 Task: Open a Black Tie Letter Template save the file as 'insurance' Remove the following opetions from template: '1.	Type the sender company name_x000D_
2.	Type the sender company address_x000D_
3.	Type the recipient address_x000D_
4.	Type the closing_x000D_
5.	Type the sender title_x000D_
6.	Type the sender company name_x000D_
'Pick the date  '8 April, 2023' and type Salutation  Greetings. Add body to the letter Thank you for your recent visit to our store. We value your patronage and are committed to providing exceptional customer service. Should you have any questions or need further assistance, please do not hesitate to reach out. We look forward to serving you again soon.. Insert watermark  'confidential 49'
Action: Mouse moved to (336, 304)
Screenshot: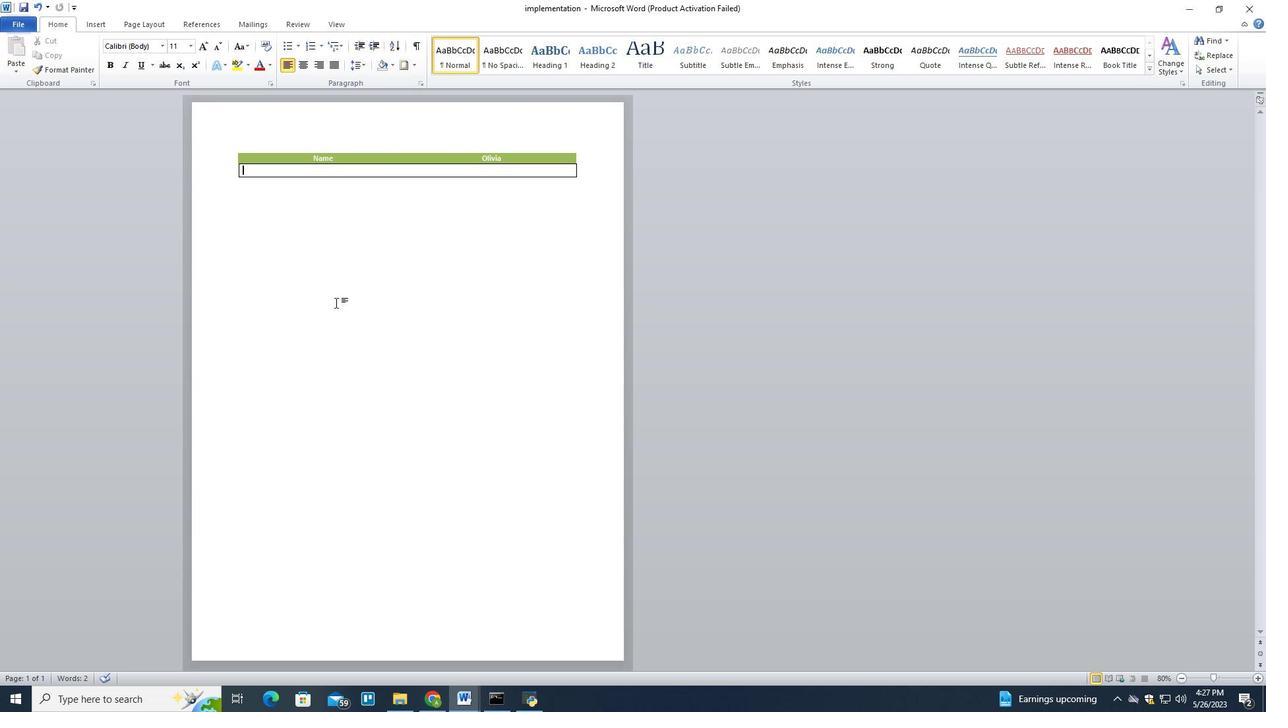 
Action: Key pressed ctrl+N
Screenshot: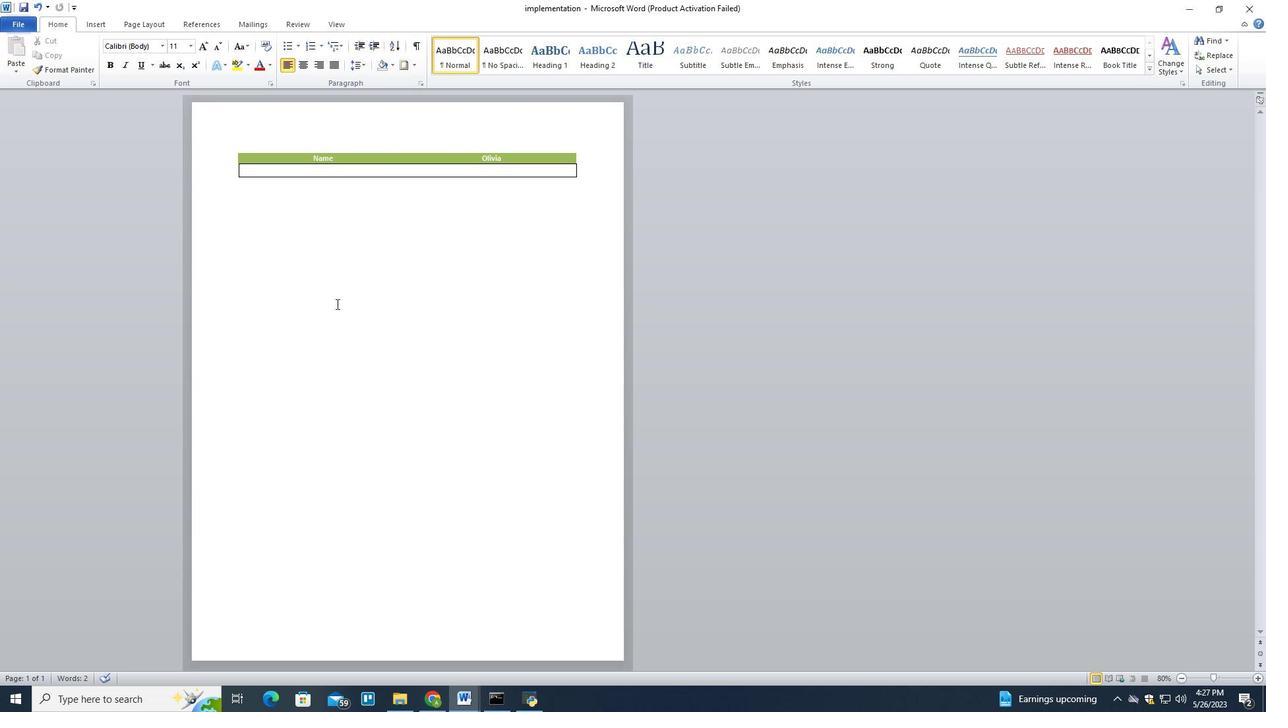 
Action: Mouse moved to (27, 25)
Screenshot: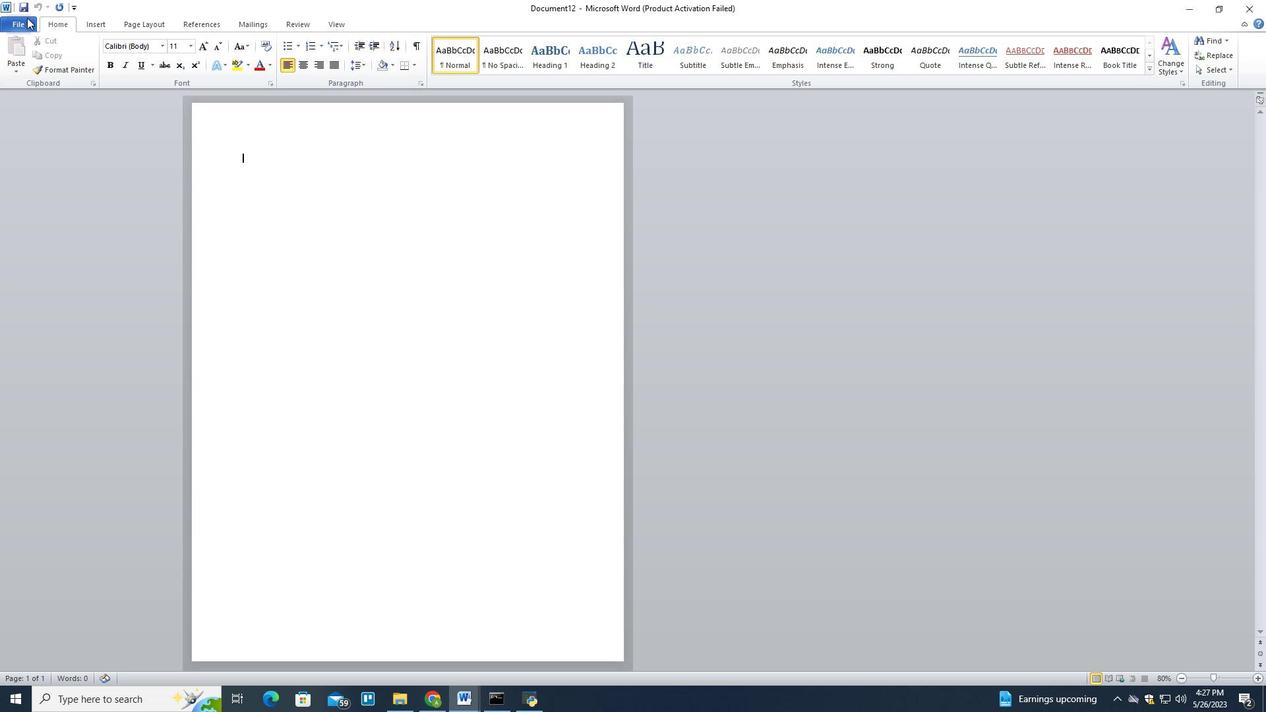 
Action: Mouse pressed left at (27, 25)
Screenshot: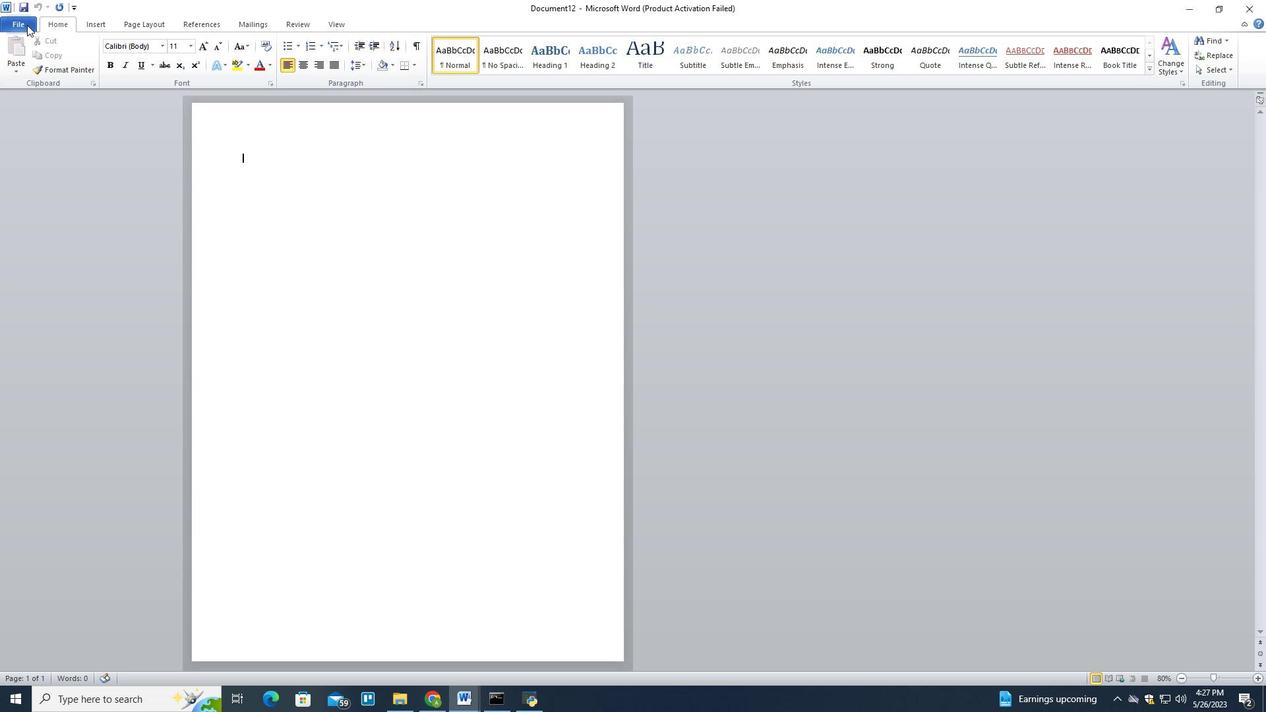 
Action: Mouse moved to (32, 170)
Screenshot: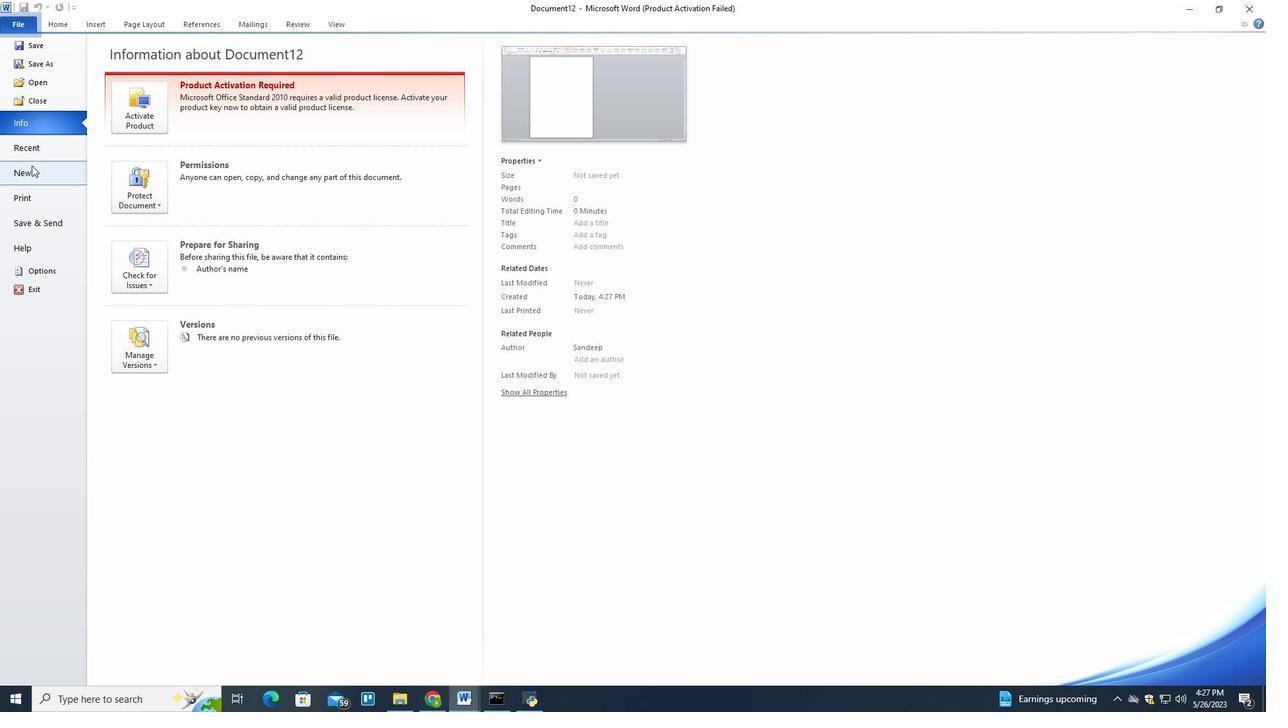 
Action: Mouse pressed left at (32, 170)
Screenshot: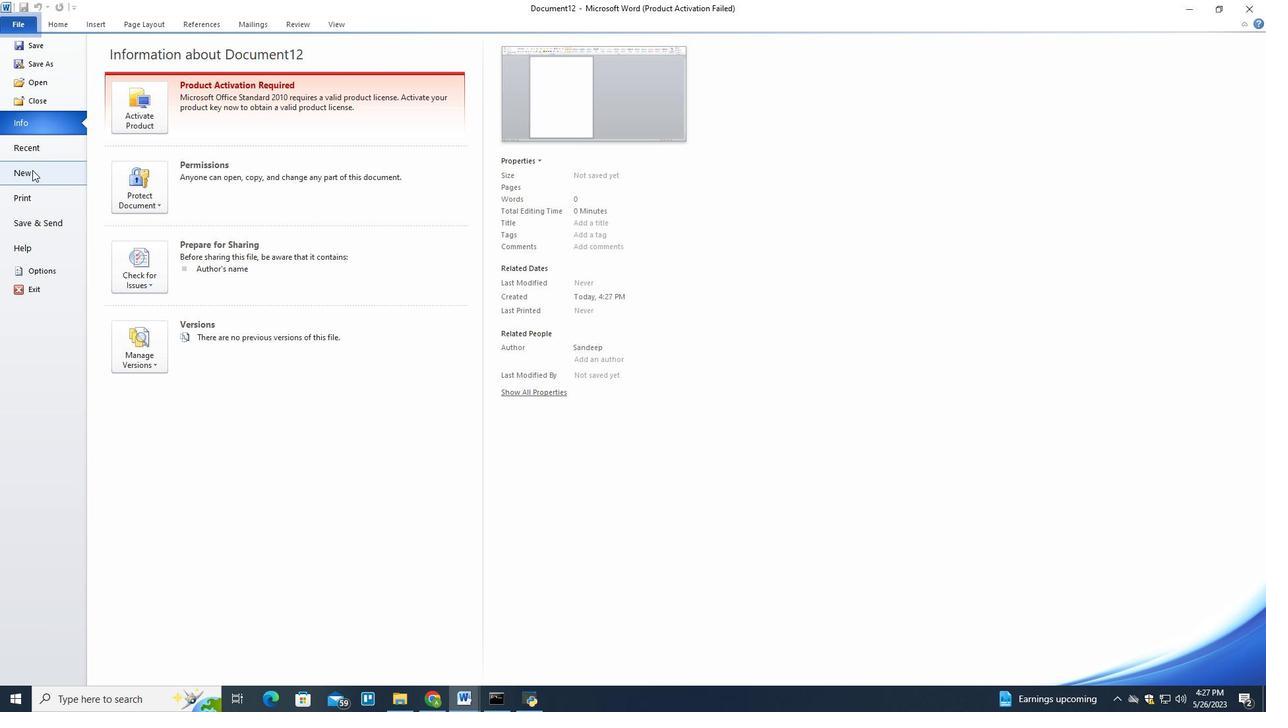 
Action: Mouse moved to (293, 147)
Screenshot: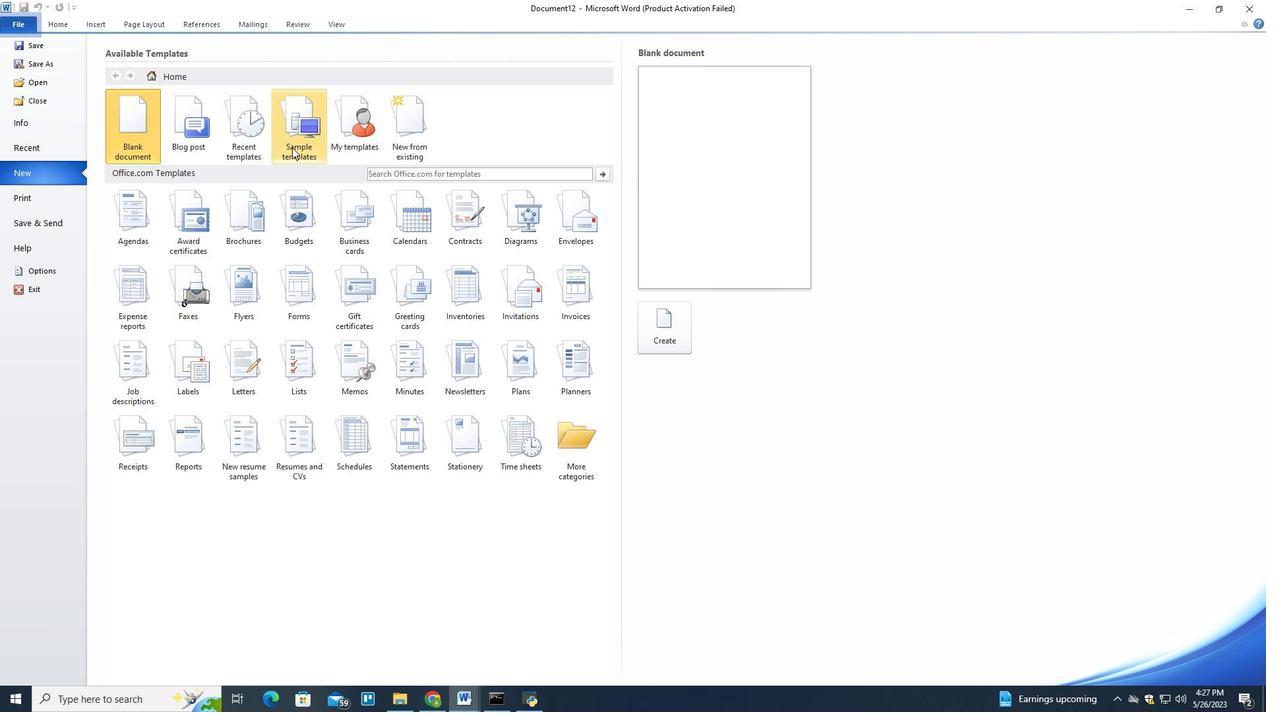 
Action: Mouse pressed left at (293, 147)
Screenshot: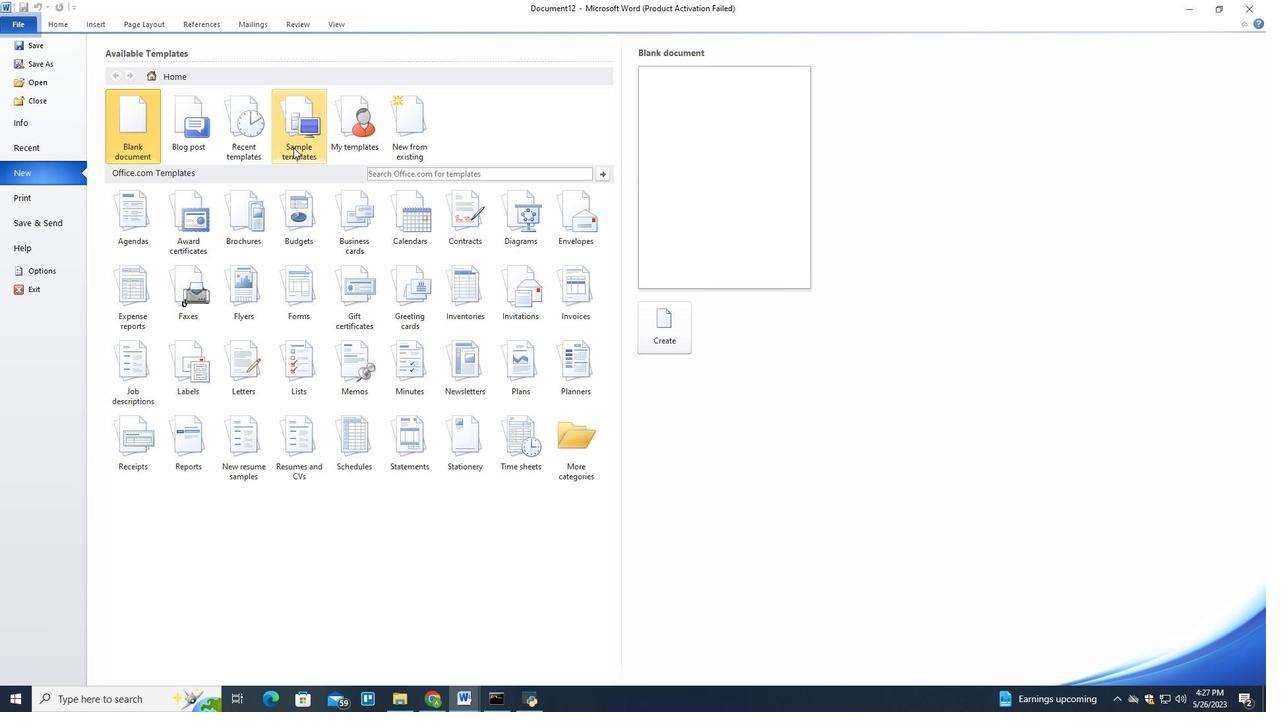 
Action: Mouse moved to (429, 258)
Screenshot: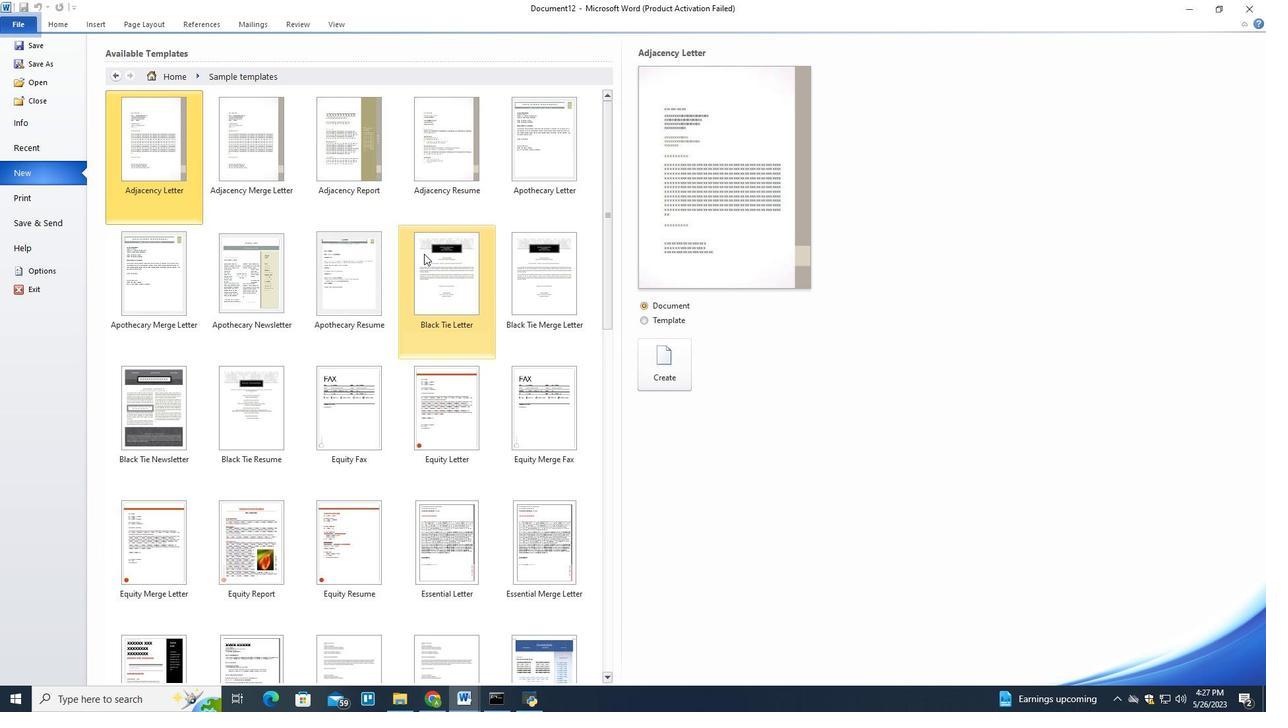 
Action: Mouse pressed left at (429, 258)
Screenshot: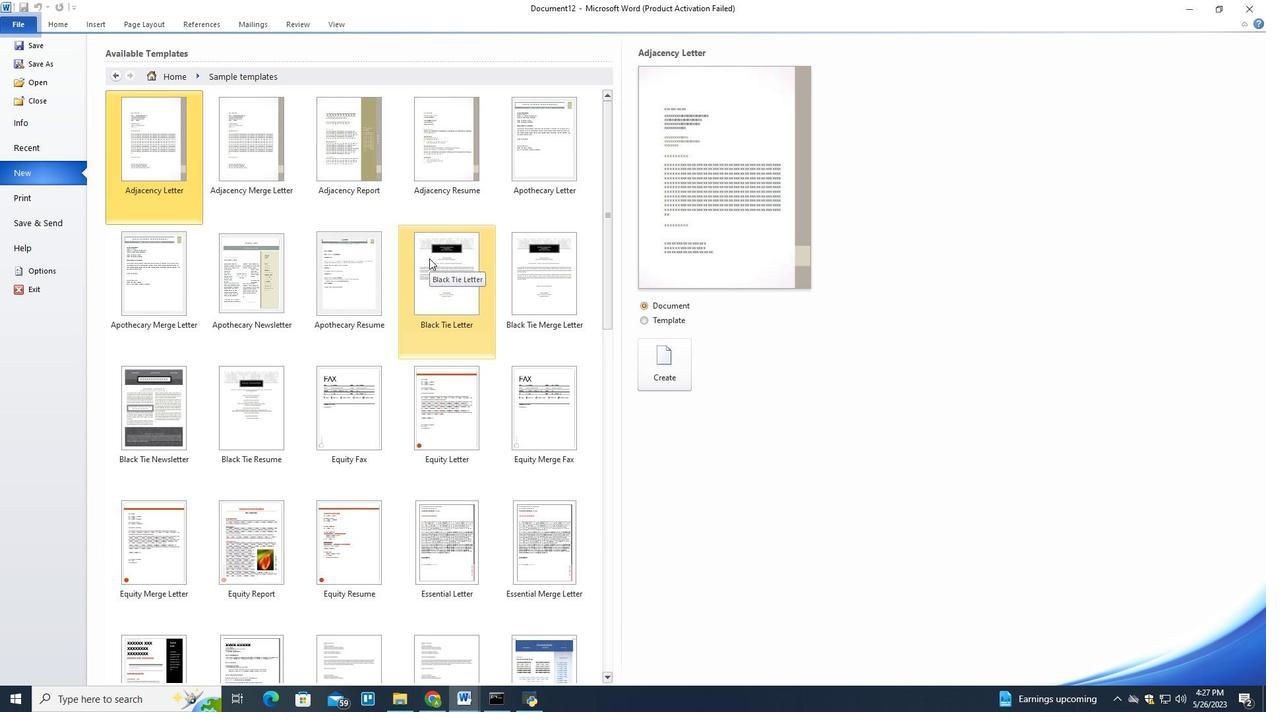 
Action: Mouse moved to (645, 317)
Screenshot: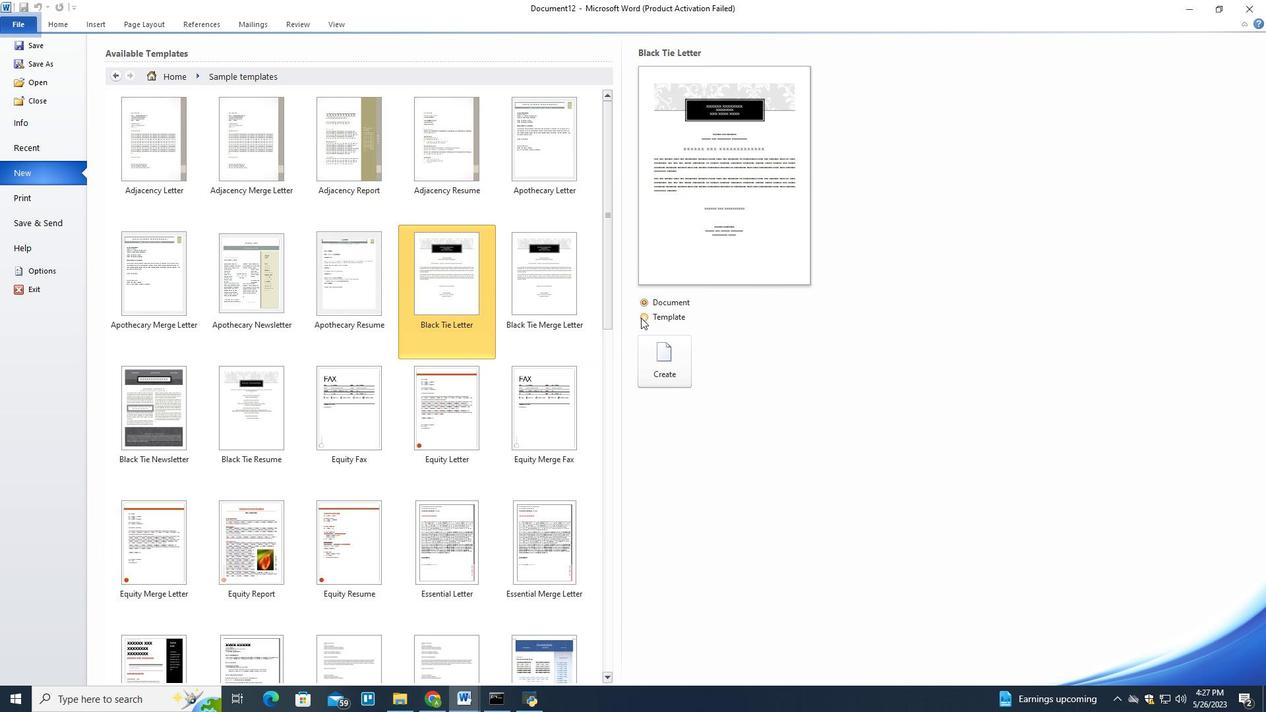 
Action: Mouse pressed left at (645, 317)
Screenshot: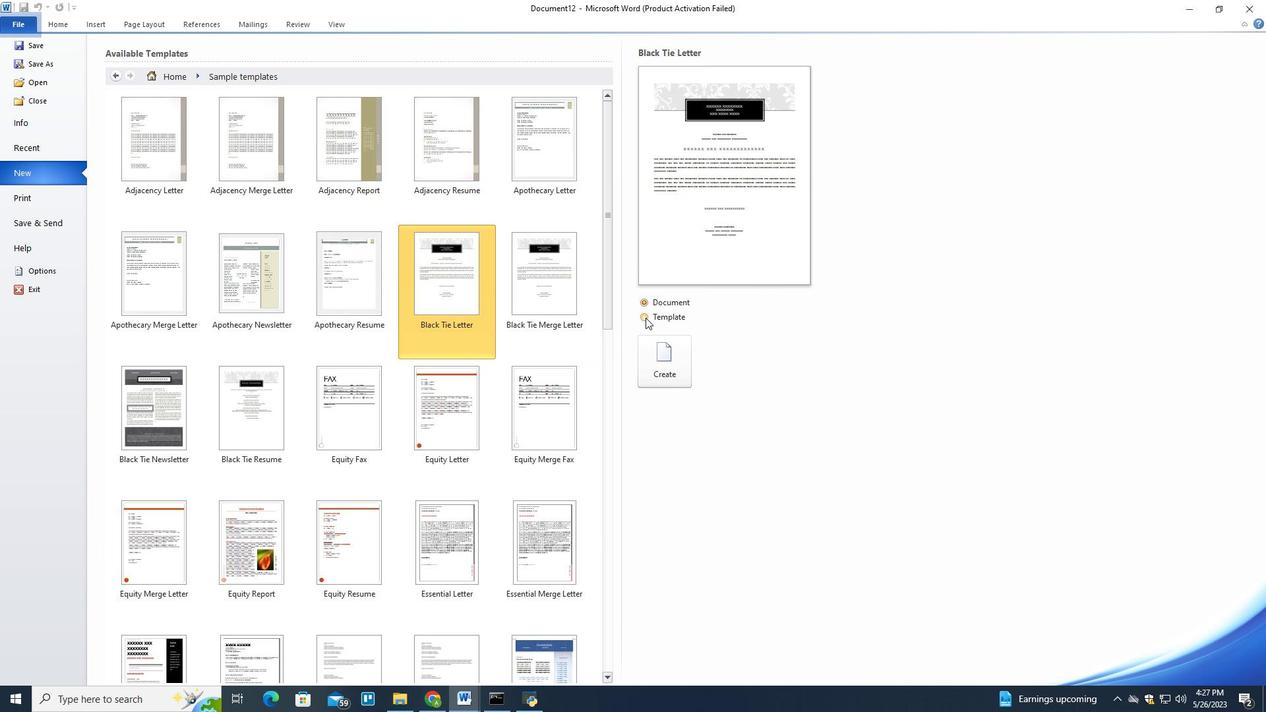 
Action: Mouse moved to (454, 278)
Screenshot: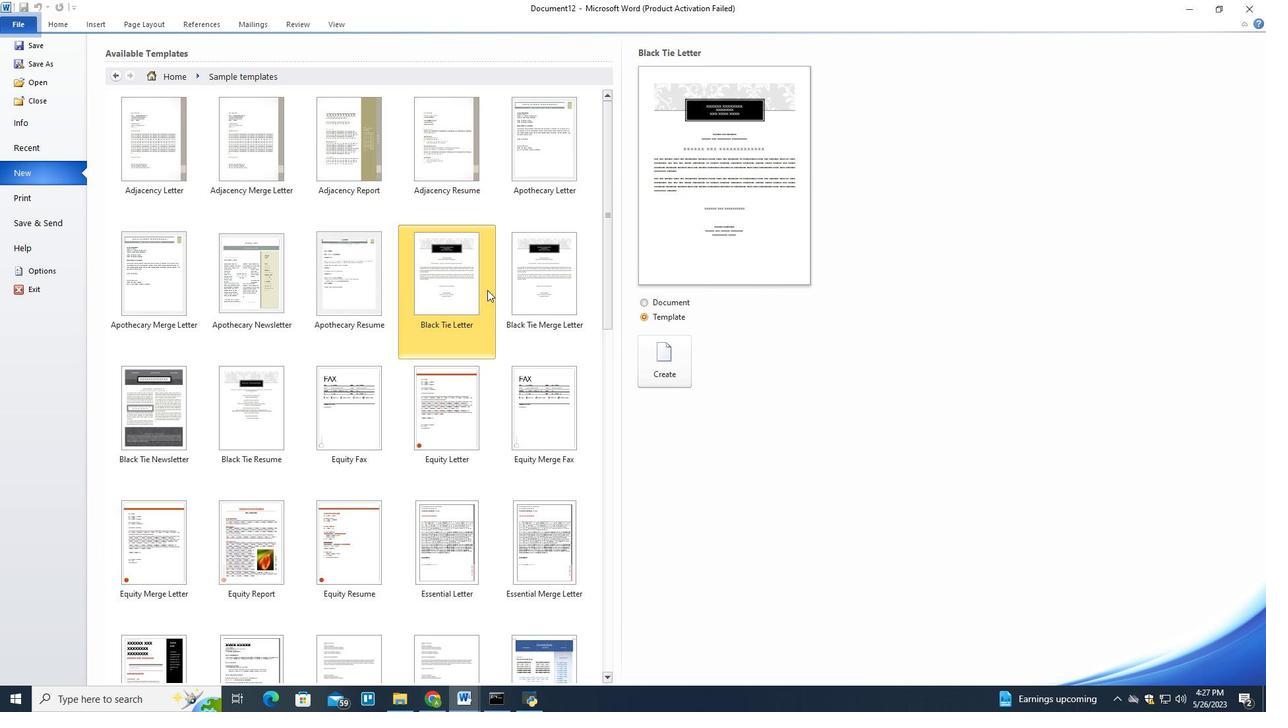 
Action: Mouse pressed left at (454, 278)
Screenshot: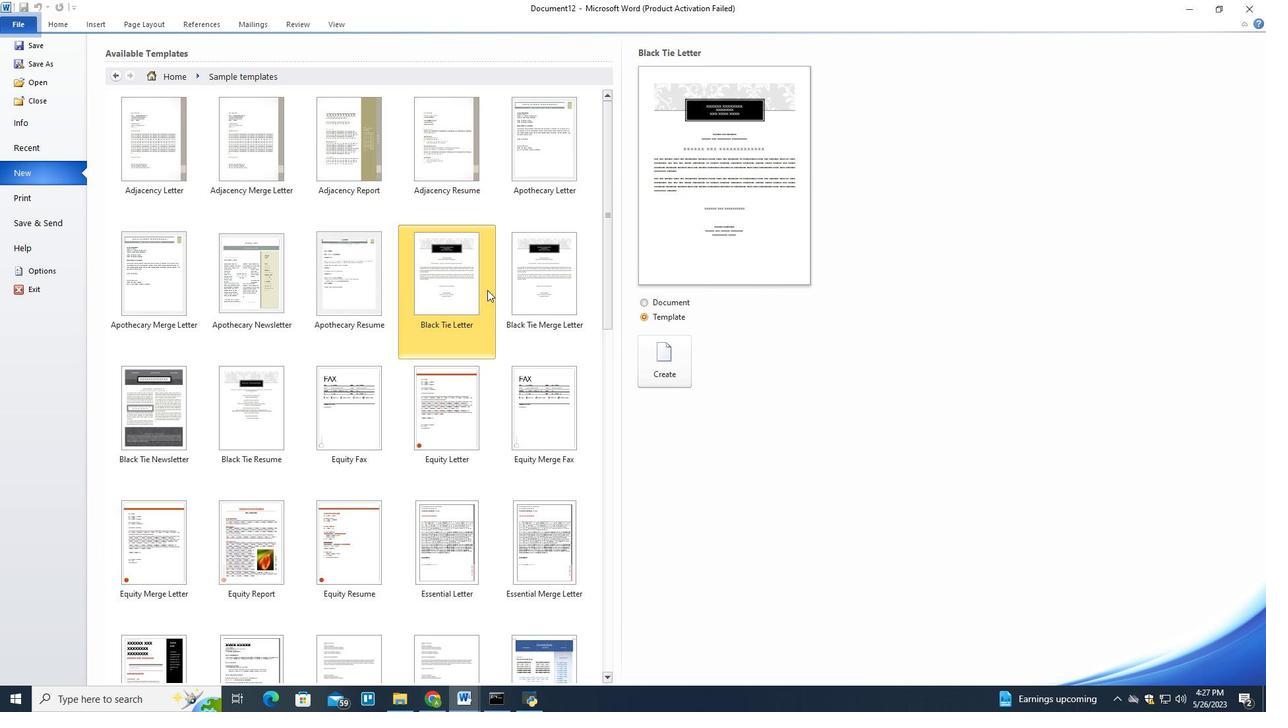 
Action: Mouse moved to (675, 366)
Screenshot: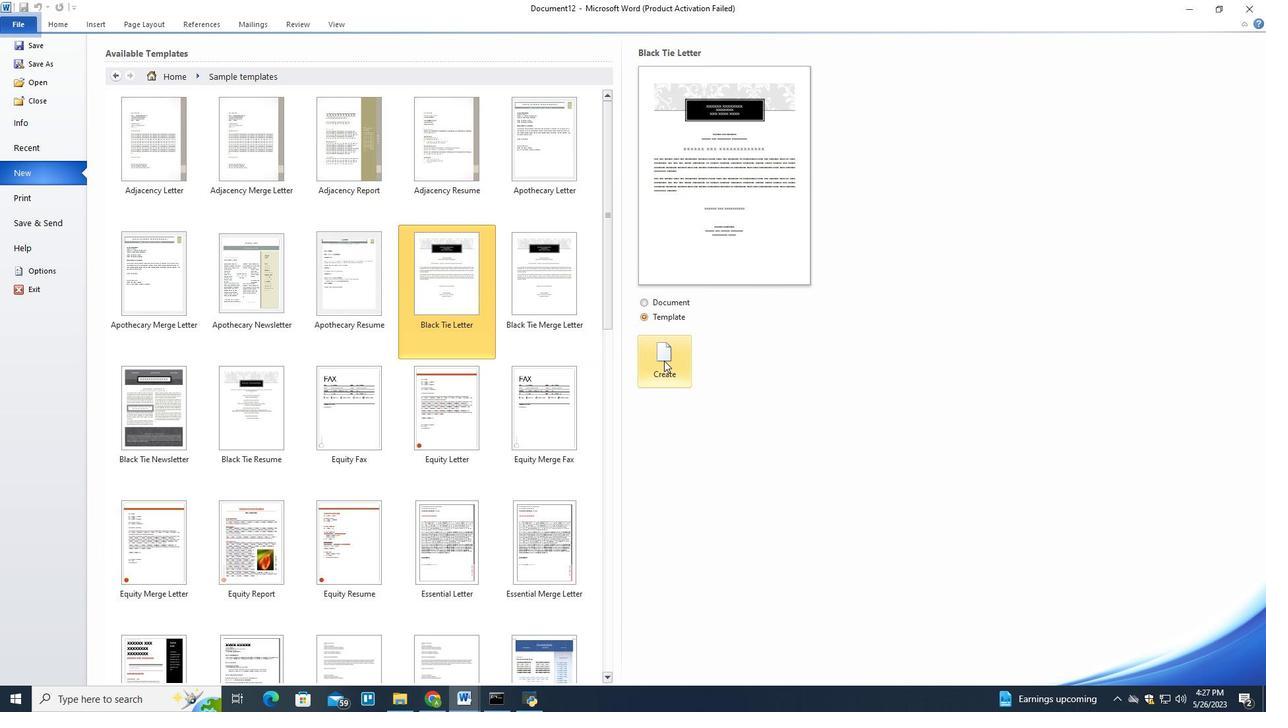 
Action: Mouse pressed left at (675, 366)
Screenshot: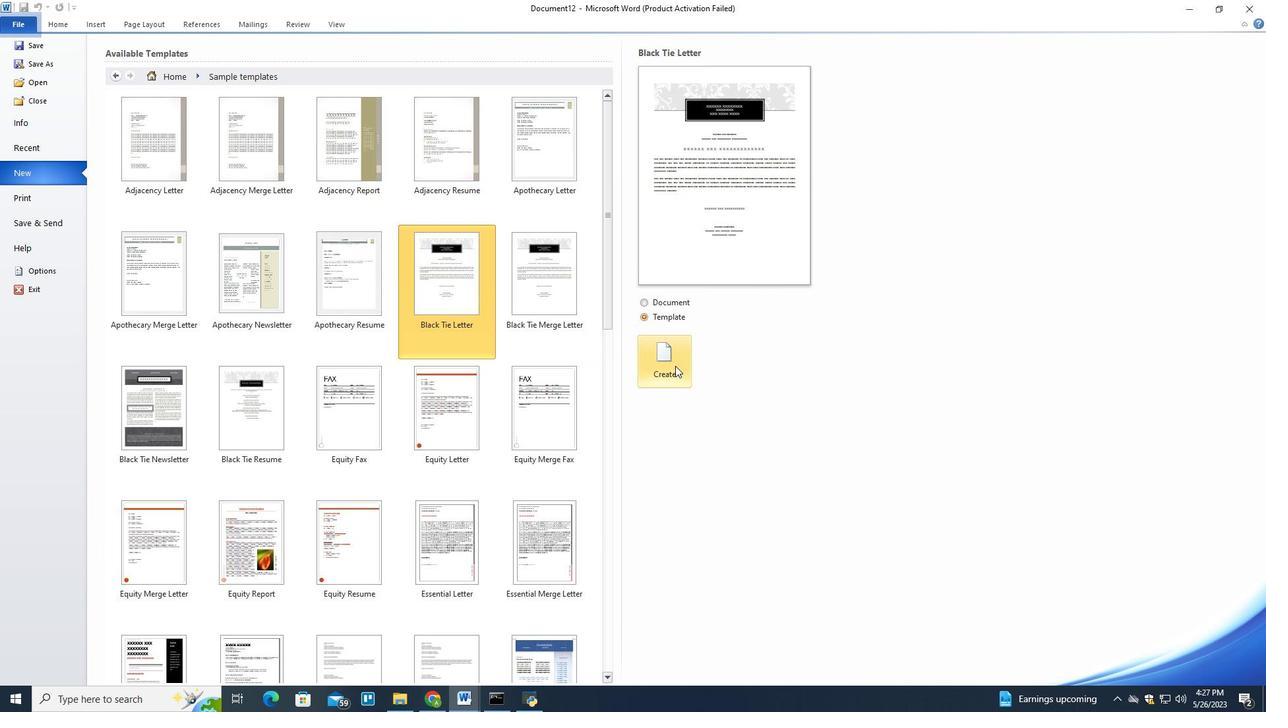 
Action: Mouse moved to (445, 327)
Screenshot: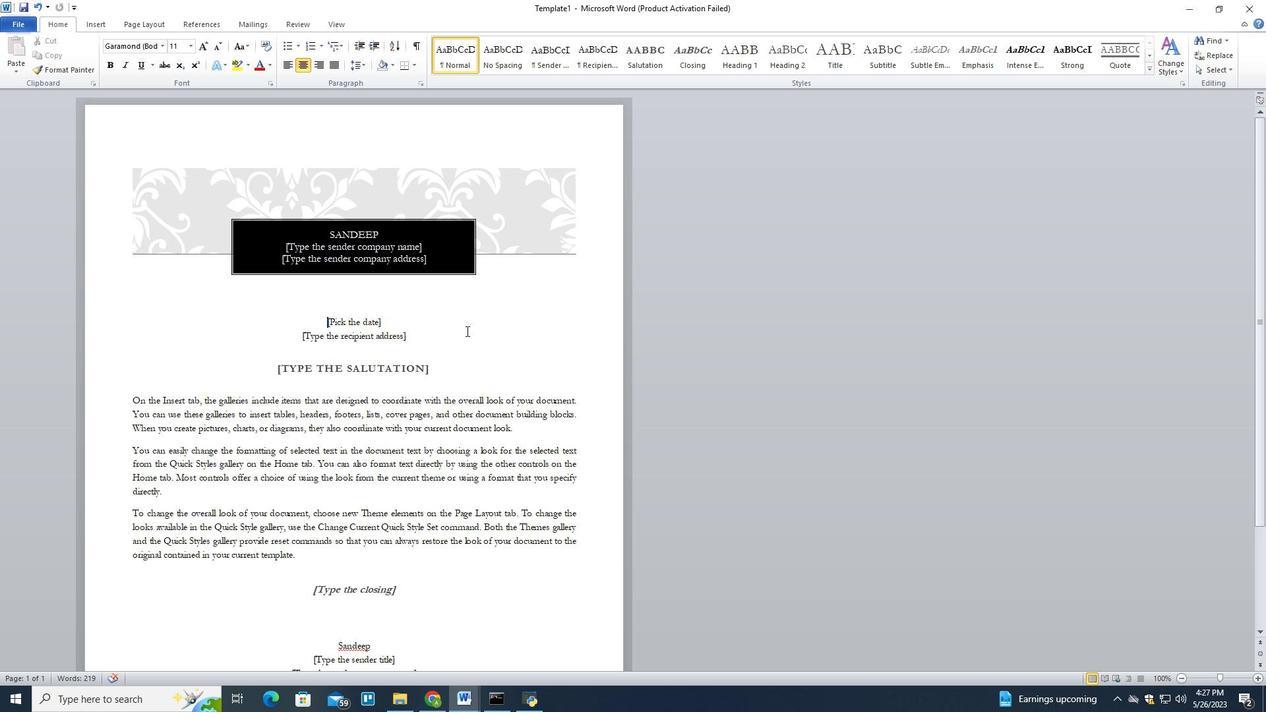 
Action: Mouse scrolled (445, 326) with delta (0, 0)
Screenshot: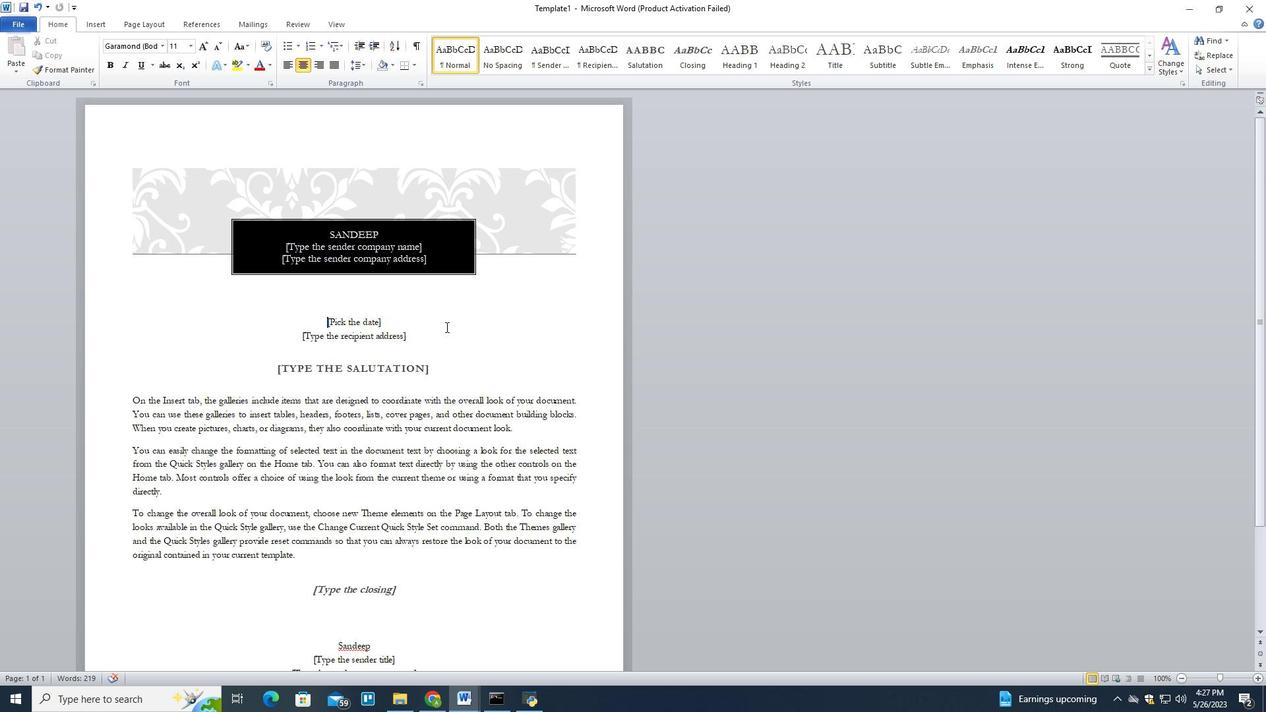 
Action: Mouse scrolled (445, 326) with delta (0, 0)
Screenshot: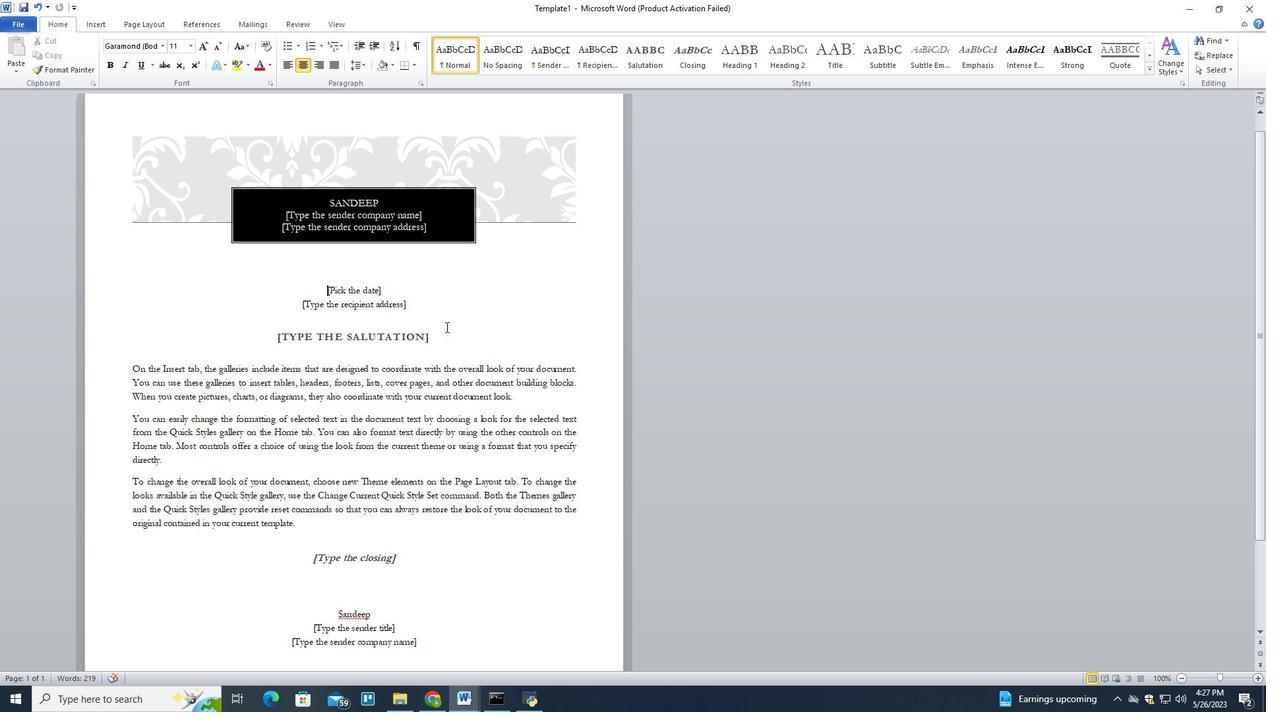 
Action: Mouse scrolled (445, 327) with delta (0, 0)
Screenshot: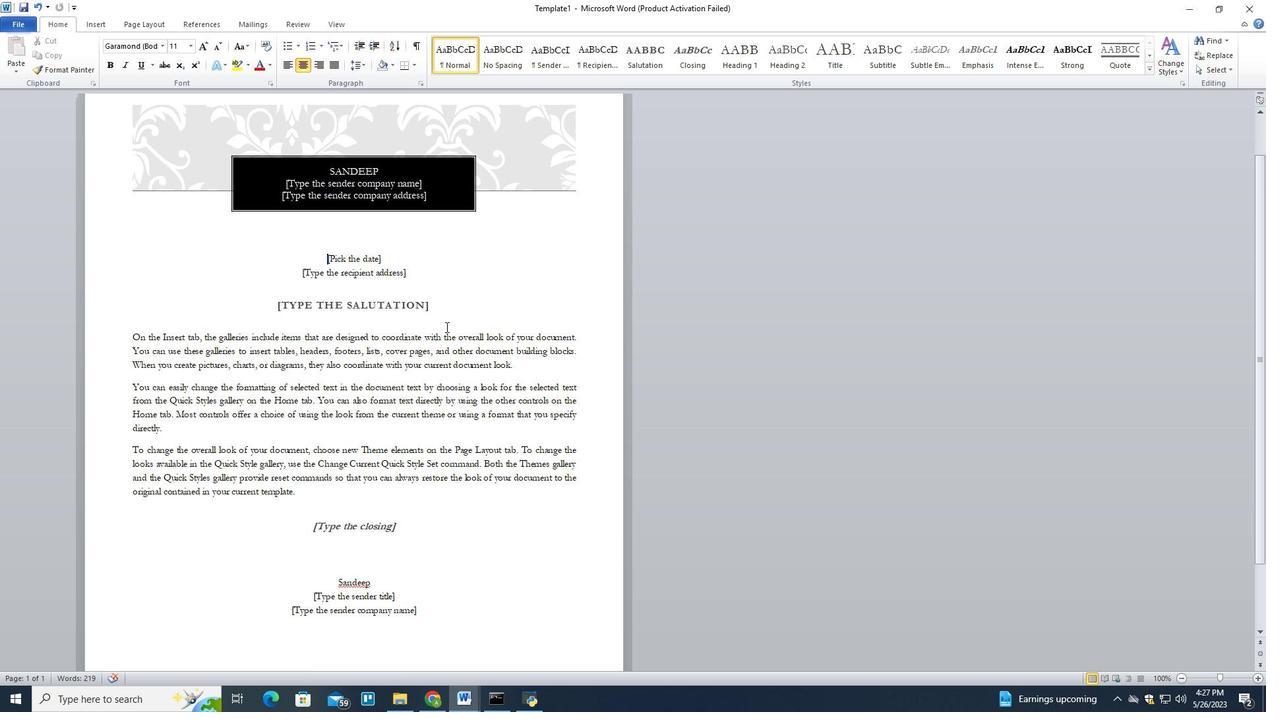 
Action: Mouse scrolled (445, 326) with delta (0, 0)
Screenshot: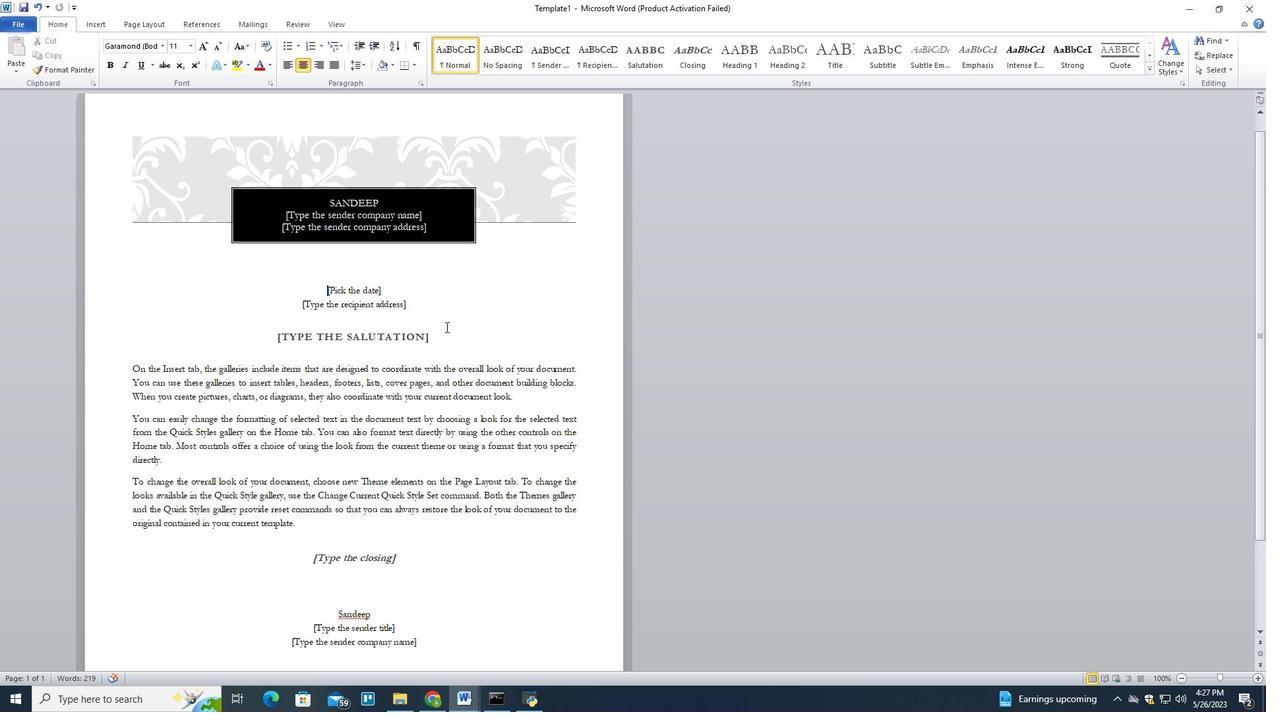 
Action: Mouse moved to (201, 269)
Screenshot: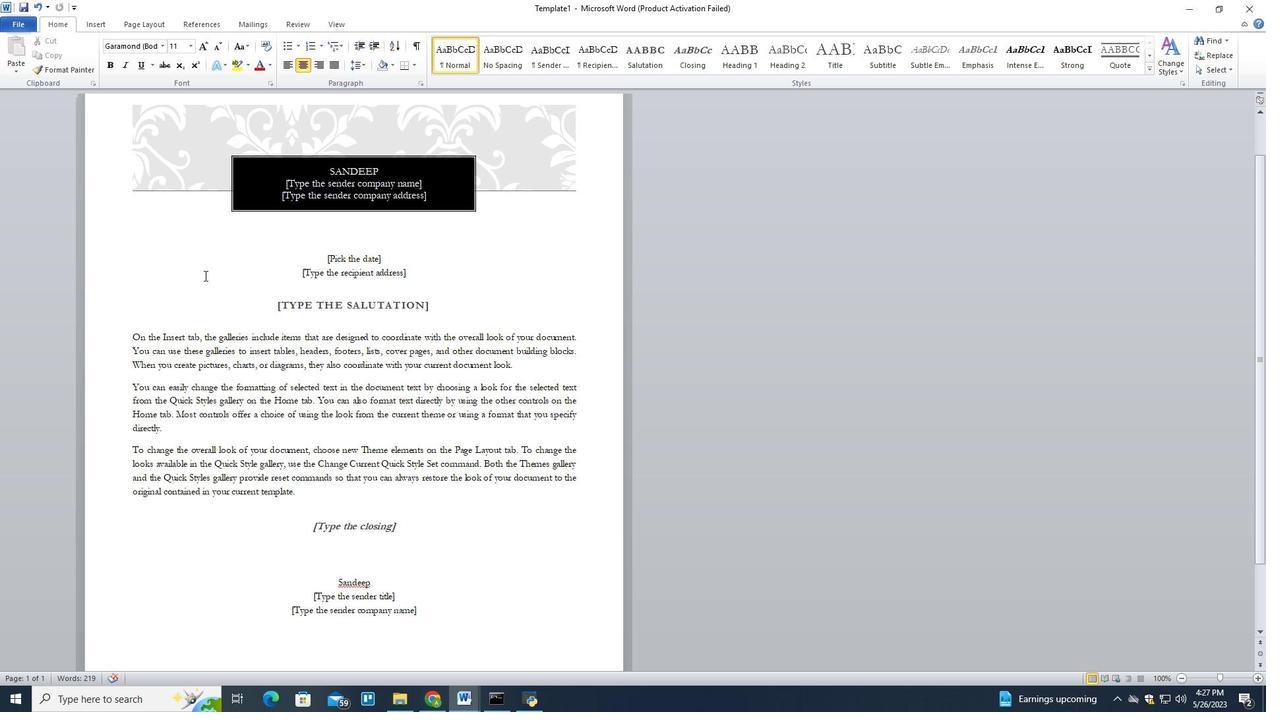 
Action: Key pressed ctrl+S
Screenshot: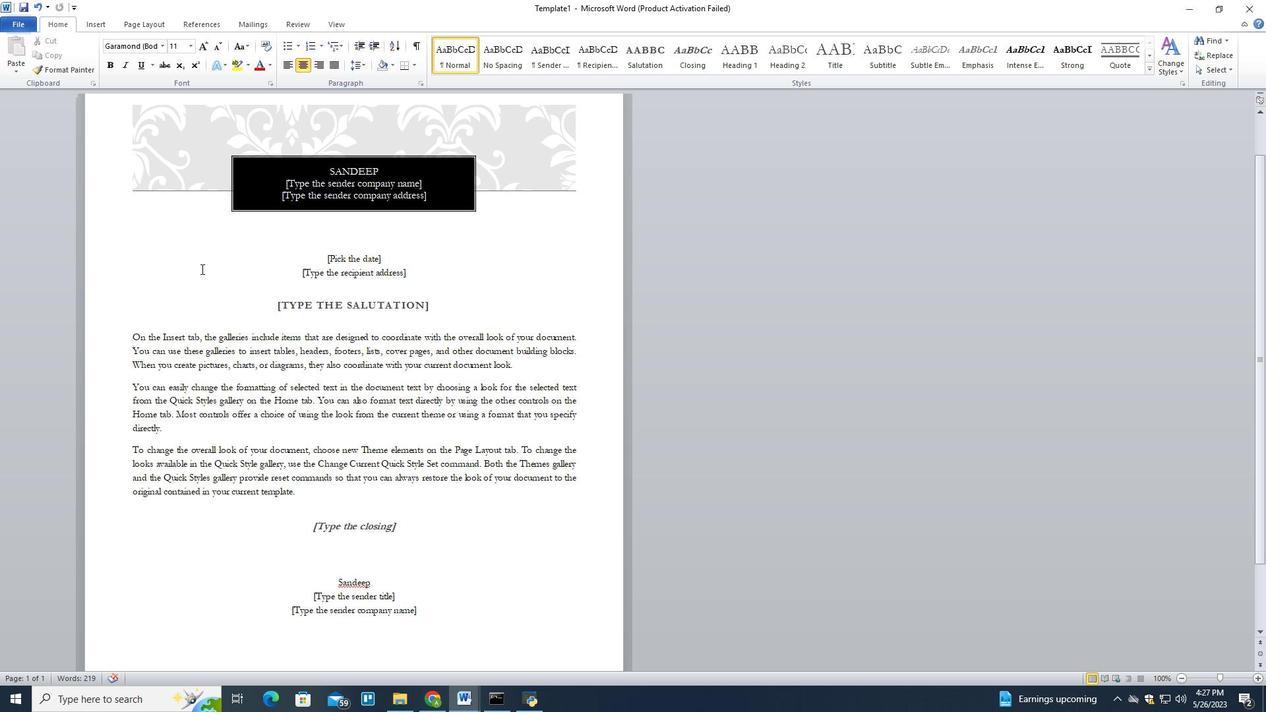 
Action: Mouse moved to (67, 181)
Screenshot: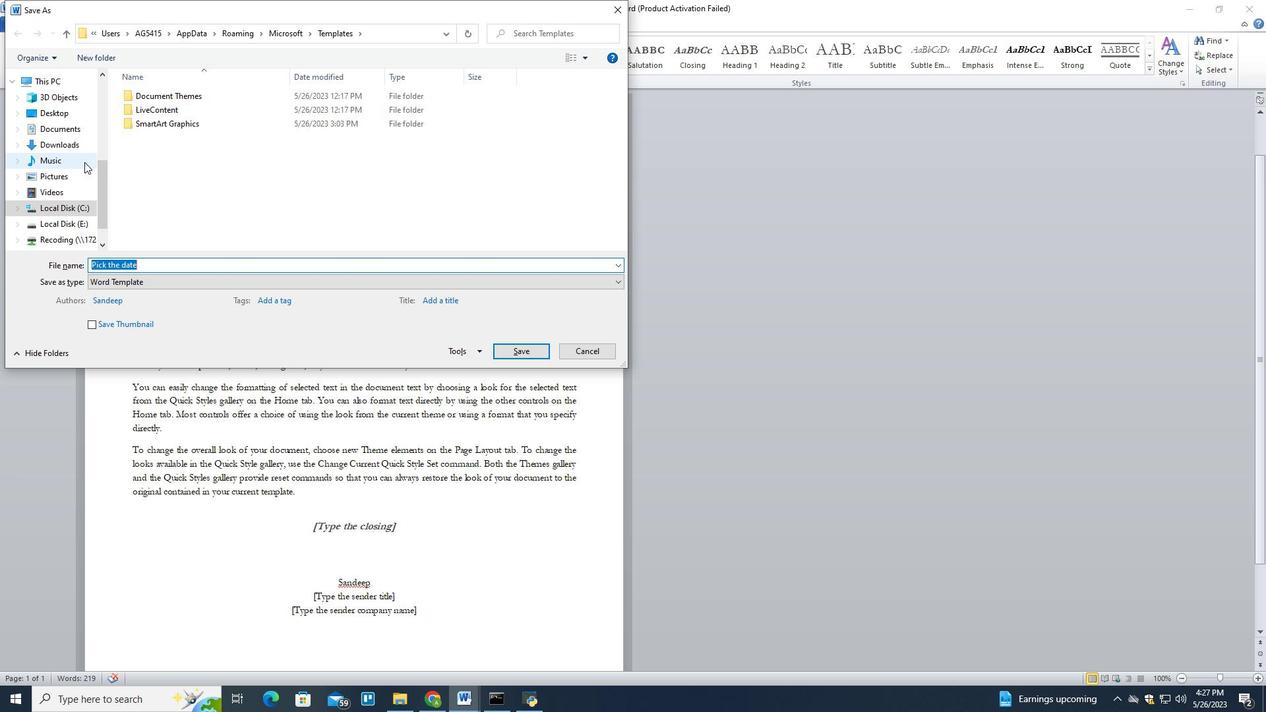 
Action: Mouse scrolled (67, 180) with delta (0, 0)
Screenshot: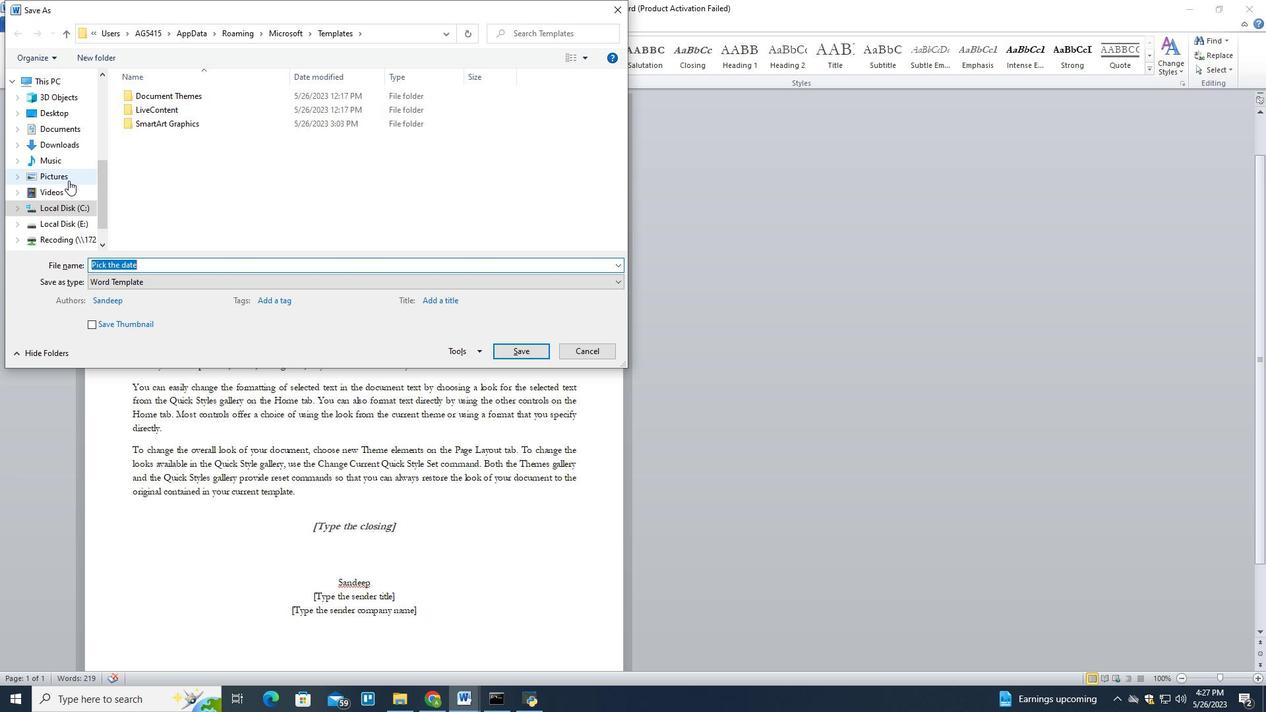 
Action: Mouse scrolled (67, 180) with delta (0, 0)
Screenshot: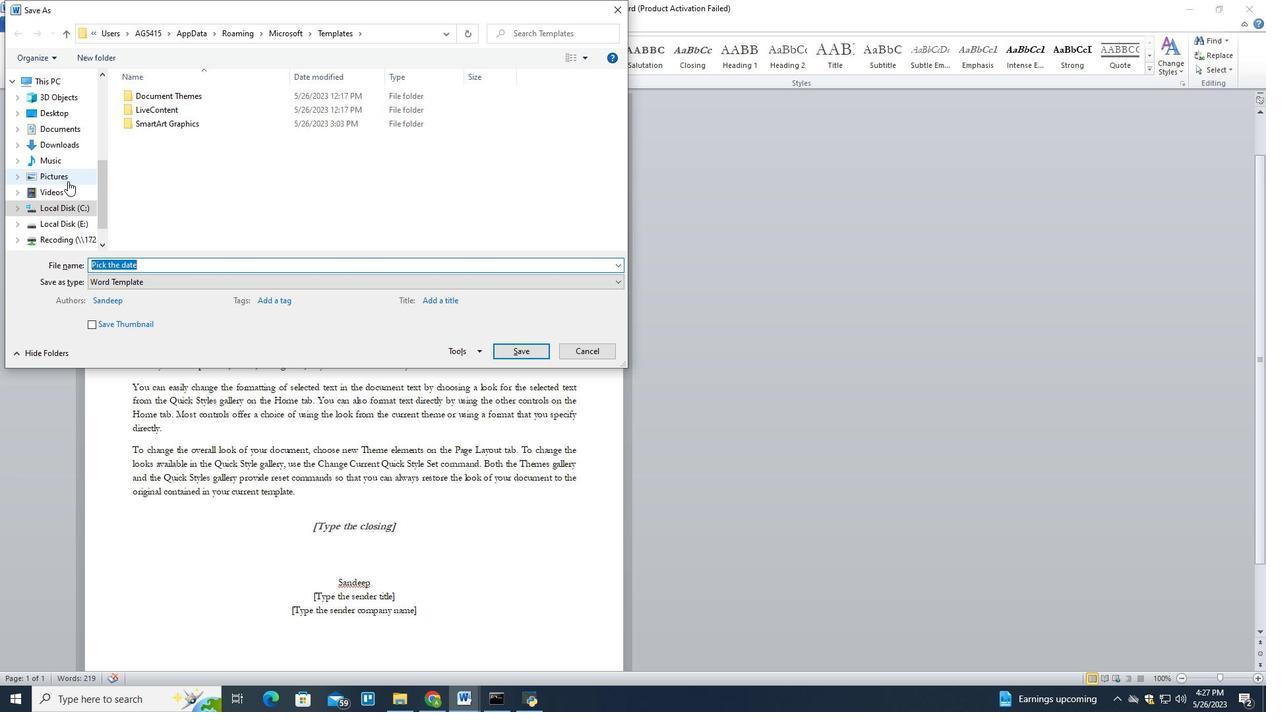 
Action: Mouse scrolled (67, 180) with delta (0, 0)
Screenshot: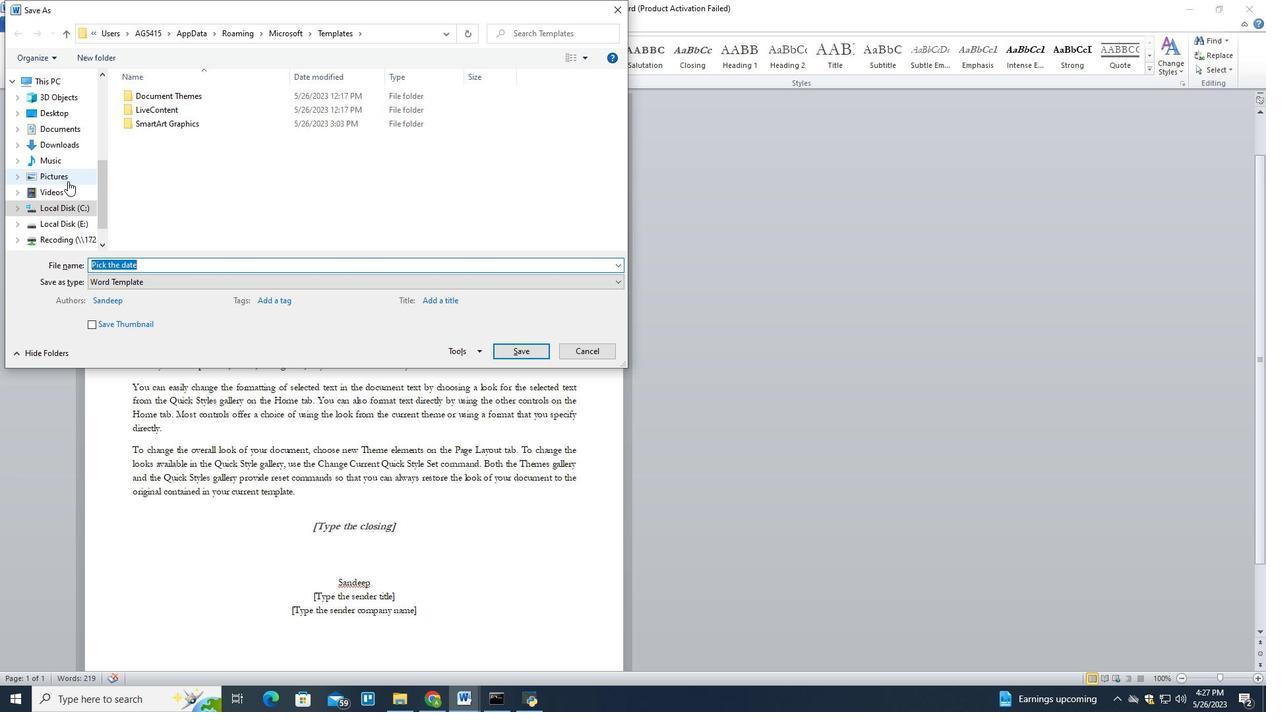 
Action: Mouse scrolled (67, 180) with delta (0, 0)
Screenshot: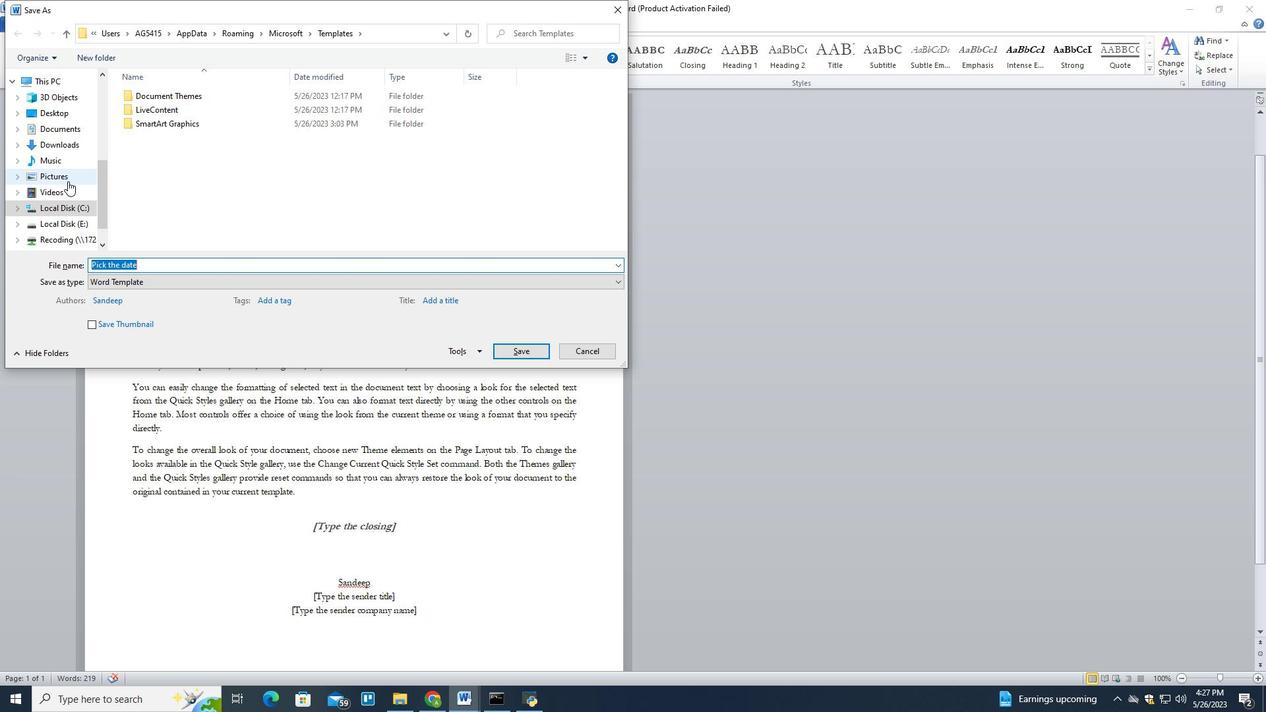
Action: Mouse scrolled (67, 180) with delta (0, 0)
Screenshot: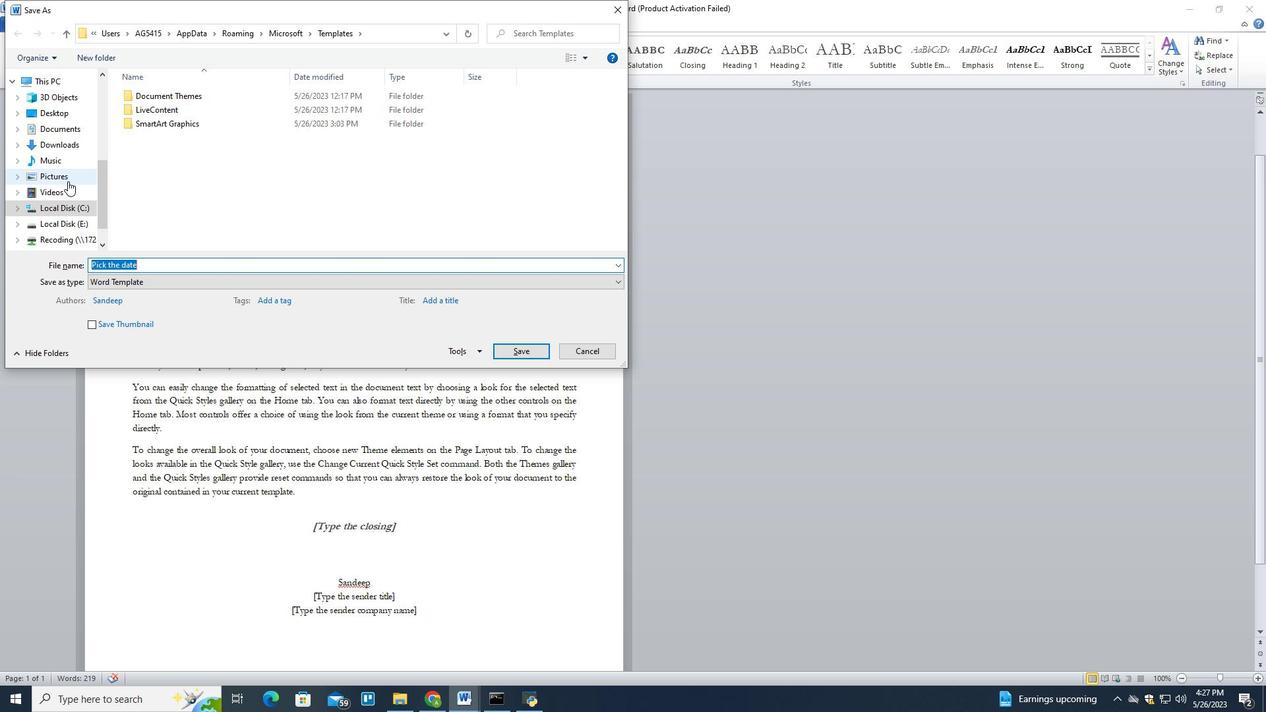 
Action: Mouse scrolled (67, 180) with delta (0, 0)
Screenshot: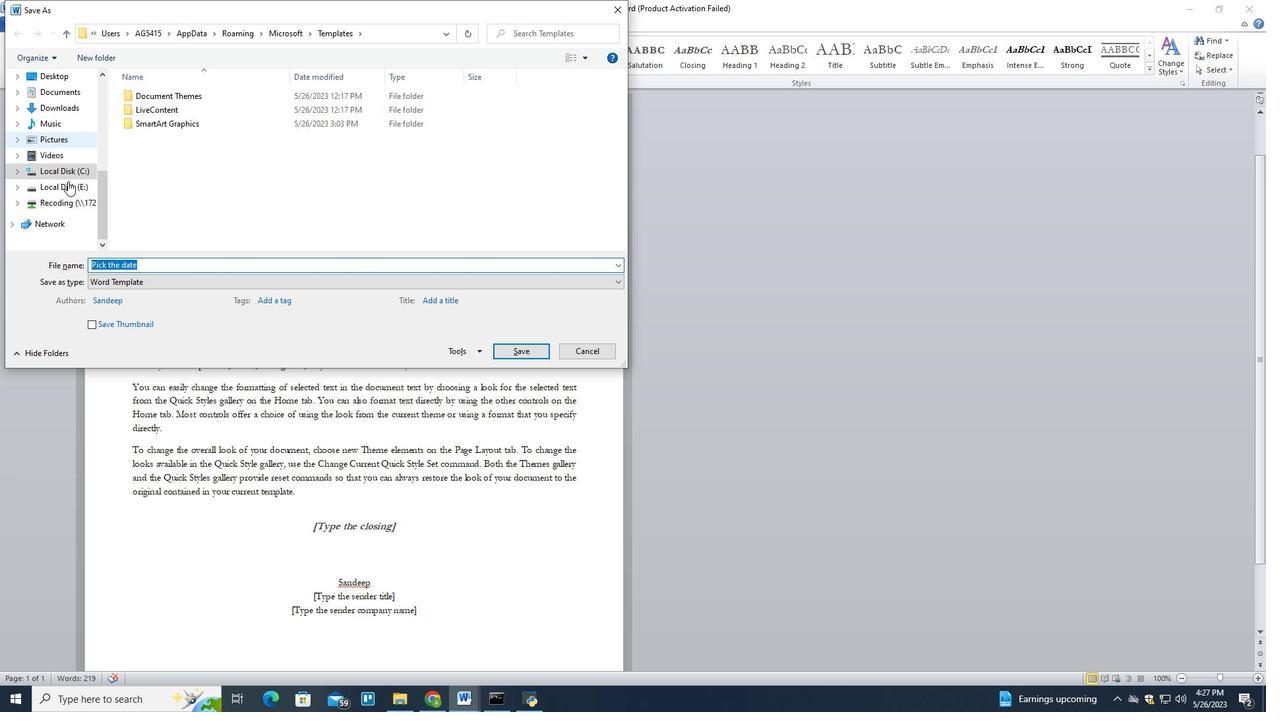 
Action: Mouse scrolled (67, 180) with delta (0, 0)
Screenshot: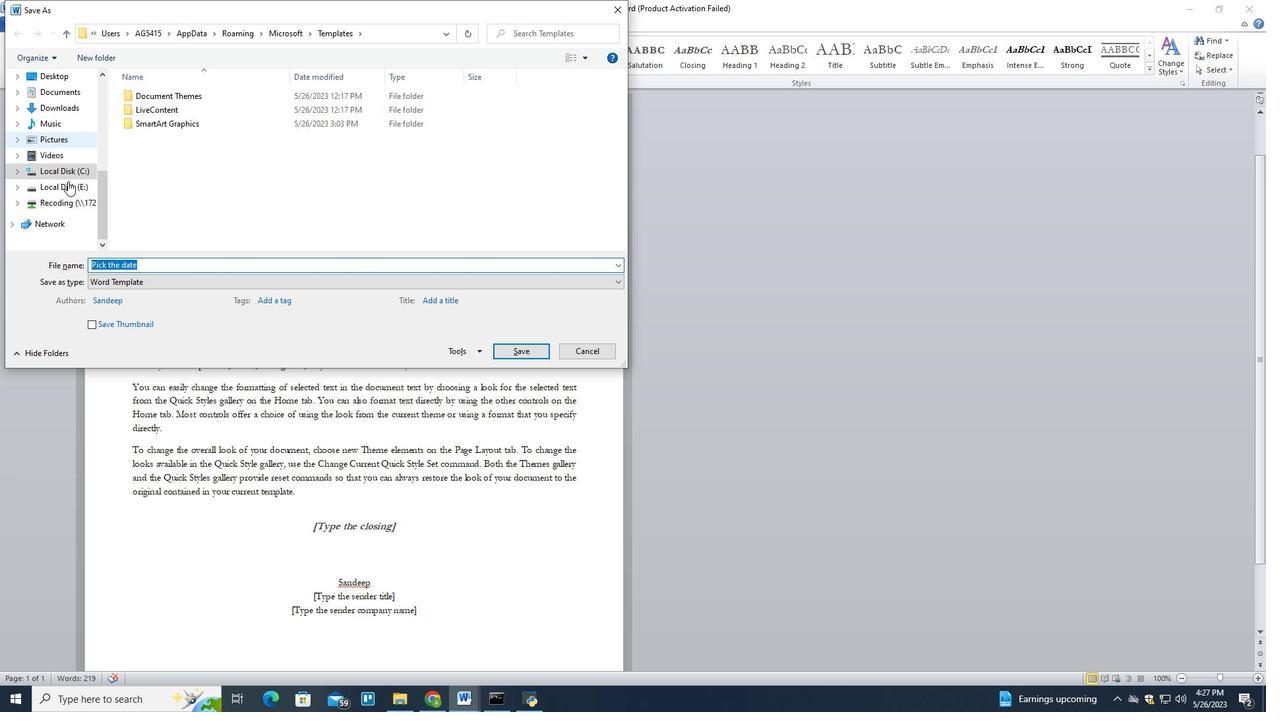 
Action: Mouse scrolled (67, 180) with delta (0, 0)
Screenshot: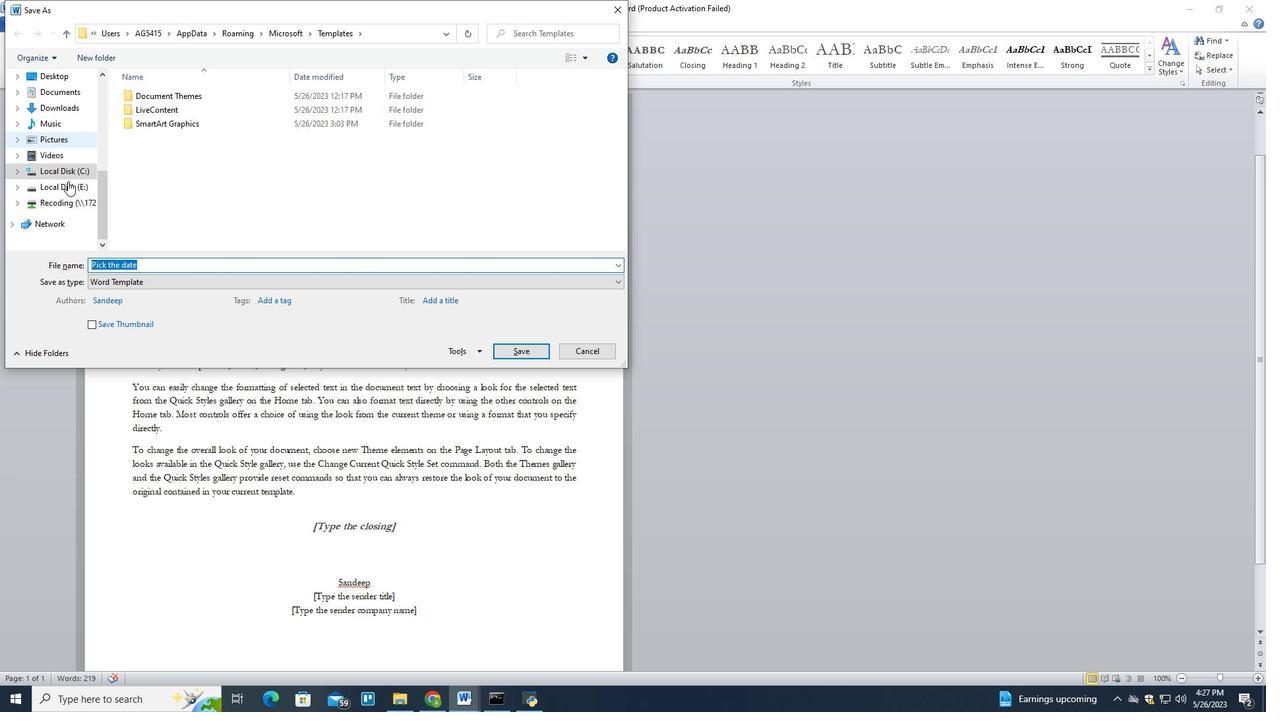
Action: Mouse scrolled (67, 180) with delta (0, 0)
Screenshot: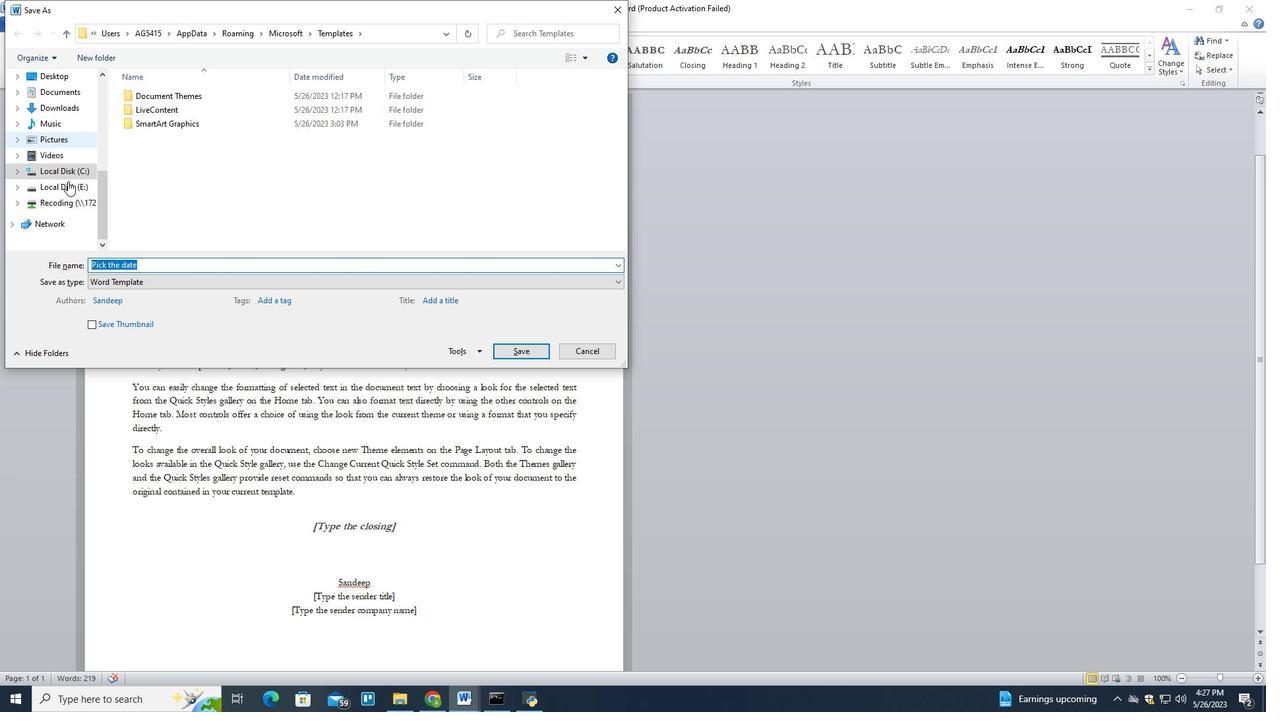 
Action: Mouse scrolled (67, 180) with delta (0, 0)
Screenshot: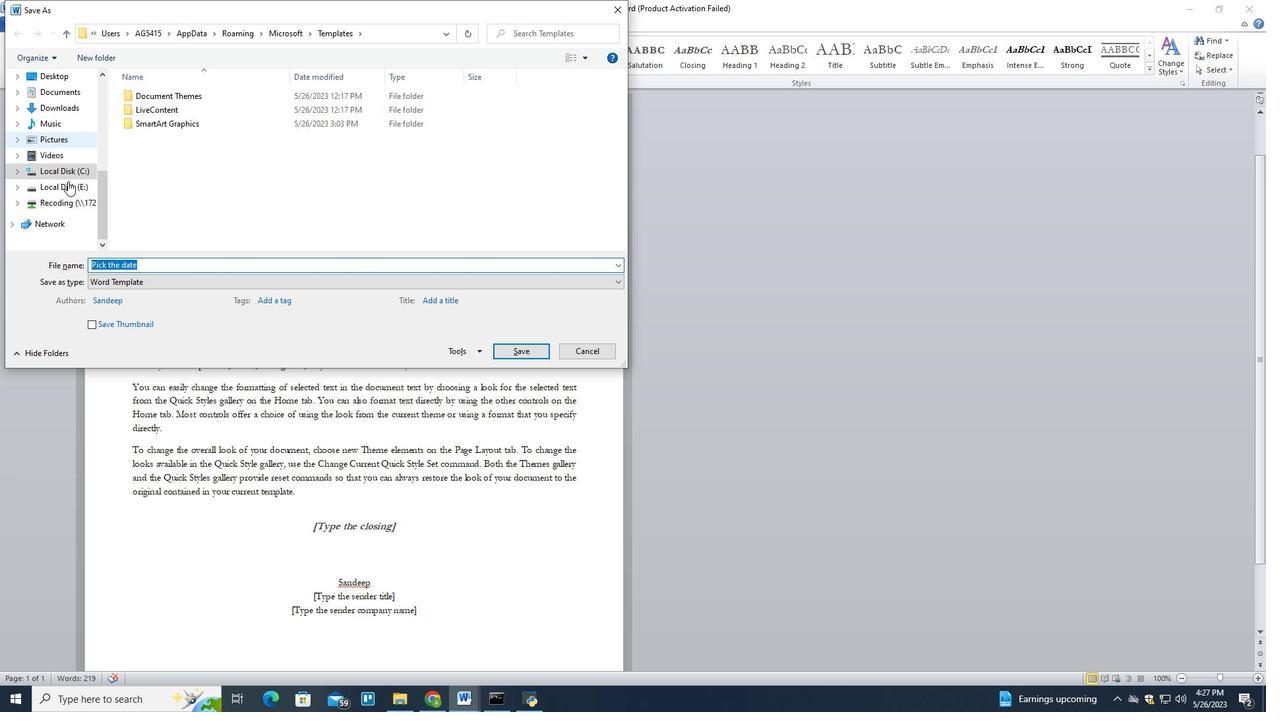 
Action: Mouse moved to (79, 213)
Screenshot: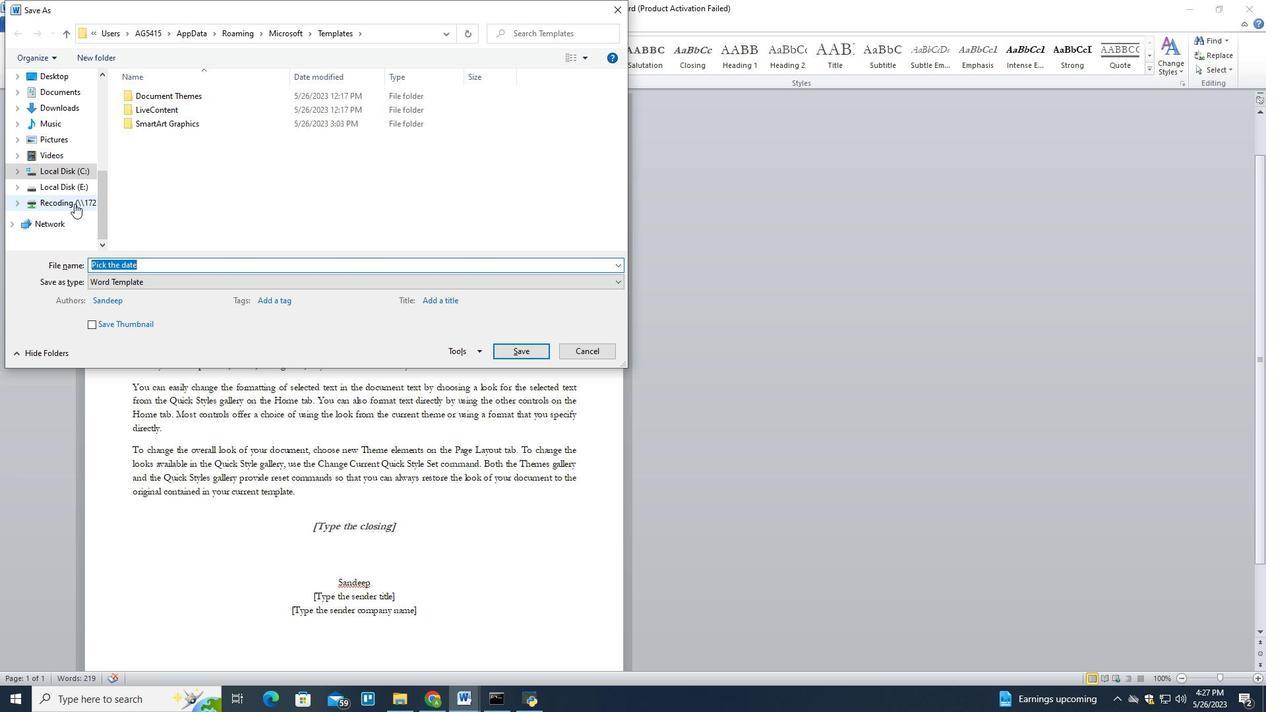 
Action: Mouse scrolled (79, 213) with delta (0, 0)
Screenshot: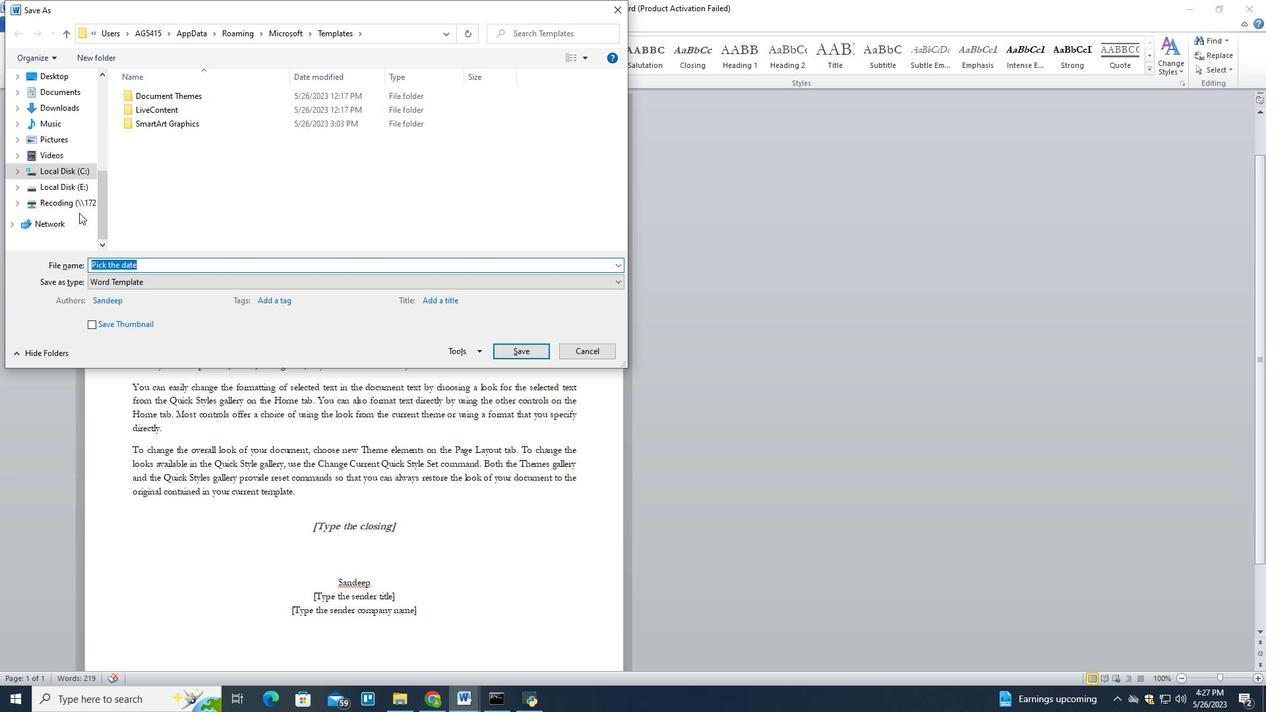
Action: Mouse scrolled (79, 213) with delta (0, 0)
Screenshot: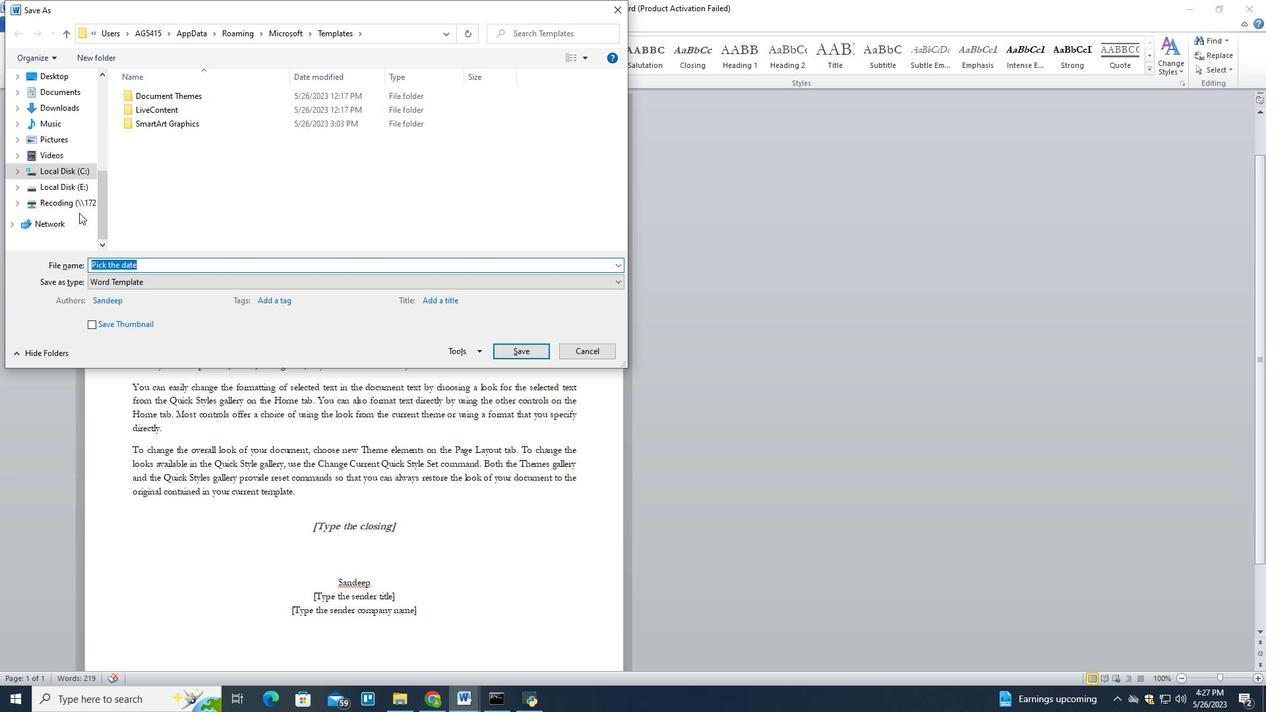 
Action: Mouse scrolled (79, 213) with delta (0, 0)
Screenshot: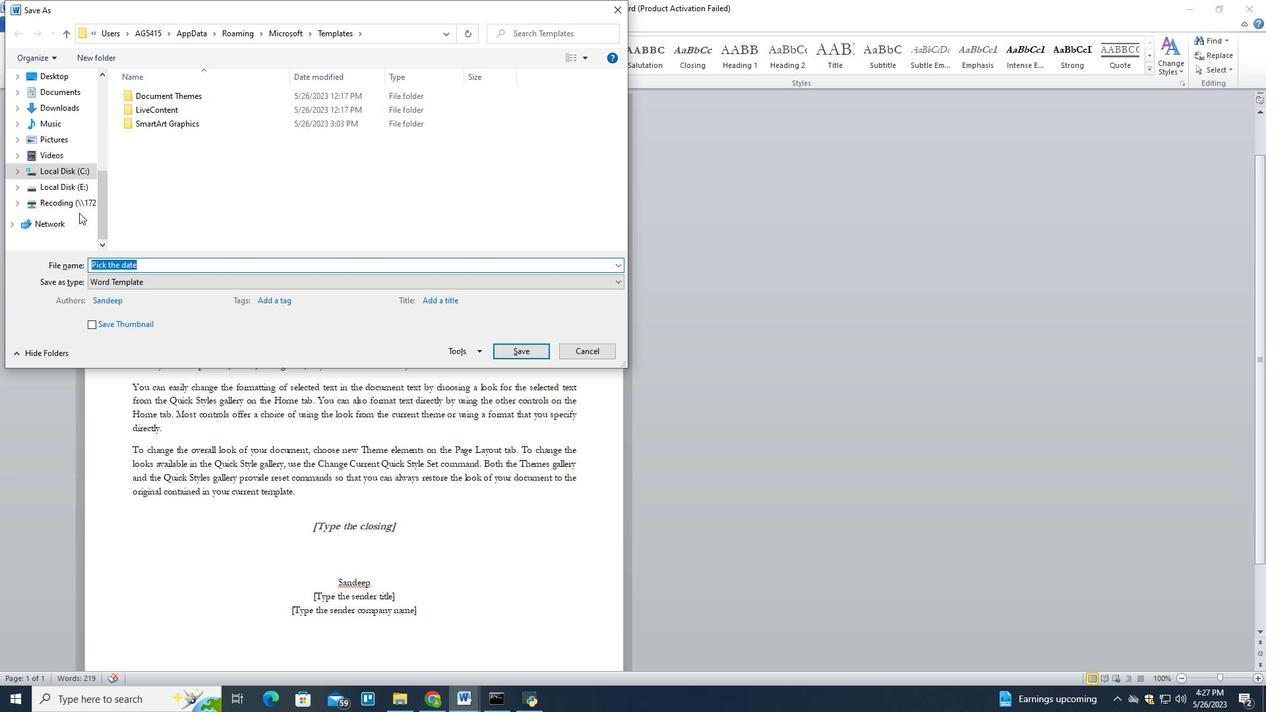 
Action: Mouse scrolled (79, 213) with delta (0, 0)
Screenshot: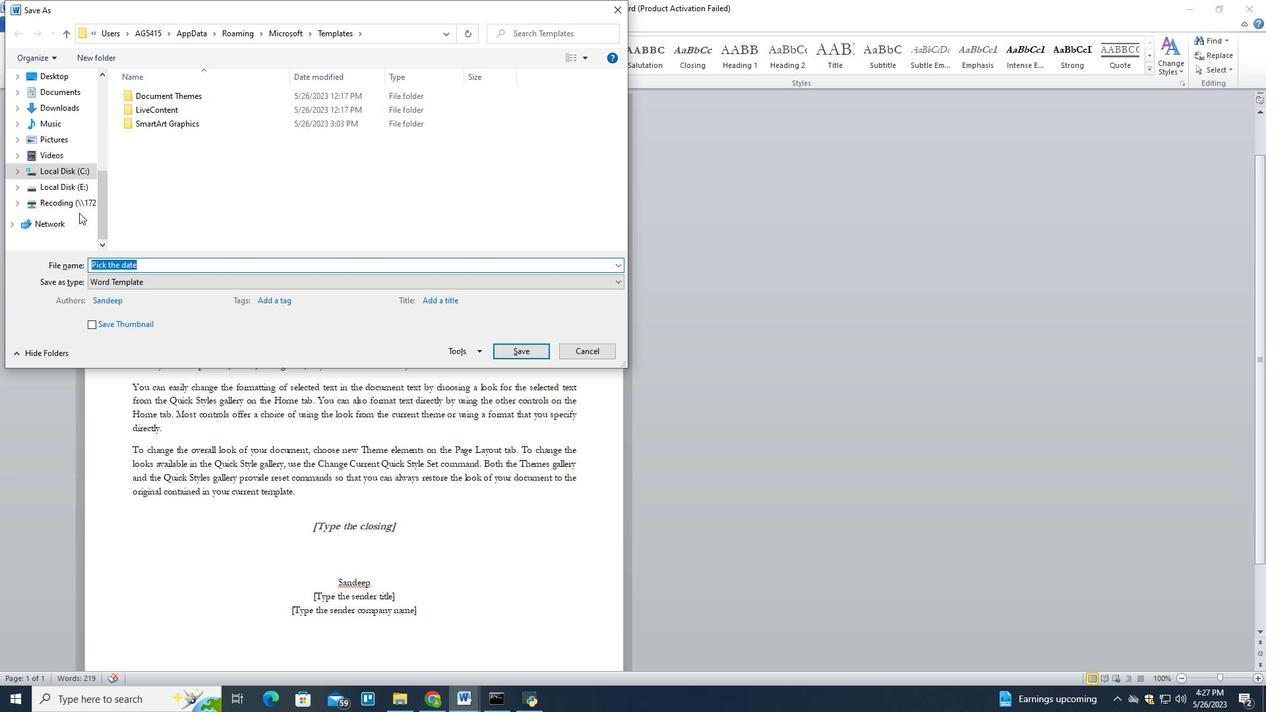
Action: Mouse scrolled (79, 213) with delta (0, 0)
Screenshot: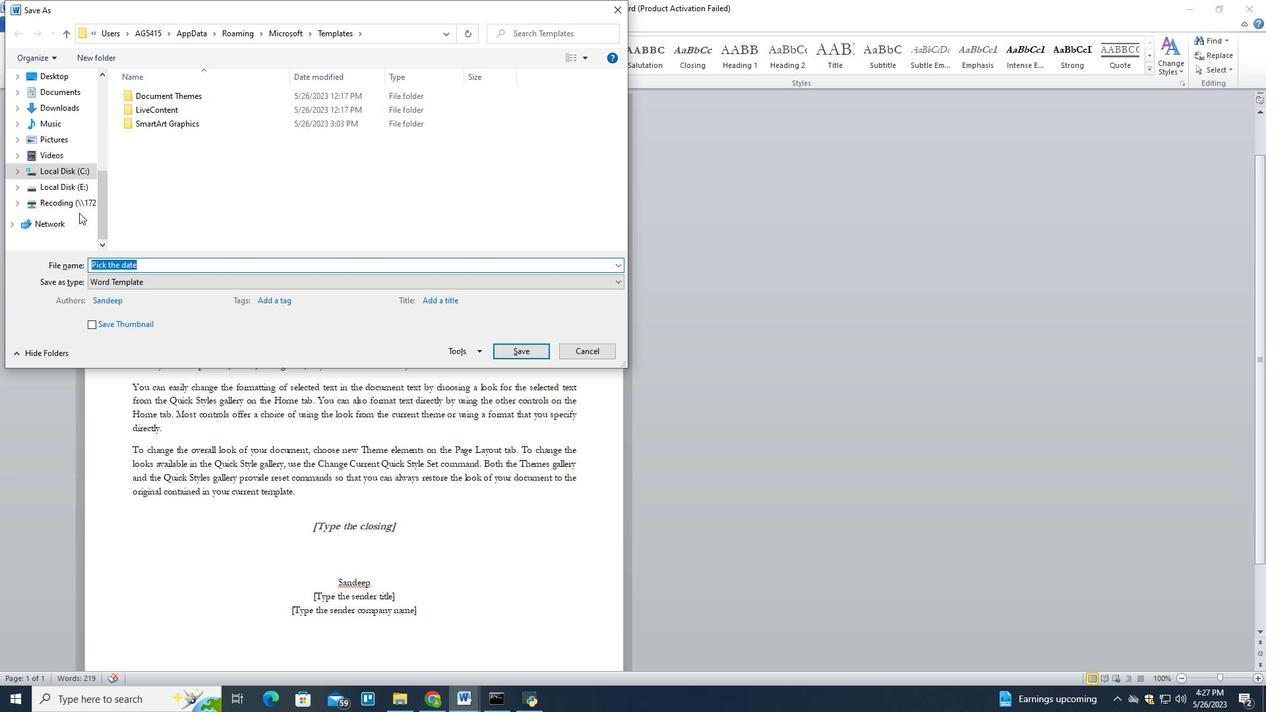 
Action: Mouse moved to (70, 99)
Screenshot: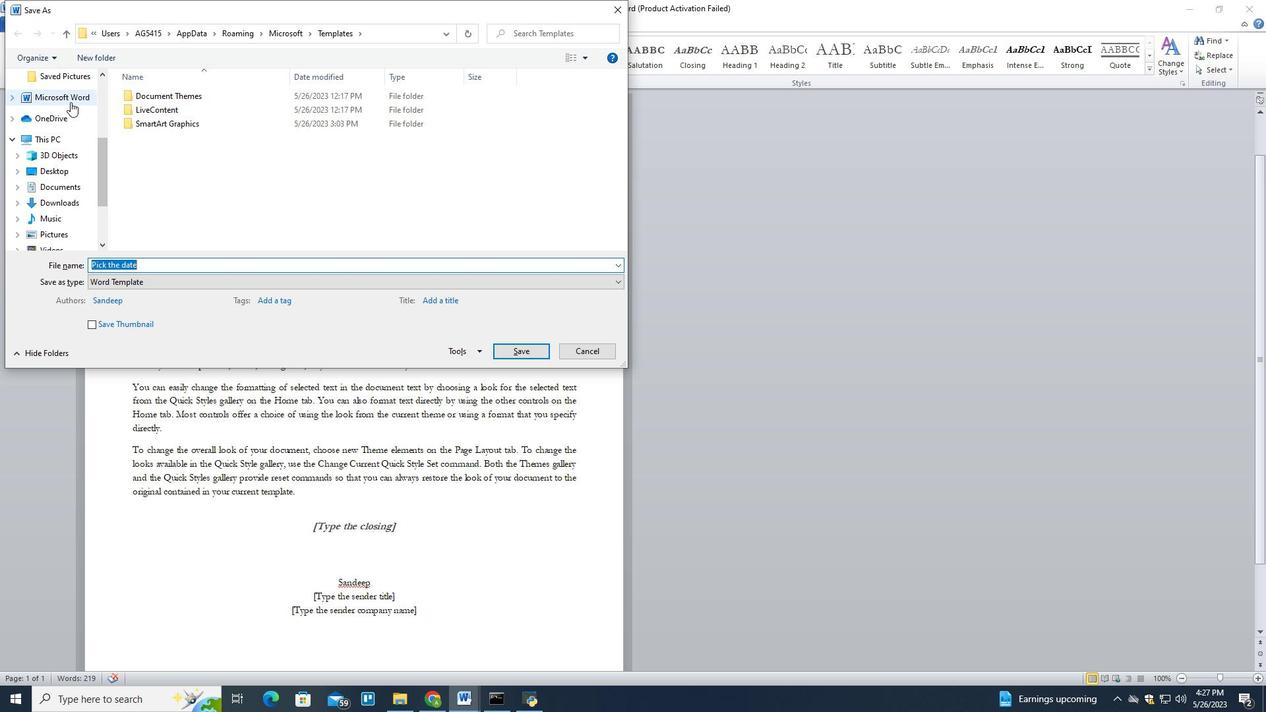 
Action: Mouse pressed left at (70, 99)
Screenshot: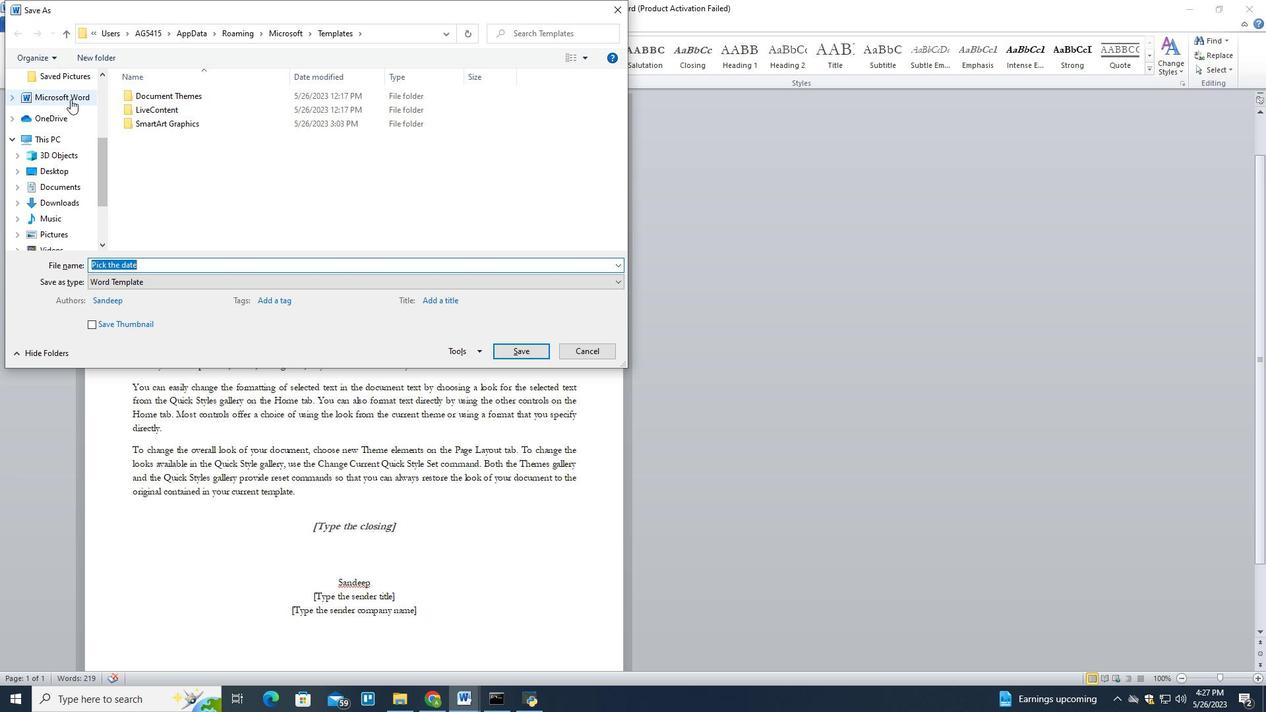 
Action: Mouse moved to (57, 190)
Screenshot: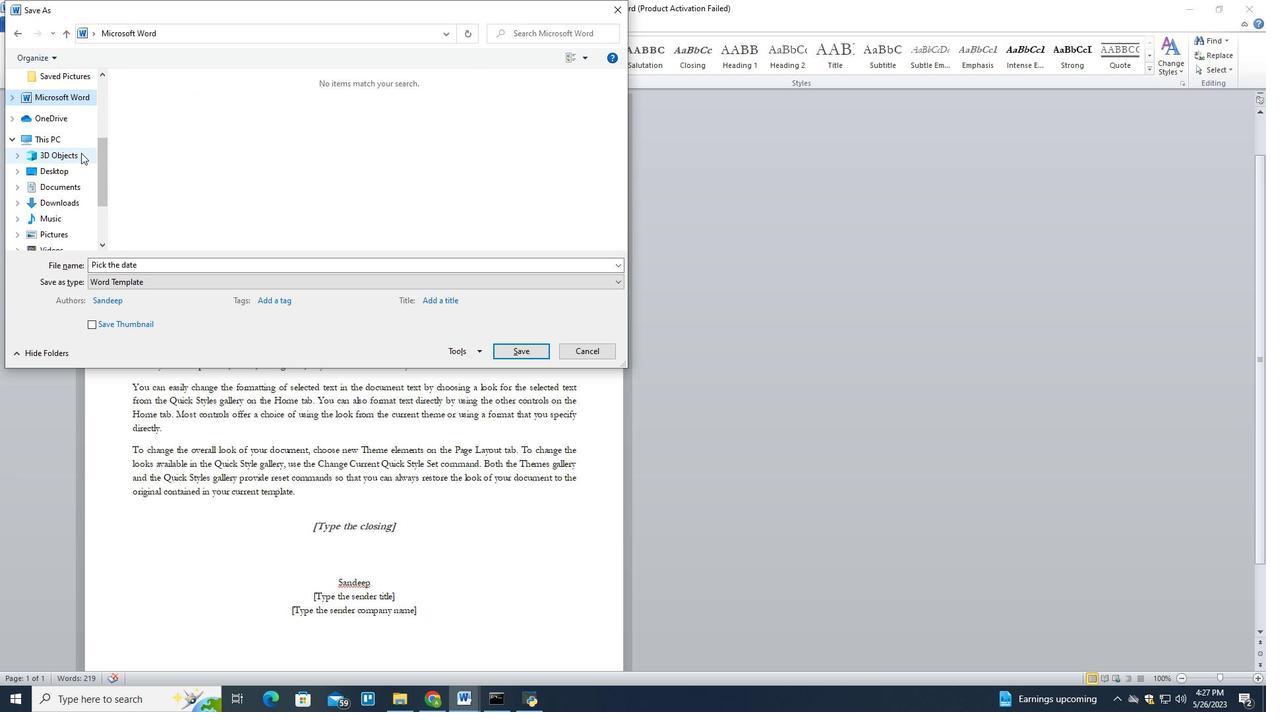 
Action: Mouse scrolled (57, 190) with delta (0, 0)
Screenshot: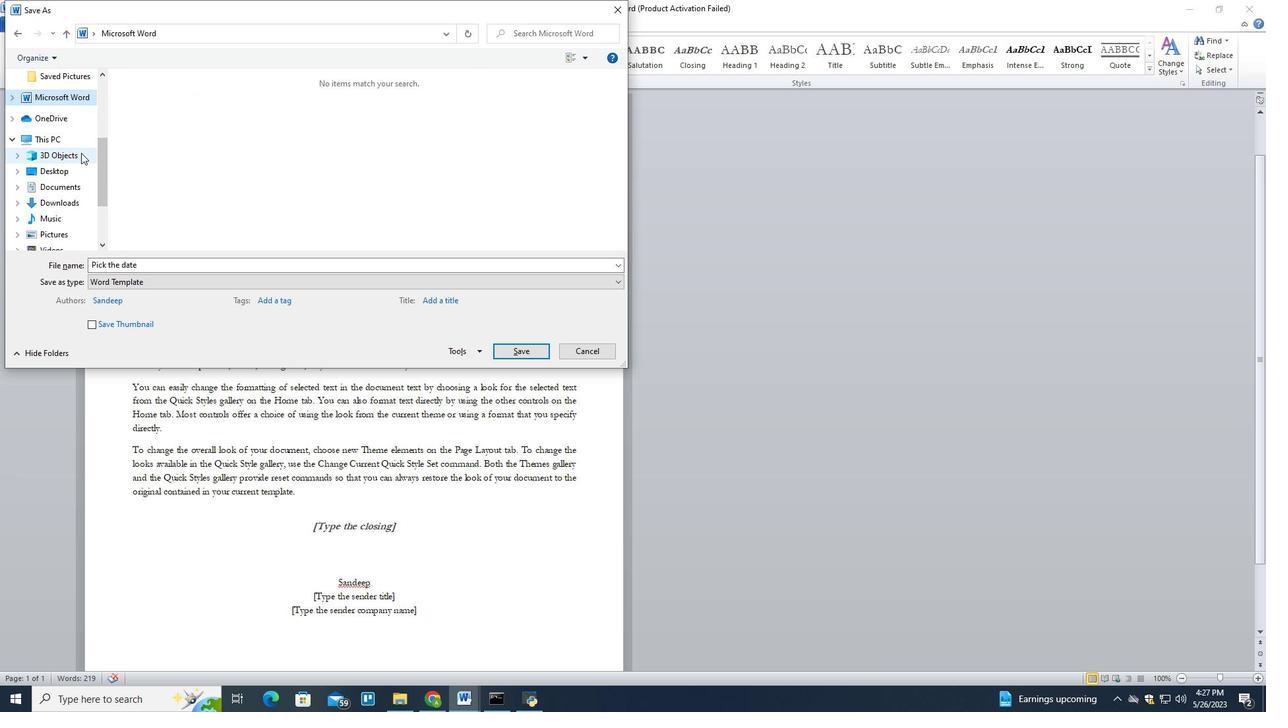 
Action: Mouse scrolled (57, 190) with delta (0, 0)
Screenshot: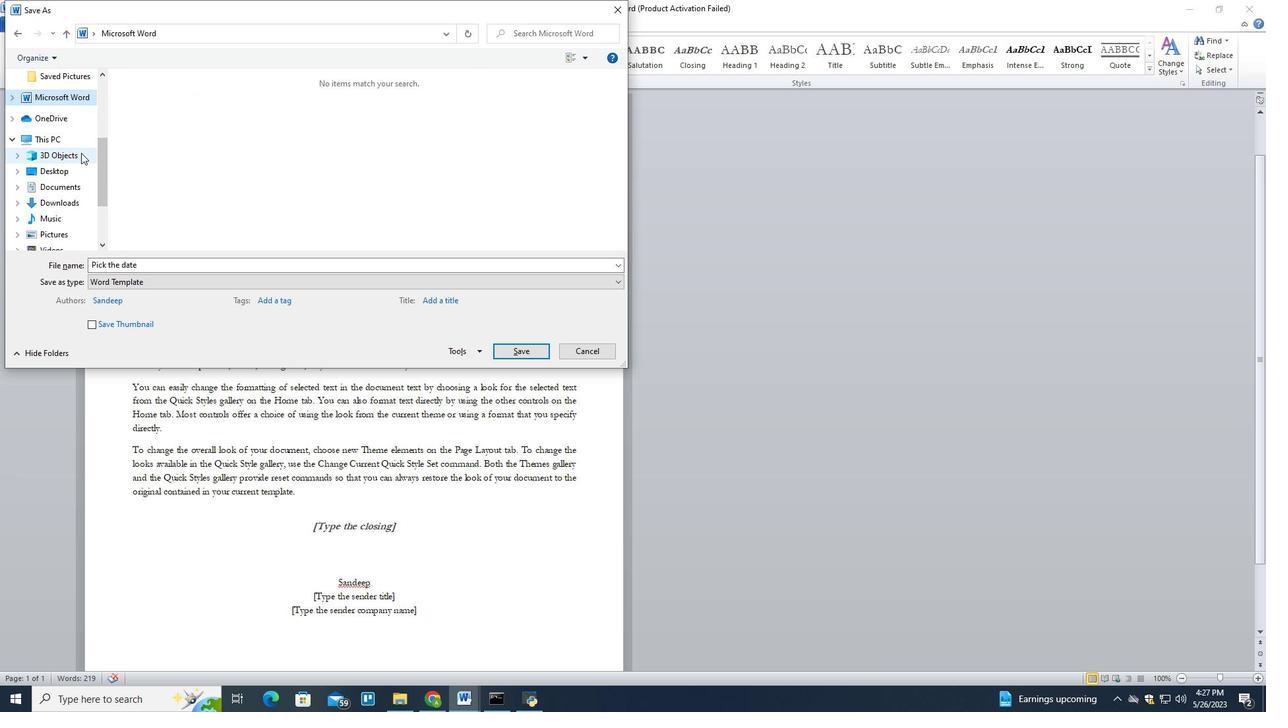 
Action: Mouse scrolled (57, 190) with delta (0, 0)
Screenshot: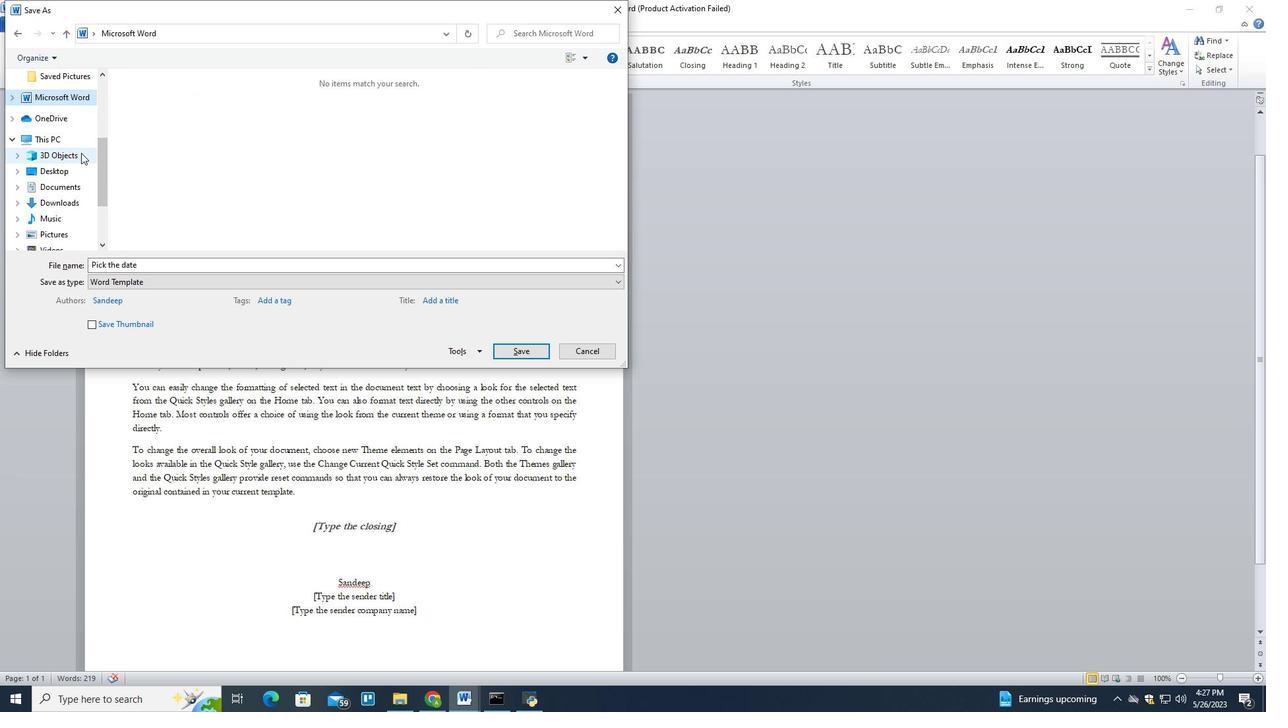 
Action: Mouse scrolled (57, 190) with delta (0, 0)
Screenshot: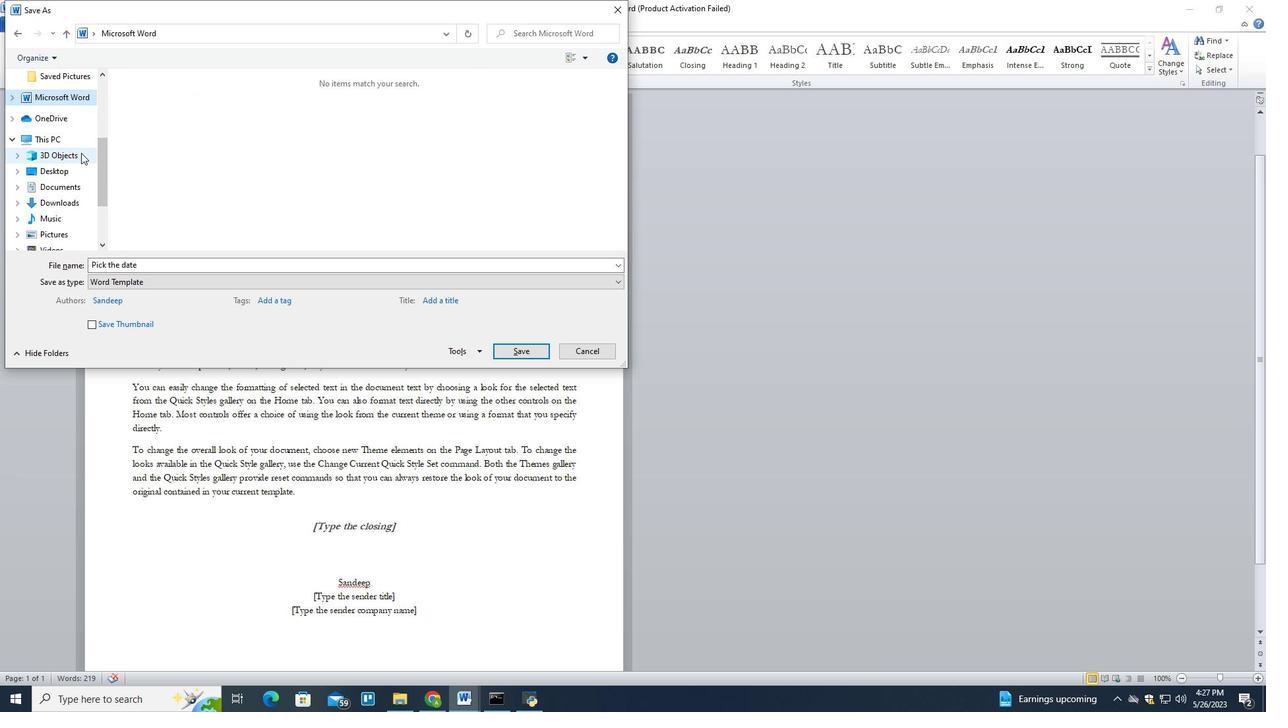 
Action: Mouse moved to (57, 190)
Screenshot: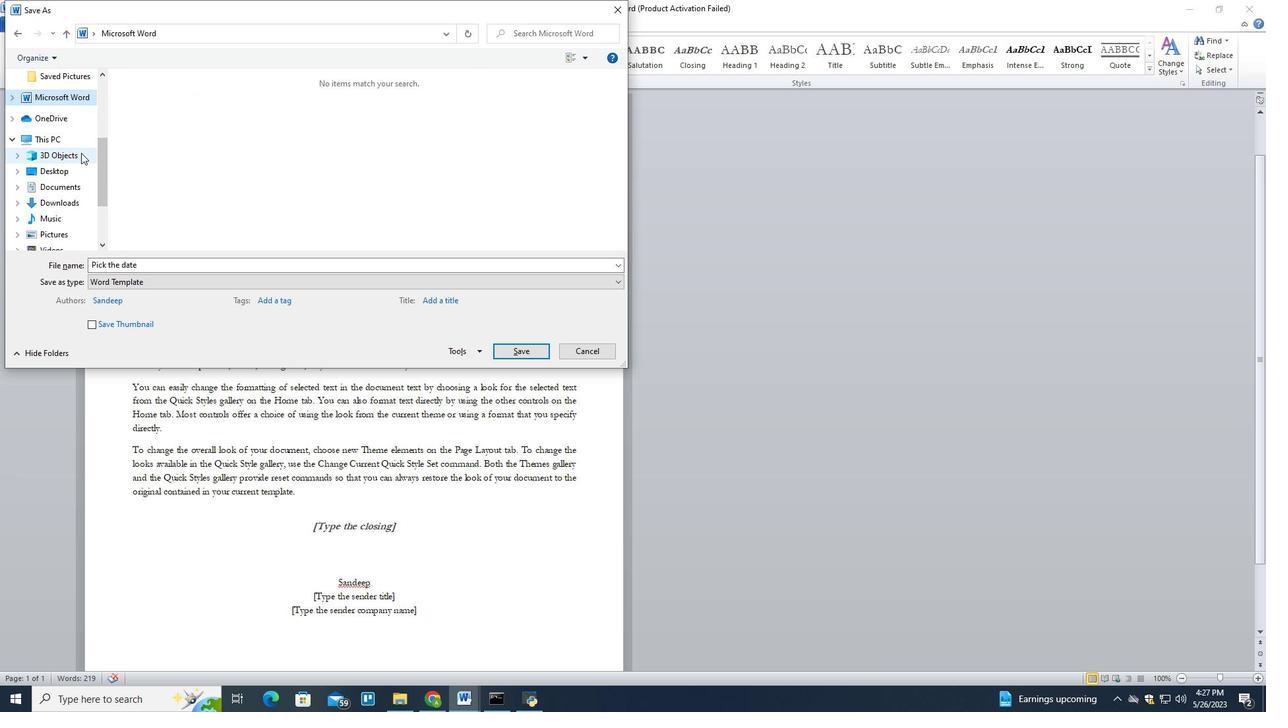 
Action: Mouse scrolled (57, 190) with delta (0, 0)
Screenshot: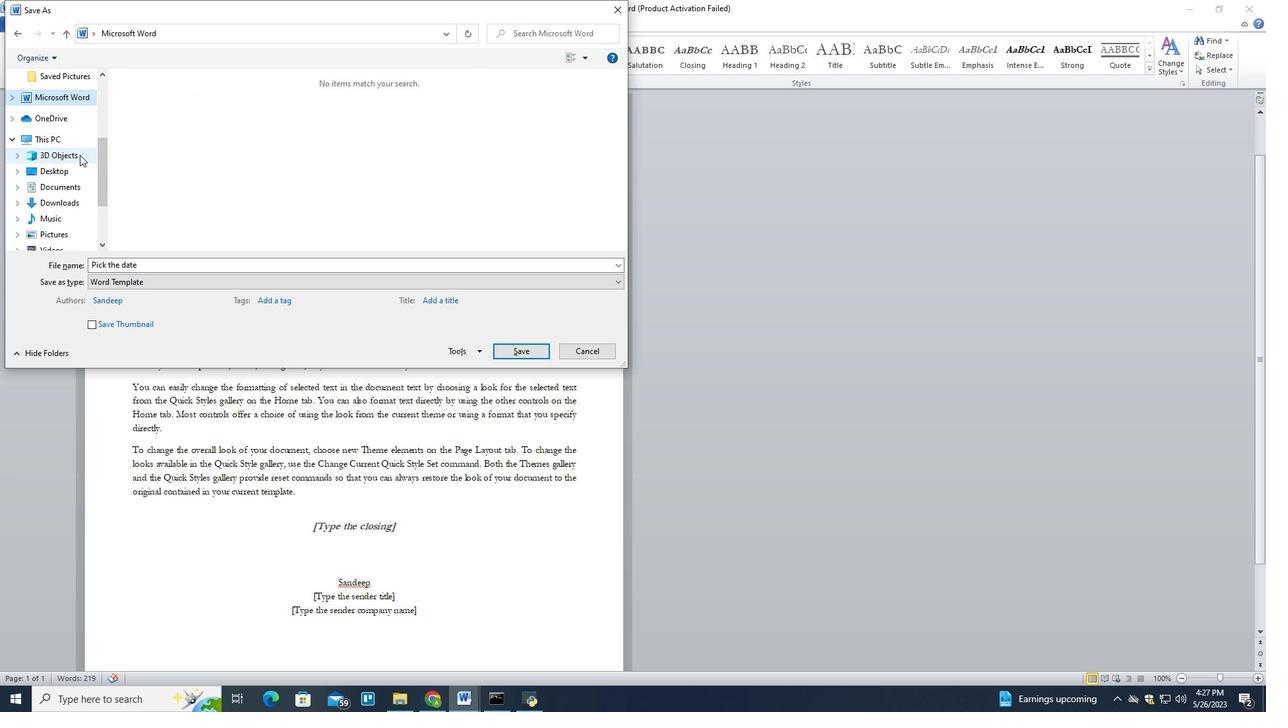 
Action: Mouse moved to (63, 176)
Screenshot: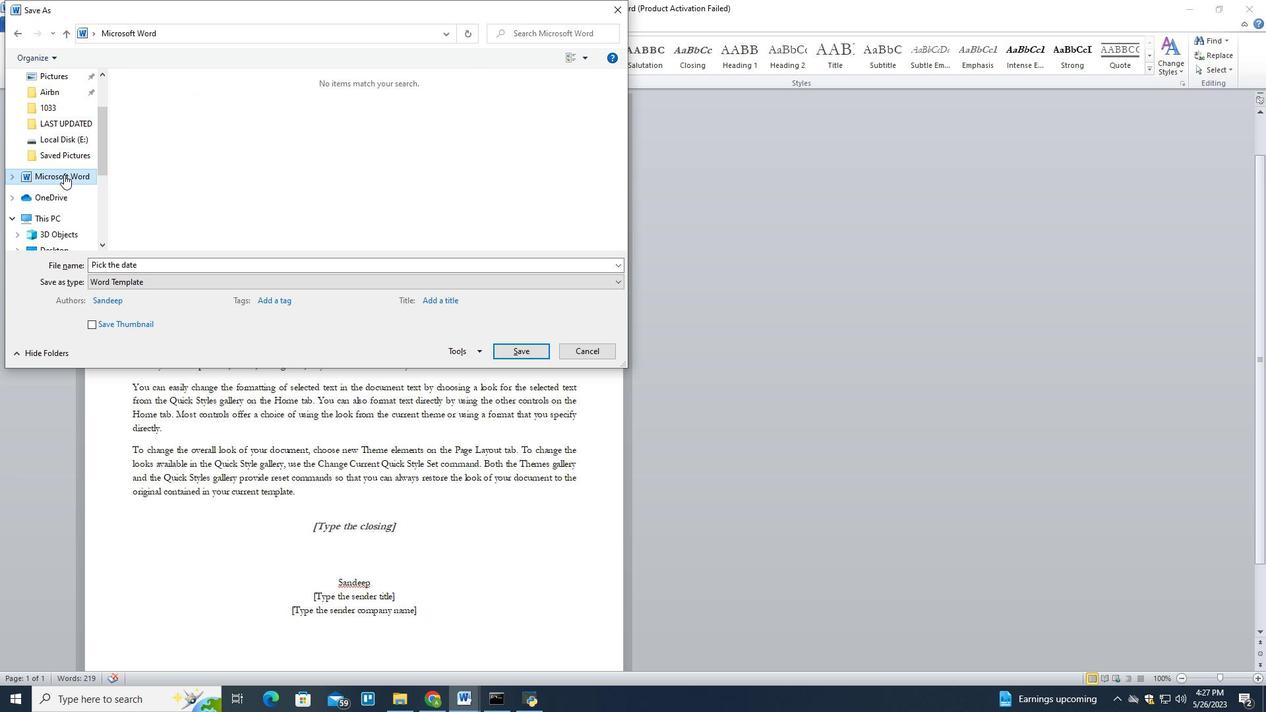 
Action: Mouse pressed left at (63, 176)
Screenshot: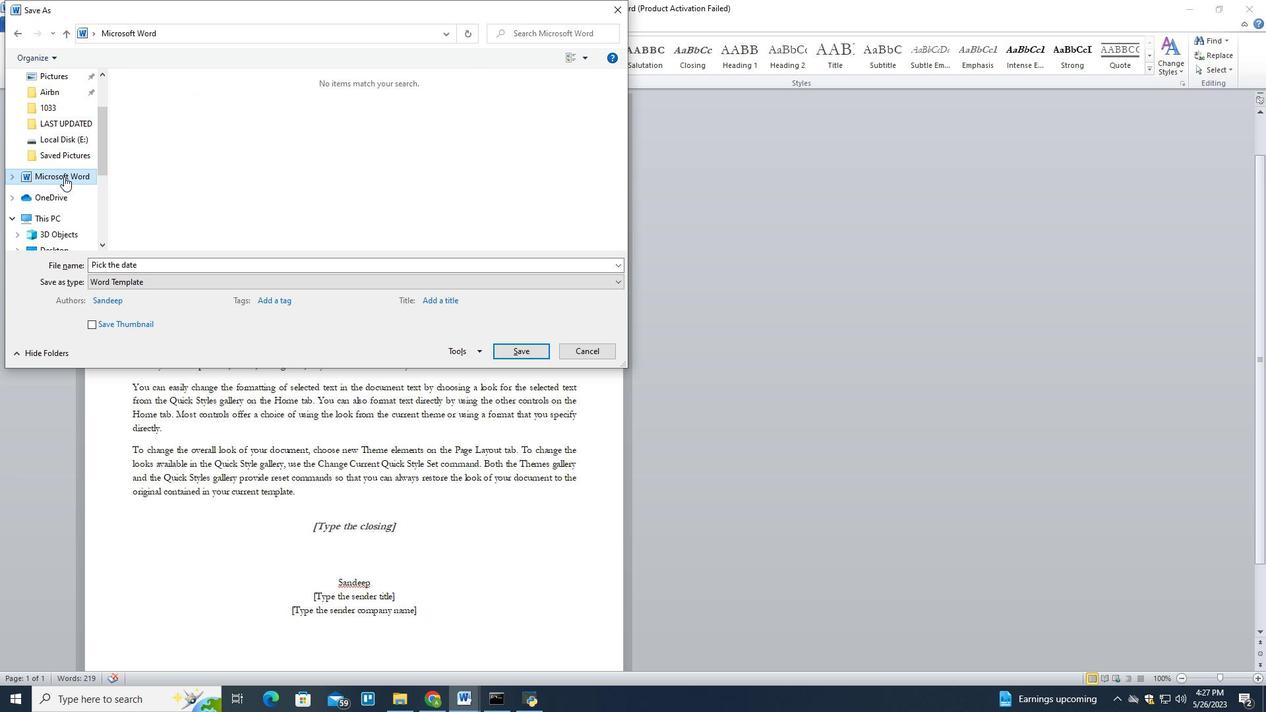 
Action: Mouse moved to (68, 180)
Screenshot: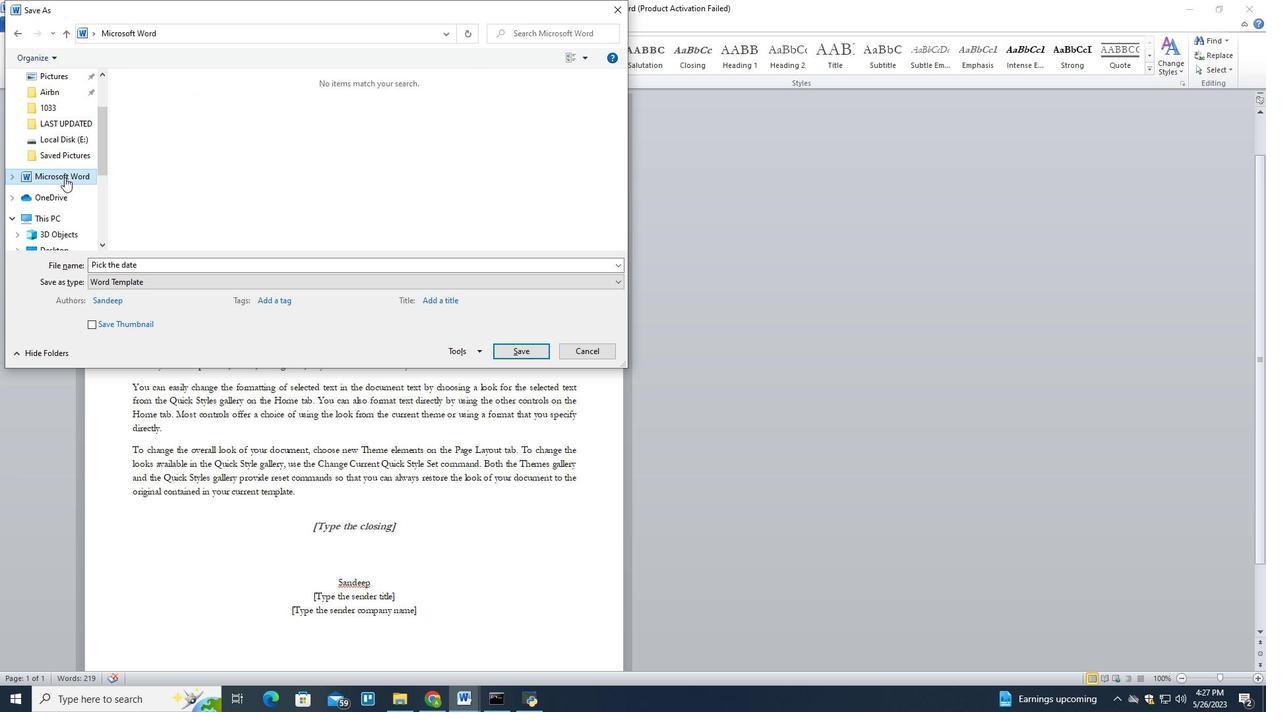 
Action: Mouse scrolled (68, 180) with delta (0, 0)
Screenshot: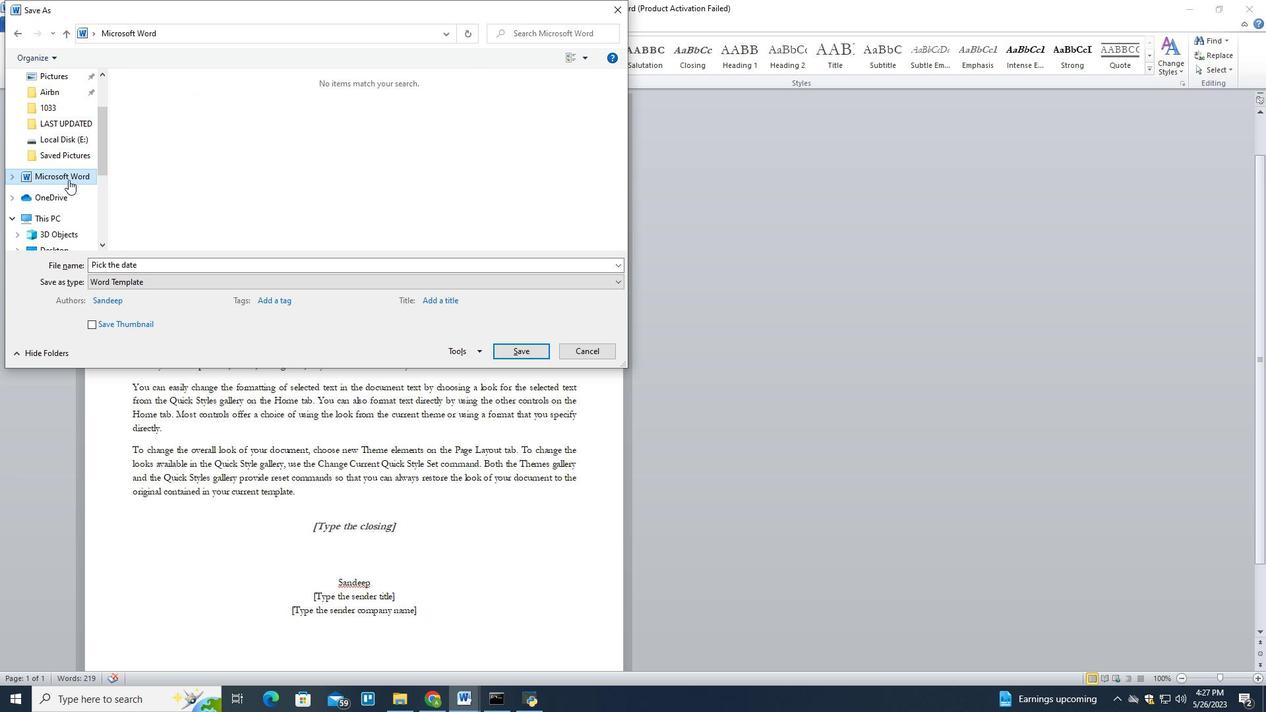 
Action: Mouse scrolled (68, 180) with delta (0, 0)
Screenshot: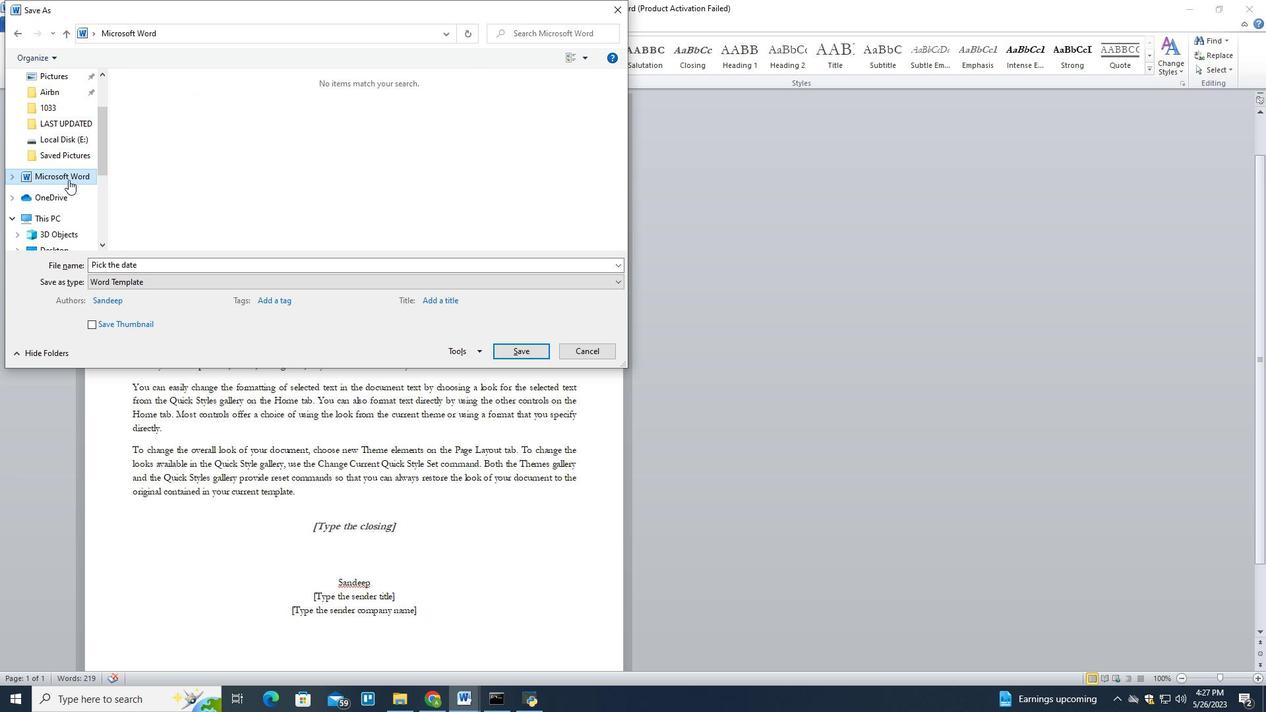 
Action: Mouse scrolled (68, 180) with delta (0, 0)
Screenshot: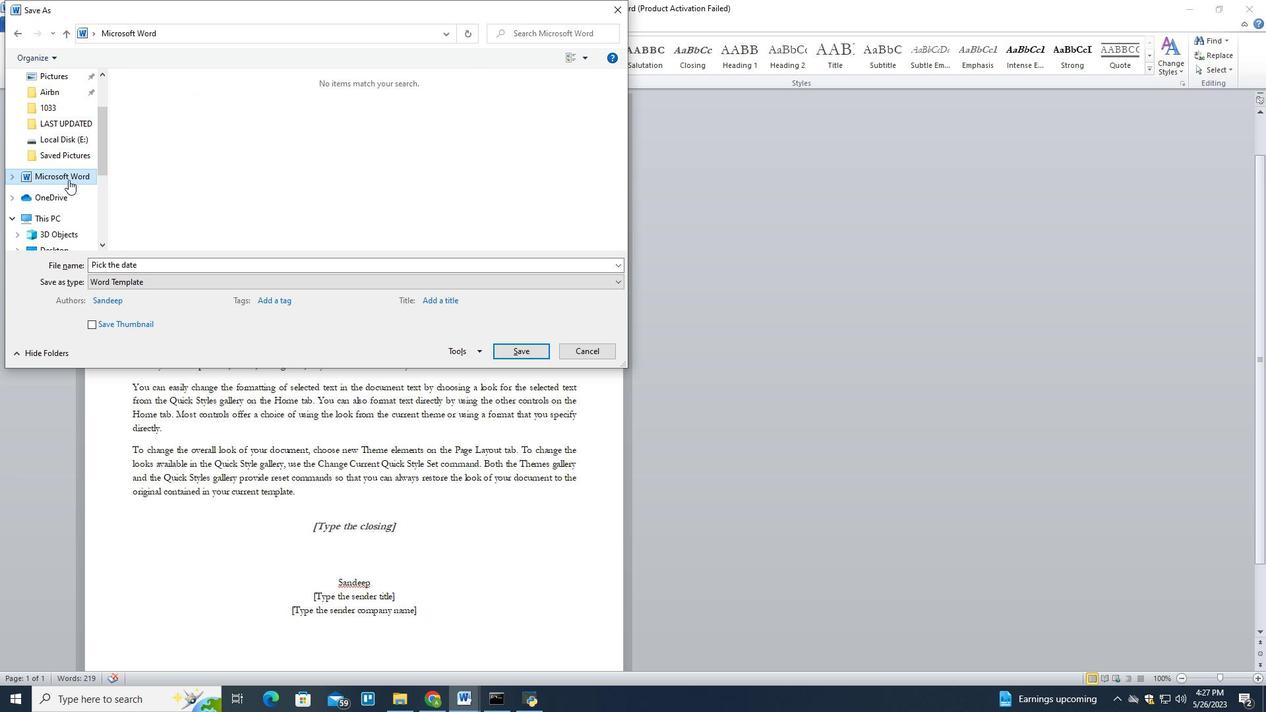 
Action: Mouse scrolled (68, 180) with delta (0, 0)
Screenshot: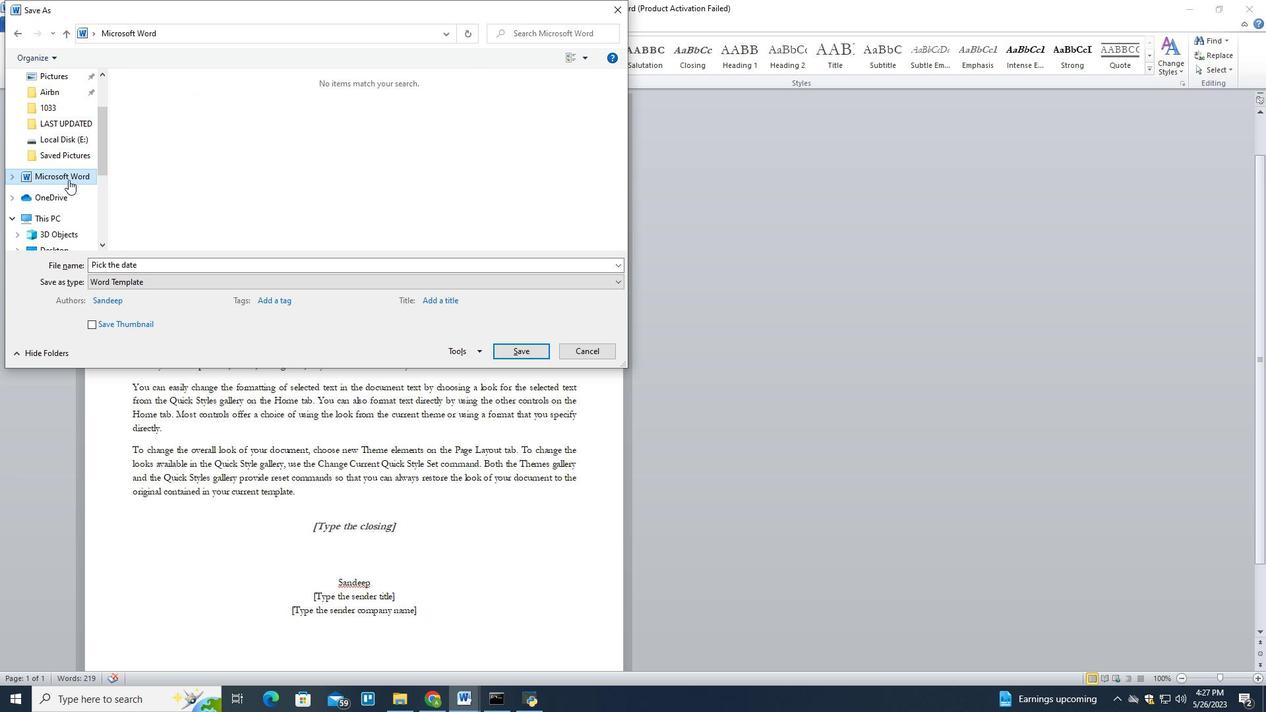 
Action: Mouse scrolled (68, 180) with delta (0, 0)
Screenshot: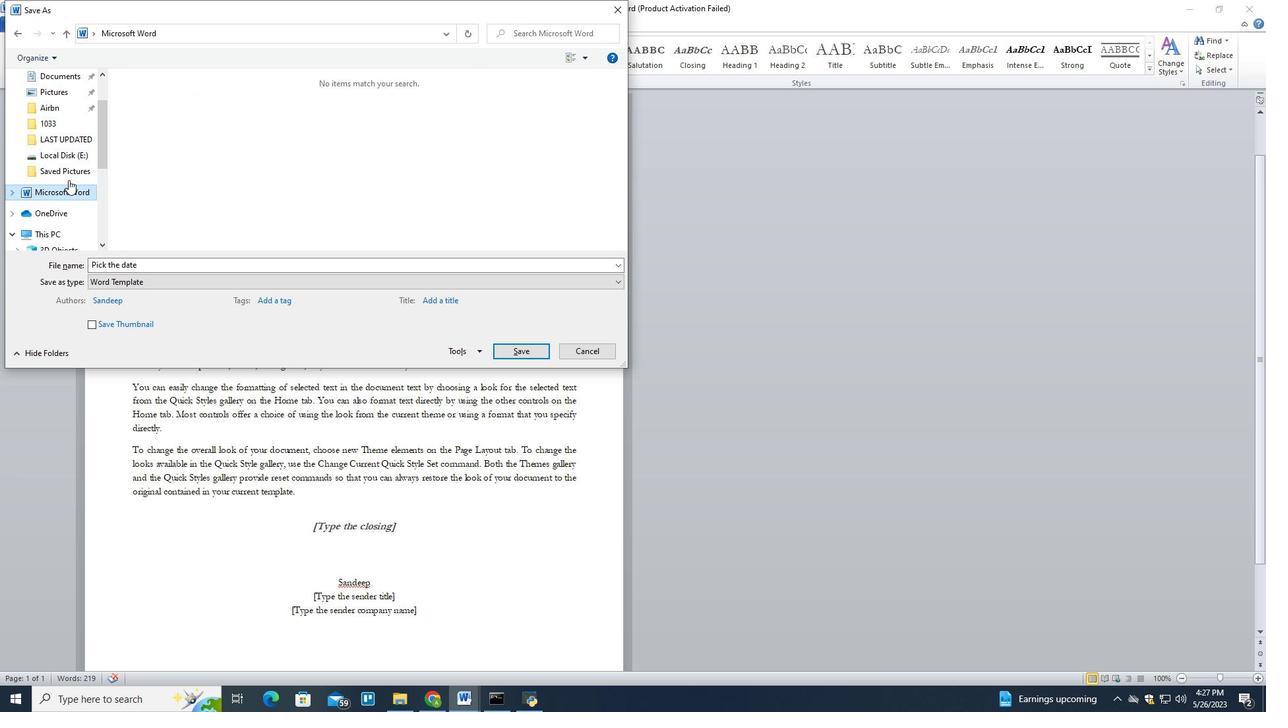 
Action: Mouse scrolled (68, 179) with delta (0, 0)
Screenshot: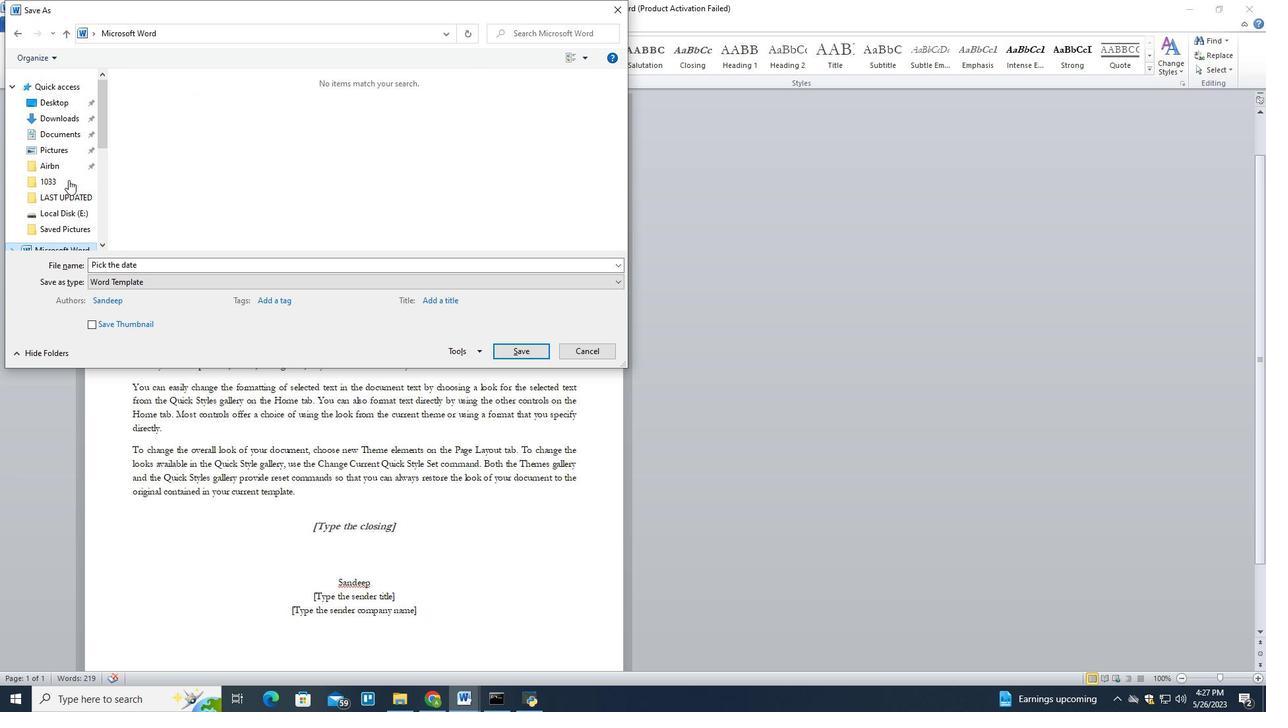 
Action: Mouse scrolled (68, 179) with delta (0, 0)
Screenshot: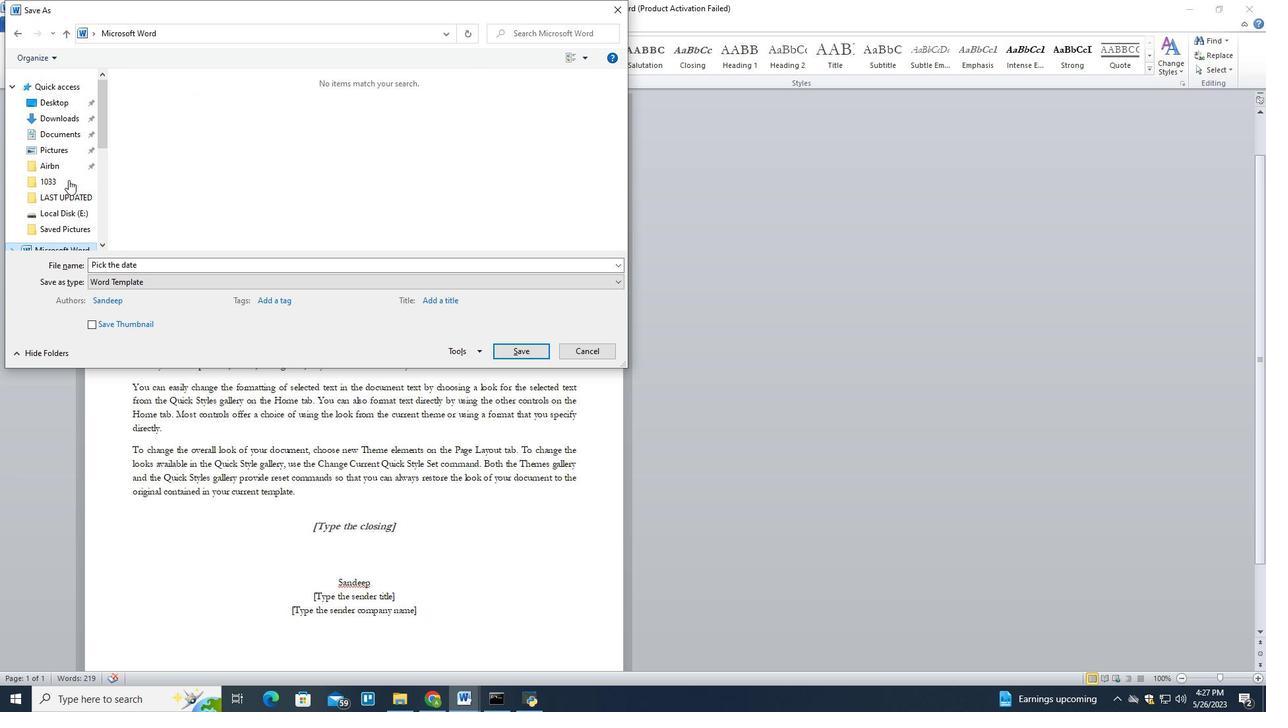 
Action: Mouse scrolled (68, 179) with delta (0, 0)
Screenshot: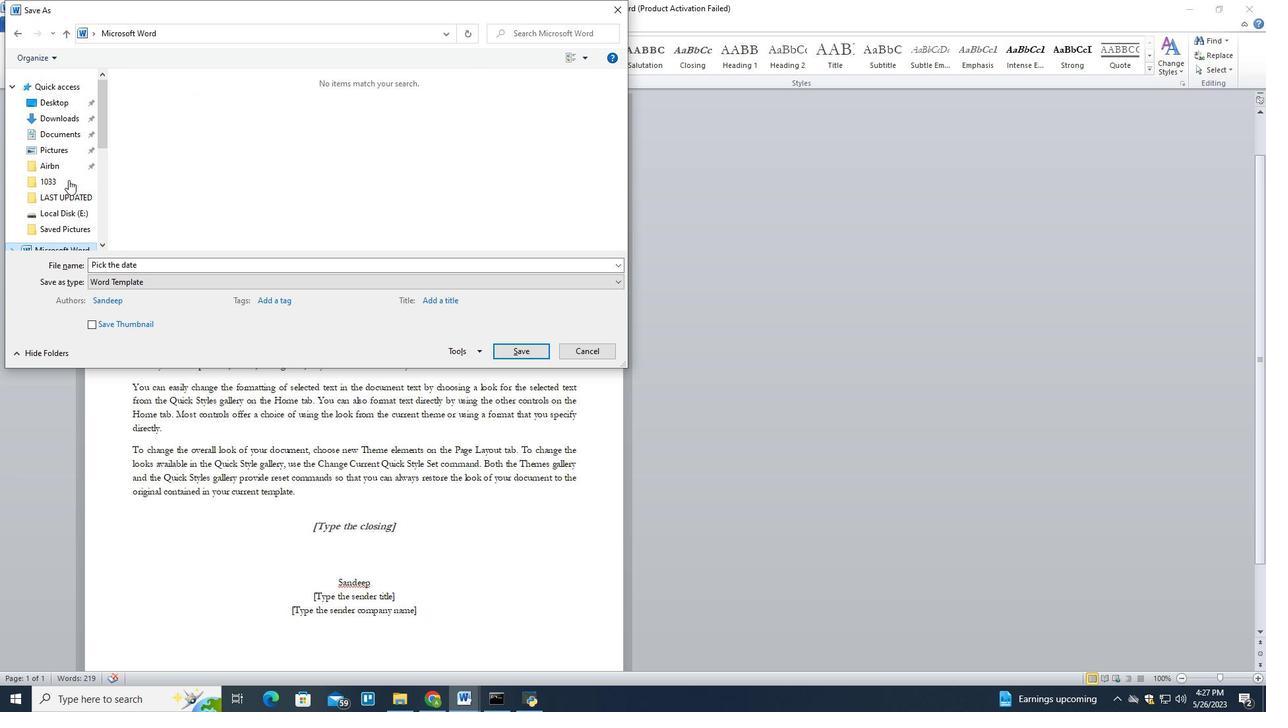
Action: Mouse scrolled (68, 179) with delta (0, 0)
Screenshot: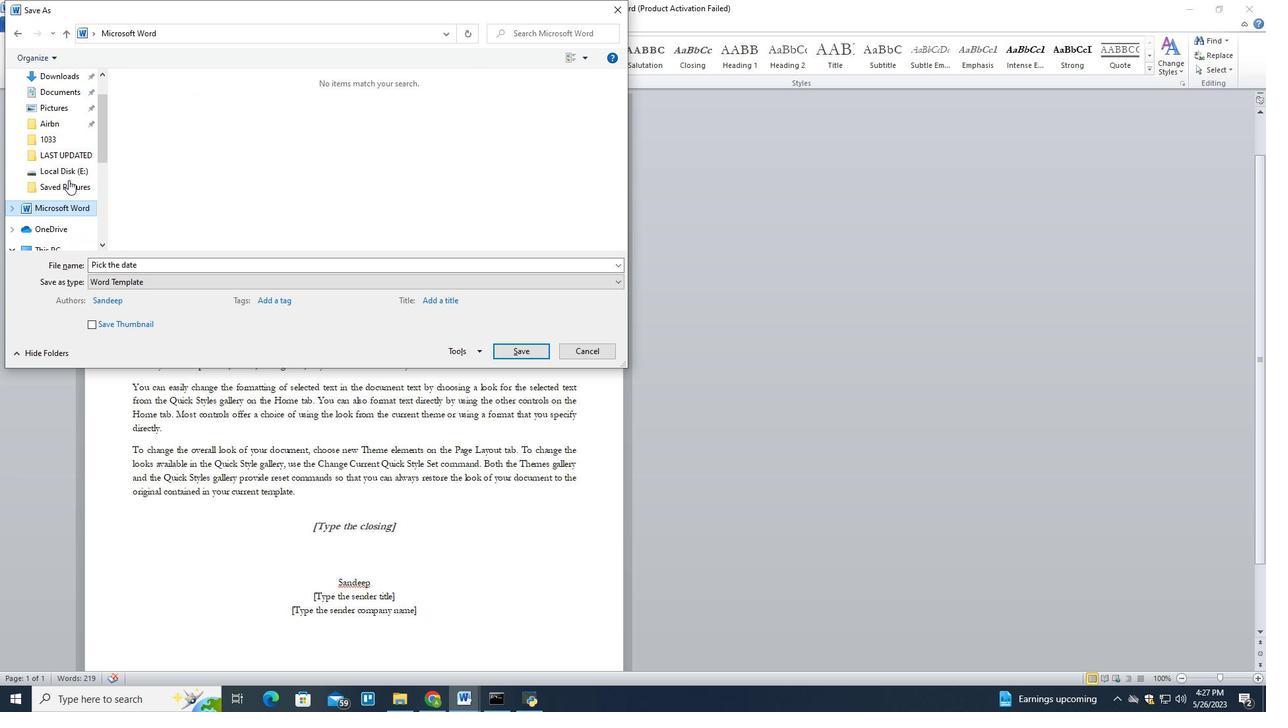 
Action: Mouse moved to (69, 180)
Screenshot: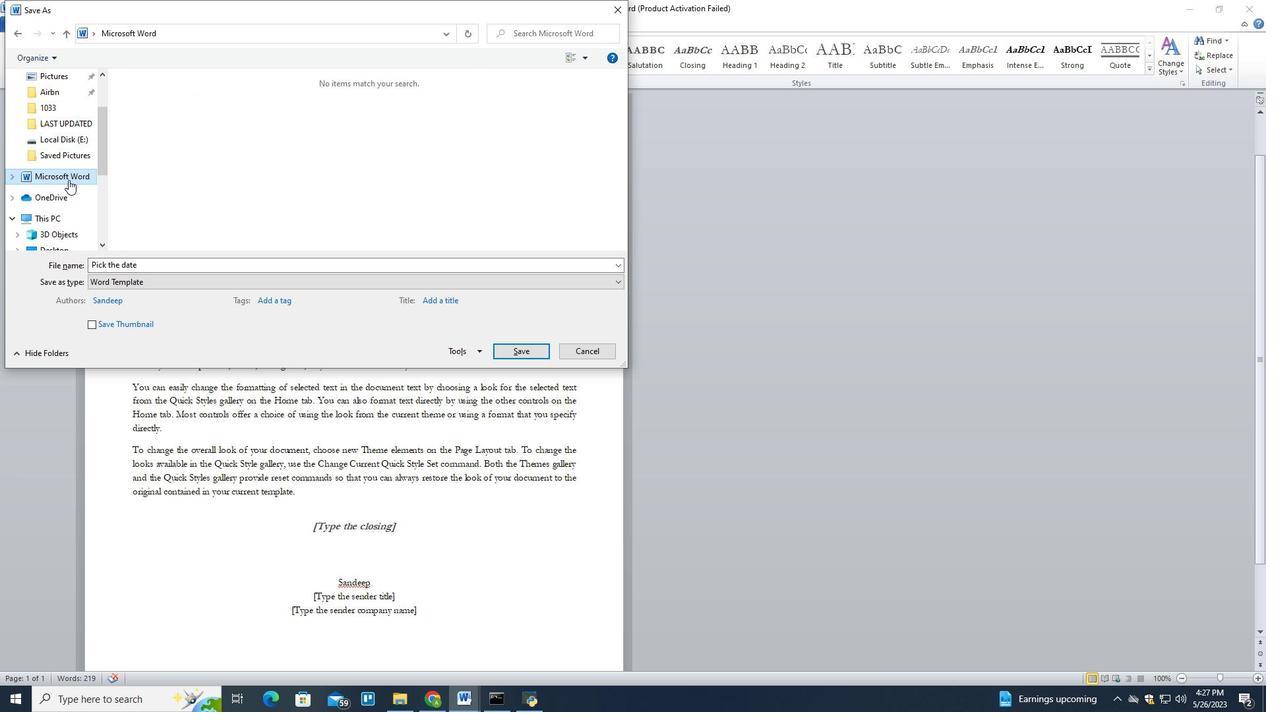 
Action: Mouse scrolled (69, 180) with delta (0, 0)
Screenshot: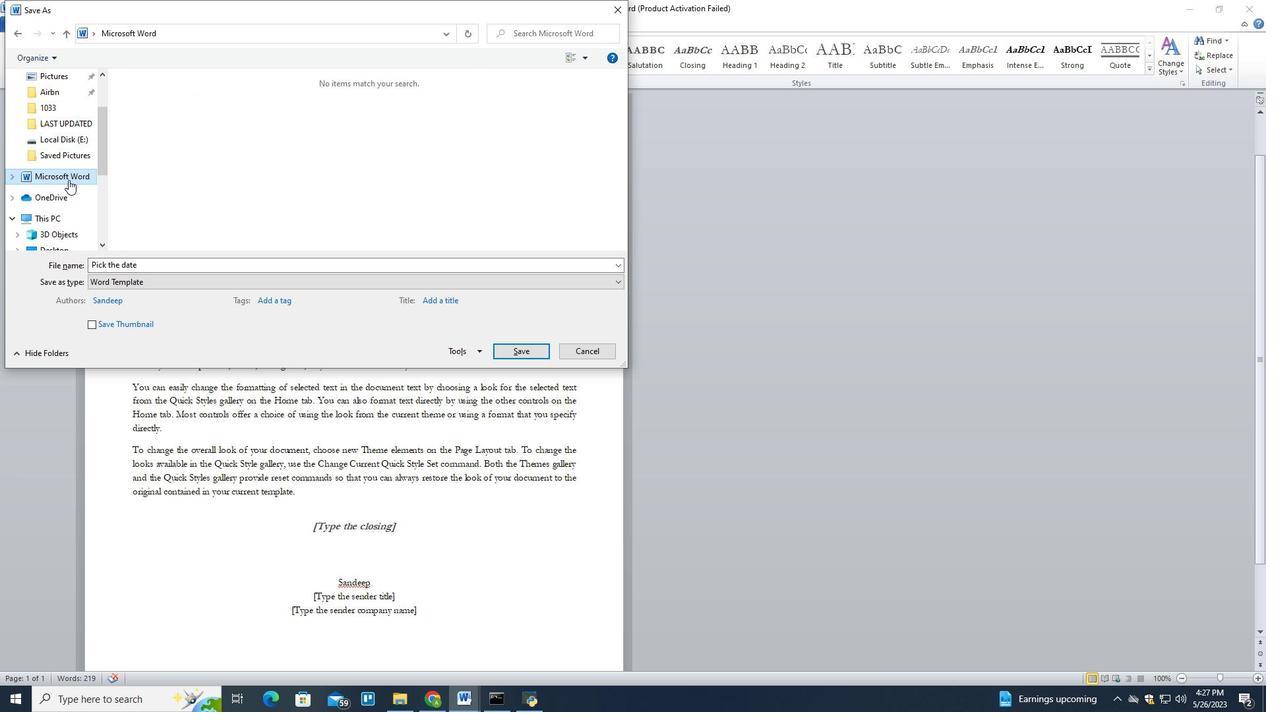 
Action: Mouse scrolled (69, 180) with delta (0, 0)
Screenshot: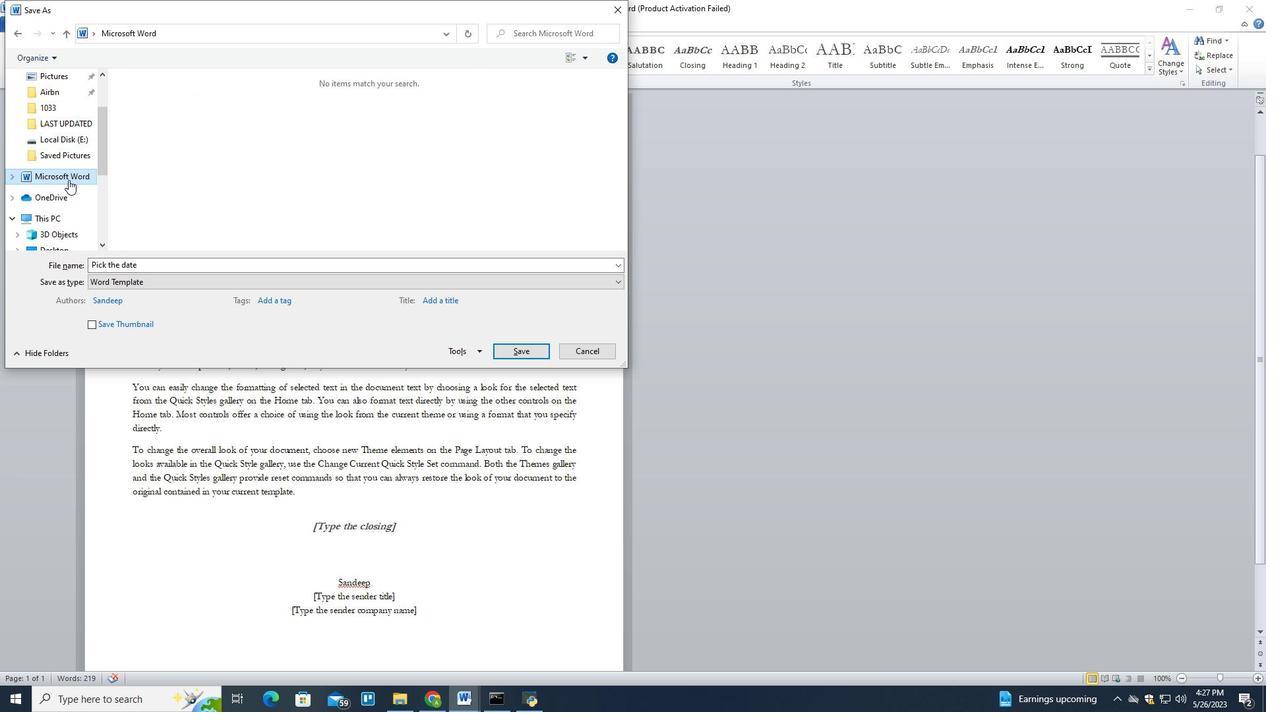 
Action: Mouse scrolled (69, 180) with delta (0, 0)
Screenshot: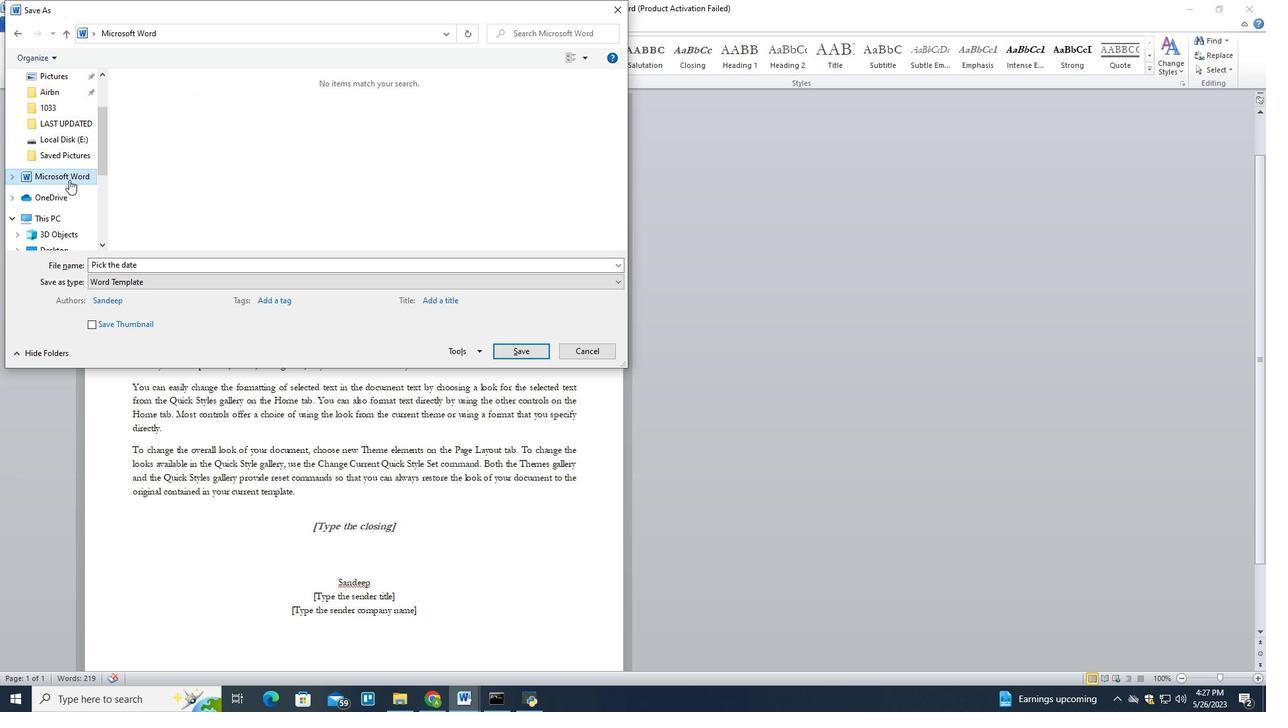 
Action: Mouse moved to (67, 98)
Screenshot: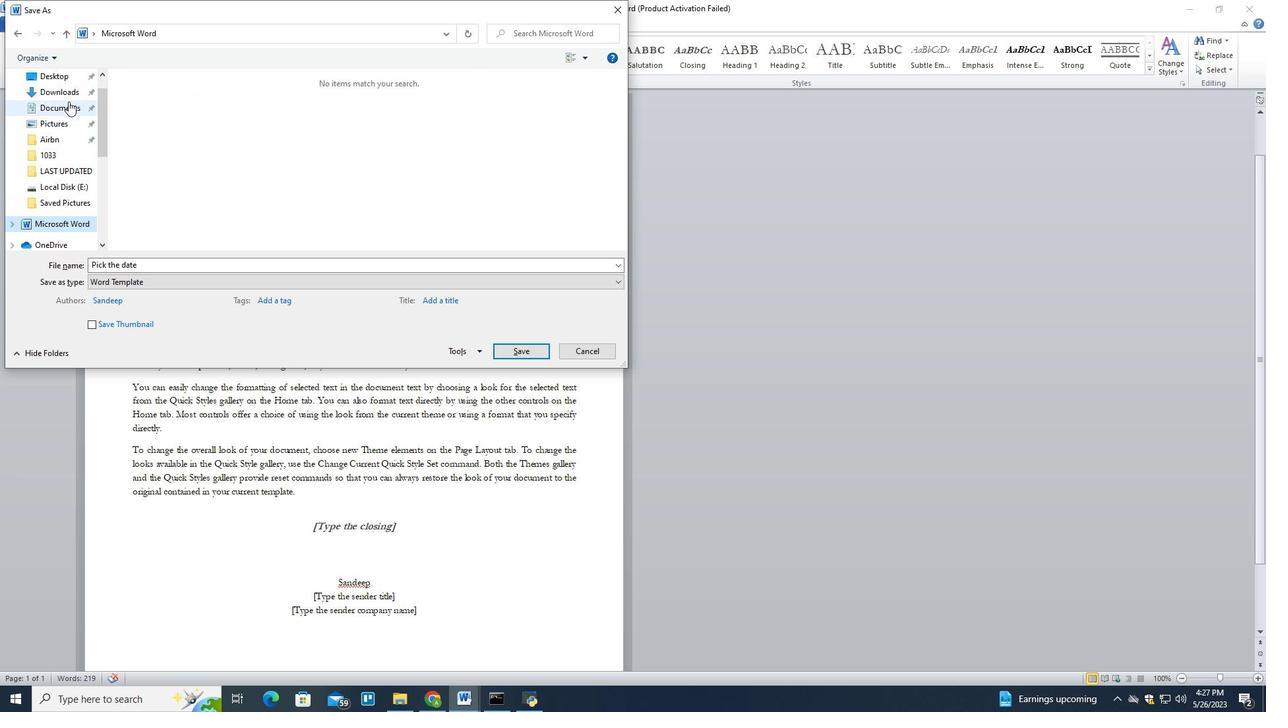 
Action: Mouse pressed left at (67, 98)
Screenshot: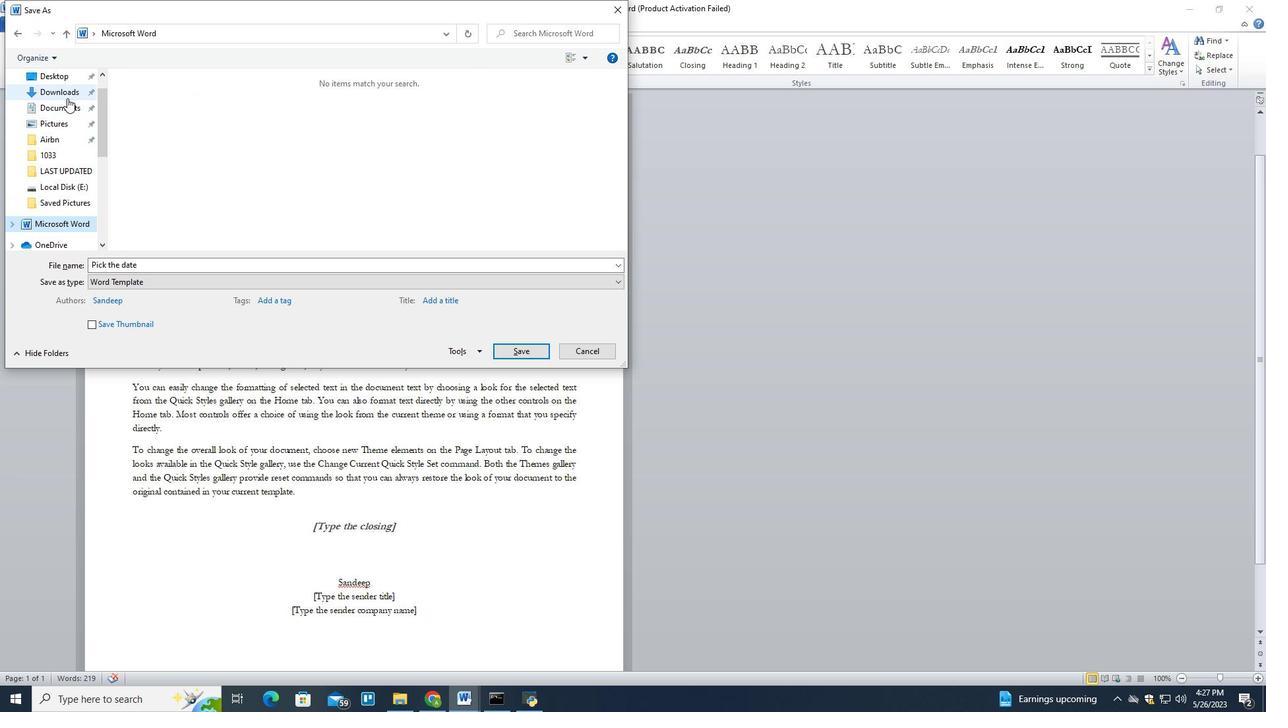 
Action: Mouse moved to (65, 106)
Screenshot: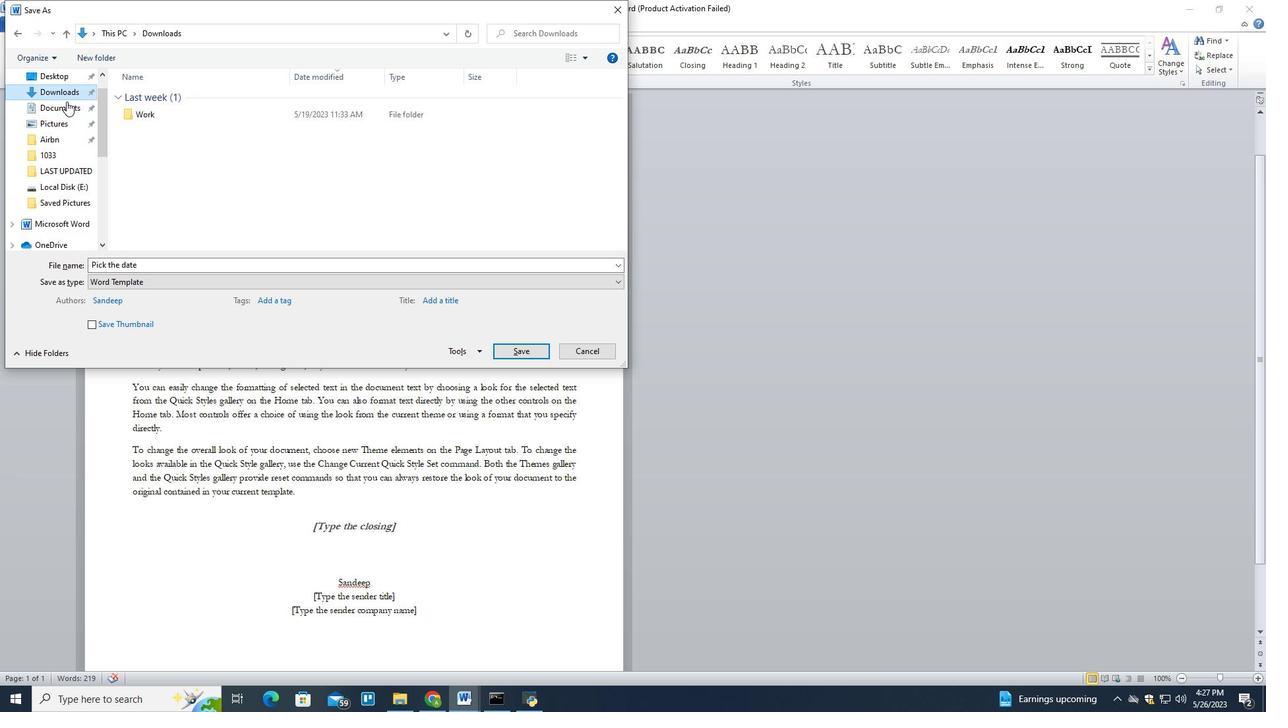 
Action: Mouse pressed left at (65, 106)
Screenshot: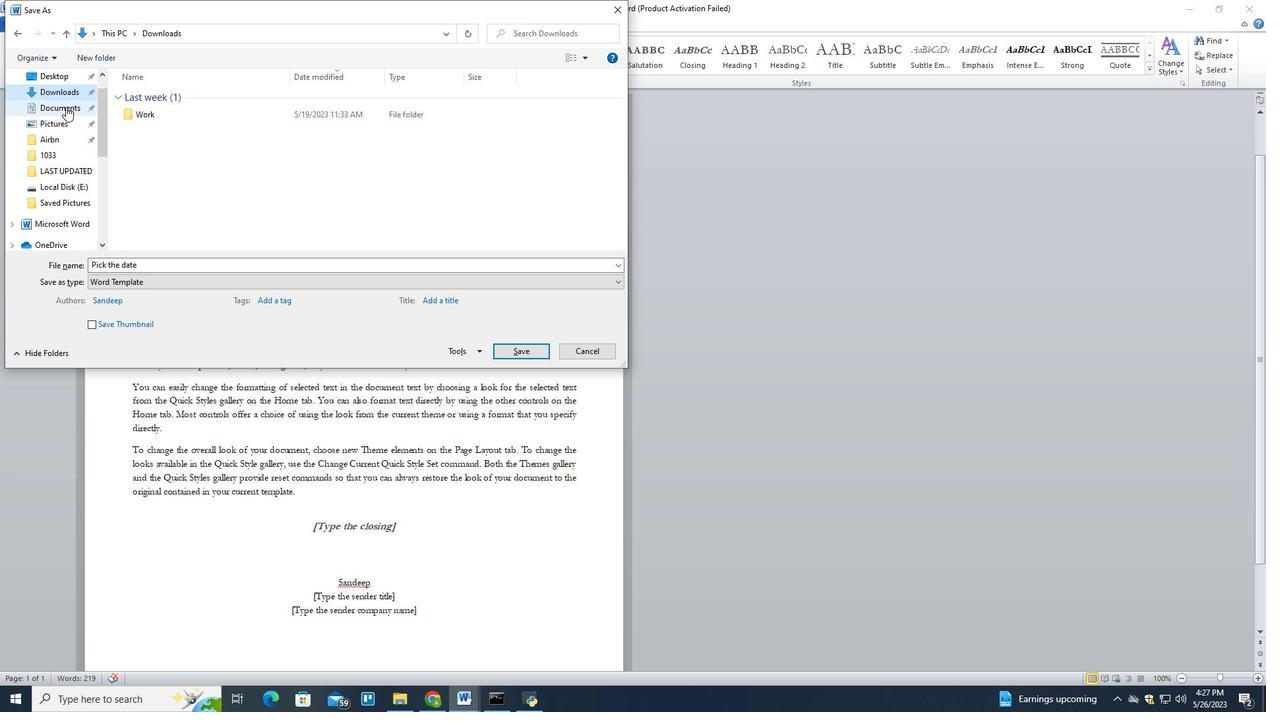 
Action: Mouse moved to (53, 105)
Screenshot: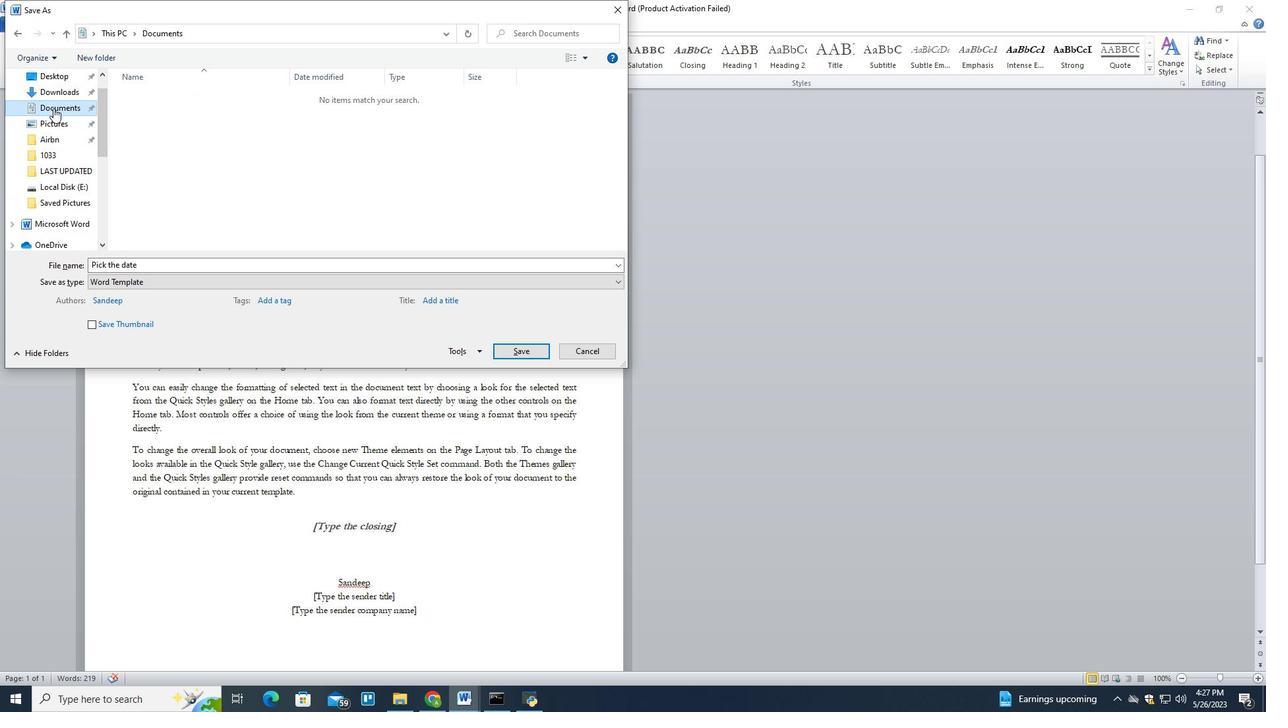 
Action: Mouse pressed left at (53, 105)
Screenshot: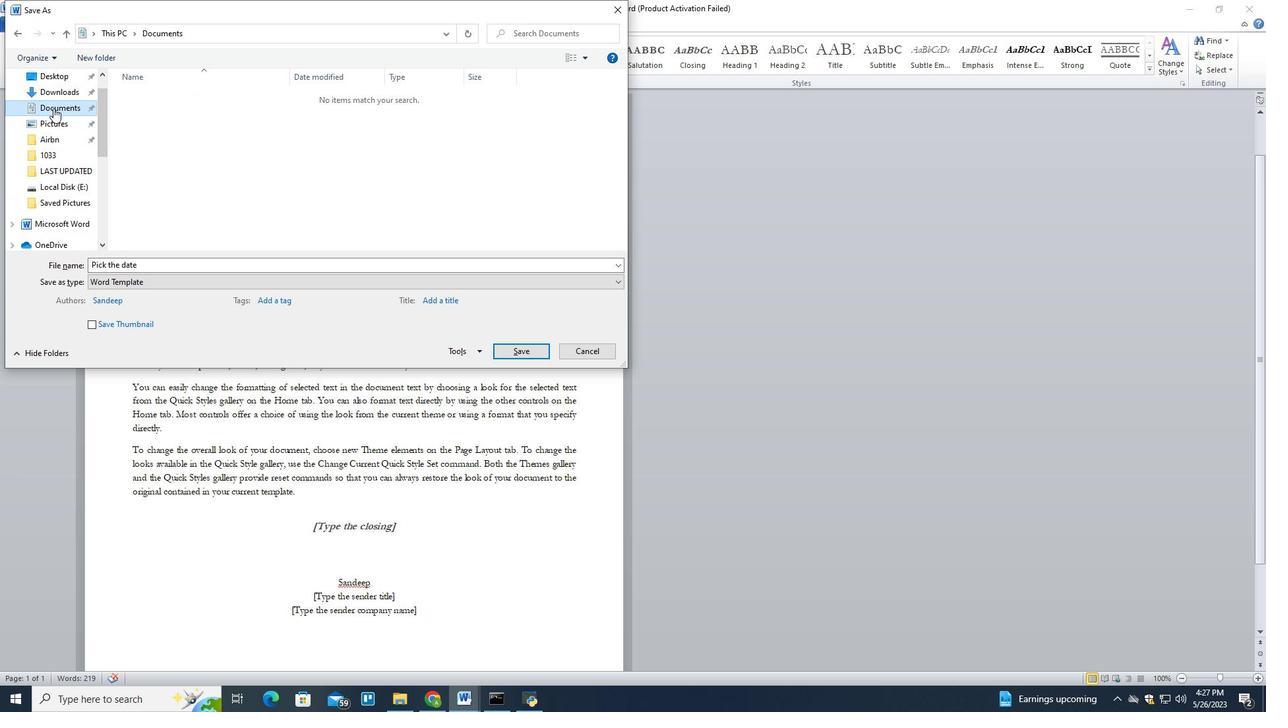 
Action: Mouse moved to (264, 170)
Screenshot: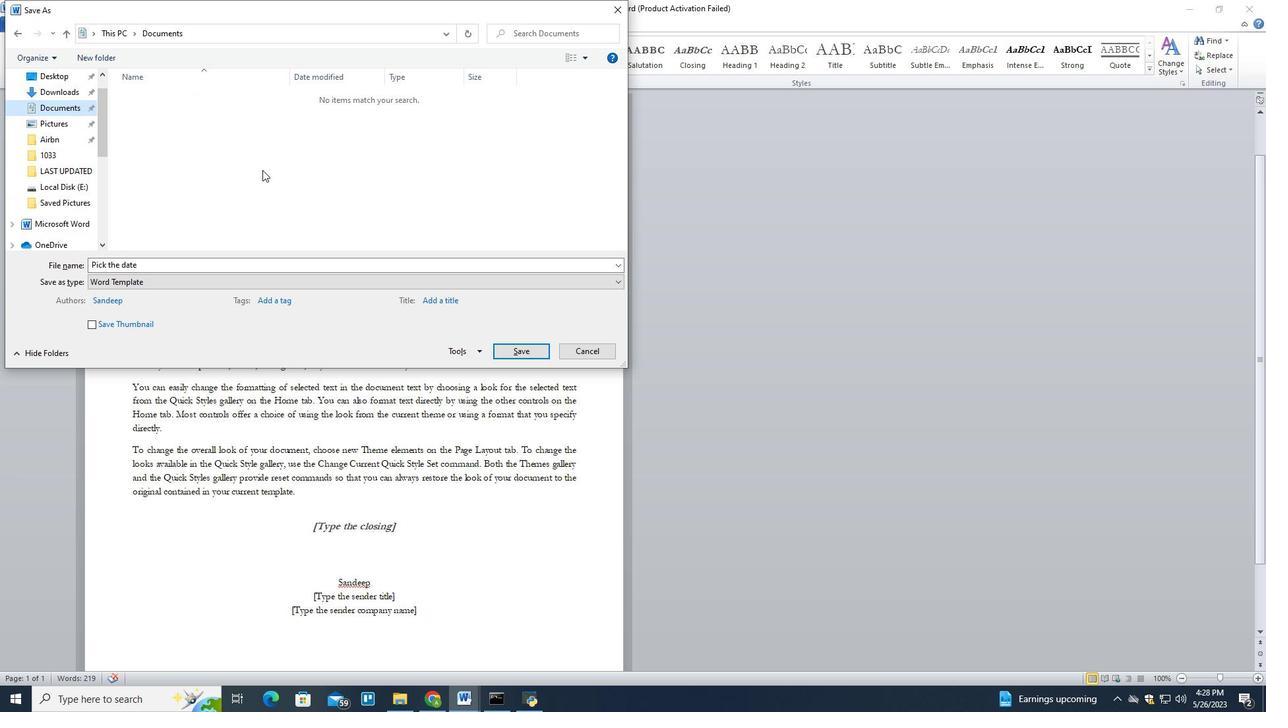 
Action: Mouse scrolled (264, 169) with delta (0, 0)
Screenshot: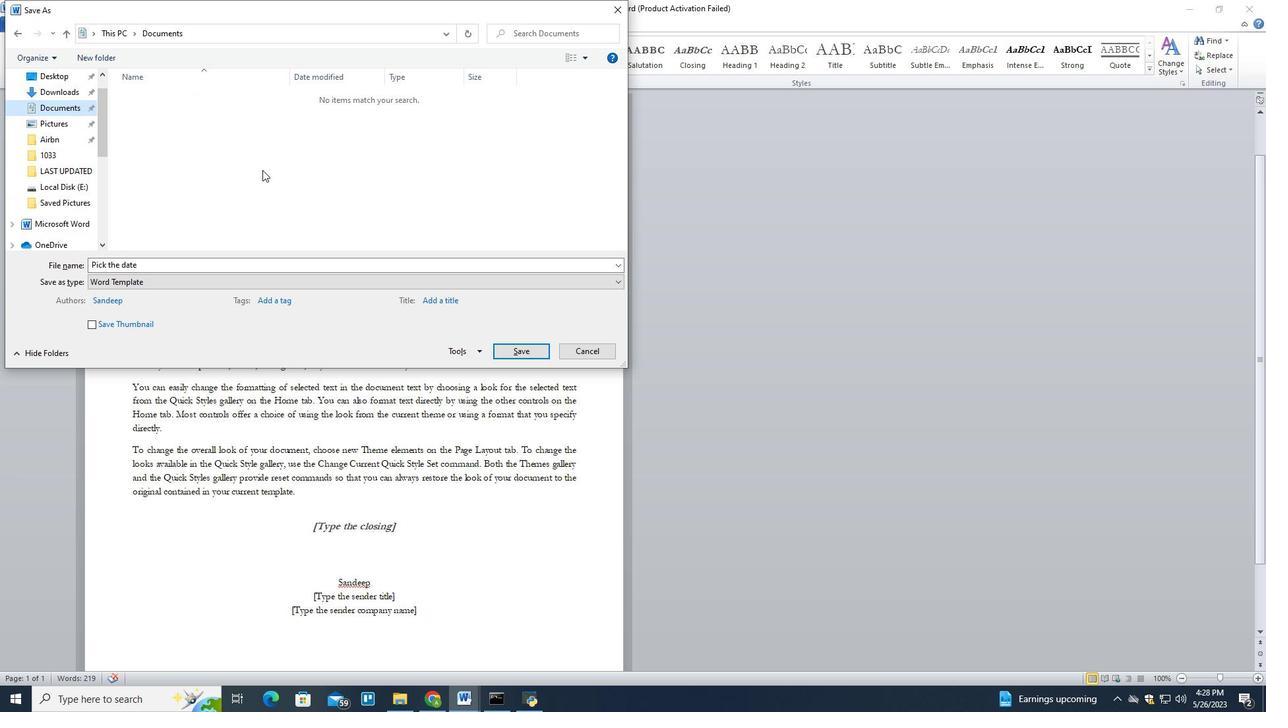 
Action: Mouse scrolled (264, 169) with delta (0, 0)
Screenshot: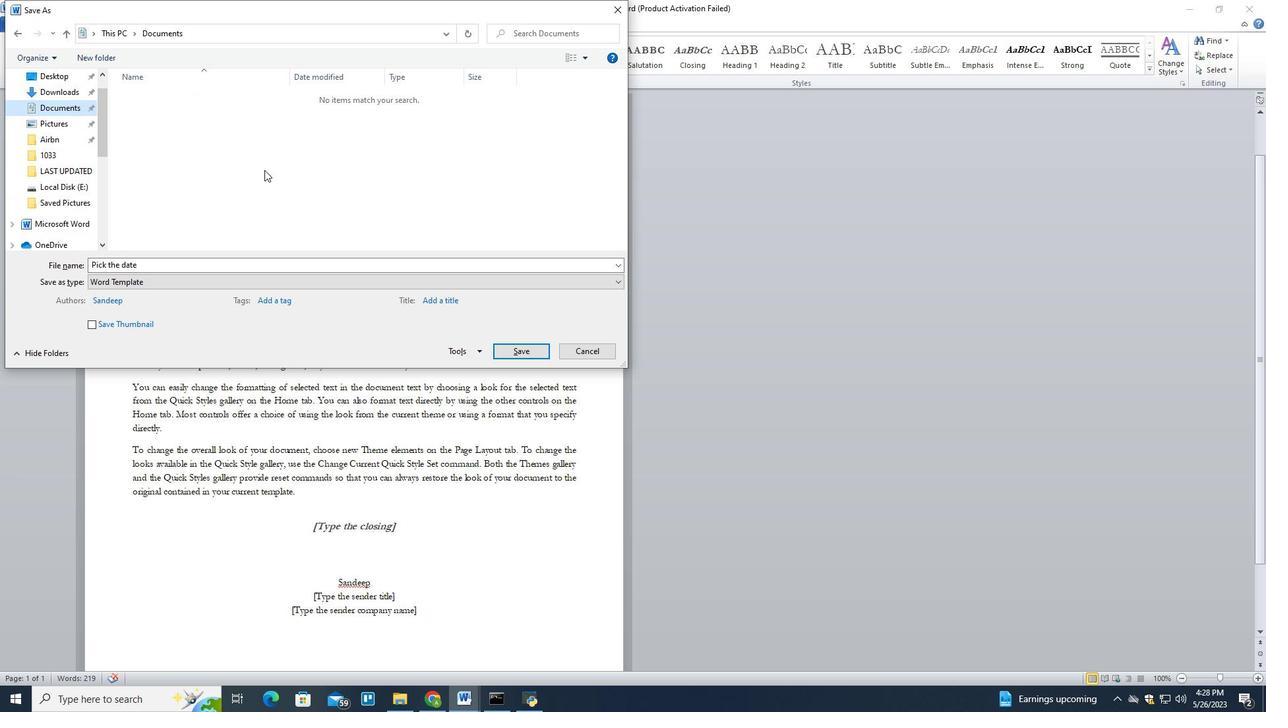 
Action: Mouse scrolled (264, 169) with delta (0, 0)
Screenshot: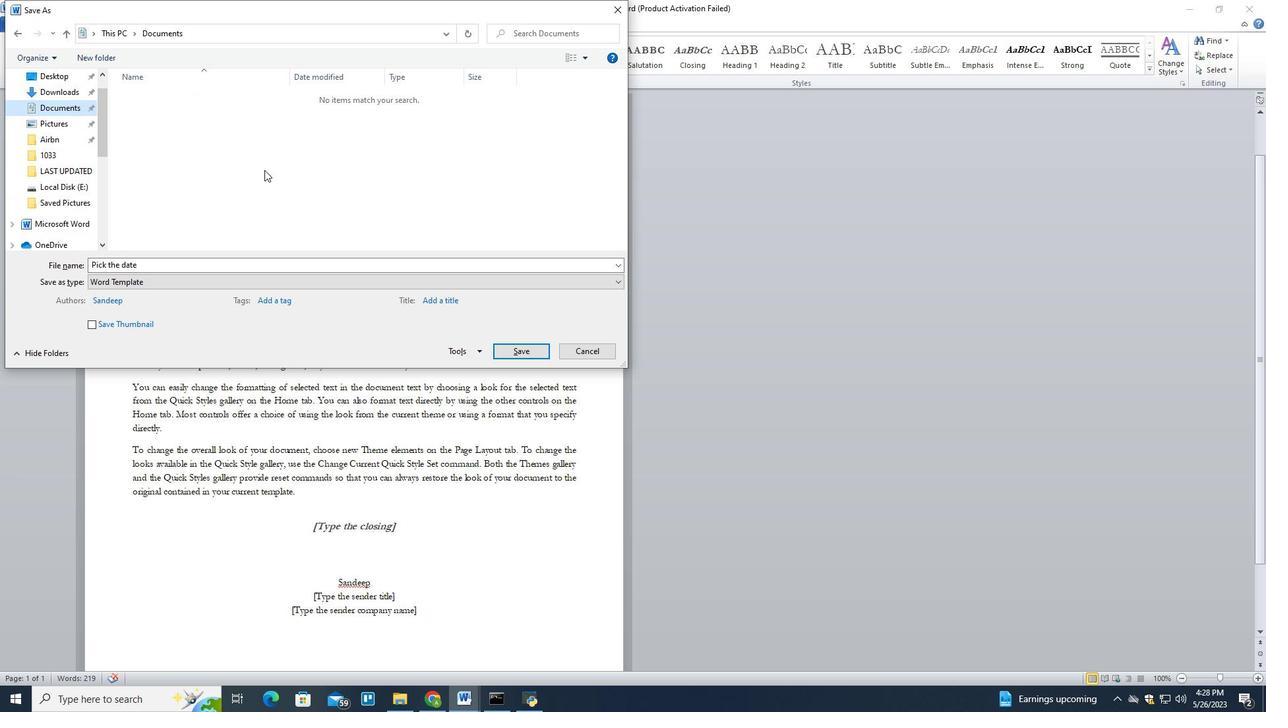 
Action: Mouse moved to (269, 168)
Screenshot: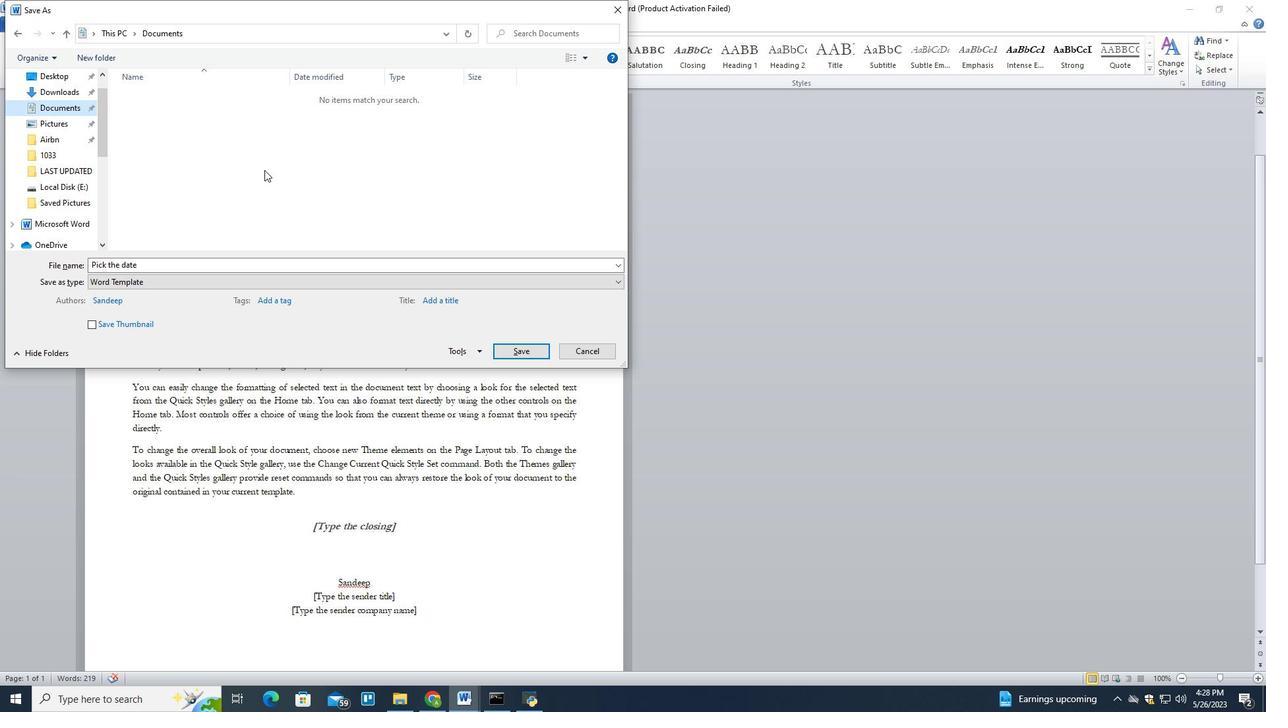 
Action: Mouse scrolled (269, 167) with delta (0, 0)
Screenshot: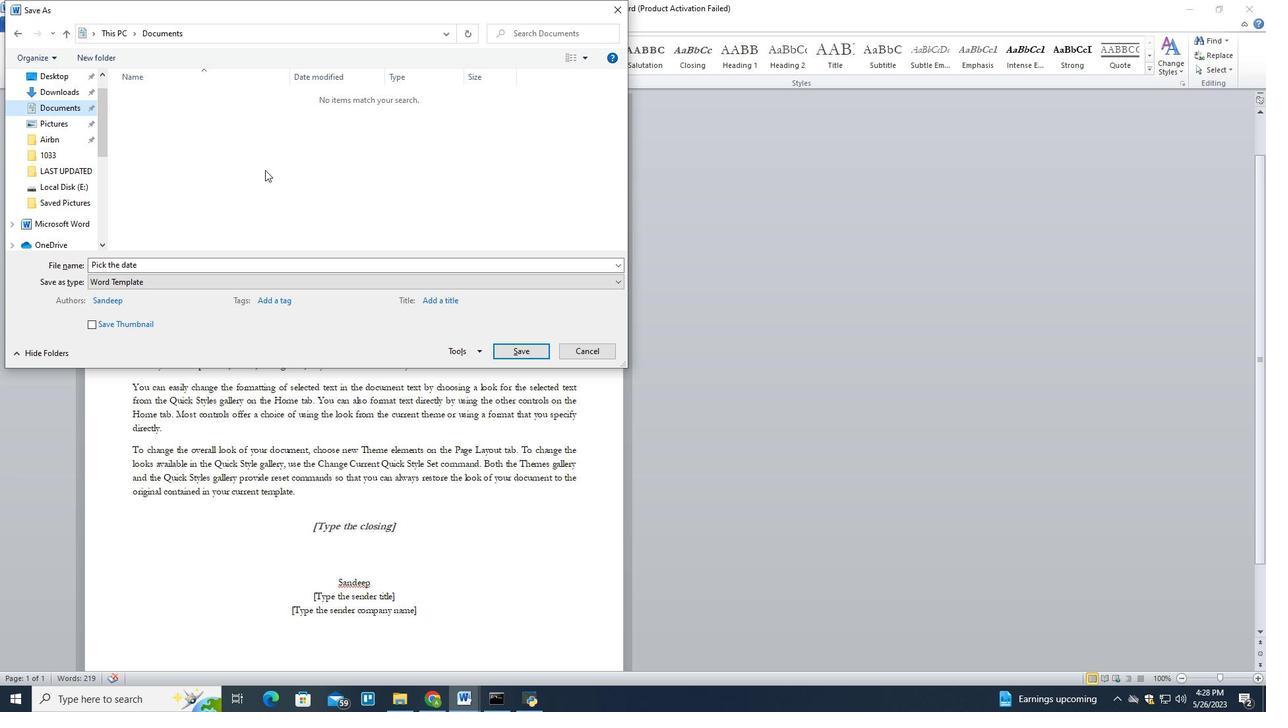 
Action: Mouse scrolled (269, 167) with delta (0, 0)
Screenshot: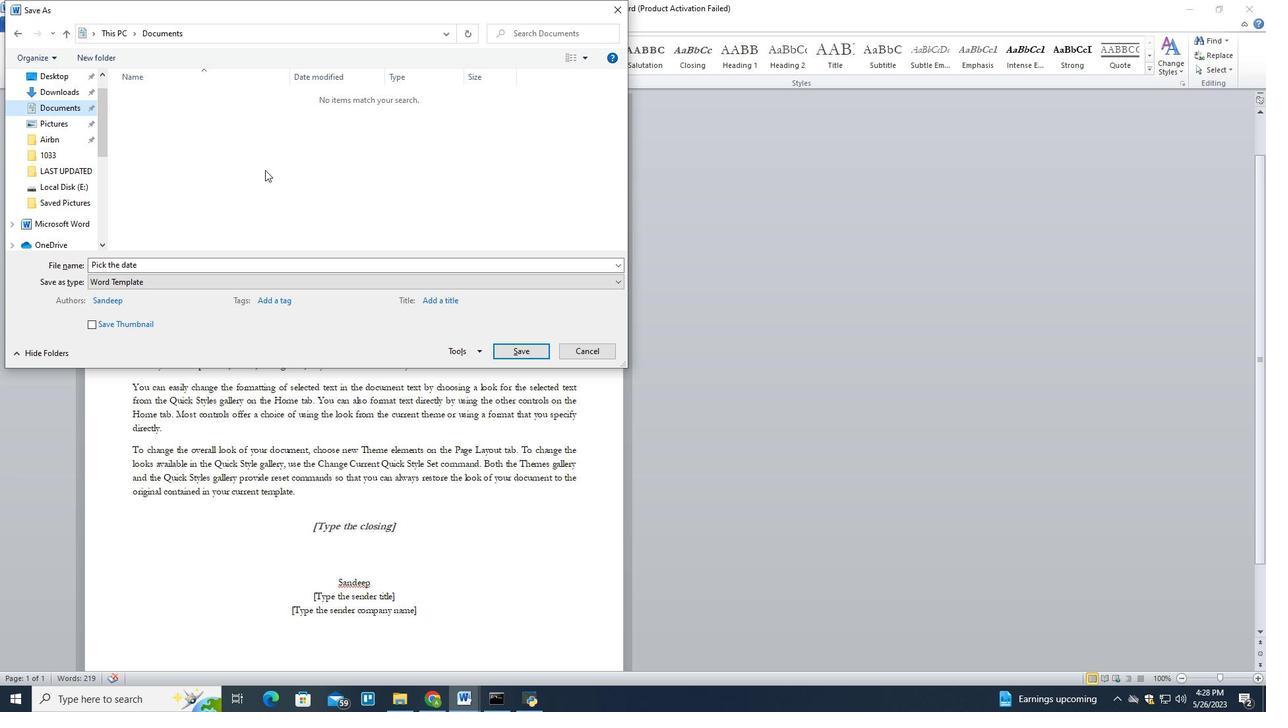 
Action: Mouse scrolled (269, 167) with delta (0, 0)
Screenshot: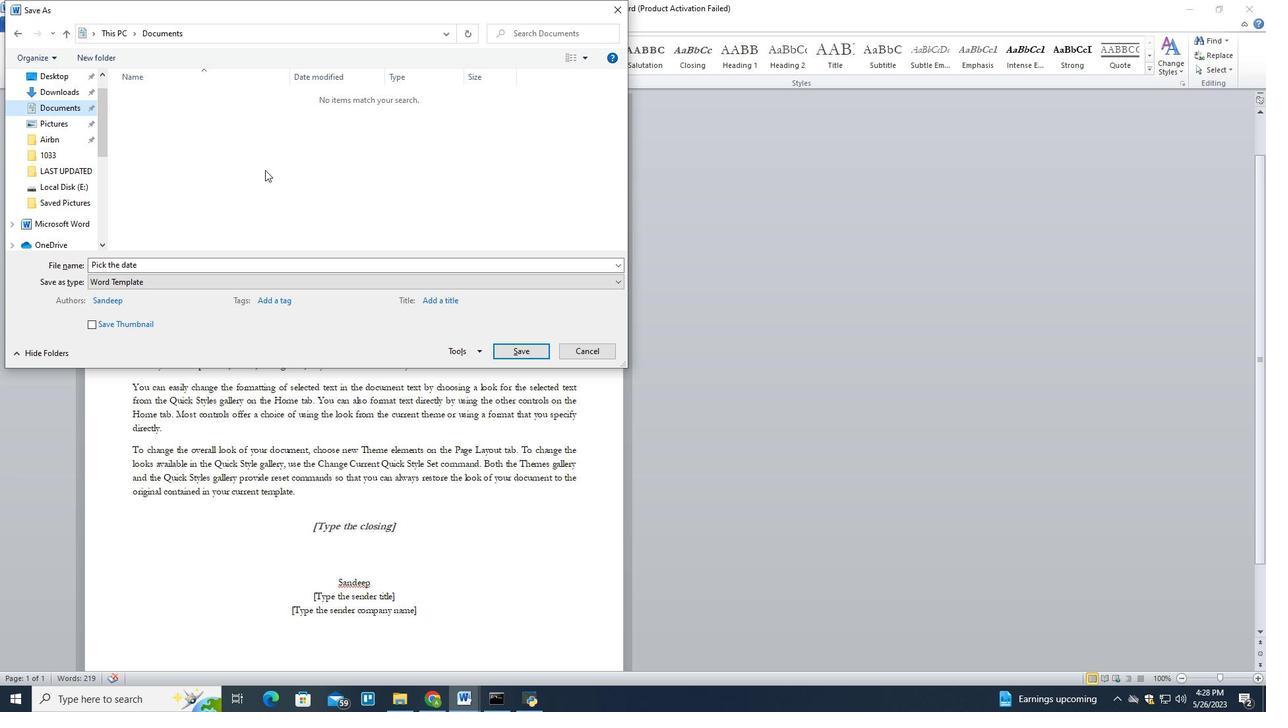 
Action: Mouse scrolled (269, 167) with delta (0, 0)
Screenshot: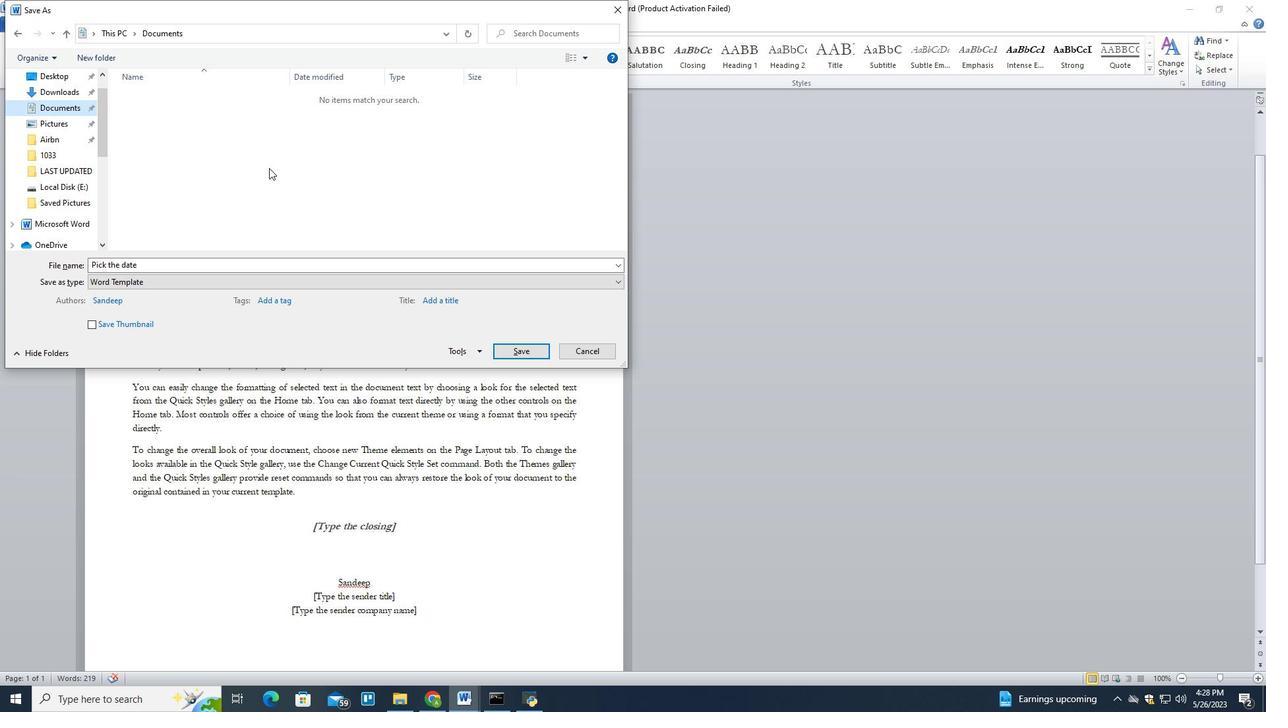 
Action: Mouse scrolled (269, 167) with delta (0, 0)
Screenshot: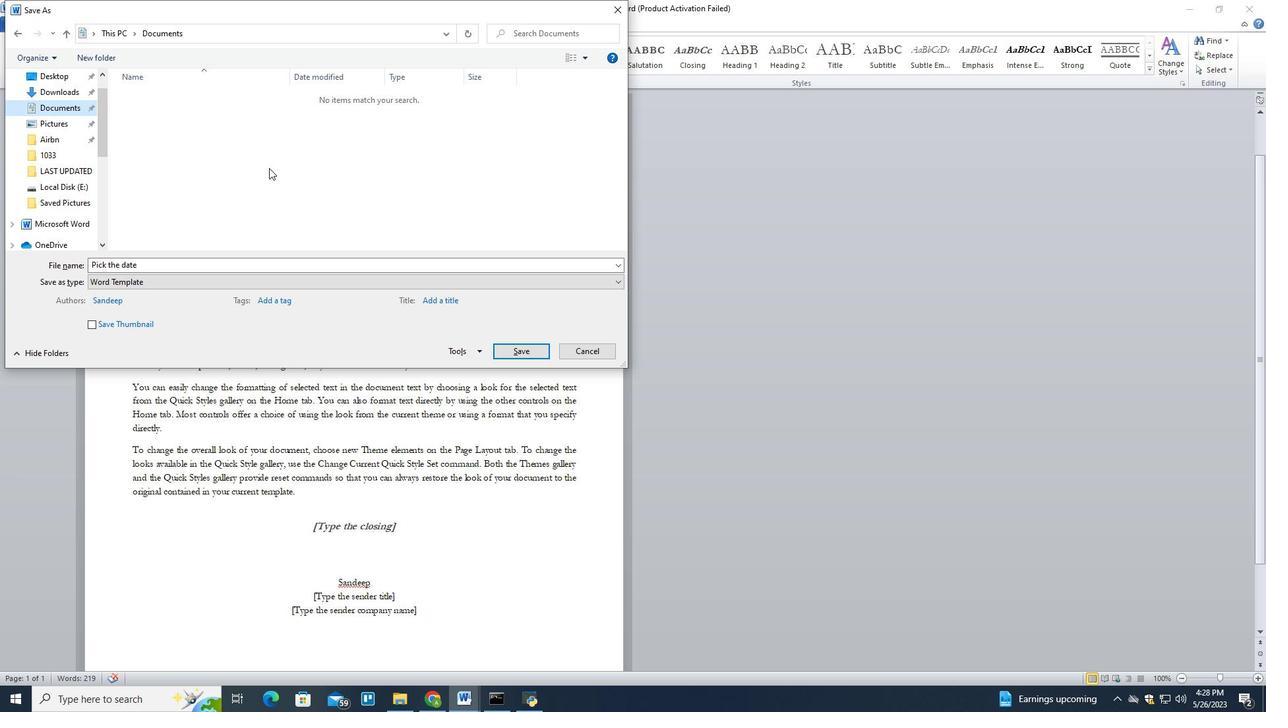 
Action: Mouse scrolled (269, 168) with delta (0, 0)
Screenshot: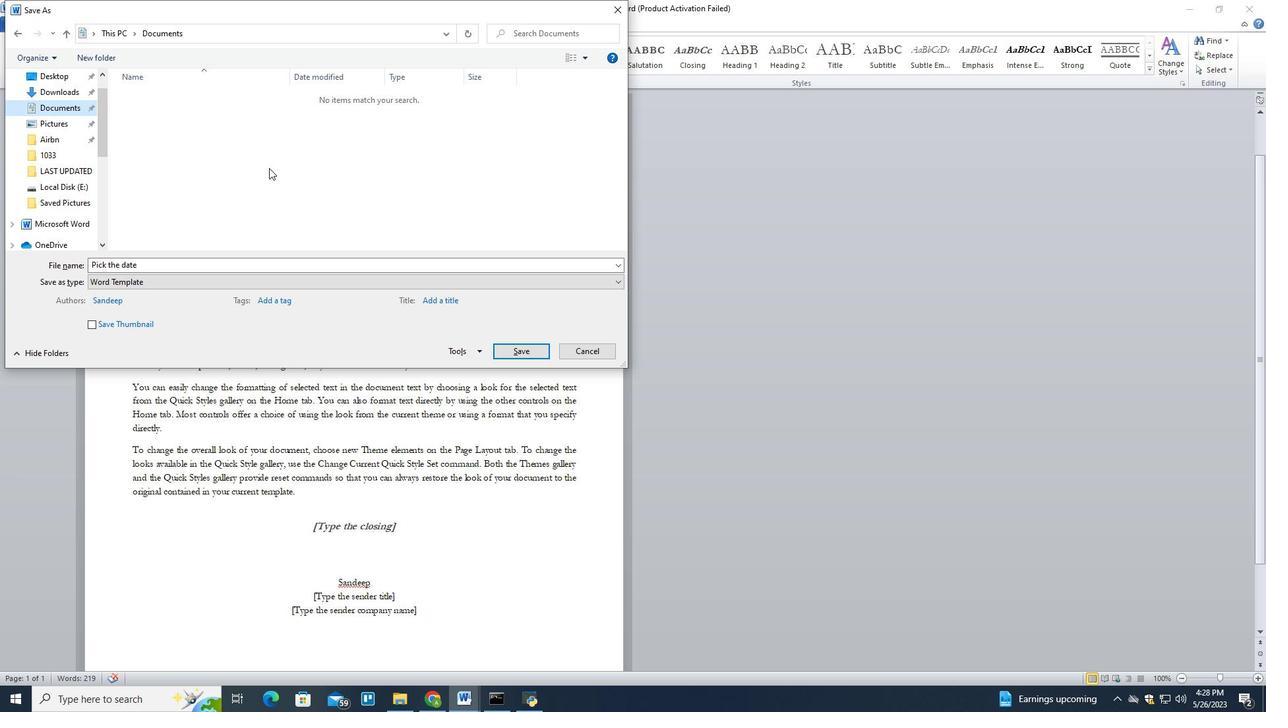 
Action: Mouse scrolled (269, 168) with delta (0, 0)
Screenshot: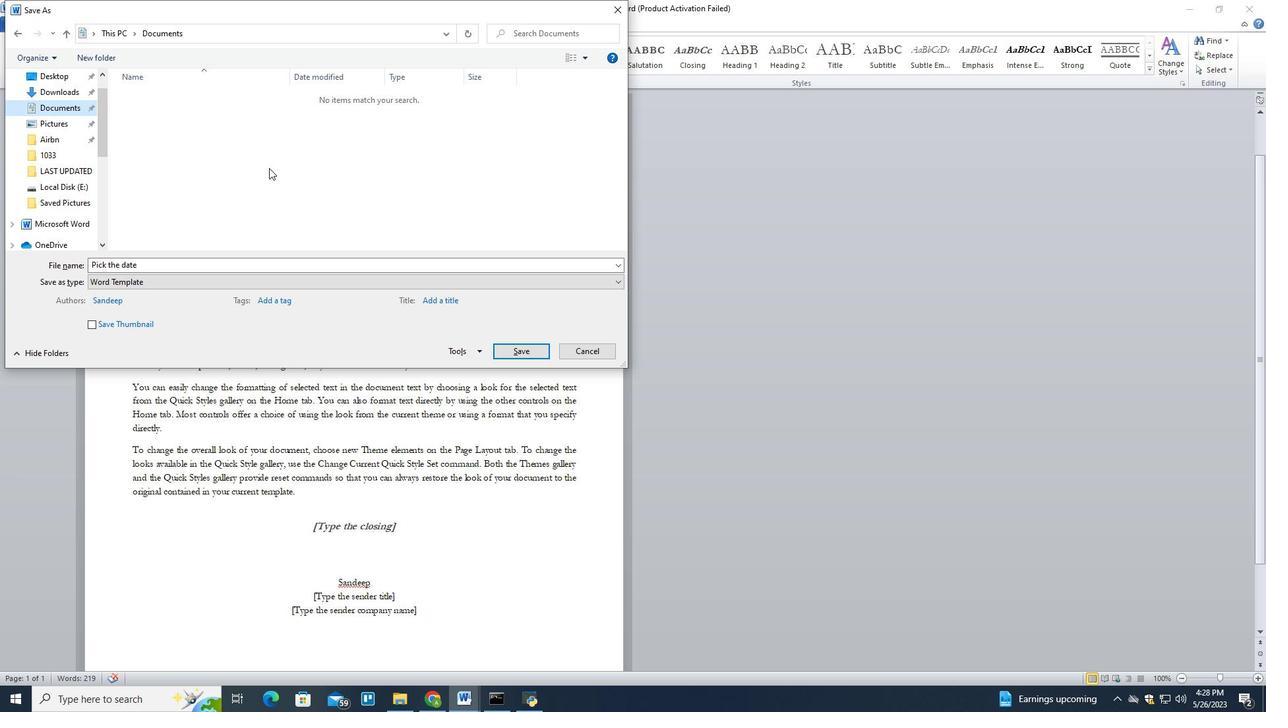 
Action: Mouse scrolled (269, 168) with delta (0, 0)
Screenshot: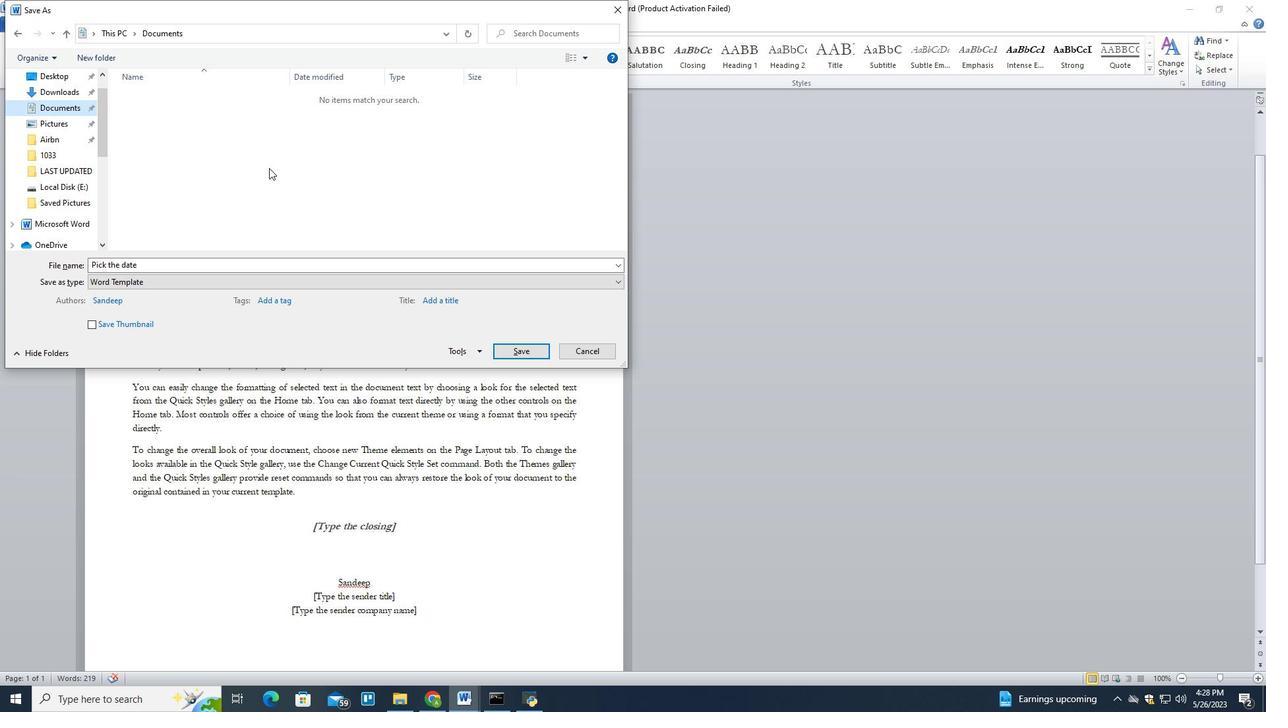 
Action: Mouse scrolled (269, 168) with delta (0, 0)
Screenshot: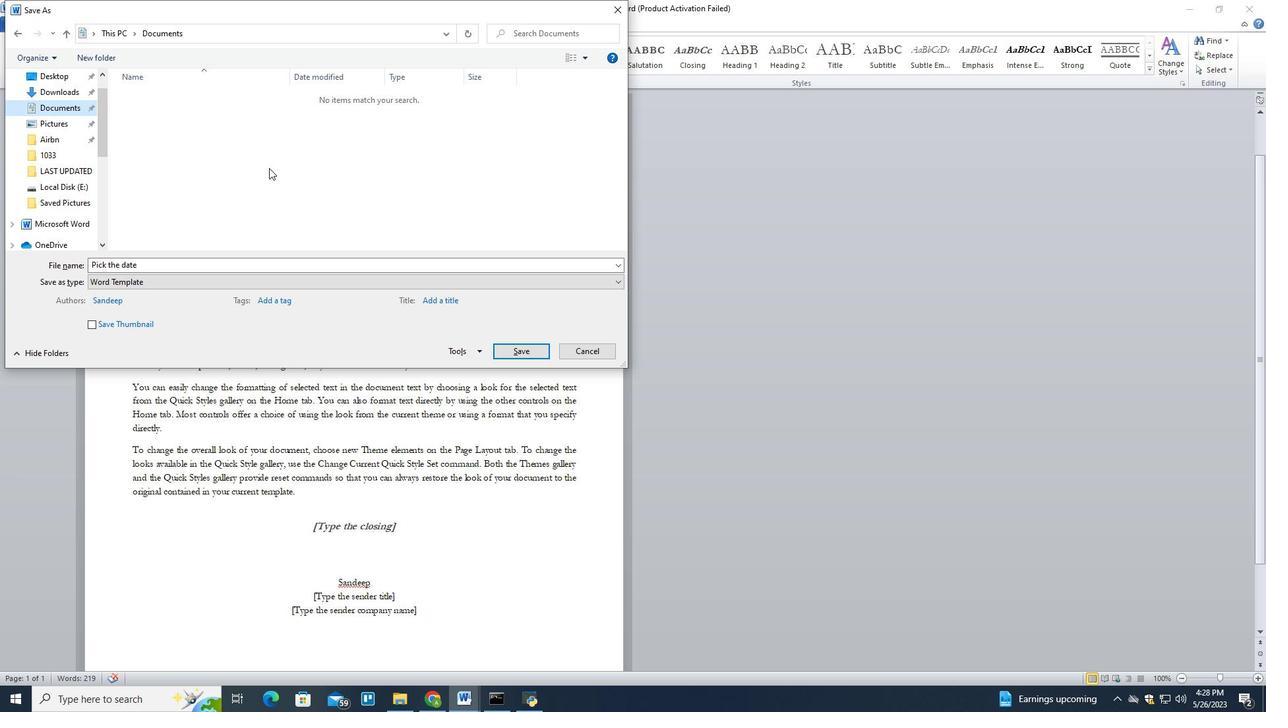 
Action: Mouse scrolled (269, 168) with delta (0, 0)
Screenshot: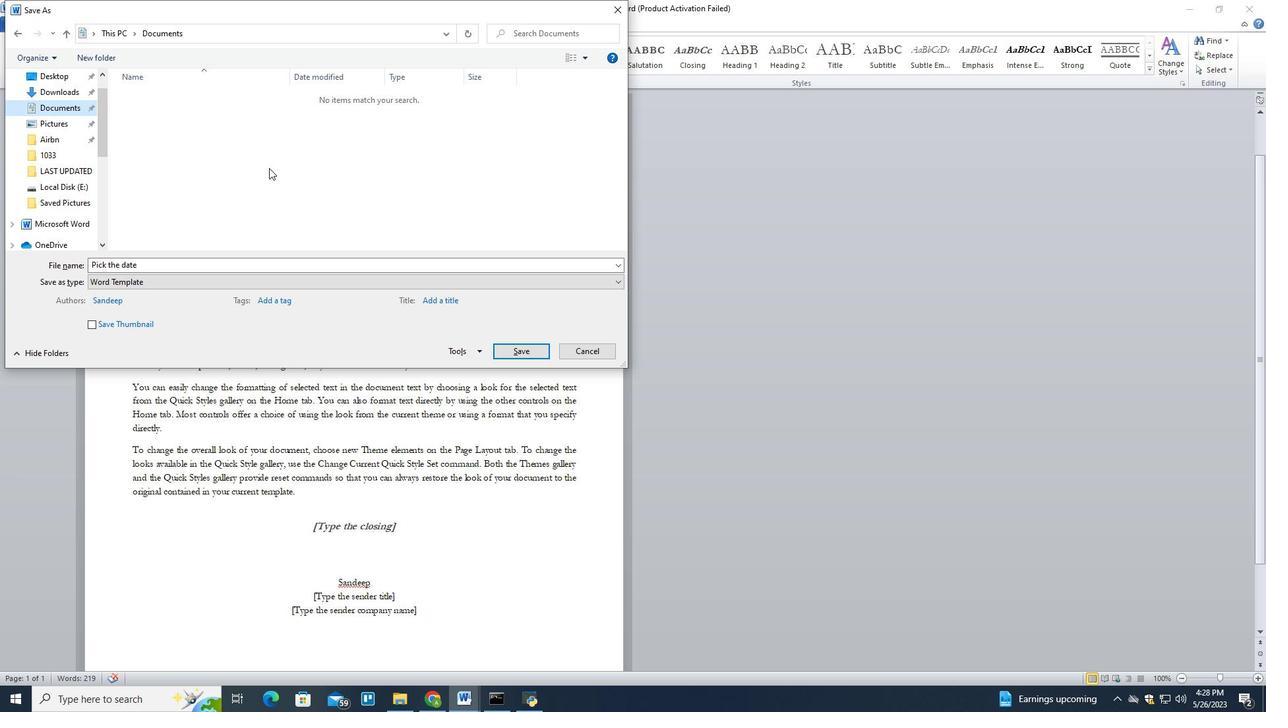 
Action: Mouse scrolled (269, 167) with delta (0, 0)
Screenshot: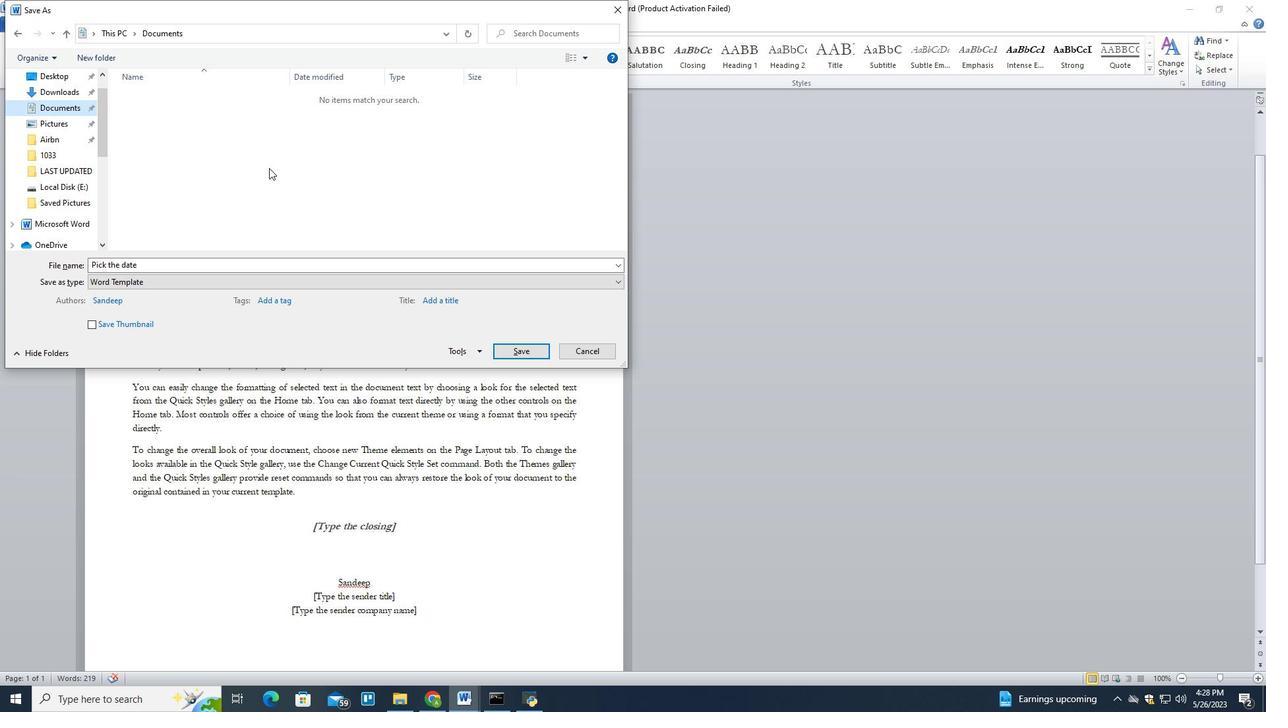 
Action: Mouse scrolled (269, 167) with delta (0, 0)
Screenshot: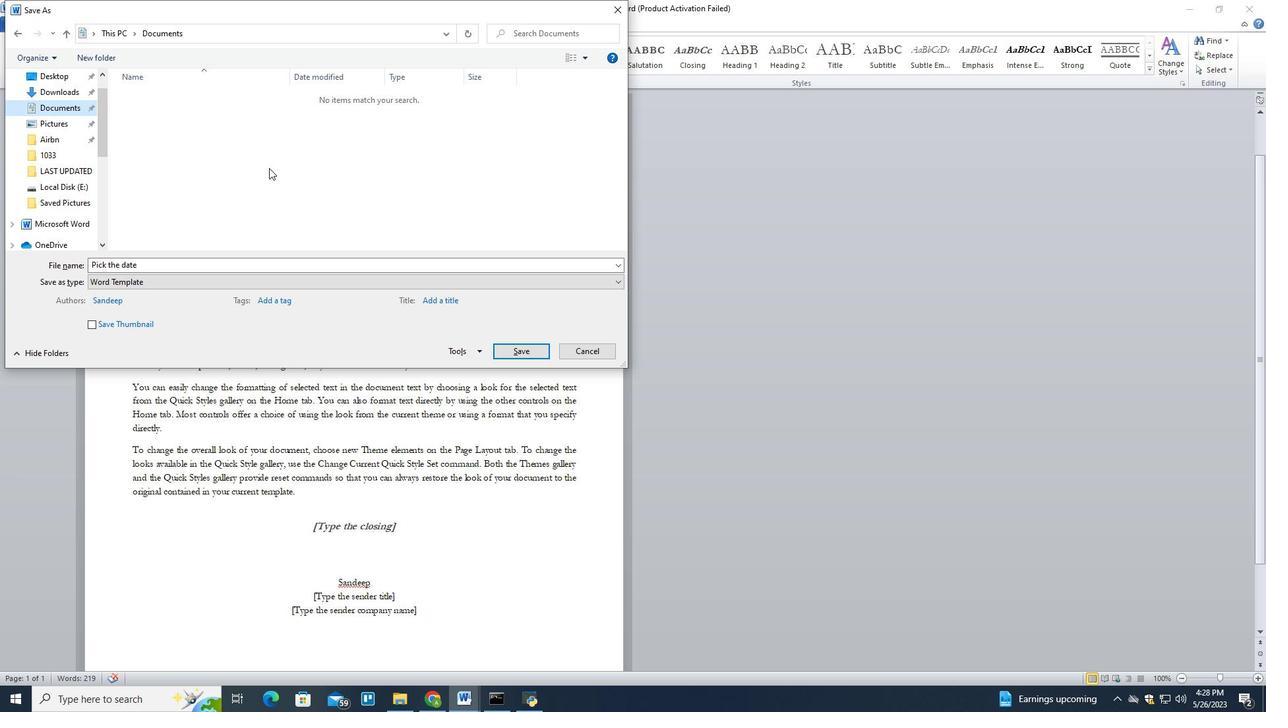 
Action: Mouse moved to (268, 168)
Screenshot: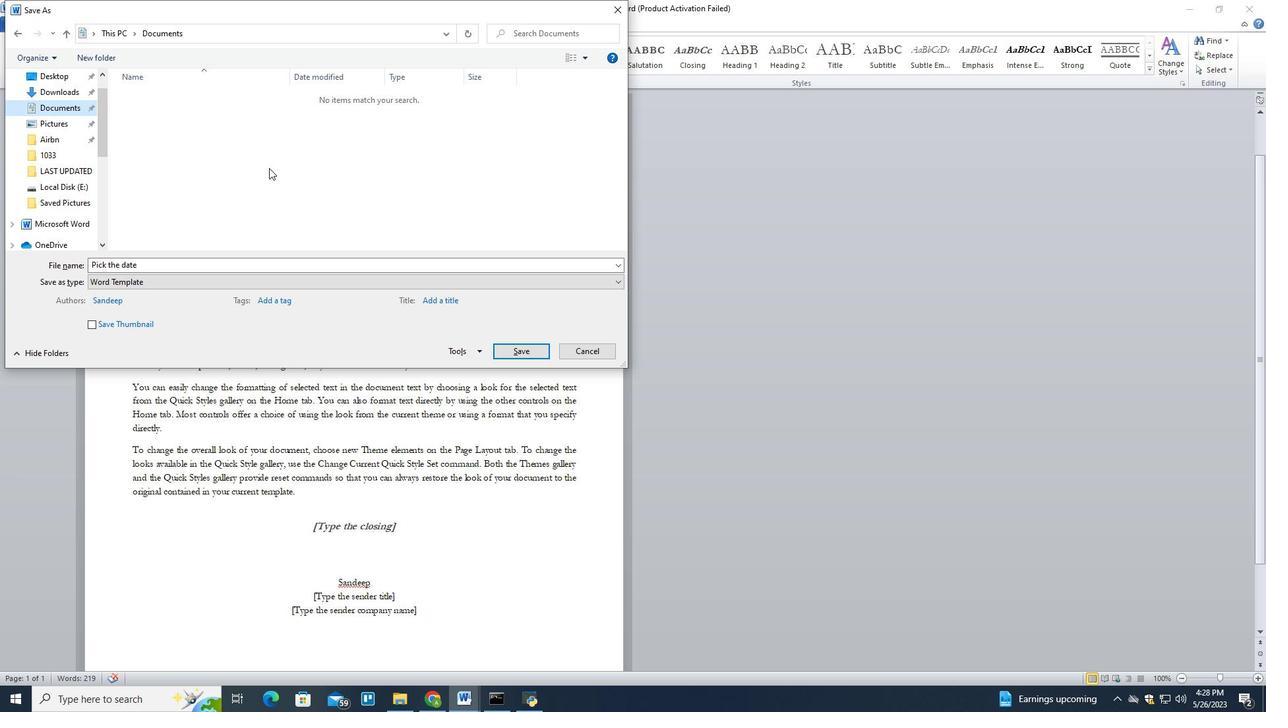 
Action: Mouse scrolled (268, 167) with delta (0, 0)
Screenshot: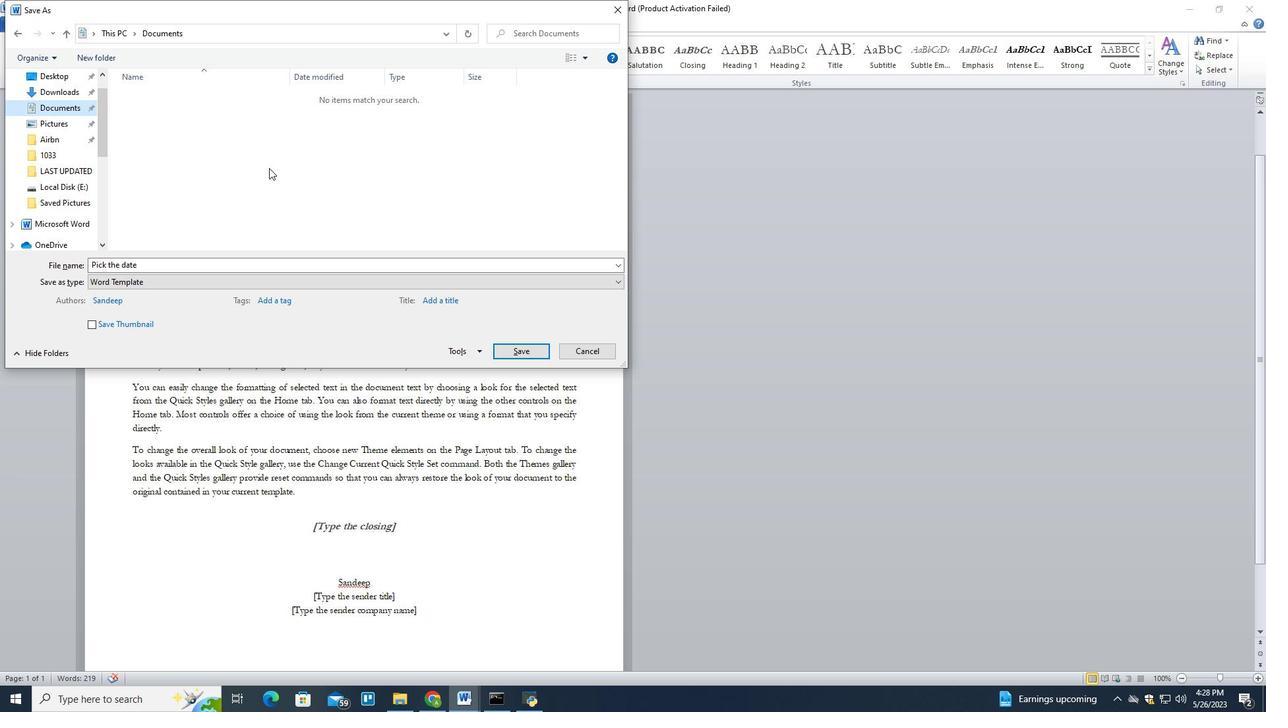 
Action: Mouse moved to (266, 168)
Screenshot: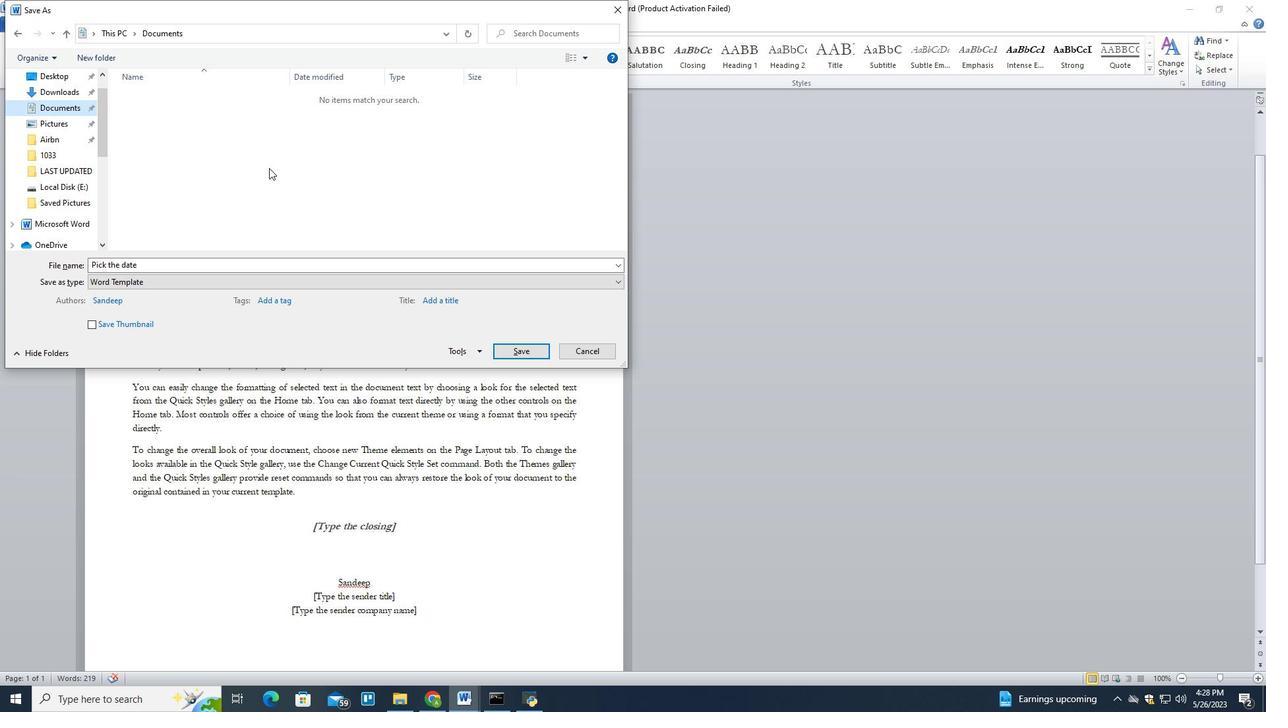 
Action: Mouse scrolled (266, 167) with delta (0, 0)
Screenshot: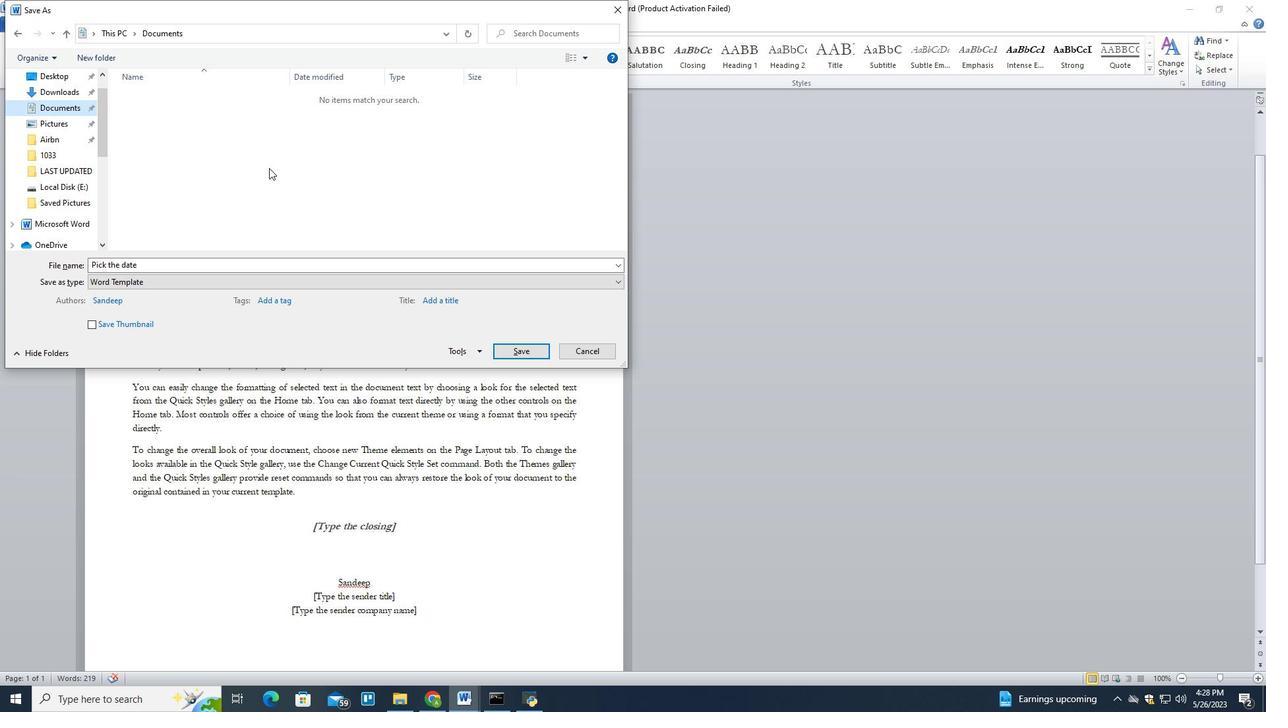 
Action: Mouse moved to (100, 139)
Screenshot: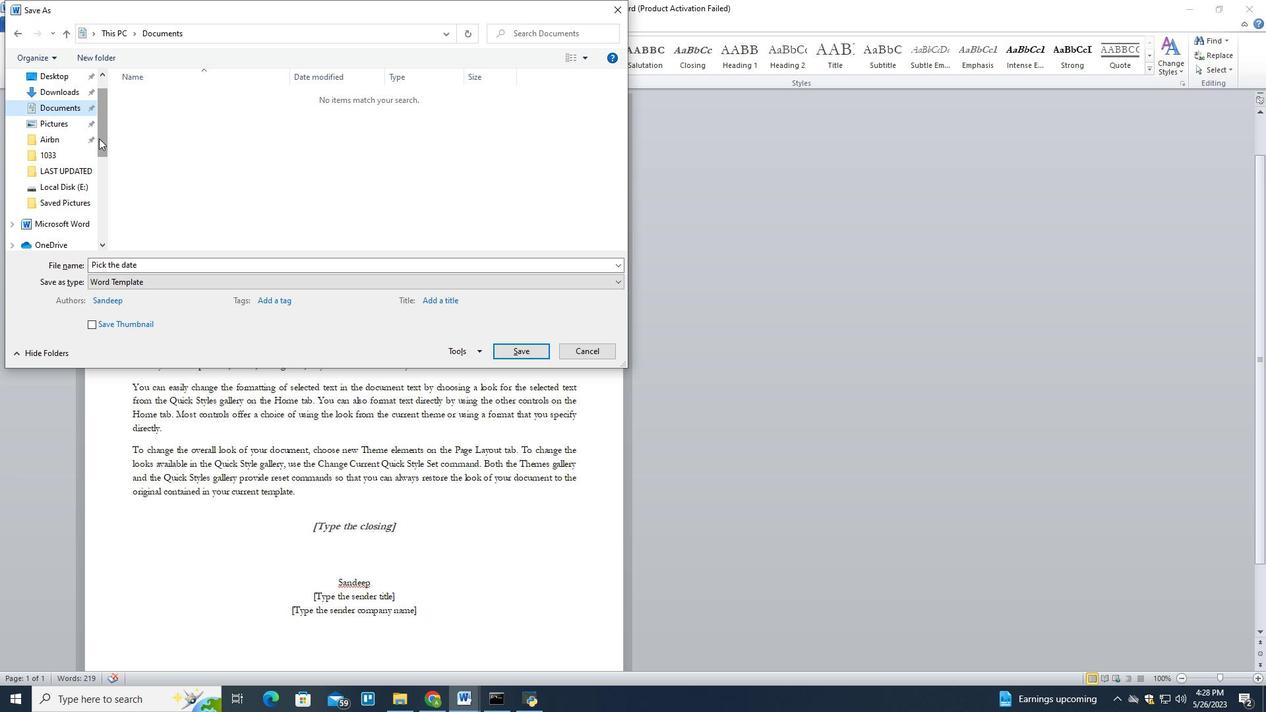 
Action: Mouse pressed left at (100, 139)
Screenshot: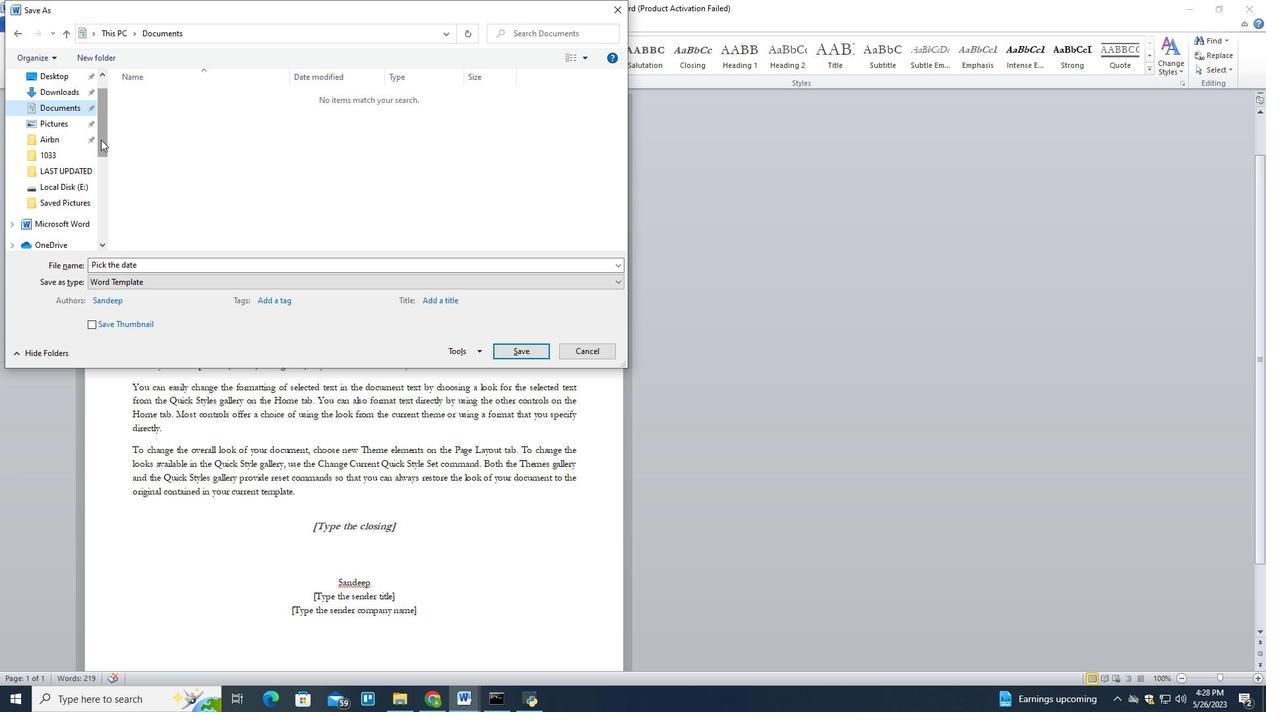
Action: Mouse moved to (248, 263)
Screenshot: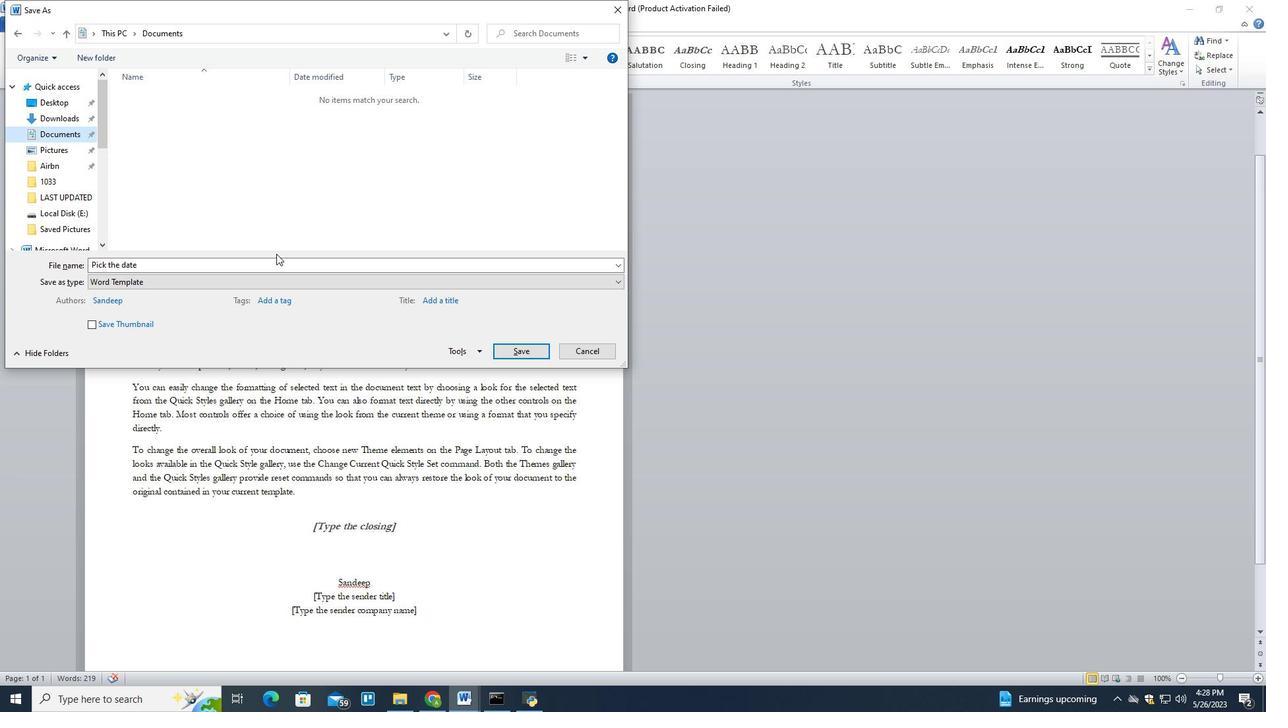 
Action: Mouse pressed left at (248, 263)
Screenshot: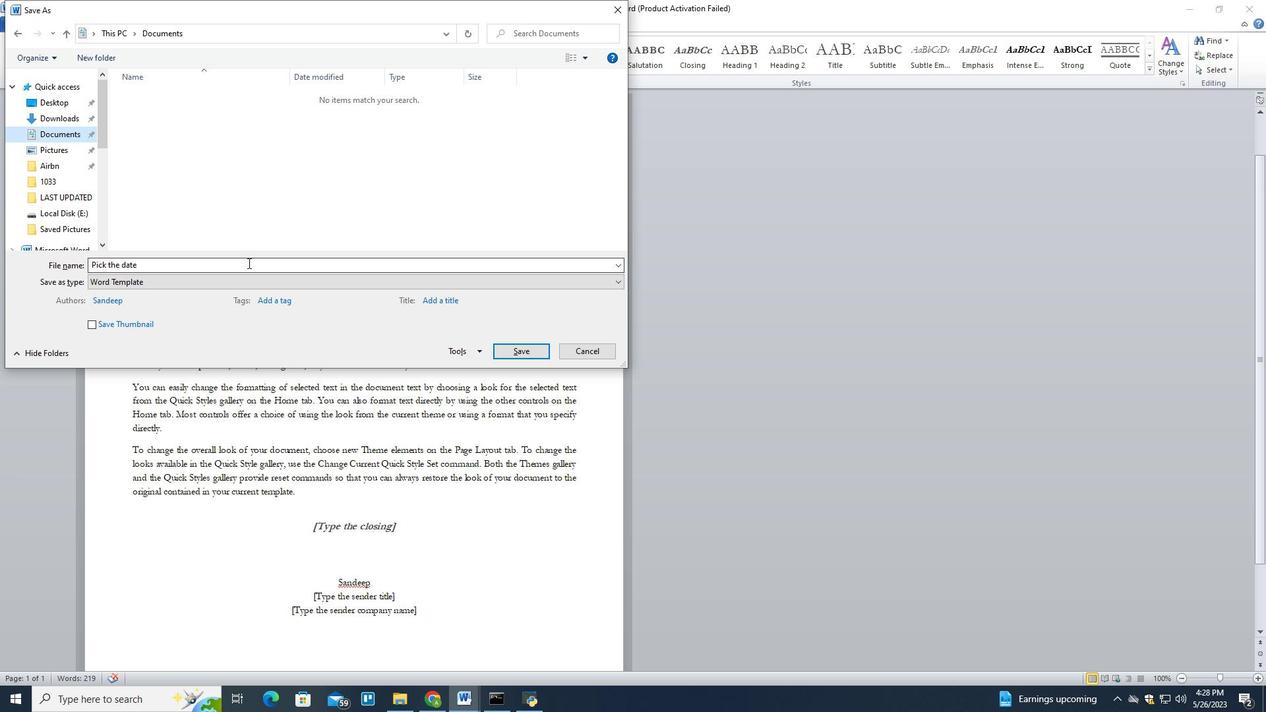
Action: Mouse pressed left at (248, 263)
Screenshot: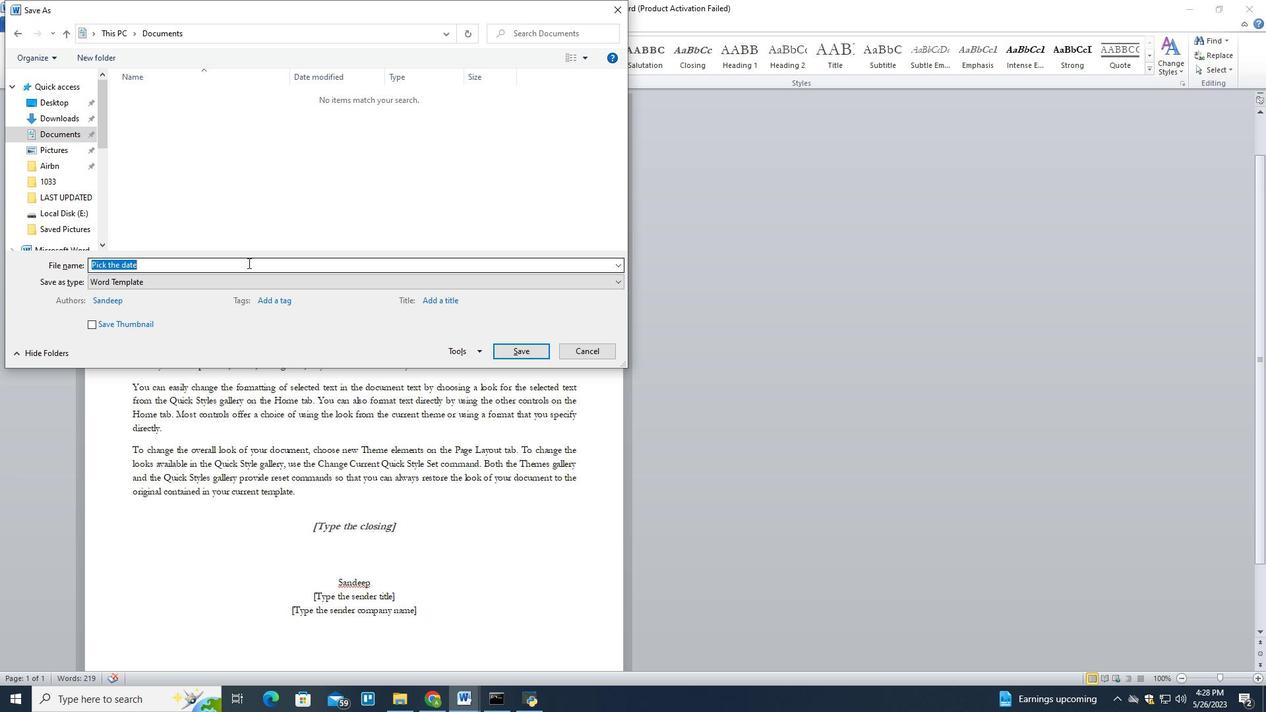 
Action: Mouse pressed left at (248, 263)
Screenshot: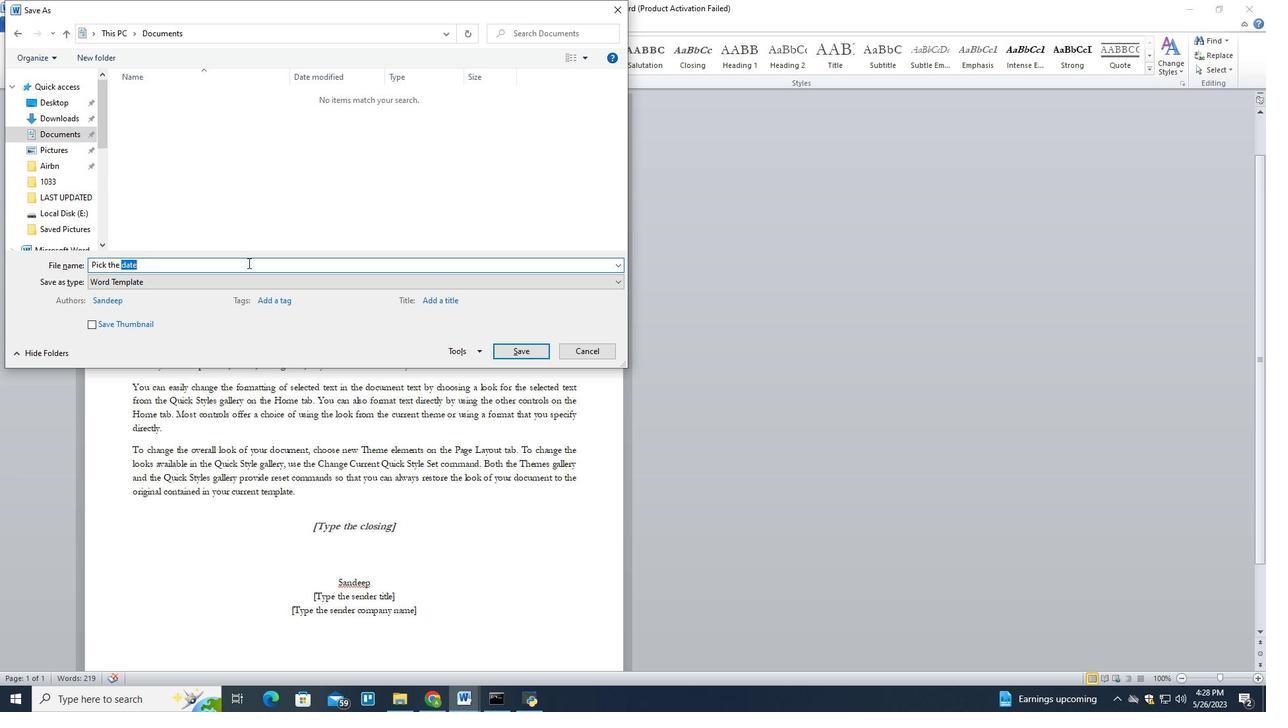
Action: Mouse pressed left at (248, 263)
Screenshot: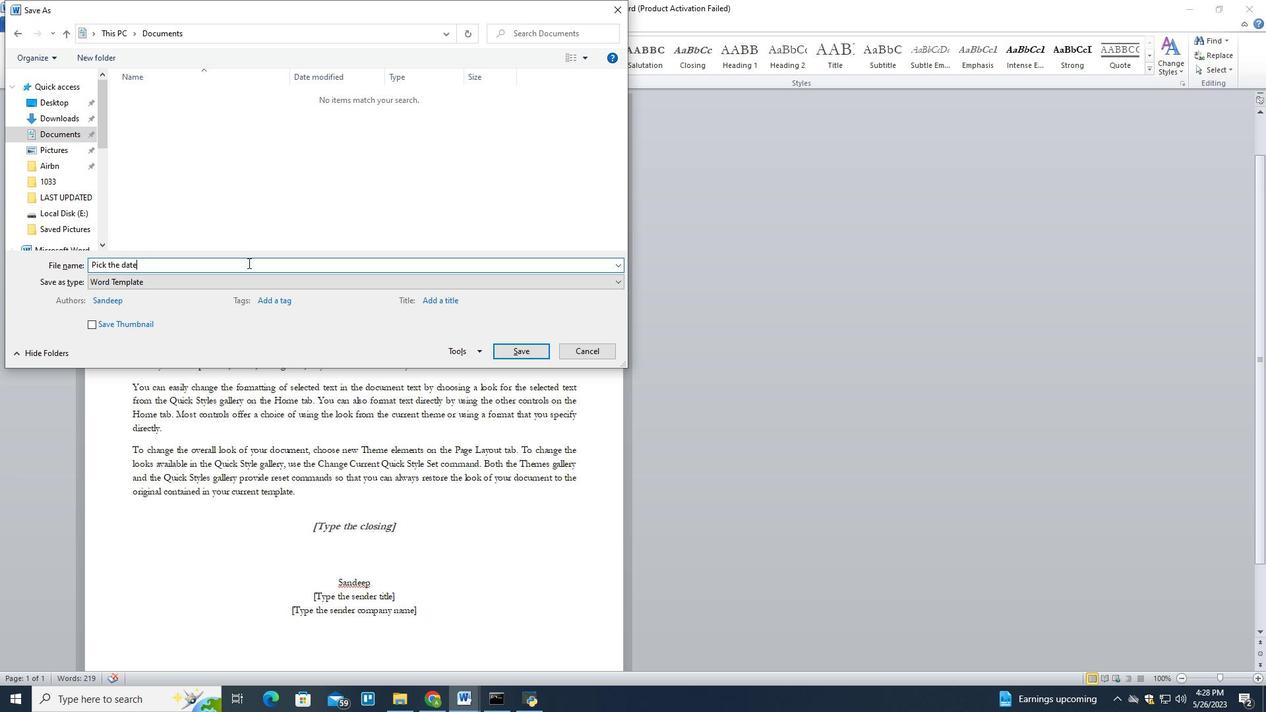 
Action: Mouse pressed left at (248, 263)
Screenshot: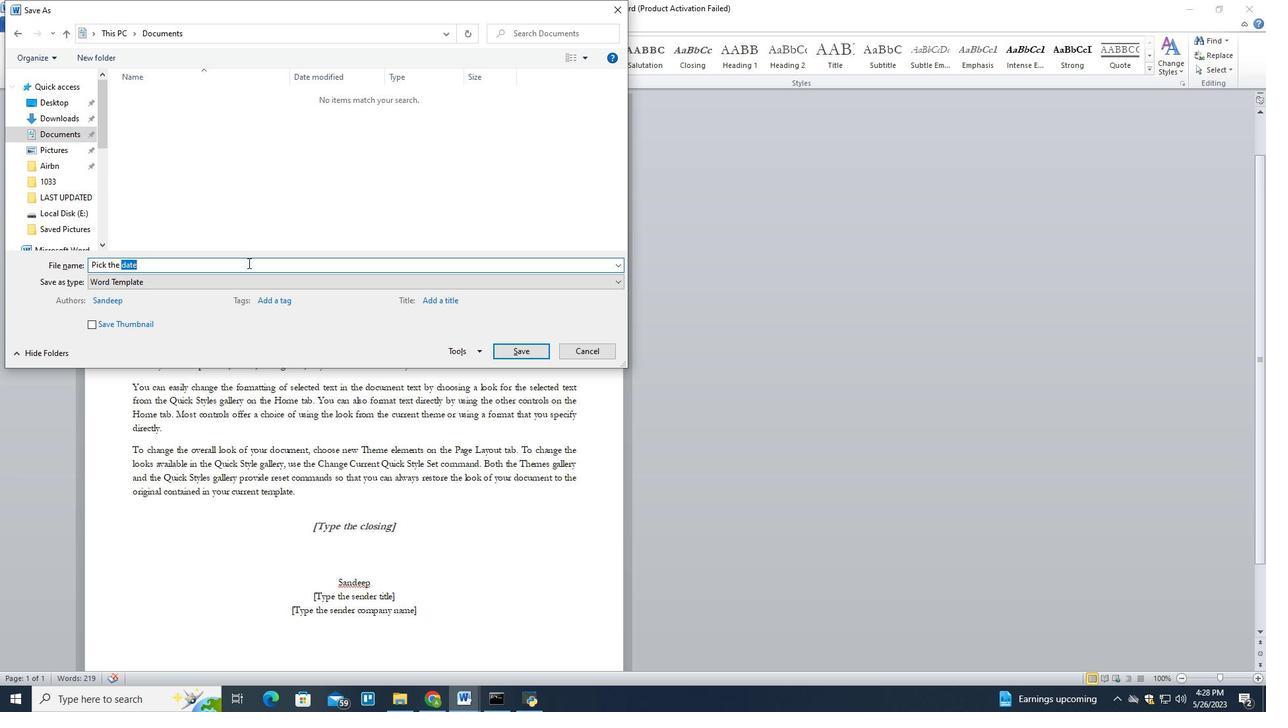 
Action: Mouse pressed left at (248, 263)
Screenshot: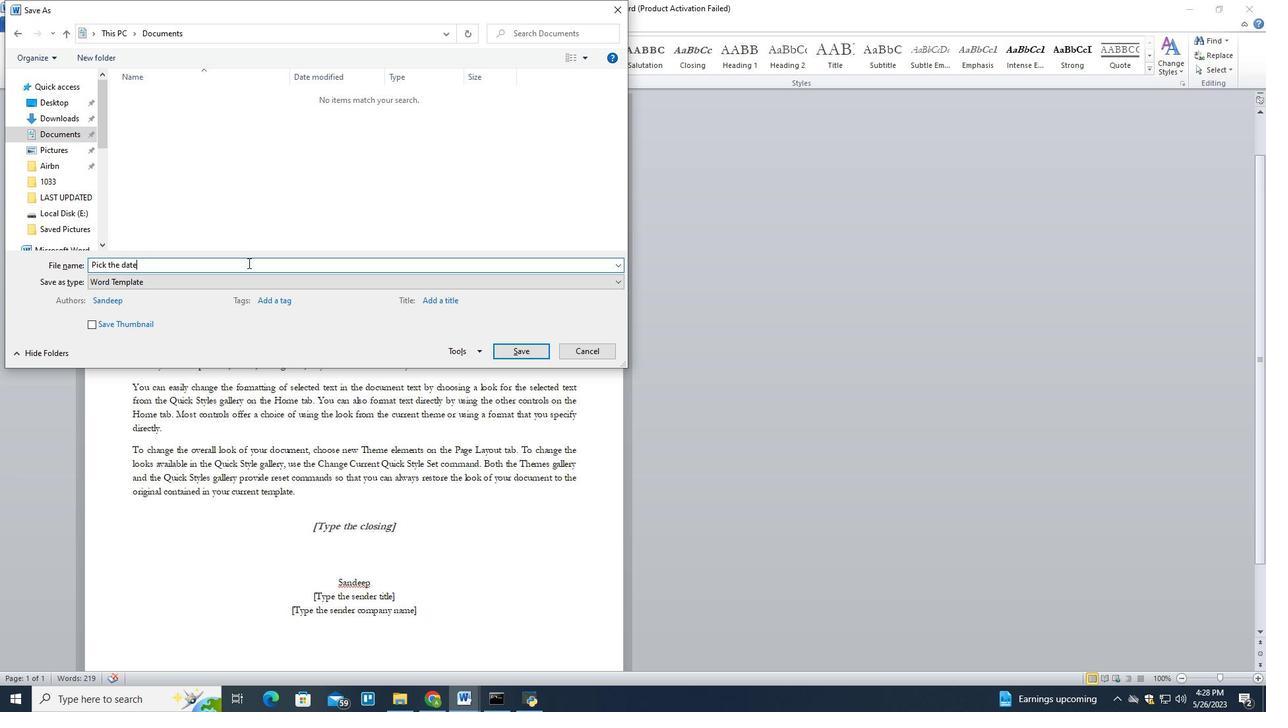 
Action: Mouse pressed left at (248, 263)
Screenshot: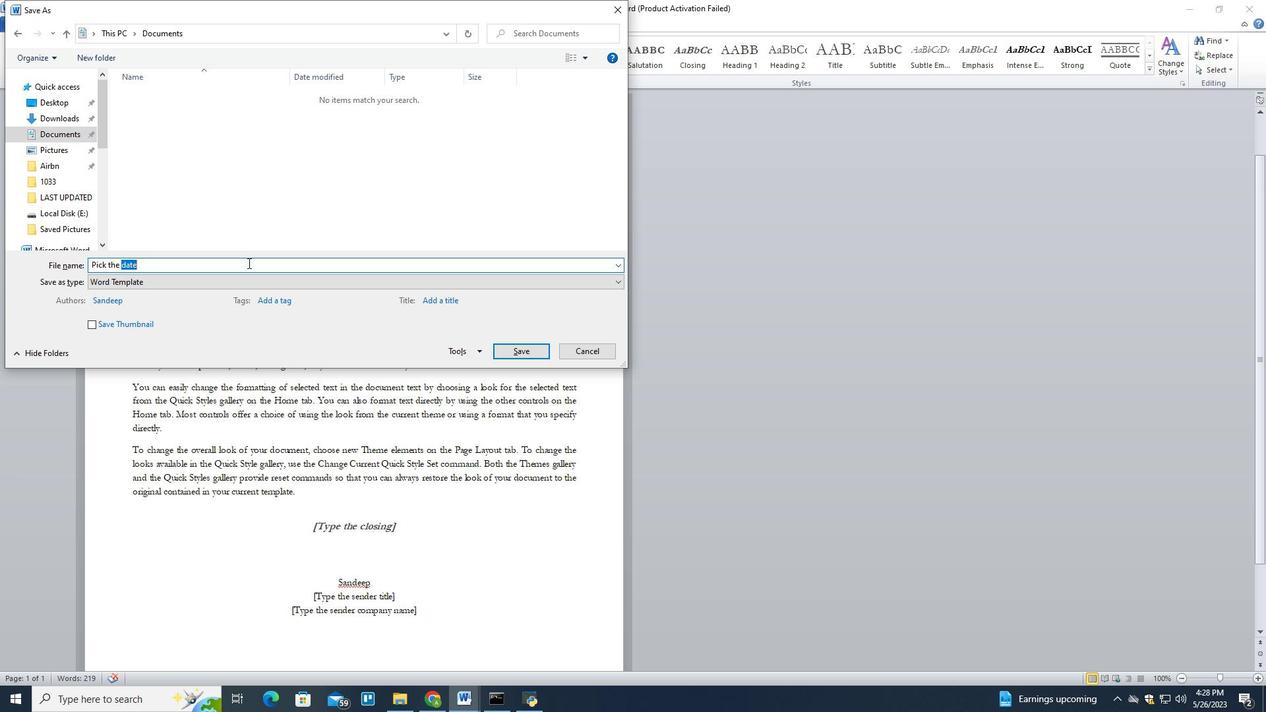 
Action: Mouse pressed left at (248, 263)
Screenshot: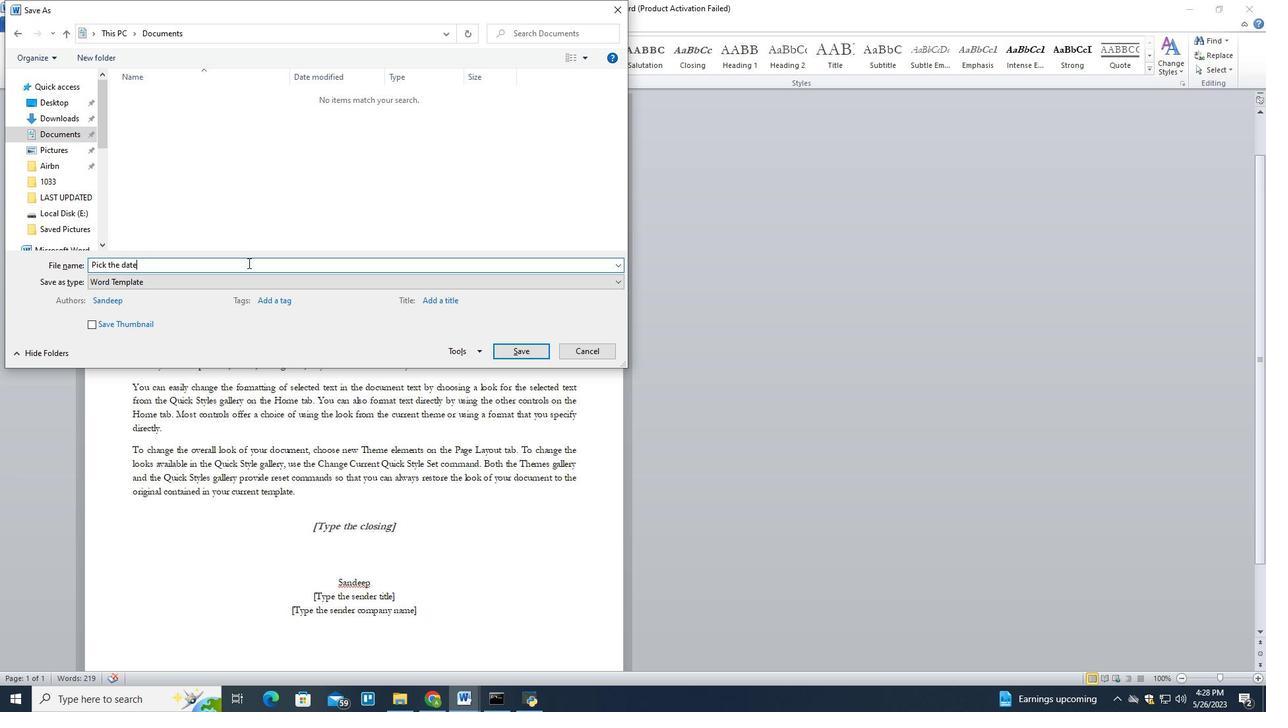 
Action: Mouse pressed left at (248, 263)
Screenshot: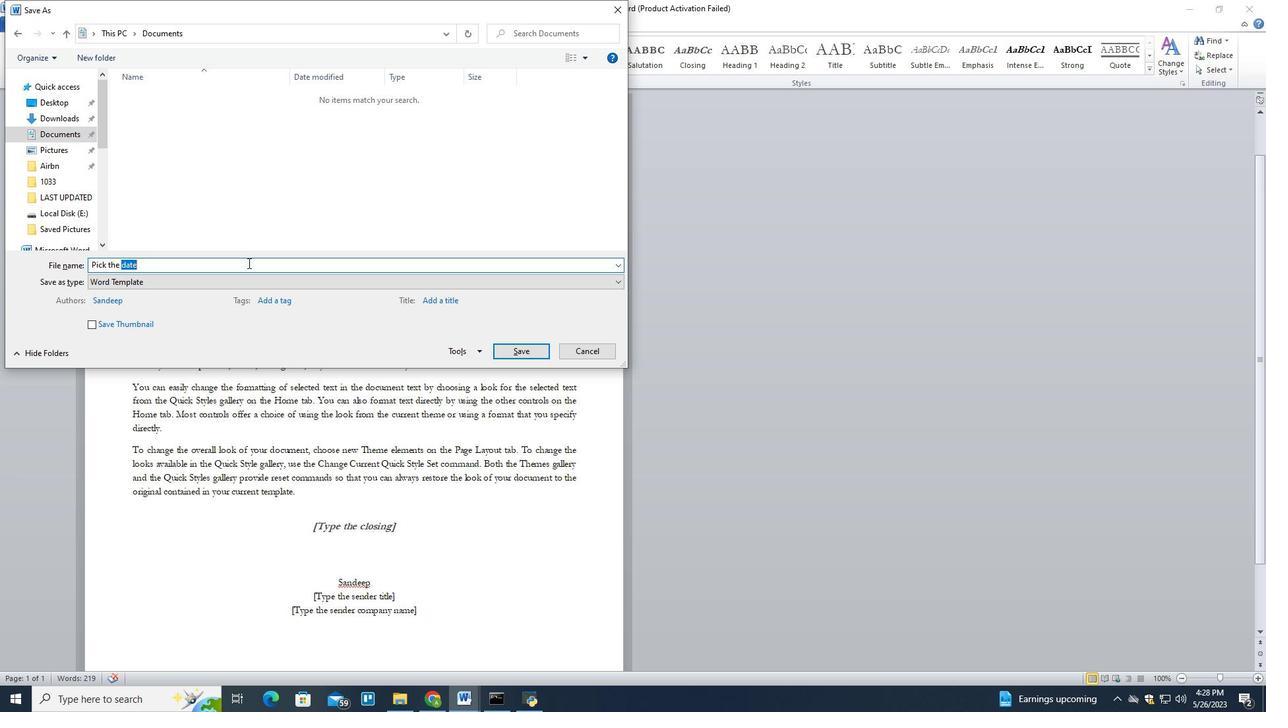 
Action: Mouse moved to (248, 263)
Screenshot: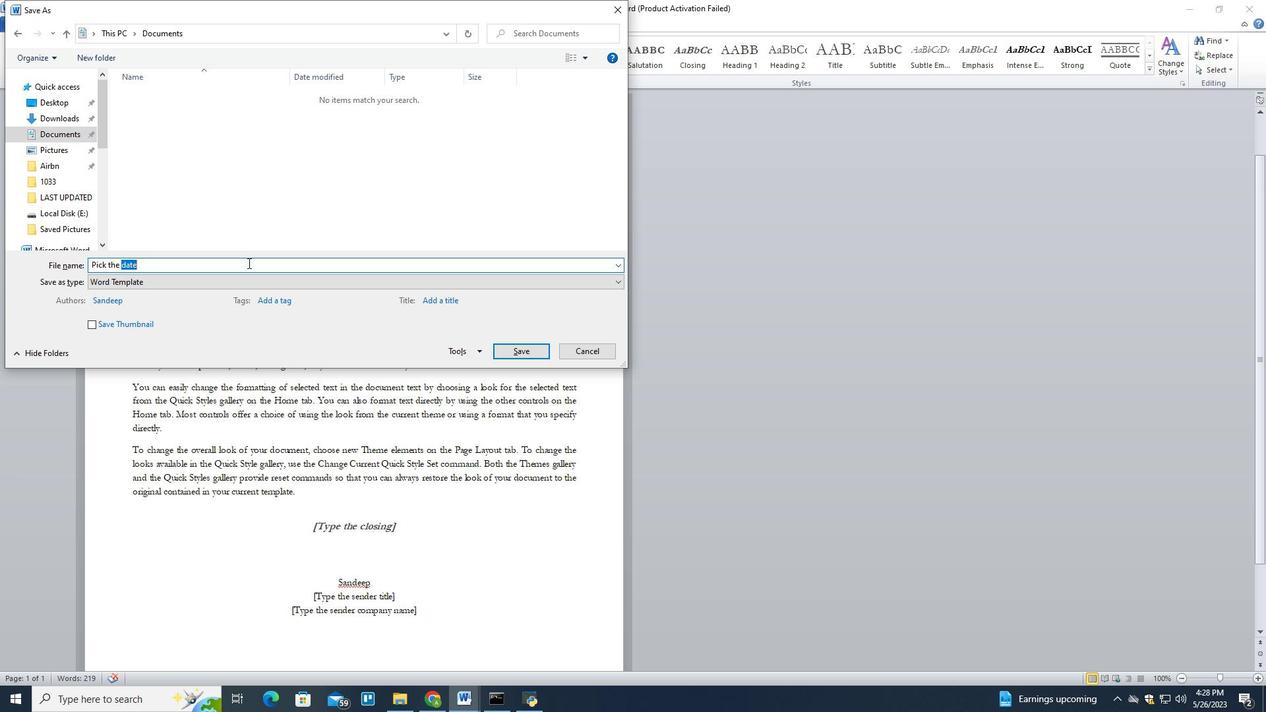 
Action: Mouse pressed left at (248, 263)
Screenshot: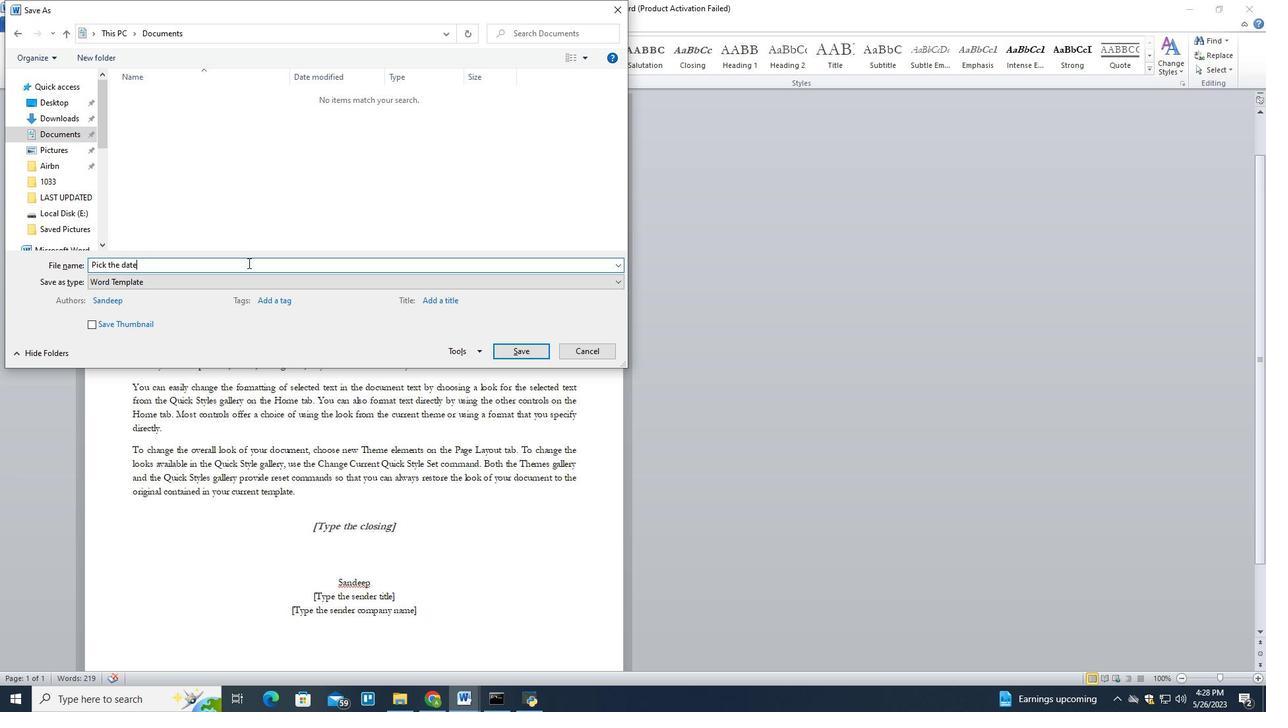 
Action: Mouse pressed left at (248, 263)
Screenshot: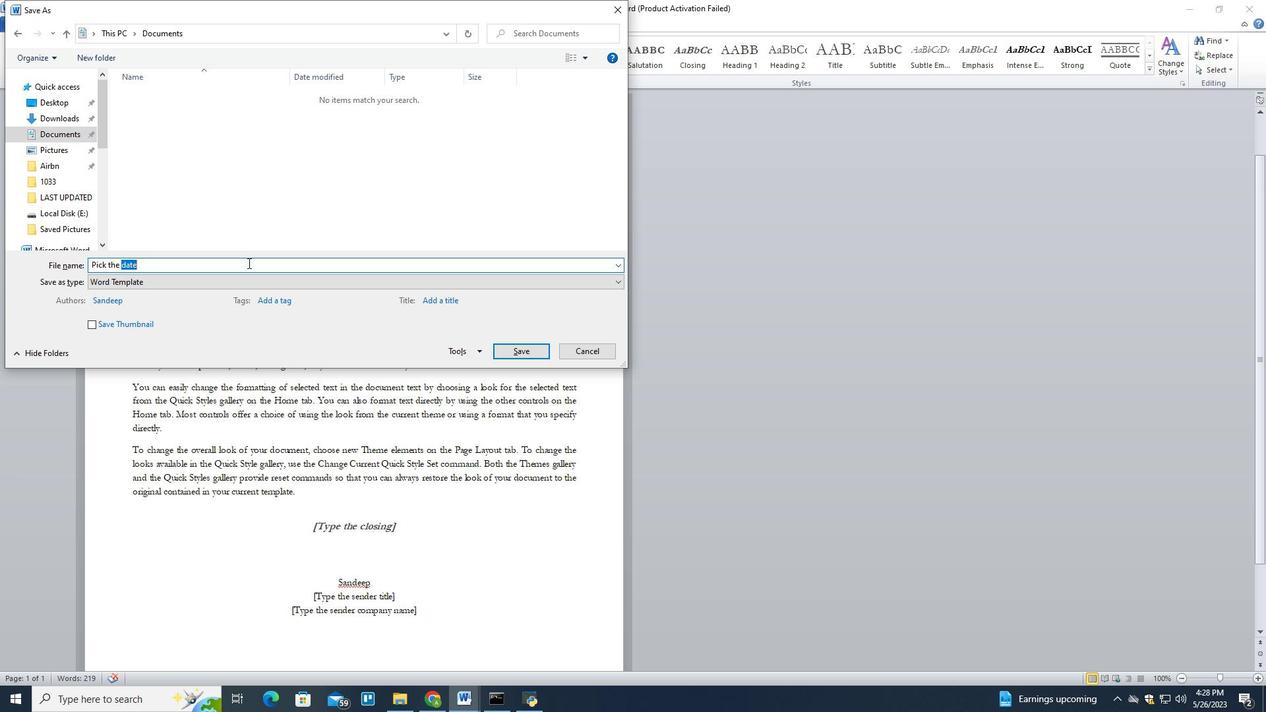 
Action: Mouse pressed left at (248, 263)
Screenshot: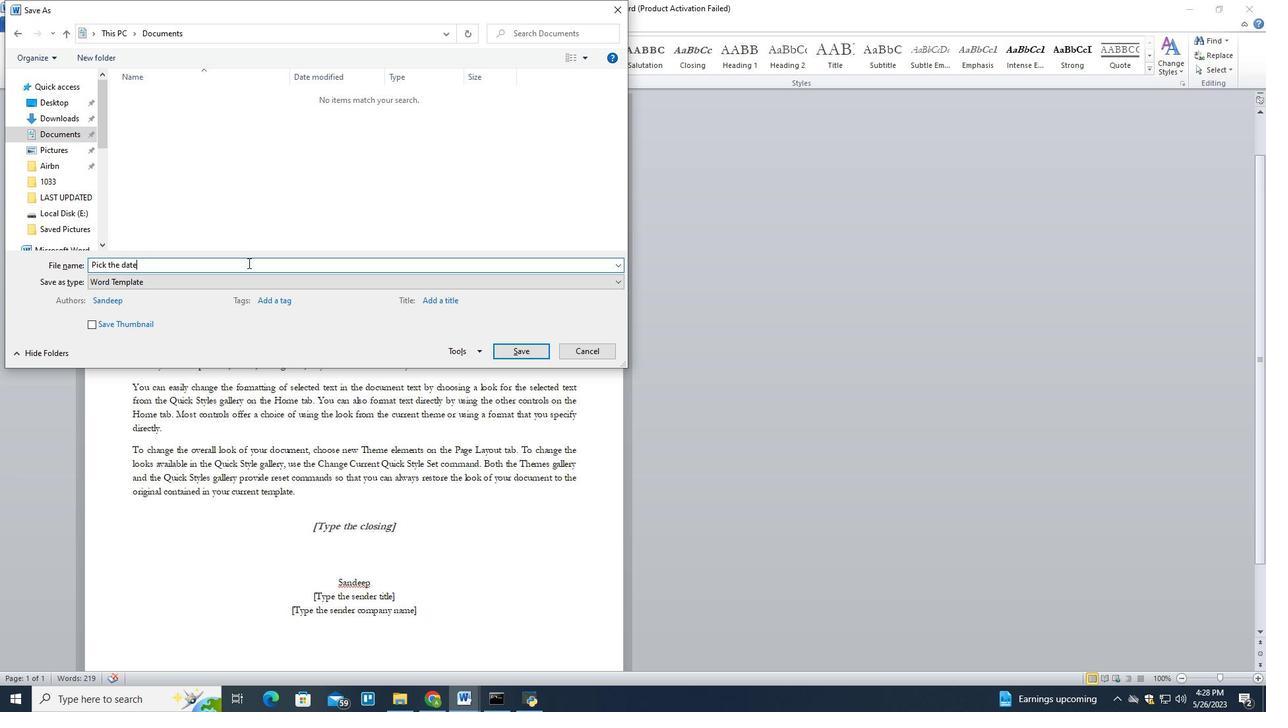 
Action: Key pressed <Key.shift_r><Key.home><Key.shift_r><Key.shift_r><Key.shift_r><Key.shift_r><Key.shift_r><Key.shift_r><Key.end><Key.backspace><Key.shift_r><Key.home><Key.backspace>insurance<Key.enter>
Screenshot: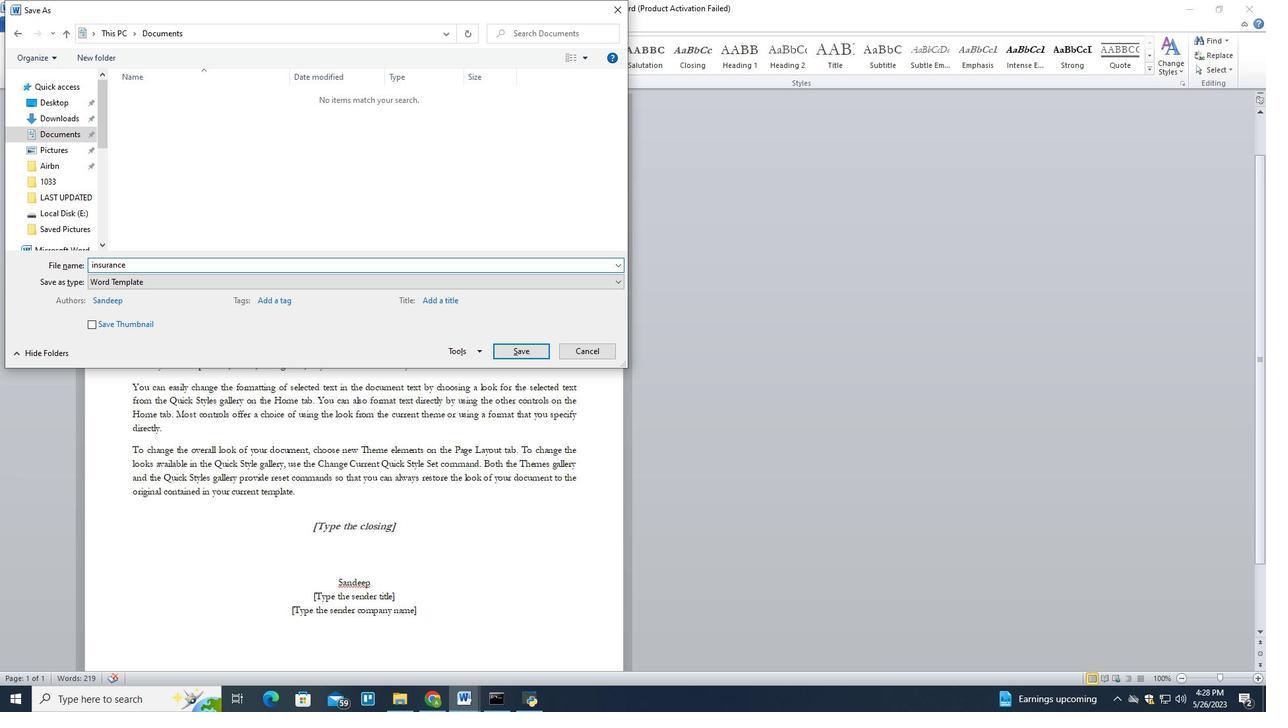 
Action: Mouse moved to (491, 327)
Screenshot: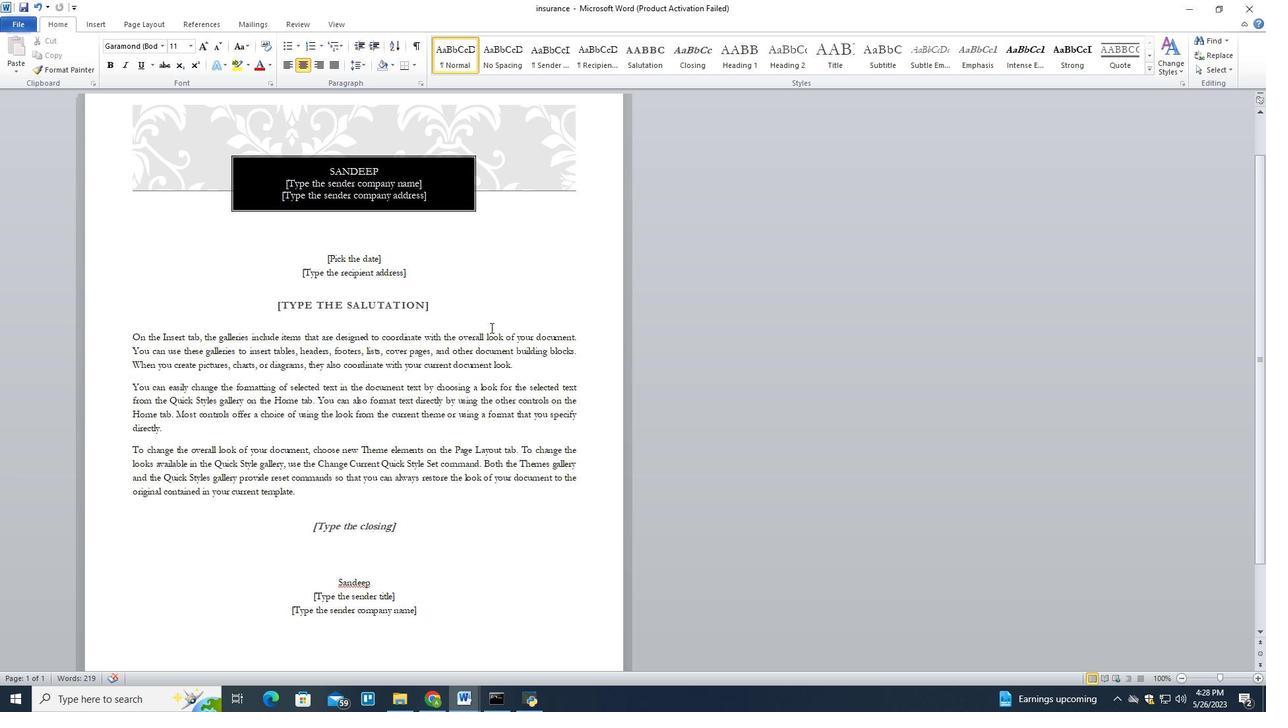 
Action: Mouse scrolled (491, 327) with delta (0, 0)
Screenshot: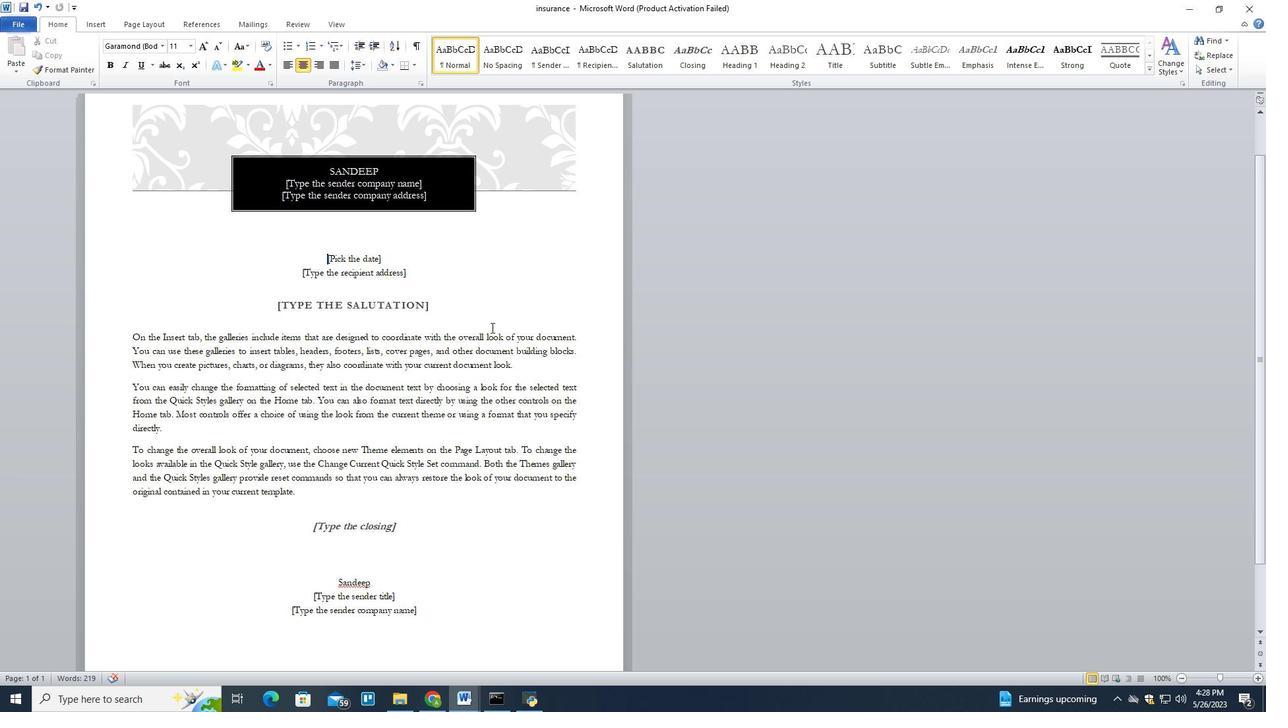 
Action: Mouse scrolled (491, 328) with delta (0, 0)
Screenshot: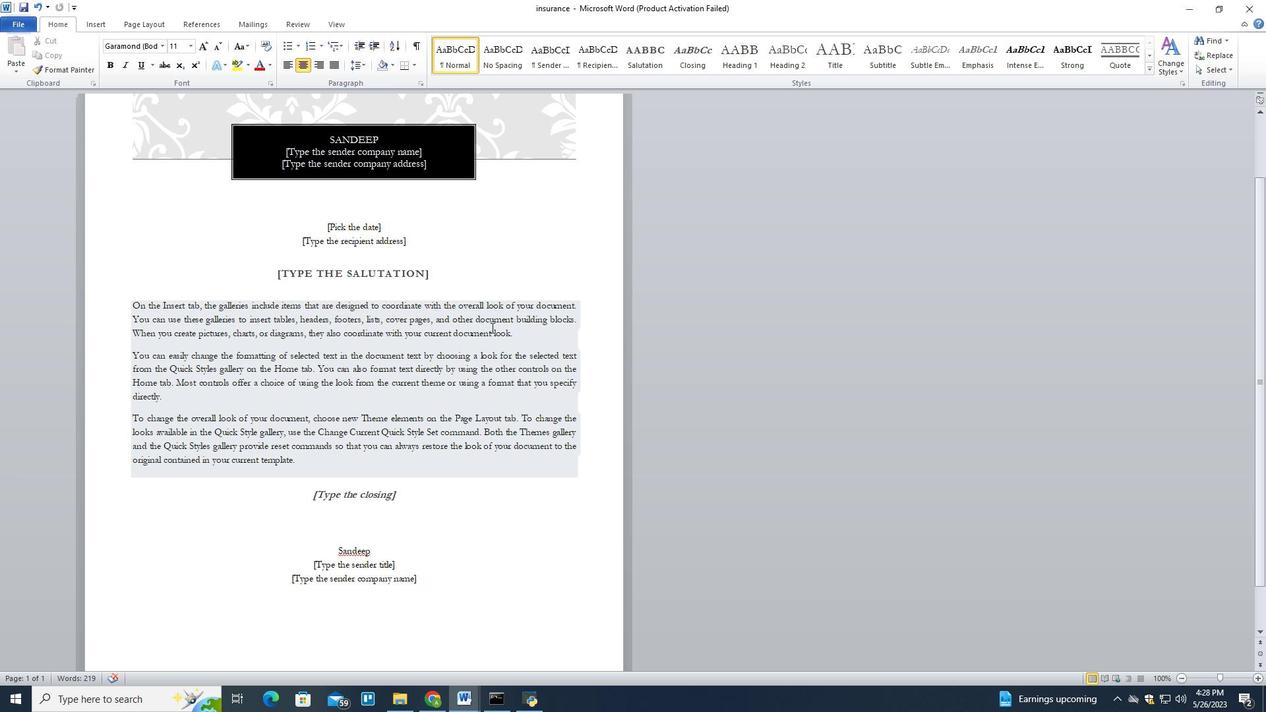 
Action: Mouse scrolled (491, 328) with delta (0, 0)
Screenshot: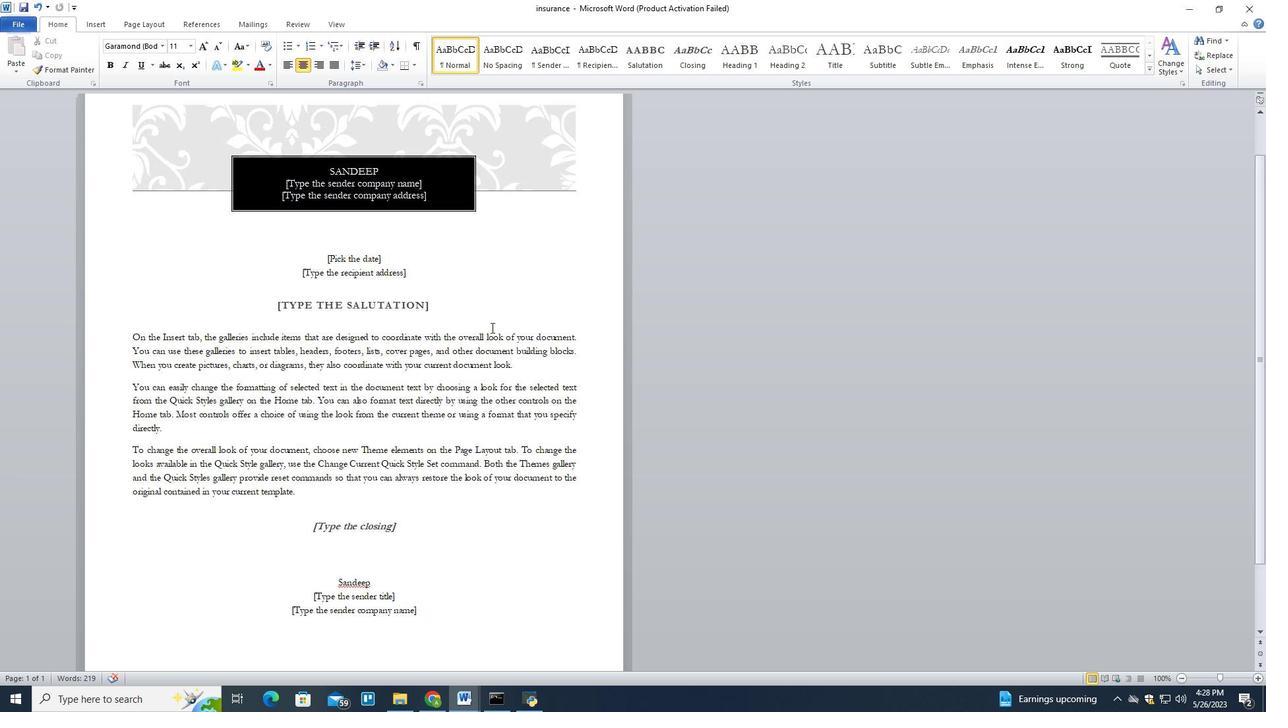 
Action: Mouse scrolled (491, 328) with delta (0, 0)
Screenshot: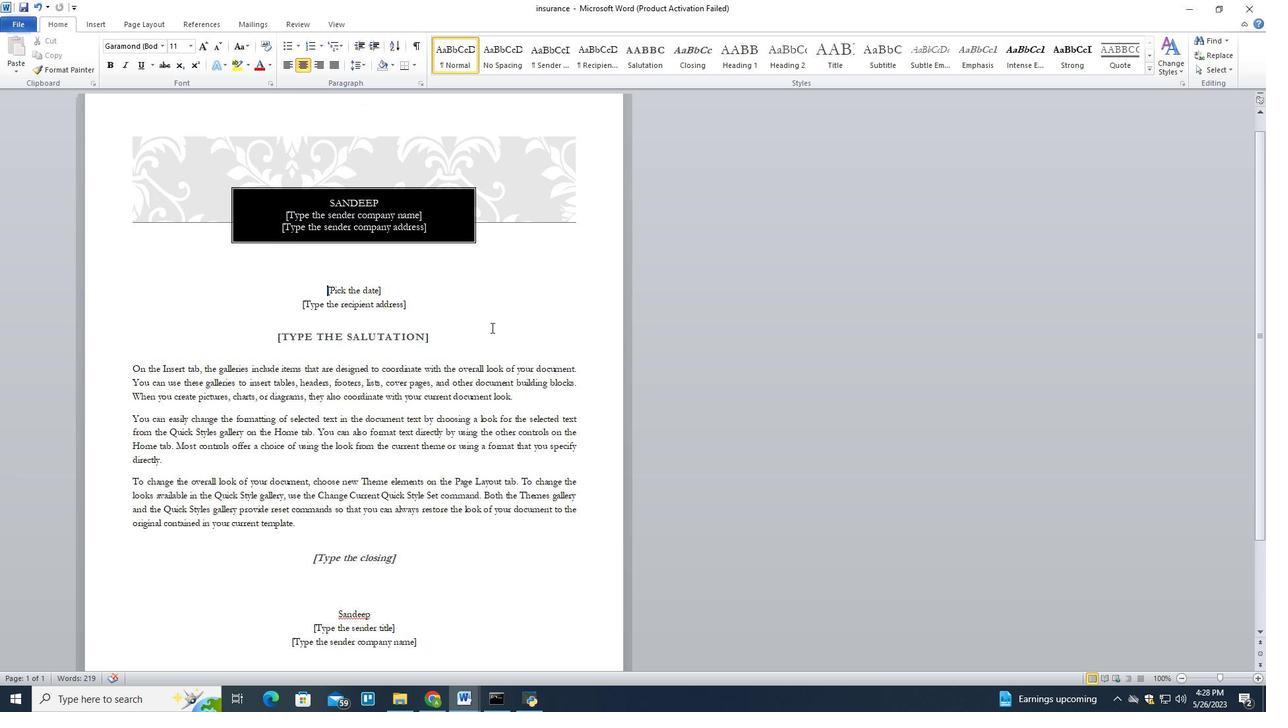 
Action: Mouse scrolled (491, 327) with delta (0, 0)
Screenshot: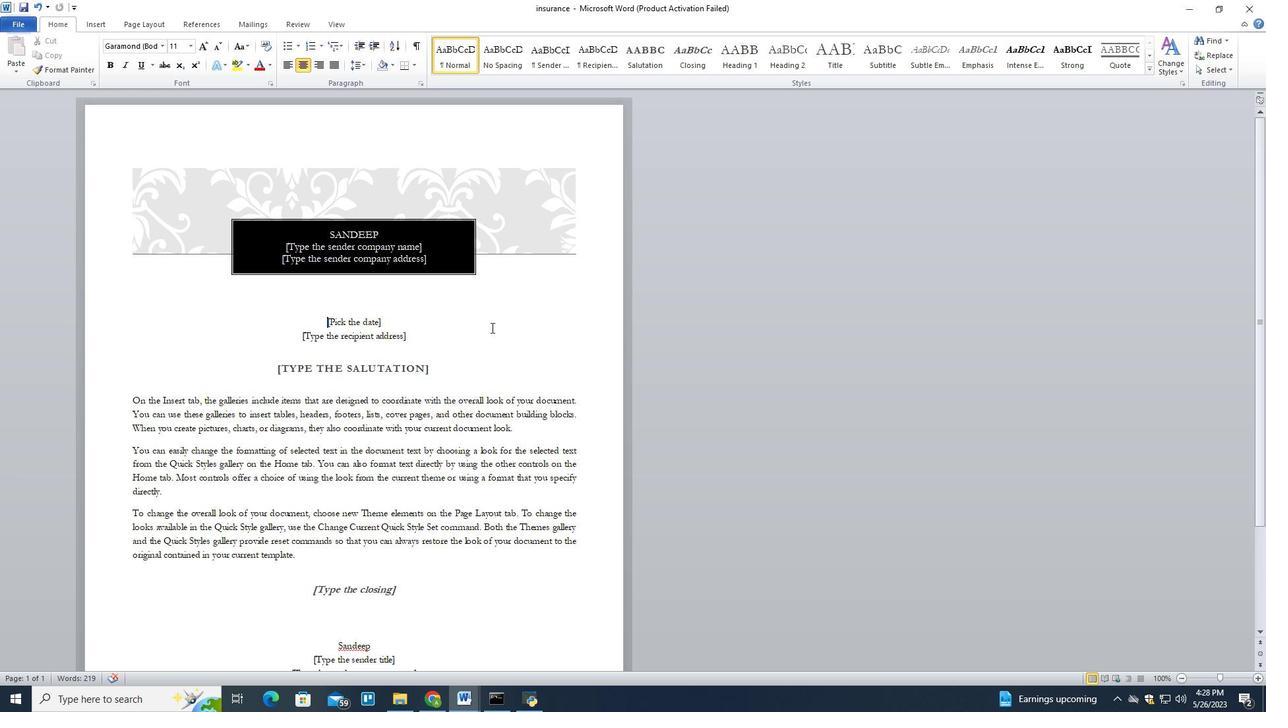 
Action: Mouse moved to (379, 321)
Screenshot: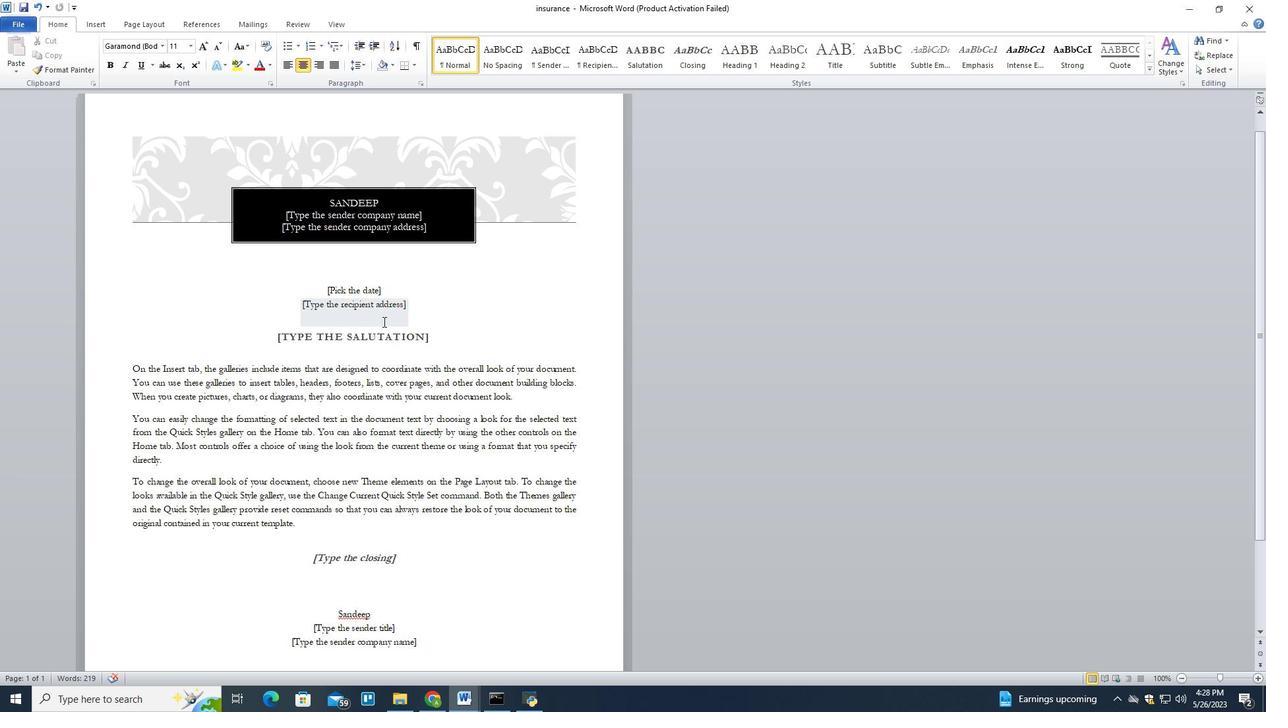 
Action: Mouse scrolled (379, 321) with delta (0, 0)
Screenshot: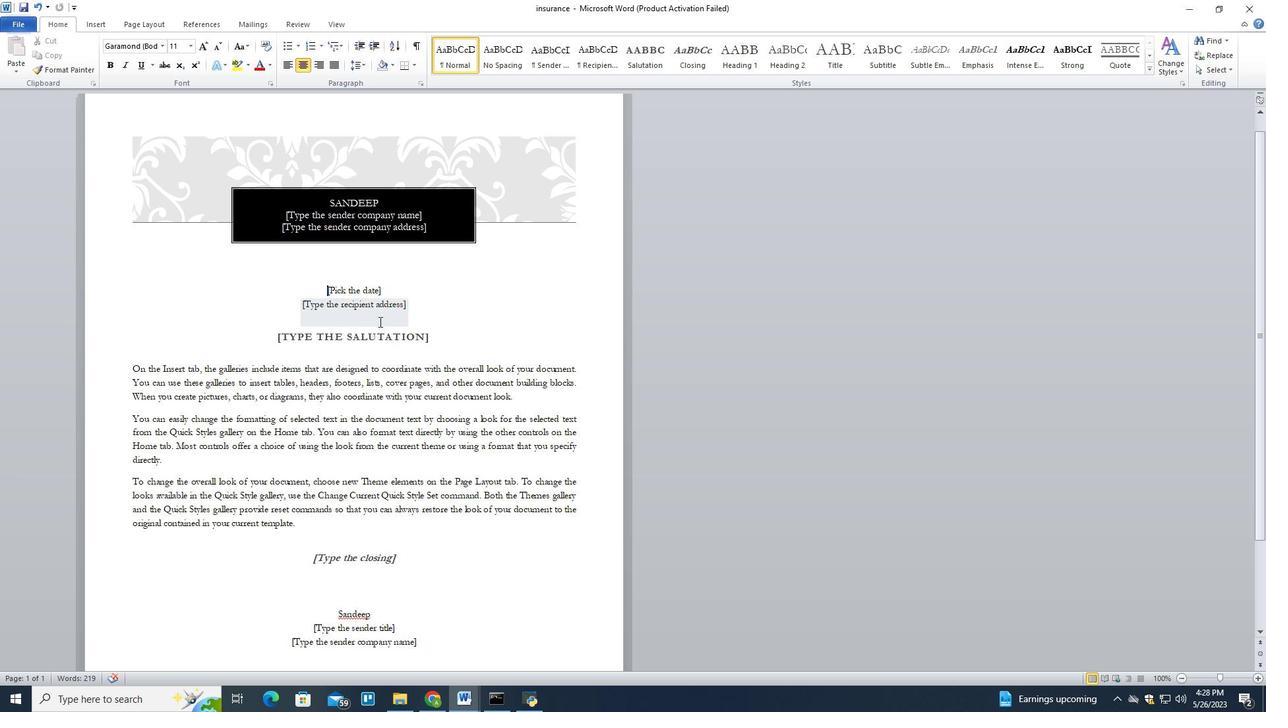 
Action: Mouse moved to (306, 250)
Screenshot: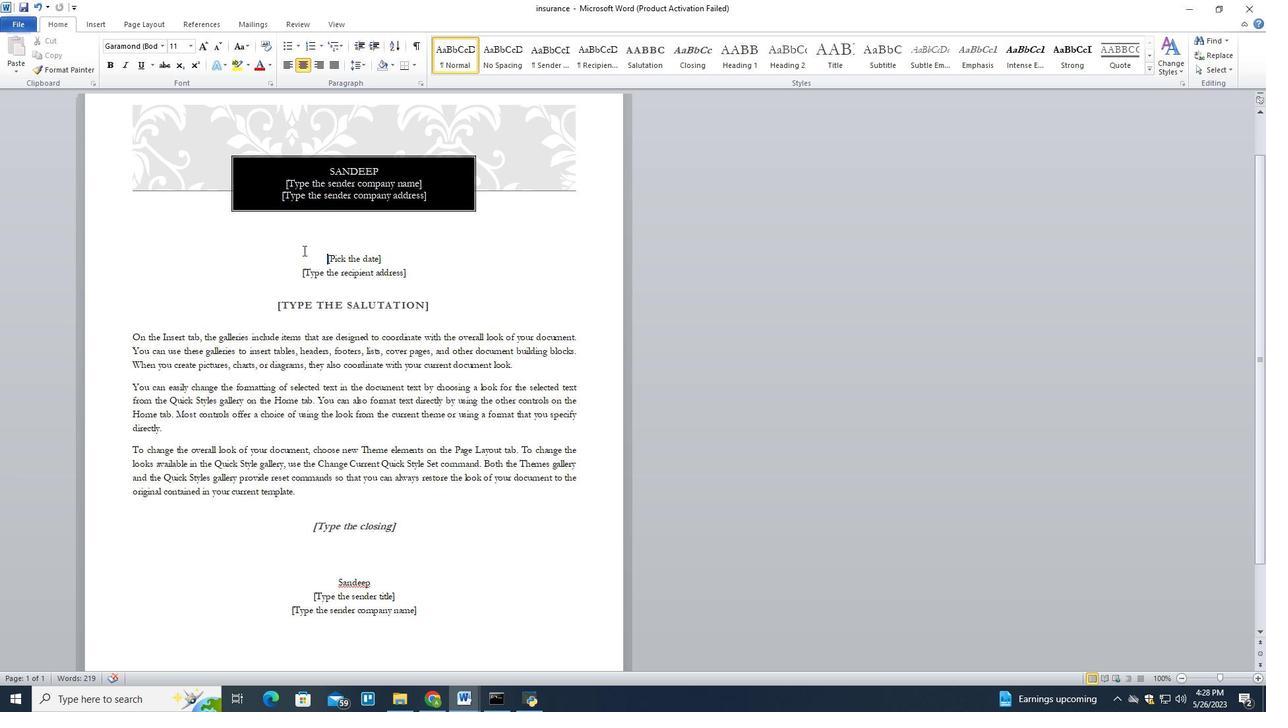 
Action: Mouse pressed left at (306, 250)
Screenshot: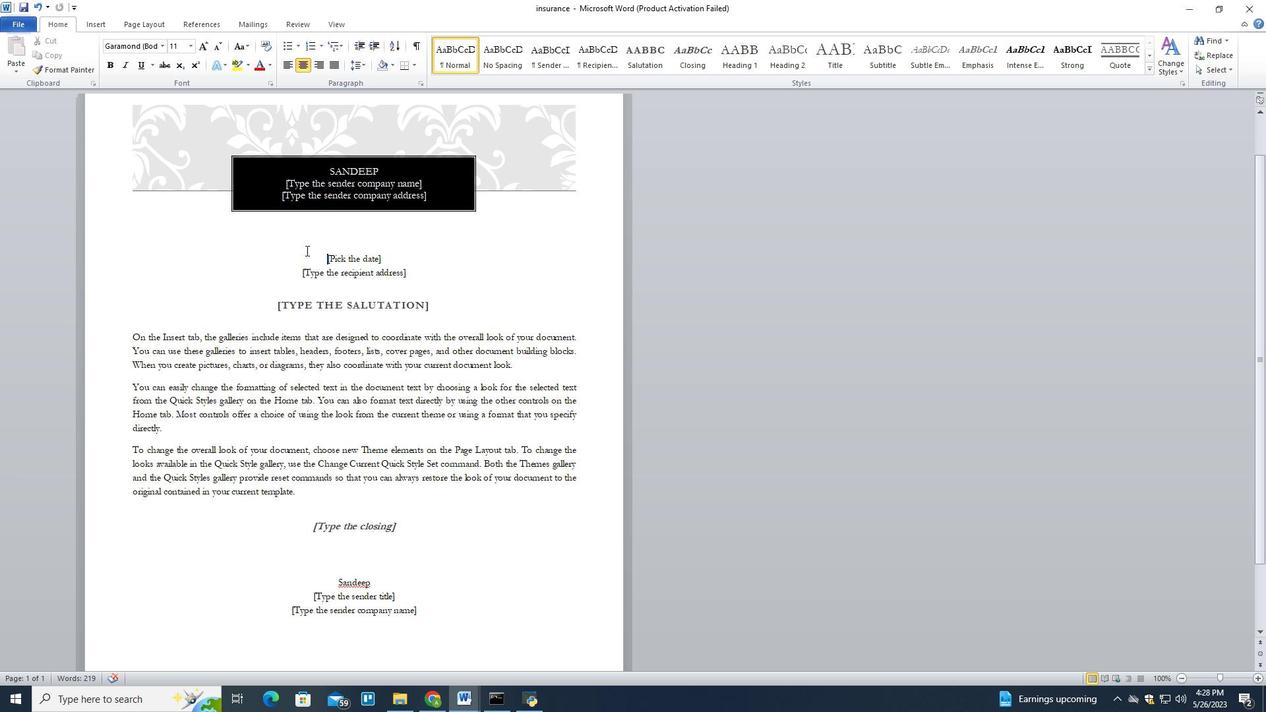 
Action: Mouse moved to (499, 609)
Screenshot: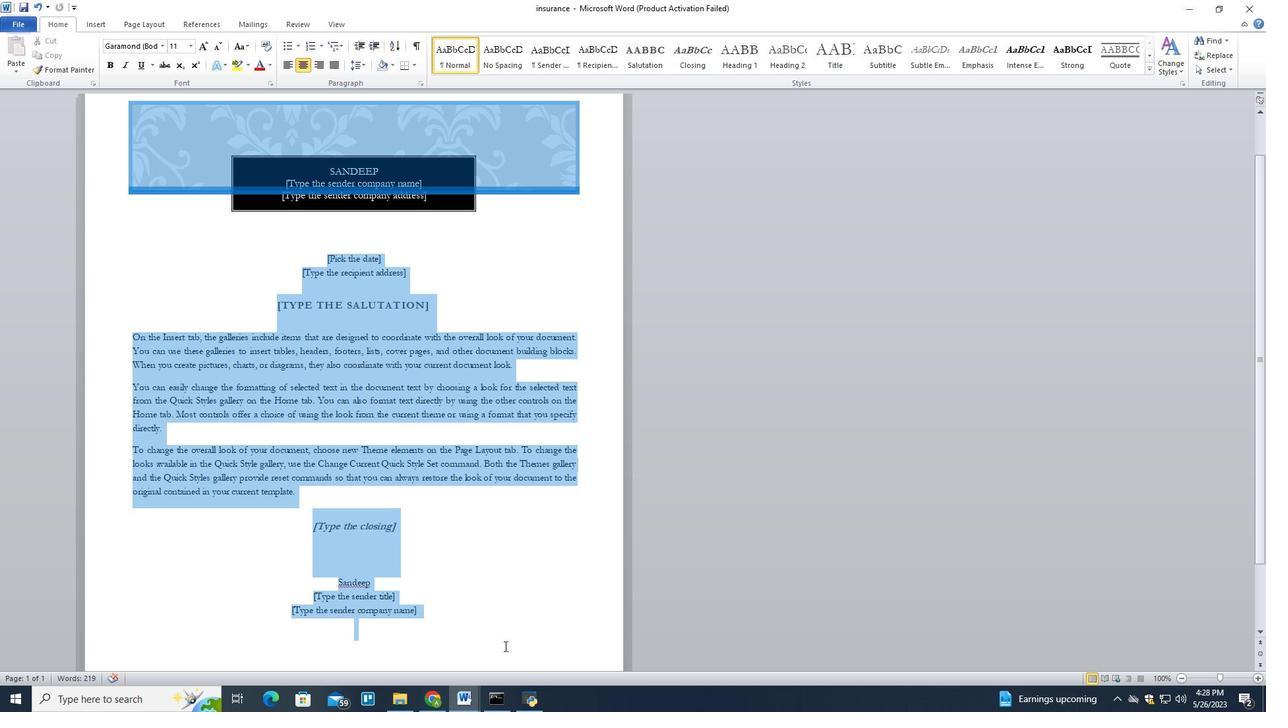 
Action: Mouse pressed left at (499, 609)
Screenshot: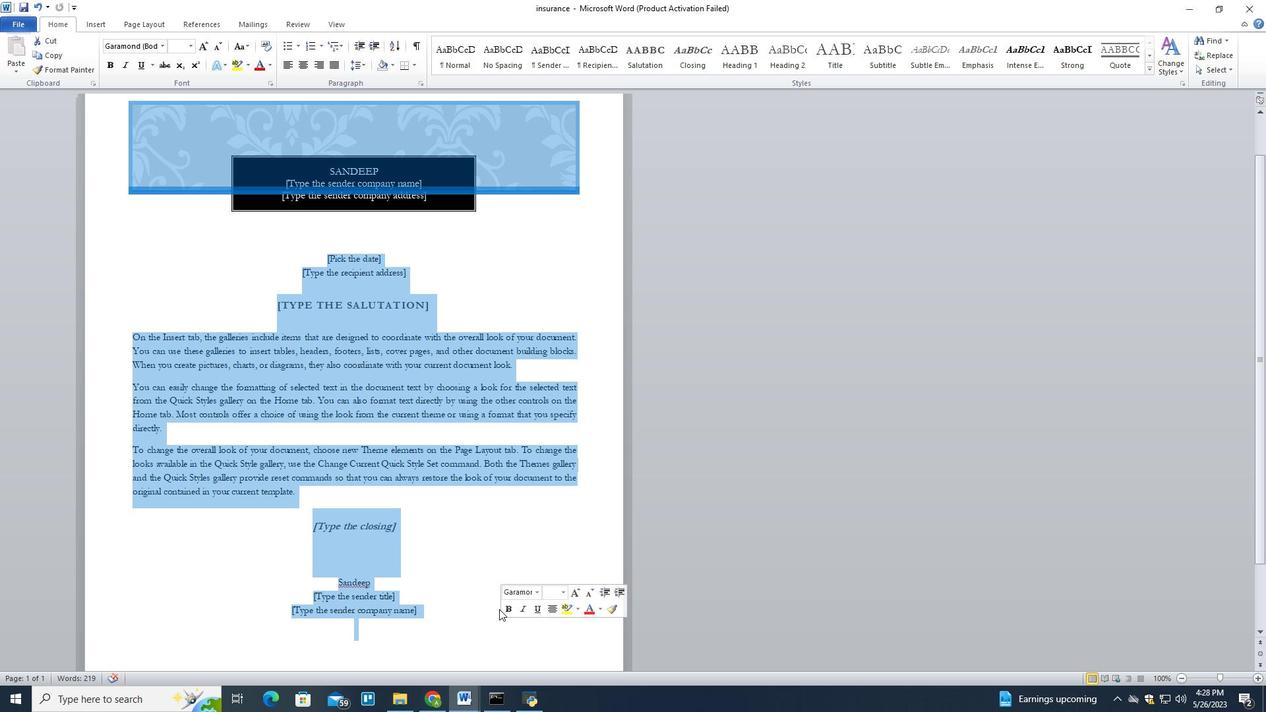 
Action: Mouse moved to (434, 611)
Screenshot: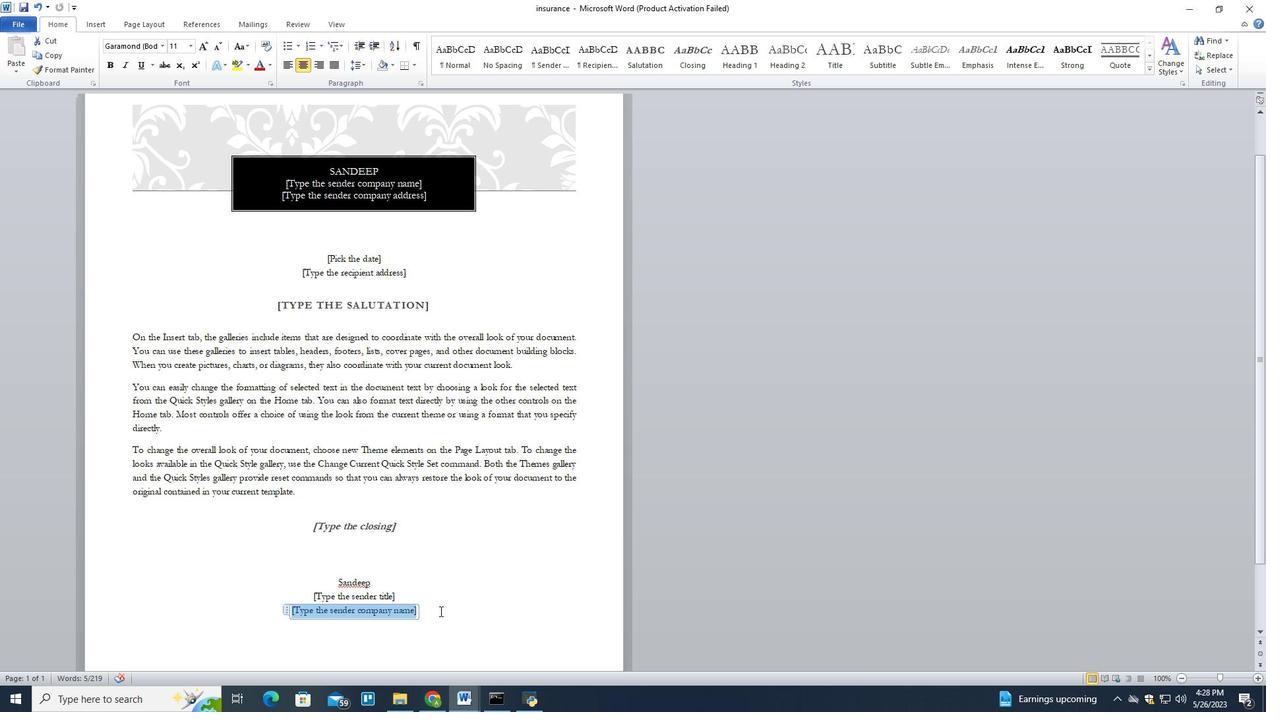 
Action: Mouse pressed left at (434, 611)
Screenshot: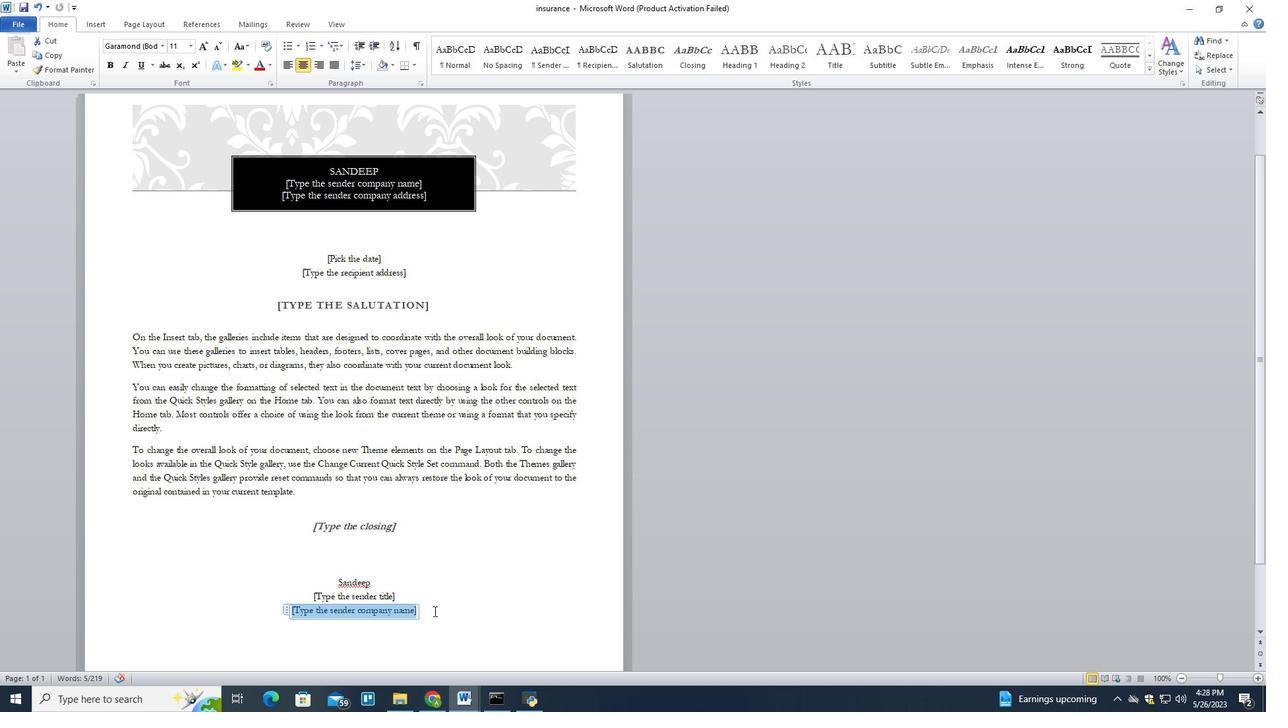 
Action: Mouse moved to (329, 283)
Screenshot: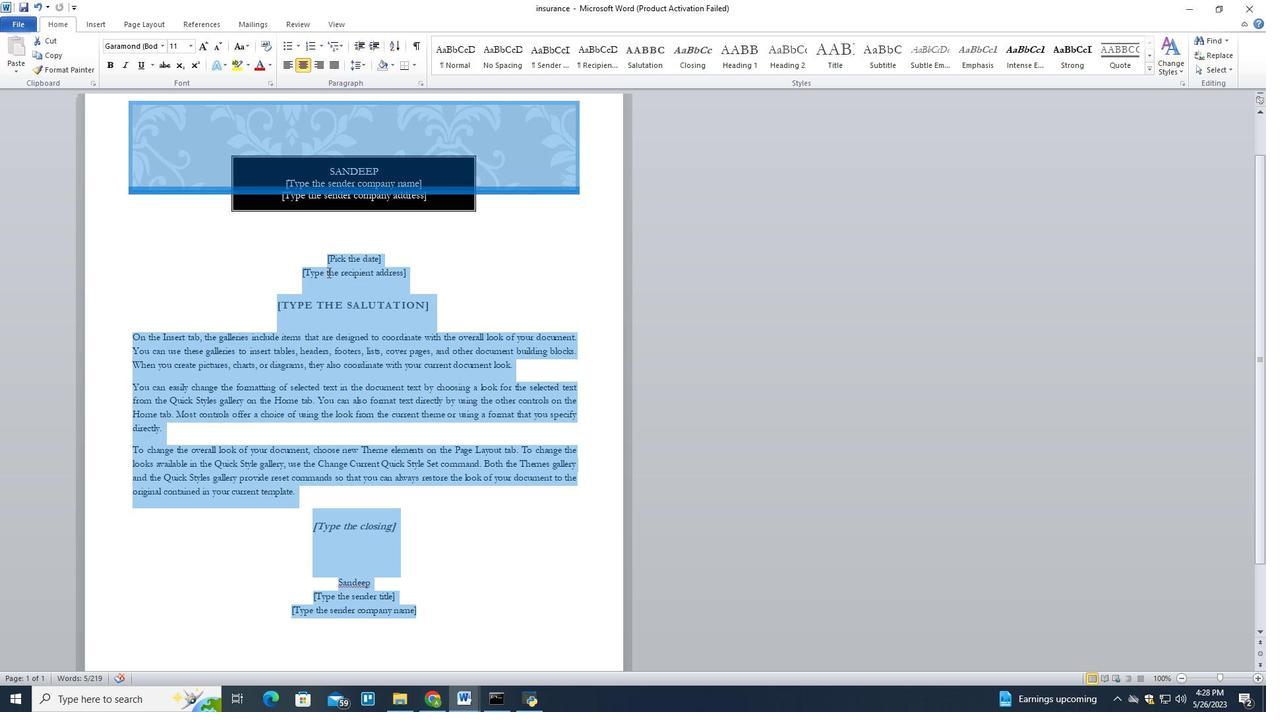 
Action: Key pressed <Key.backspace>
Screenshot: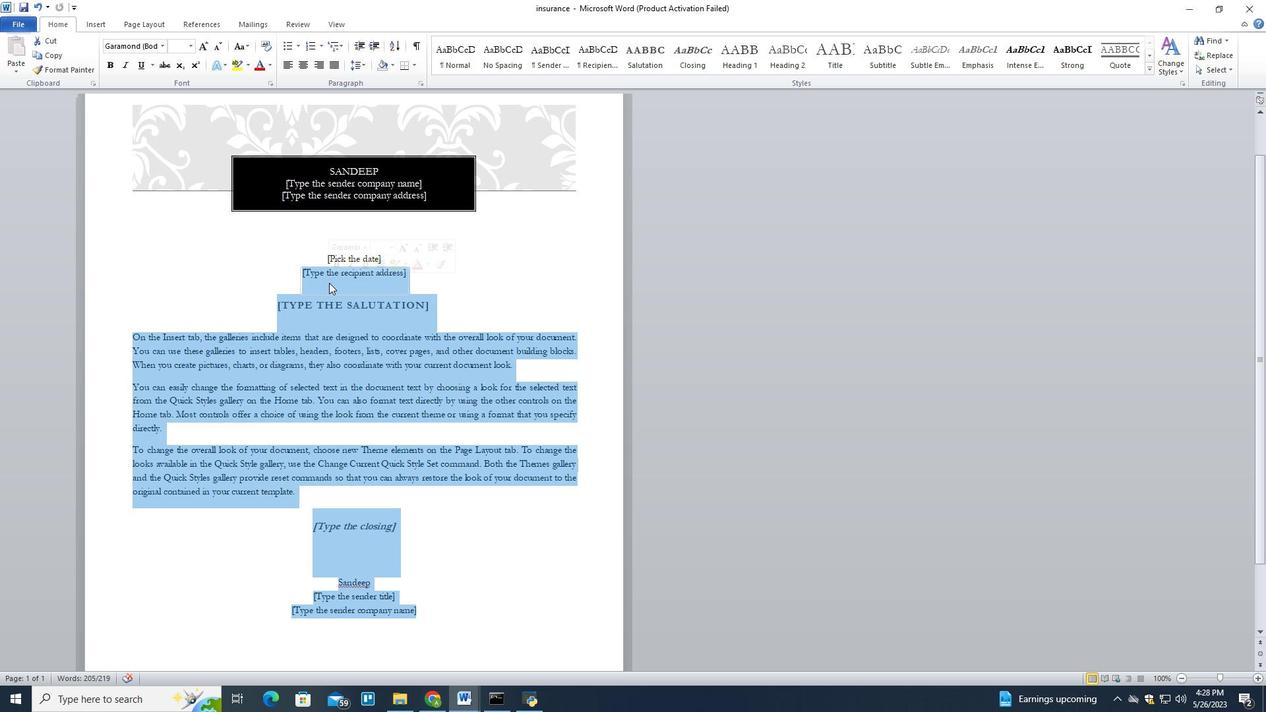 
Action: Mouse moved to (366, 259)
Screenshot: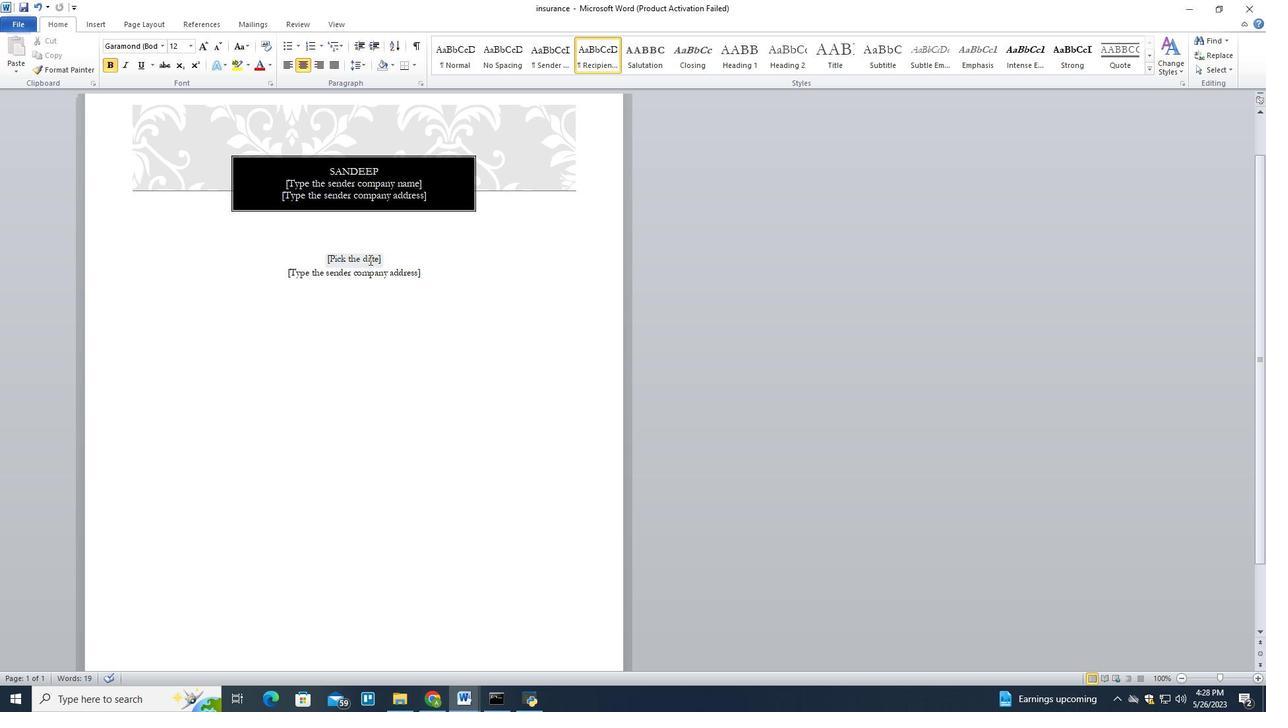 
Action: Mouse pressed left at (366, 259)
Screenshot: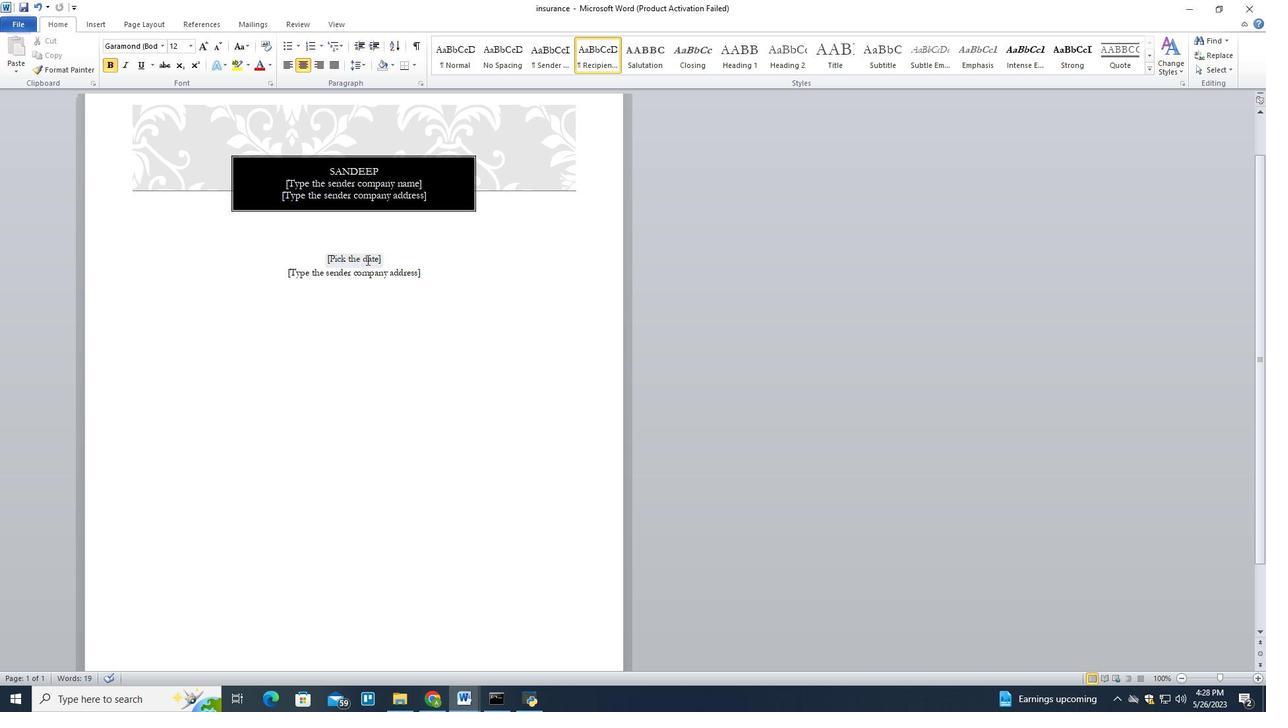 
Action: Mouse pressed left at (366, 259)
Screenshot: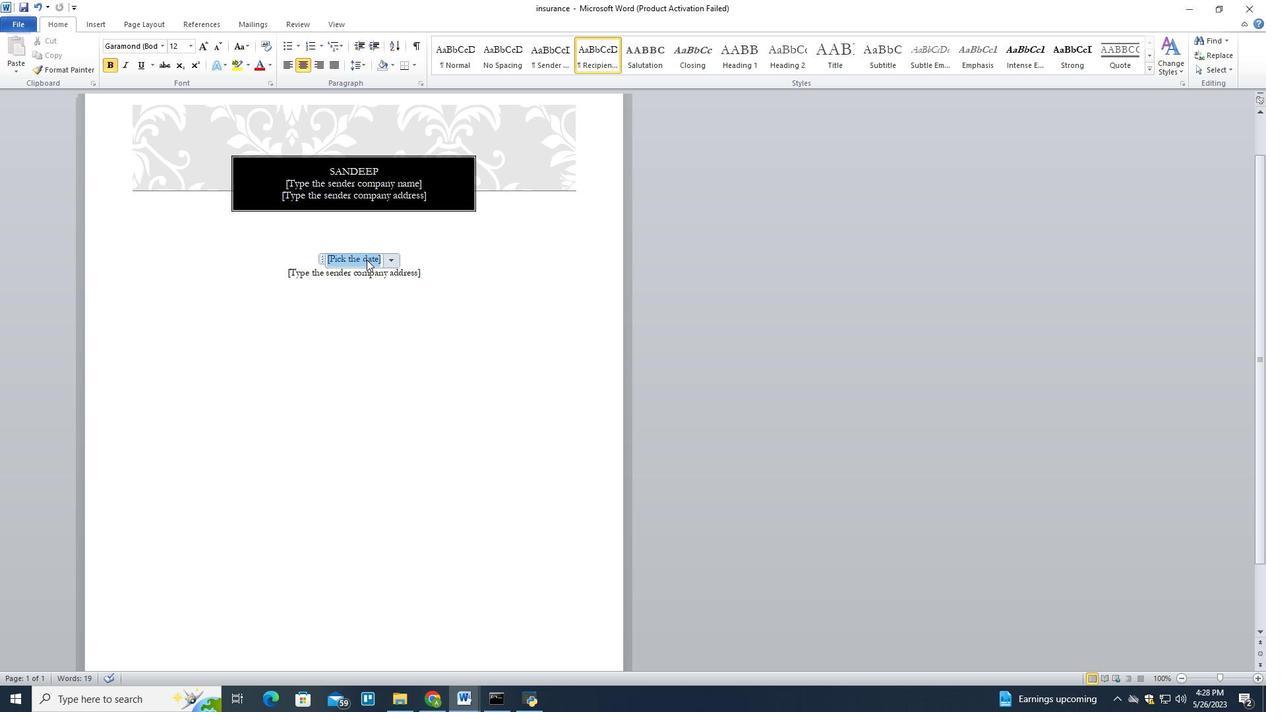 
Action: Key pressed <Key.backspace>
Screenshot: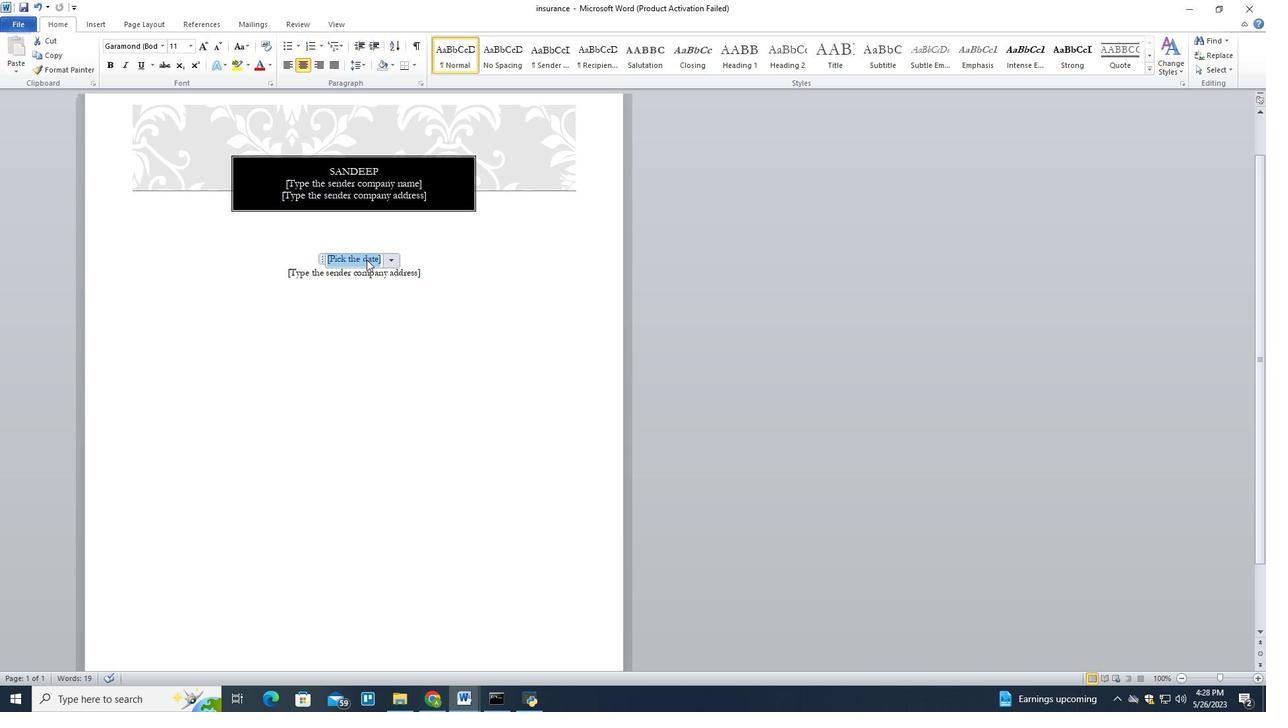 
Action: Mouse moved to (394, 265)
Screenshot: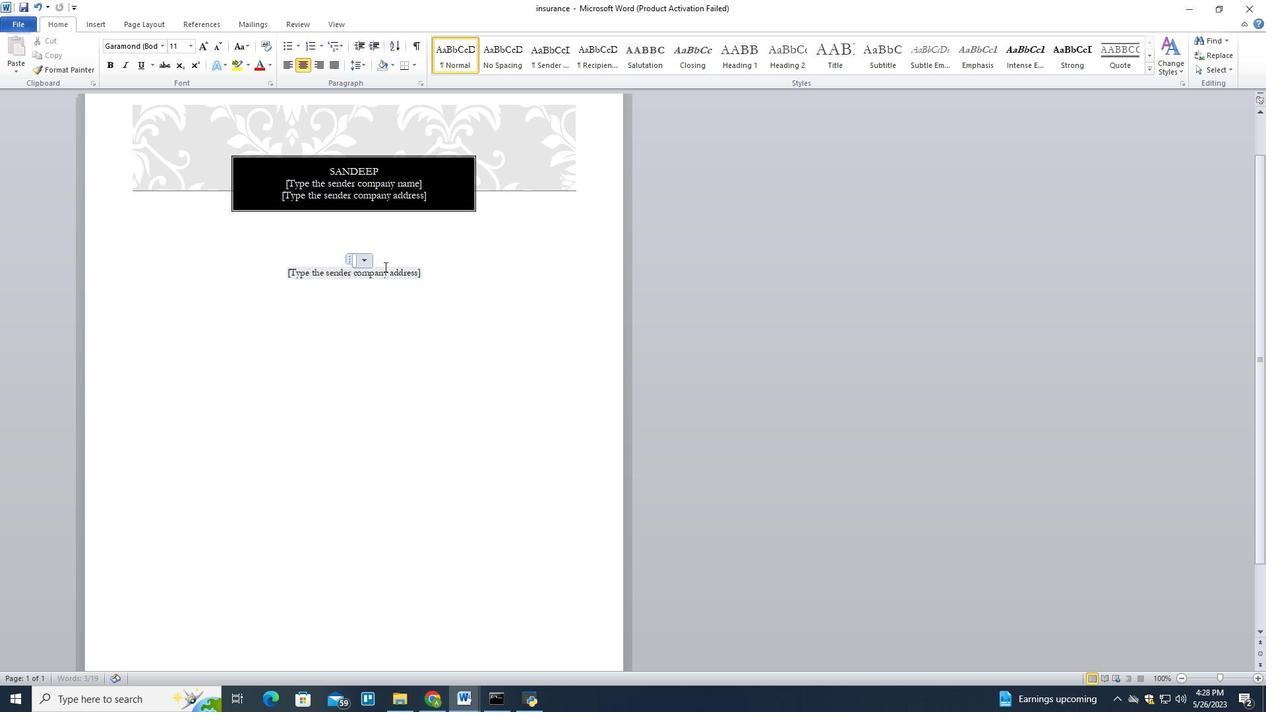 
Action: Mouse pressed left at (394, 265)
Screenshot: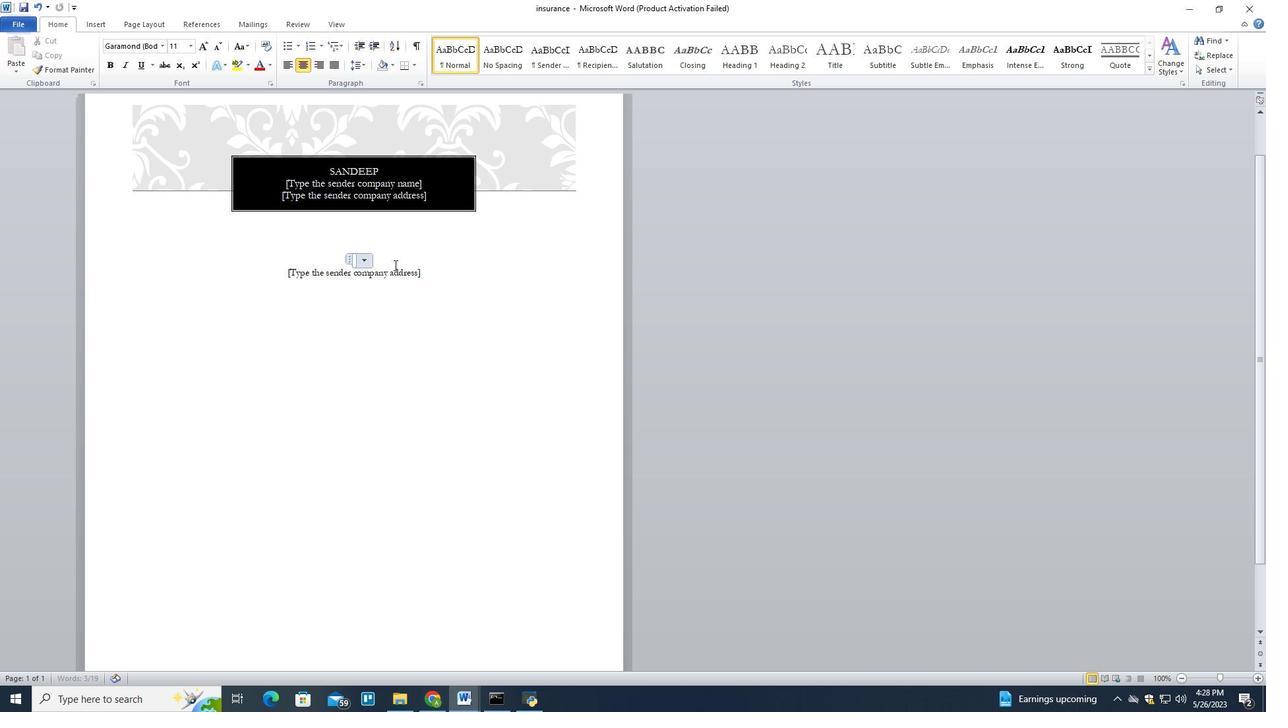 
Action: Mouse moved to (440, 275)
Screenshot: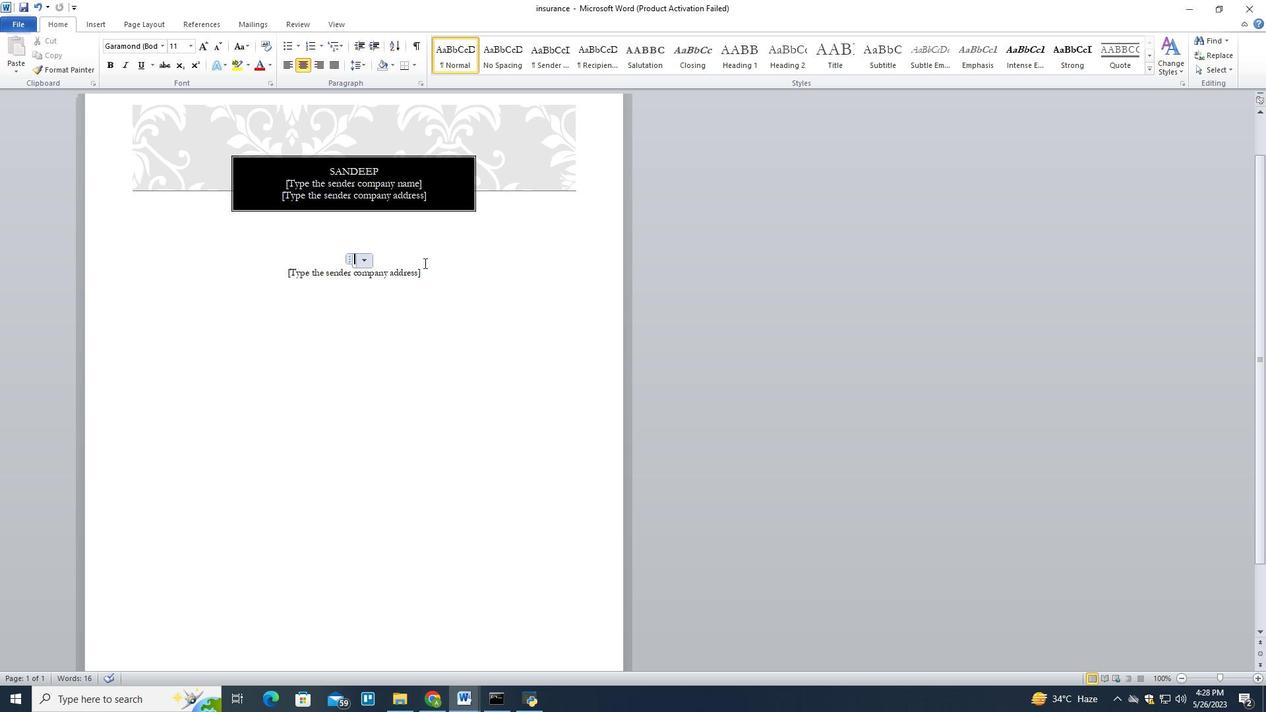
Action: Mouse pressed left at (440, 275)
Screenshot: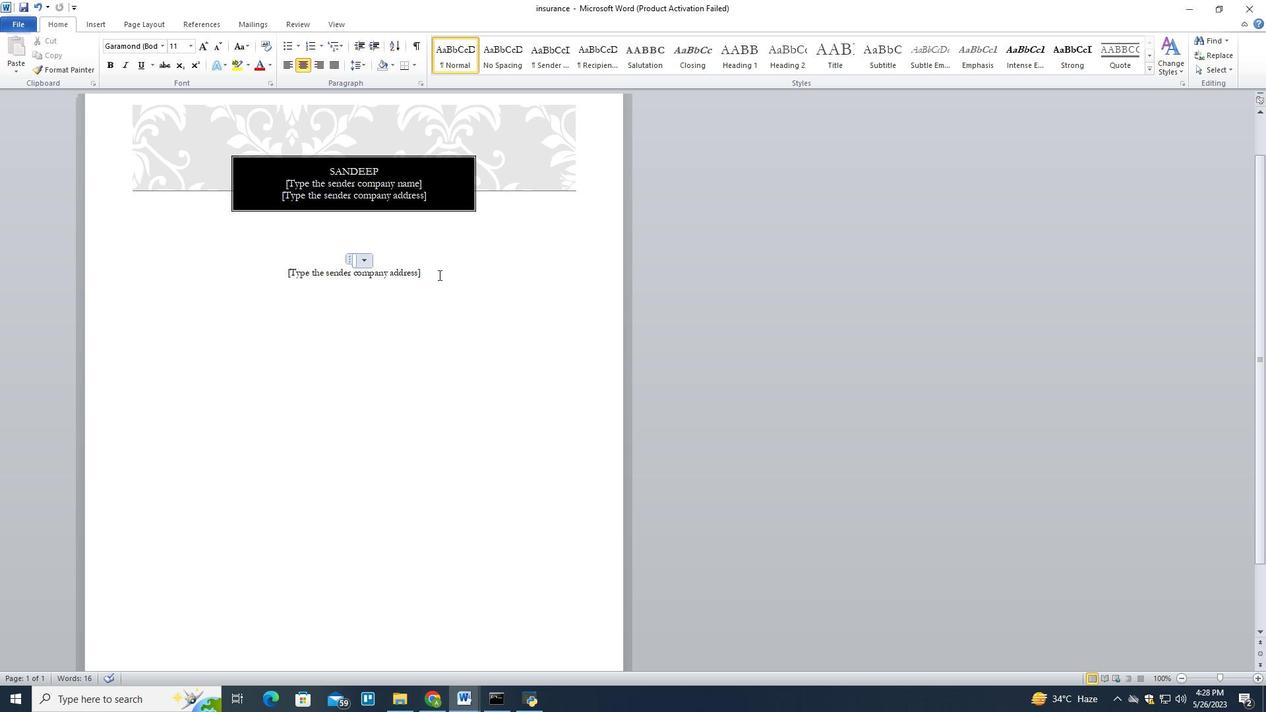 
Action: Mouse moved to (198, 271)
Screenshot: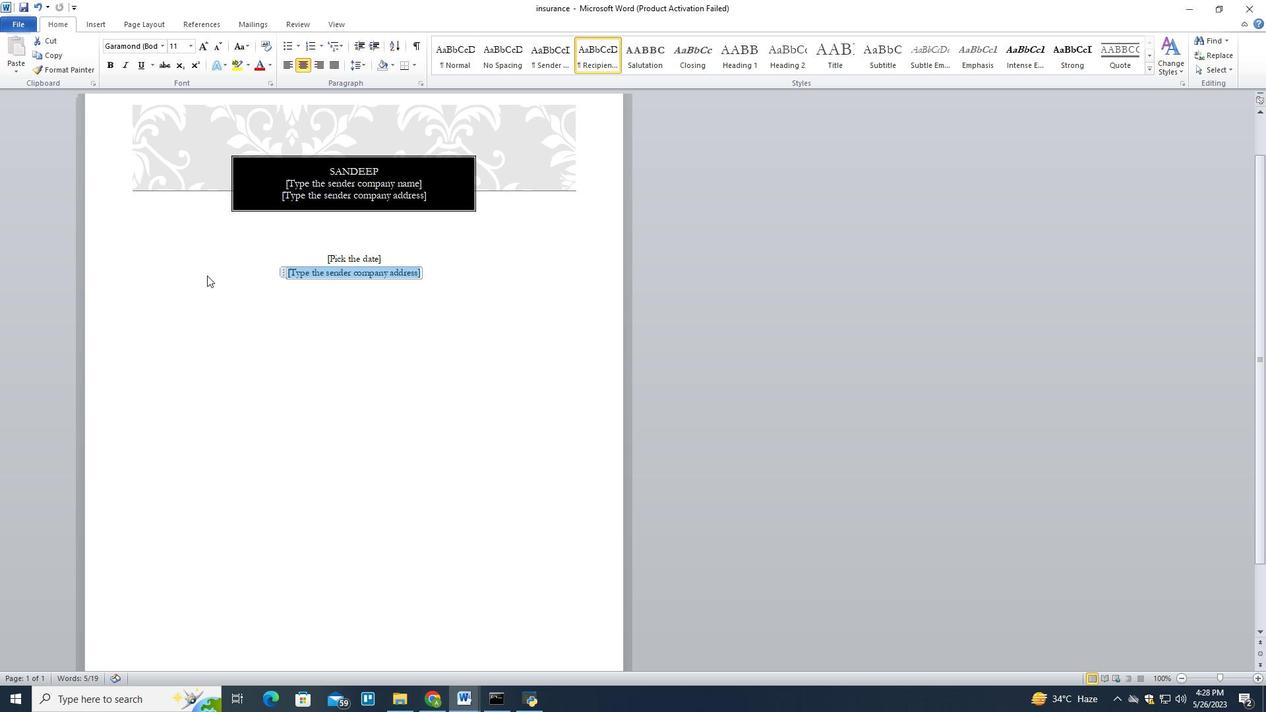 
Action: Mouse pressed left at (198, 271)
Screenshot: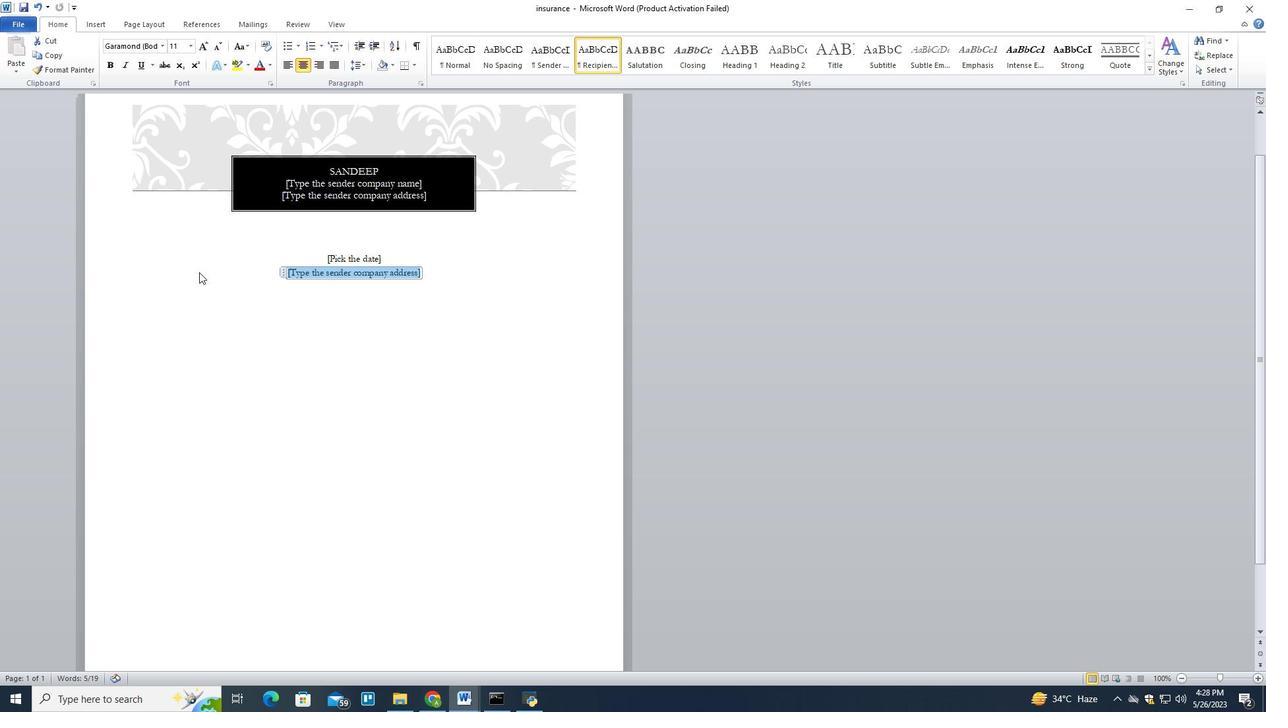 
Action: Mouse moved to (407, 252)
Screenshot: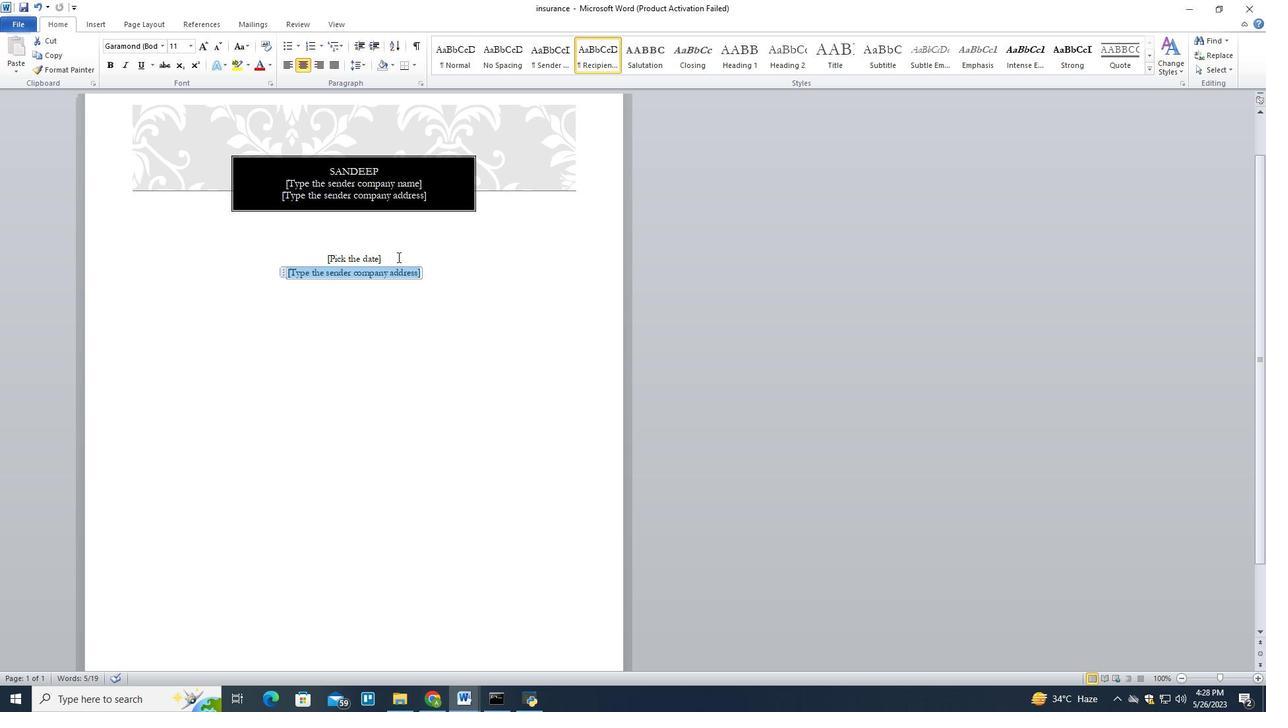 
Action: Mouse pressed left at (407, 252)
Screenshot: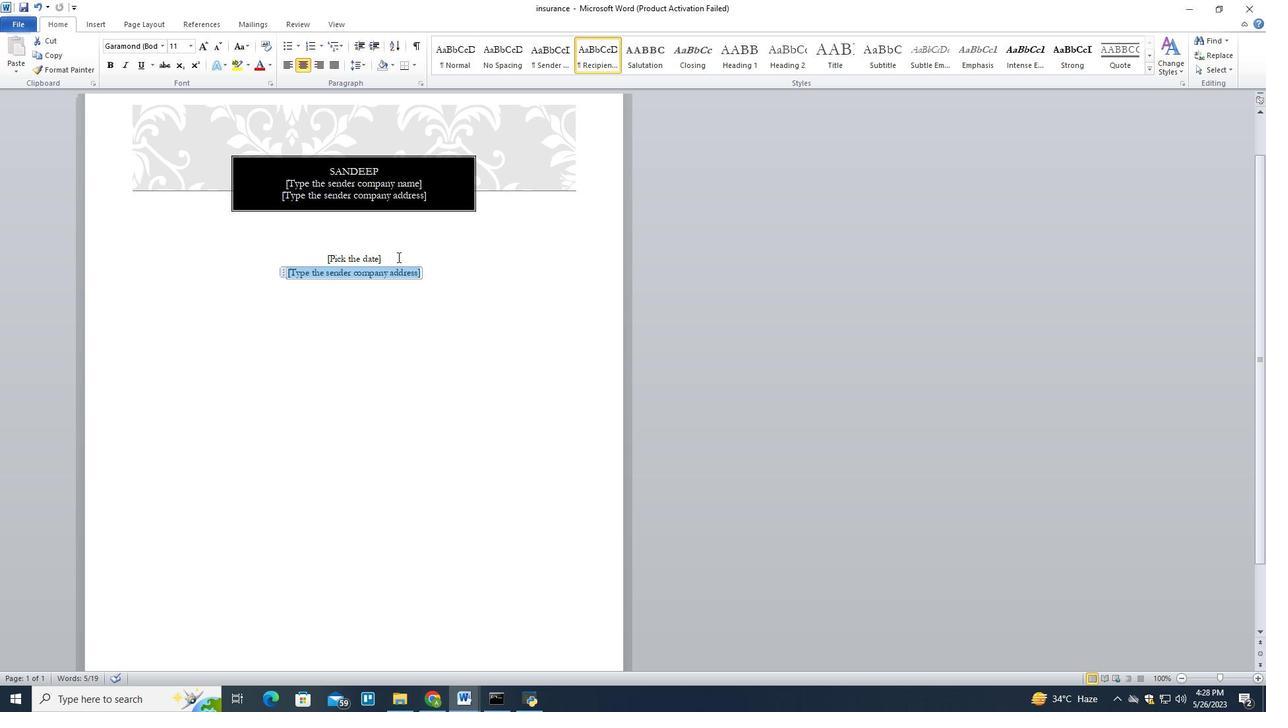 
Action: Mouse moved to (271, 217)
Screenshot: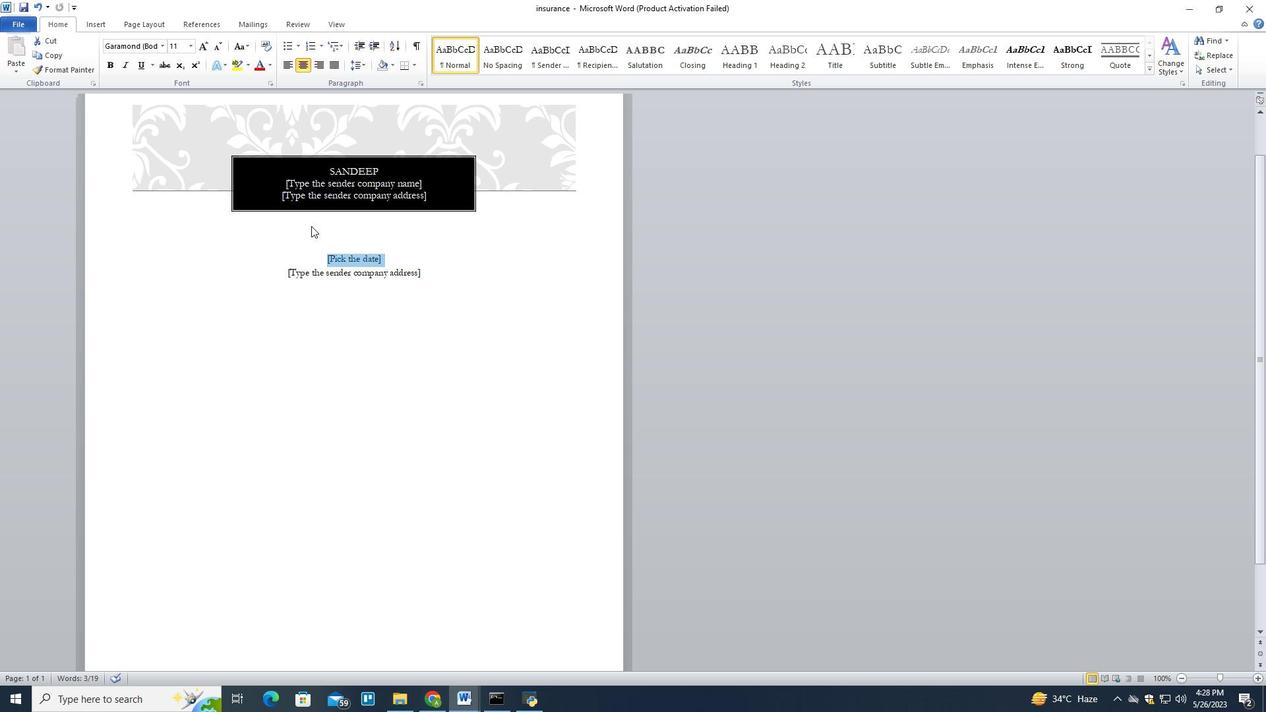 
Action: Mouse pressed left at (271, 217)
Screenshot: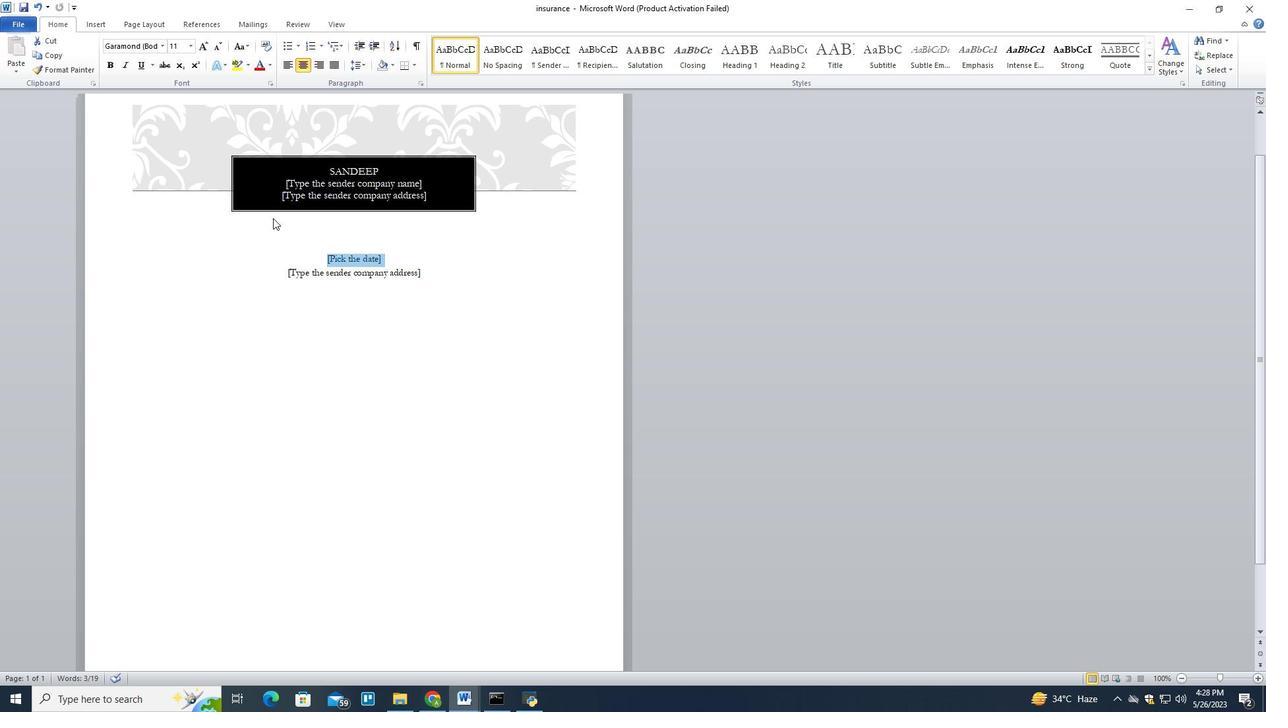 
Action: Mouse moved to (283, 221)
Screenshot: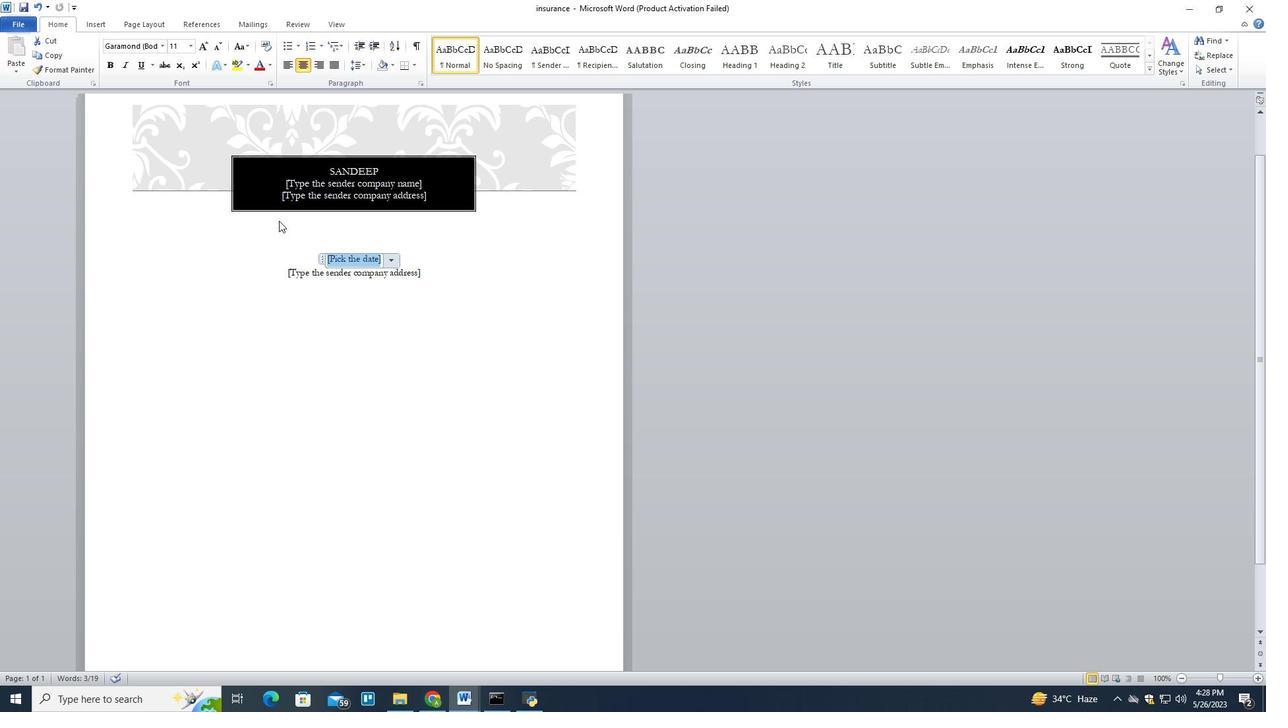 
Action: Mouse pressed left at (283, 221)
Screenshot: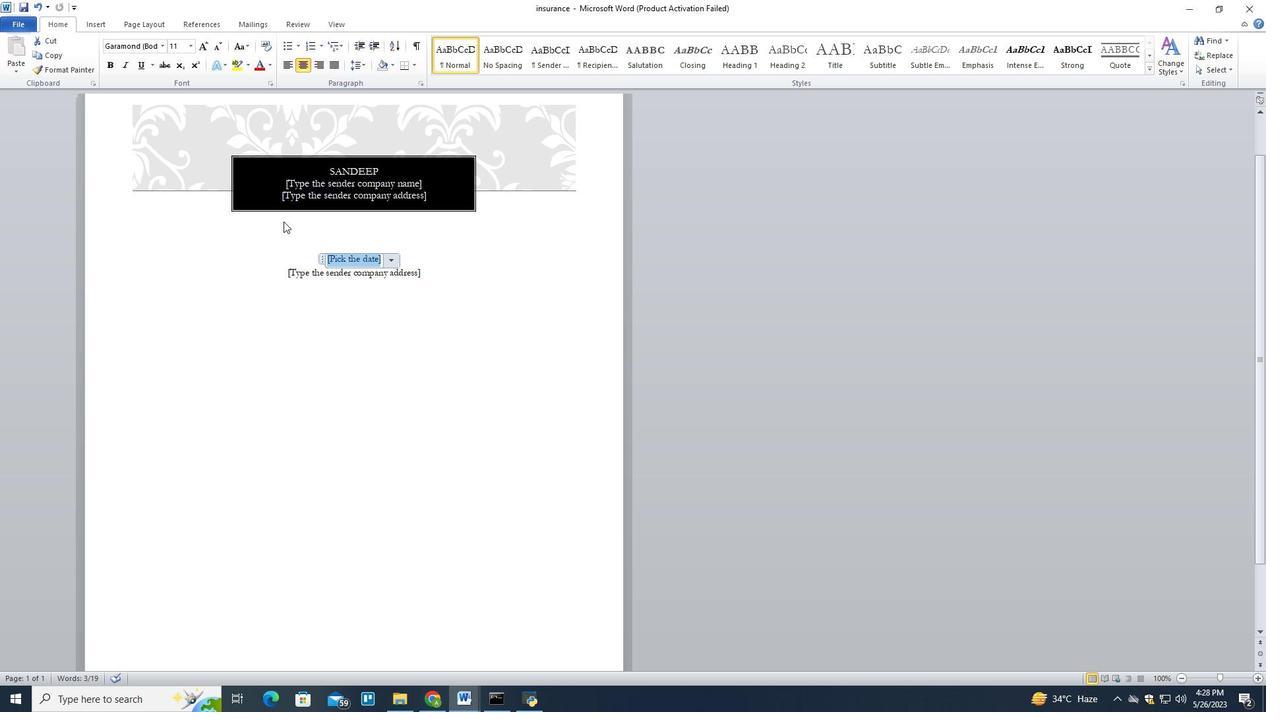 
Action: Mouse moved to (178, 253)
Screenshot: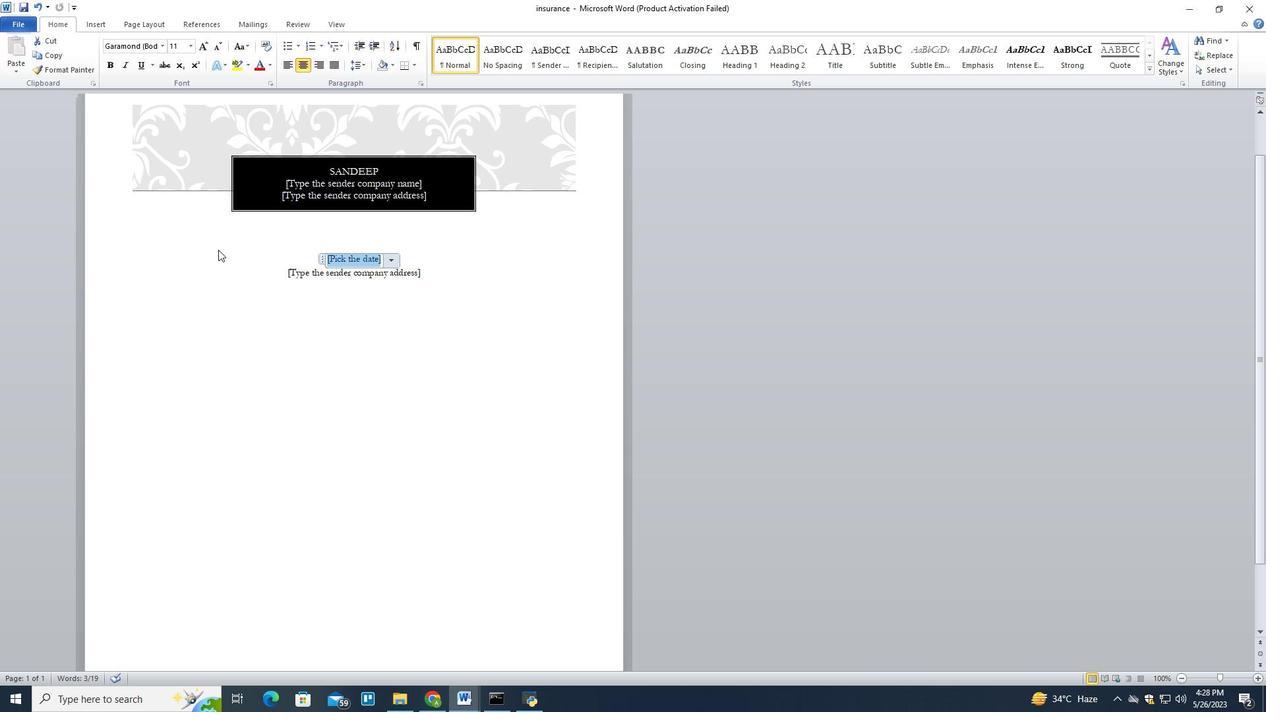 
Action: Mouse pressed left at (178, 253)
Screenshot: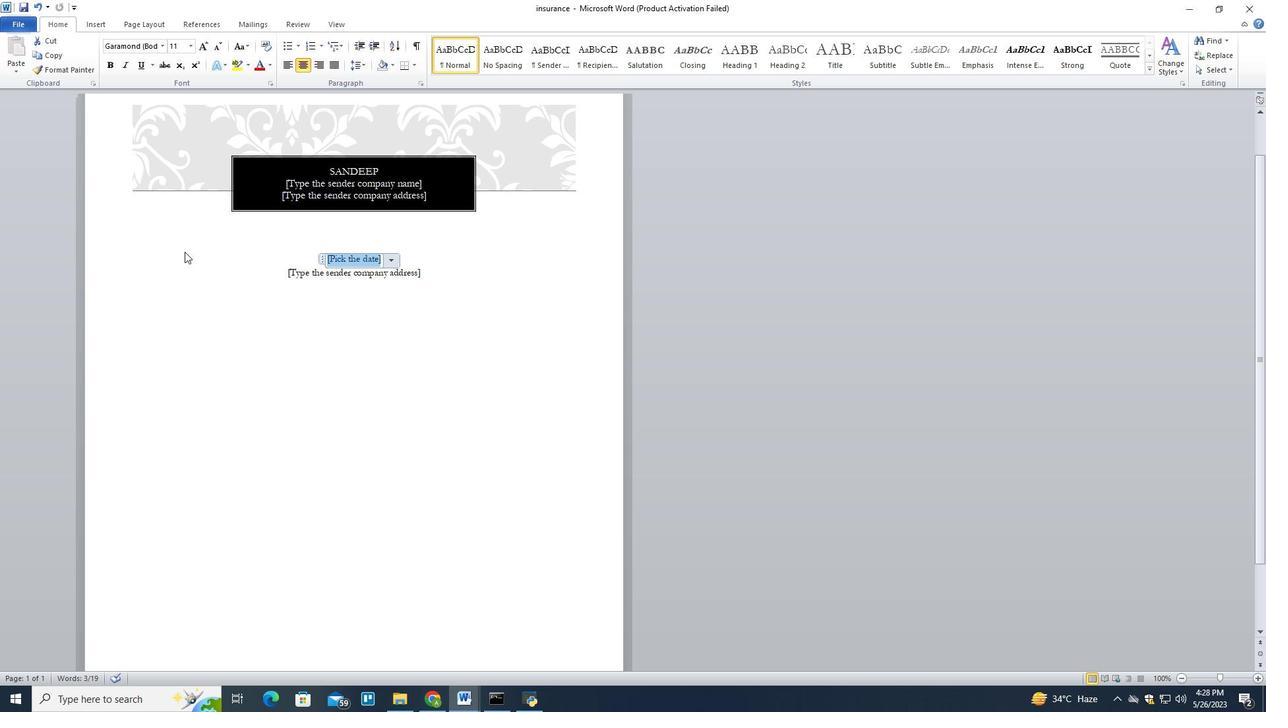 
Action: Mouse moved to (283, 250)
Screenshot: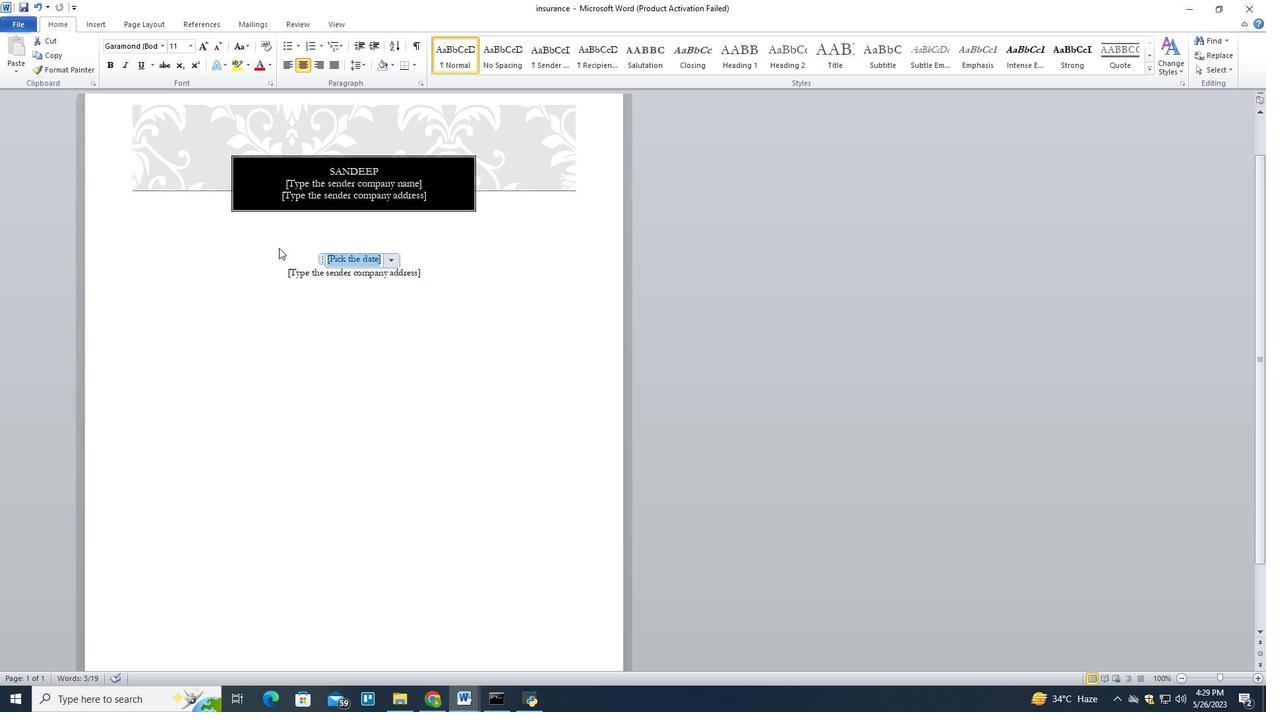 
Action: Mouse pressed left at (283, 250)
Screenshot: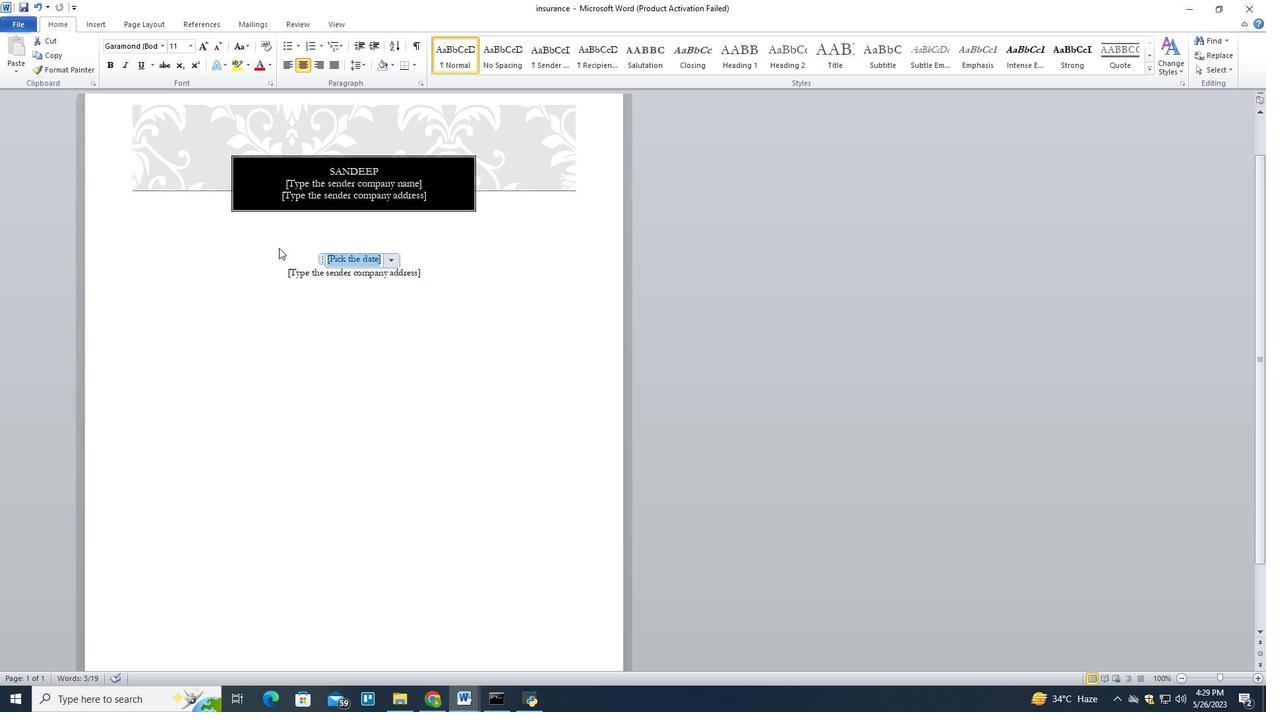 
Action: Mouse moved to (448, 275)
Screenshot: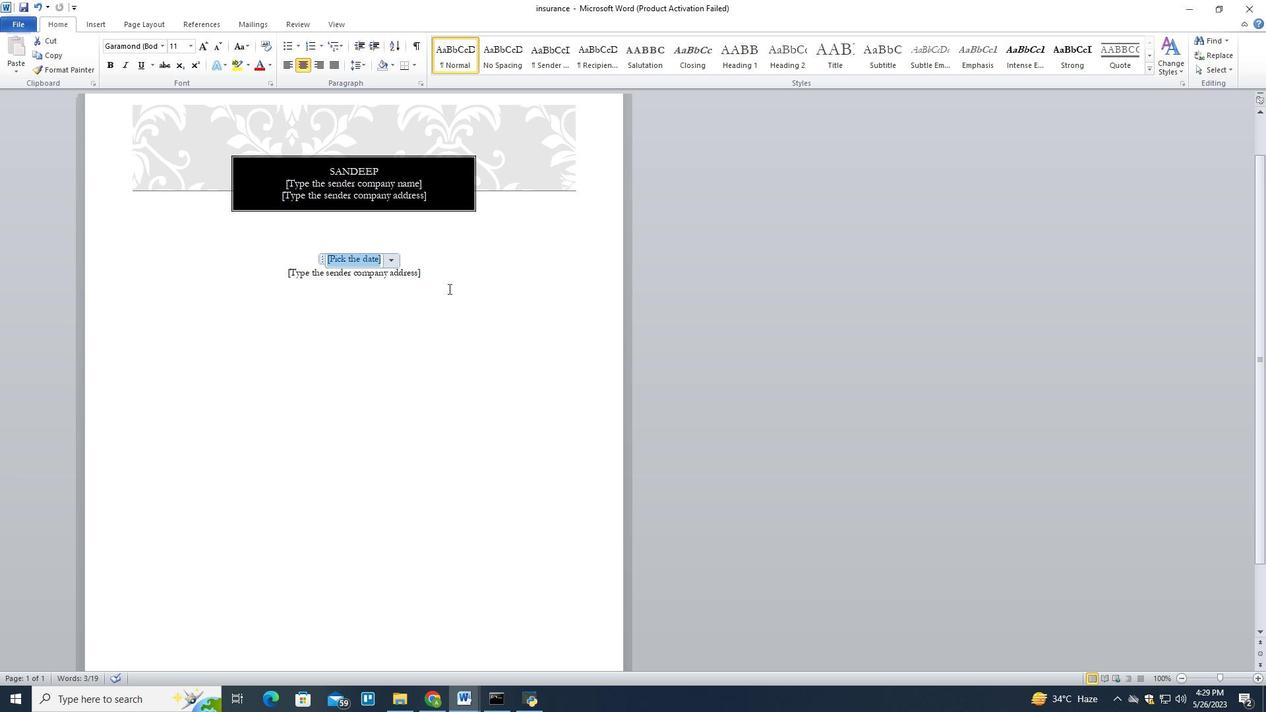
Action: Mouse pressed left at (448, 275)
Screenshot: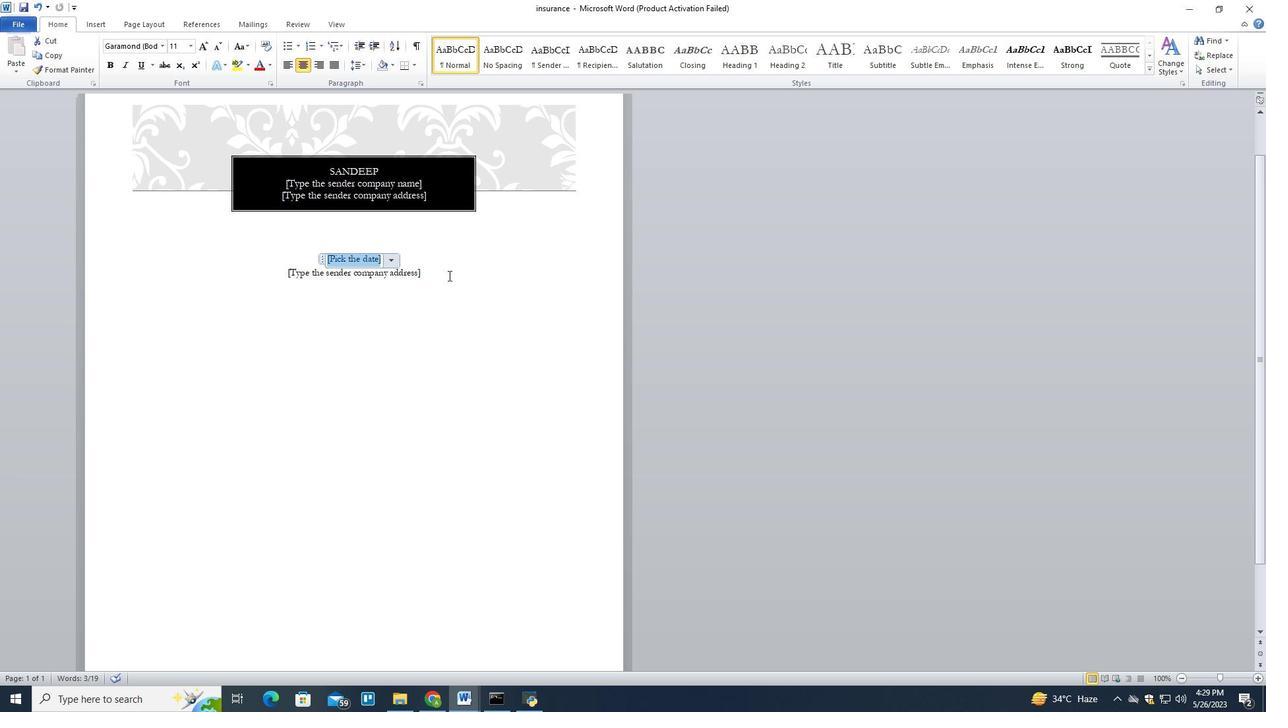
Action: Mouse moved to (403, 325)
Screenshot: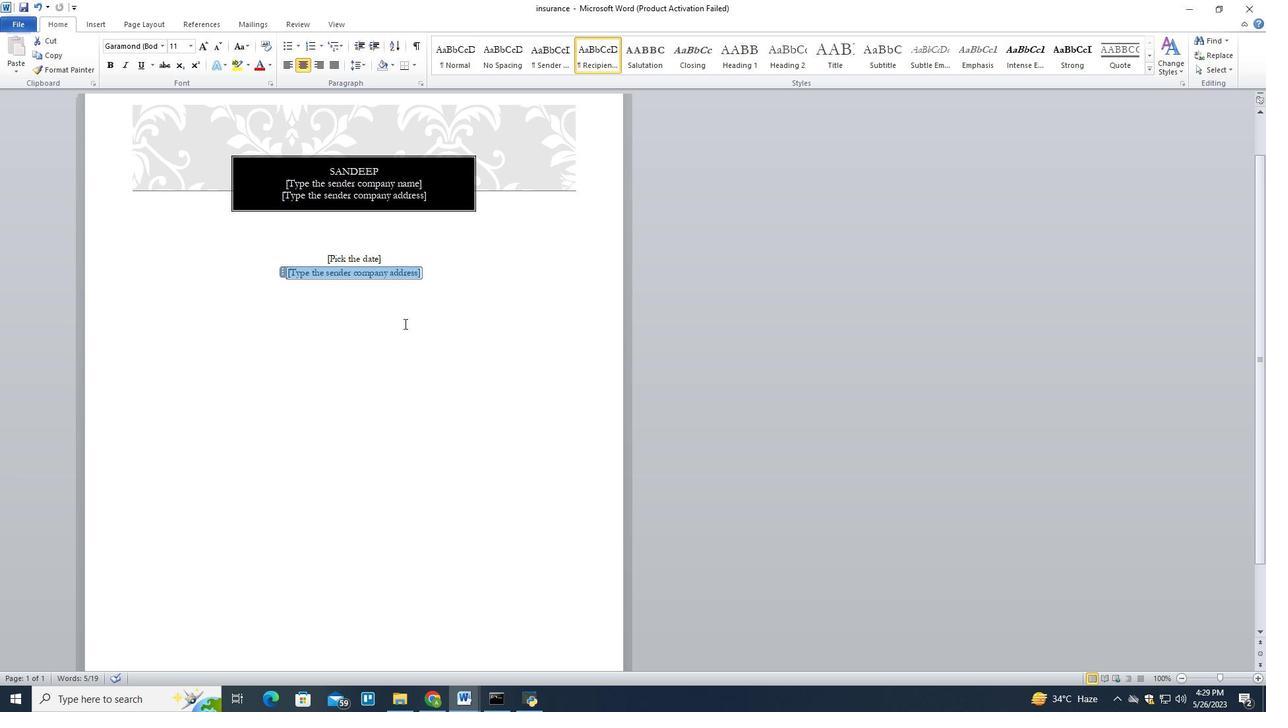 
Action: Mouse pressed left at (403, 325)
Screenshot: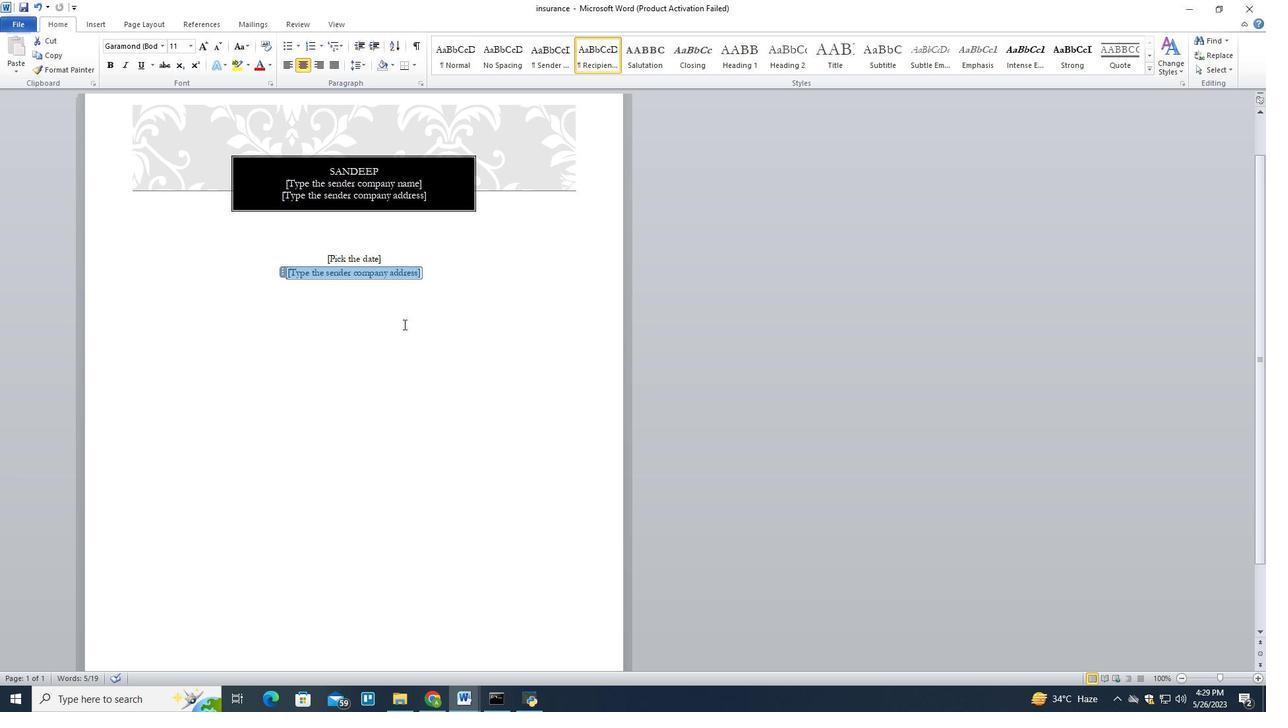 
Action: Mouse moved to (418, 271)
Screenshot: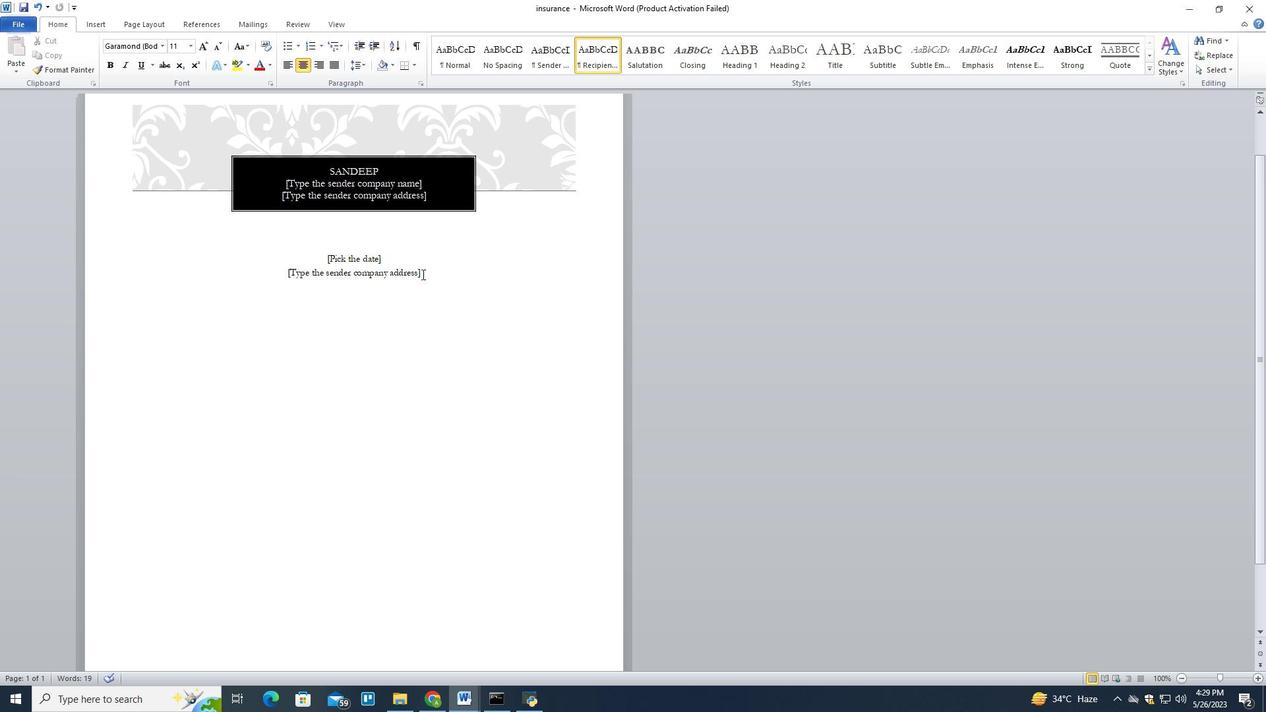 
Action: Mouse pressed left at (418, 271)
Screenshot: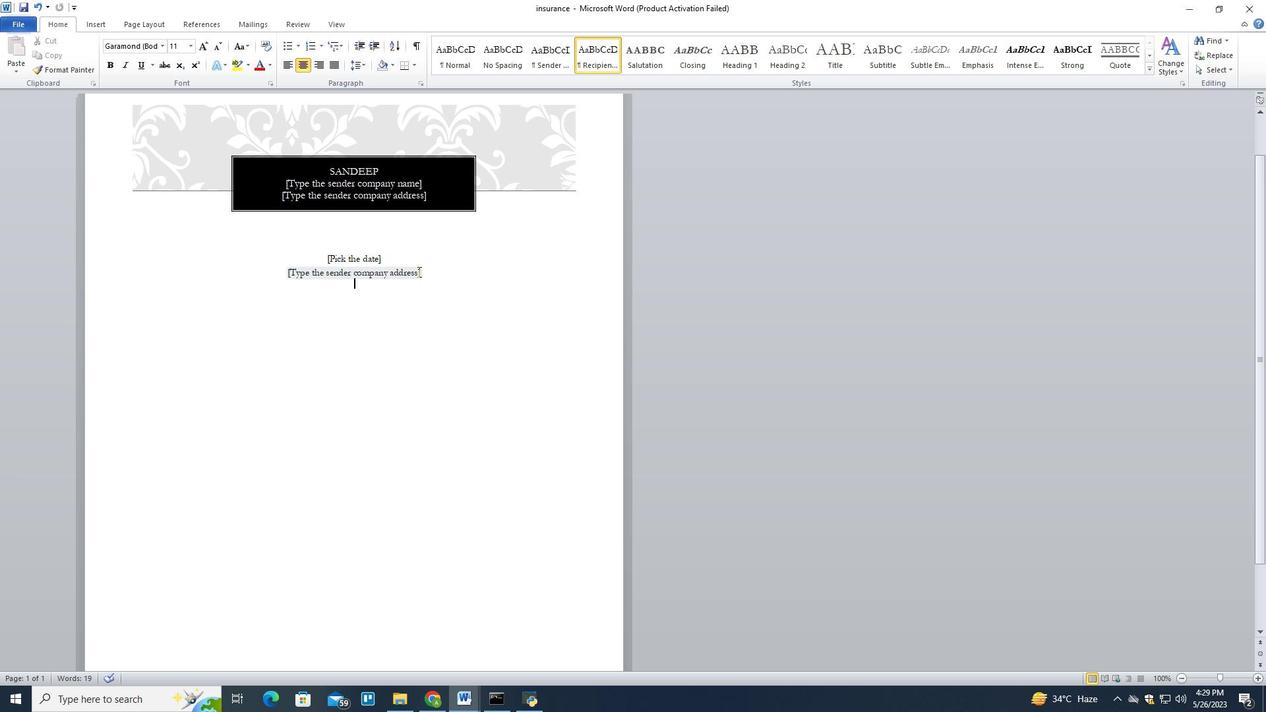 
Action: Mouse pressed left at (418, 271)
Screenshot: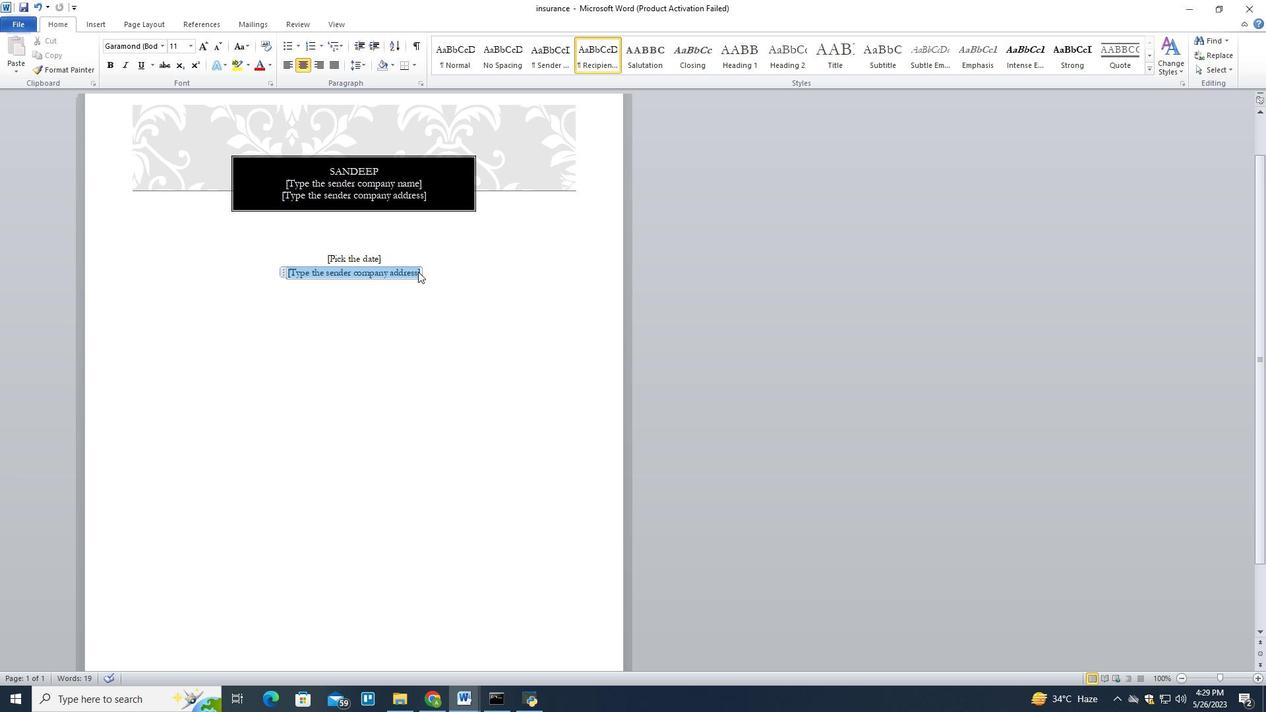 
Action: Key pressed <Key.delete>
Screenshot: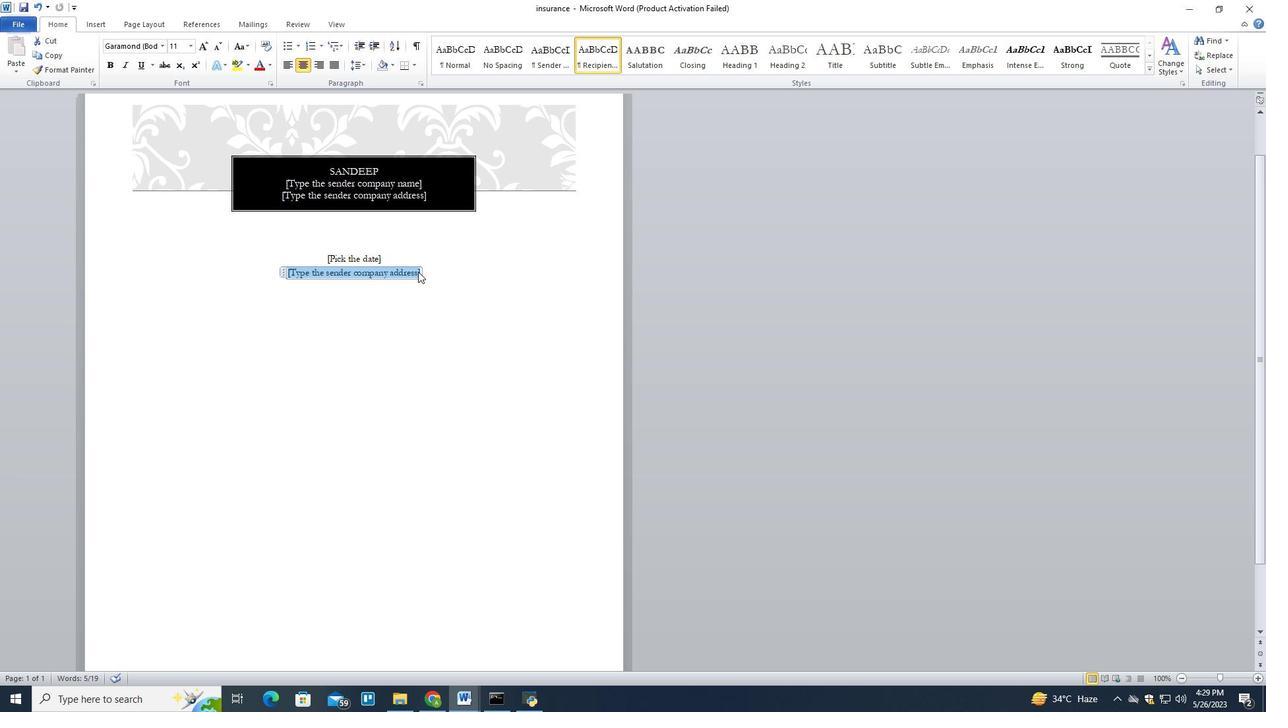 
Action: Mouse moved to (399, 256)
Screenshot: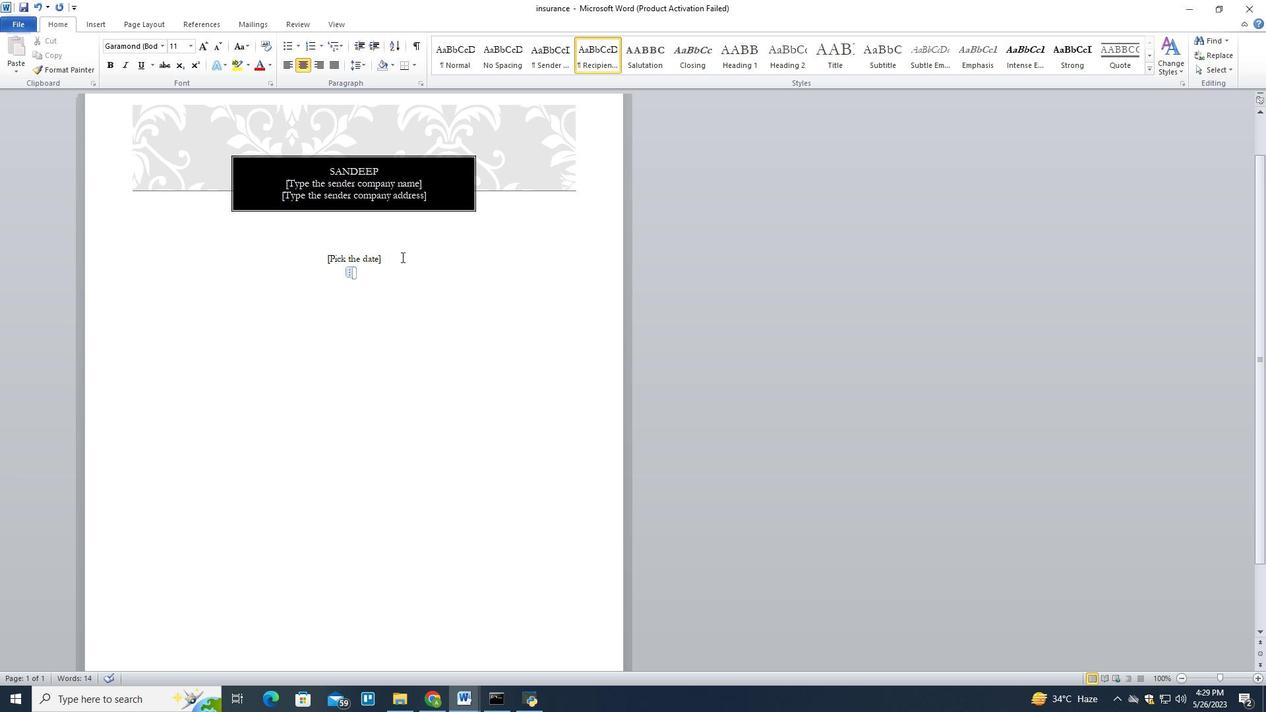
Action: Mouse pressed left at (399, 256)
Screenshot: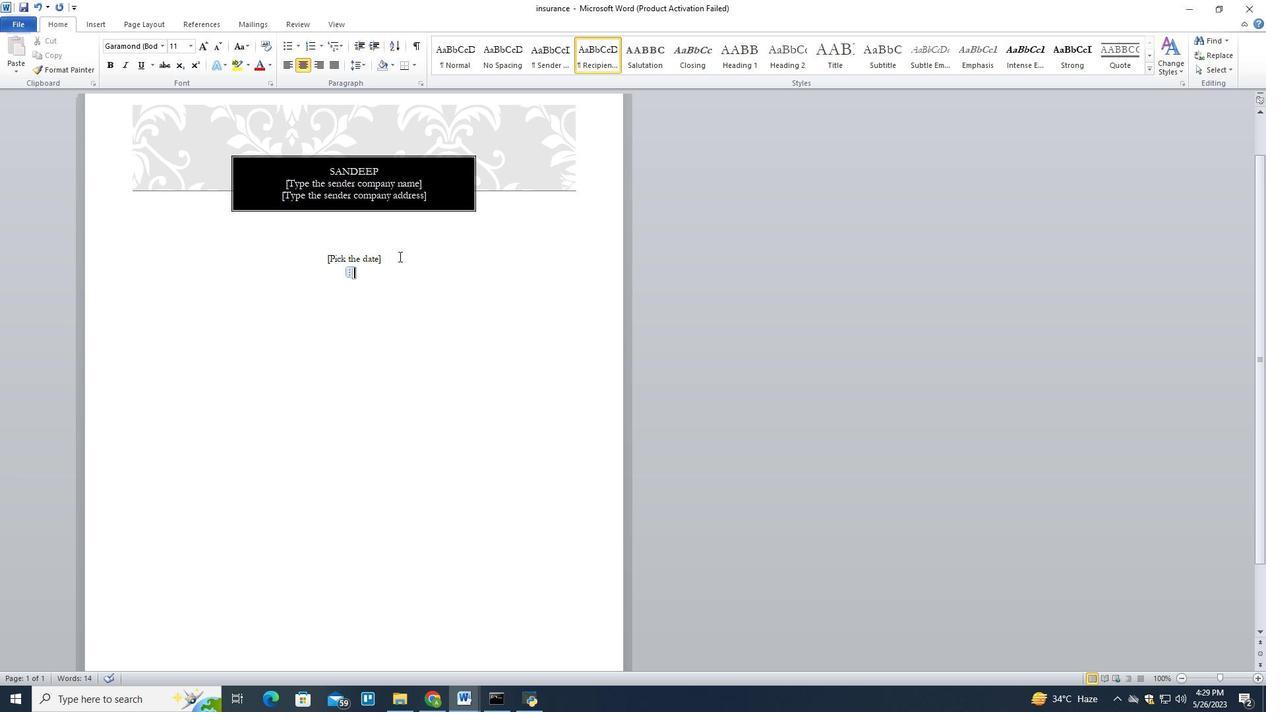 
Action: Mouse pressed left at (399, 256)
Screenshot: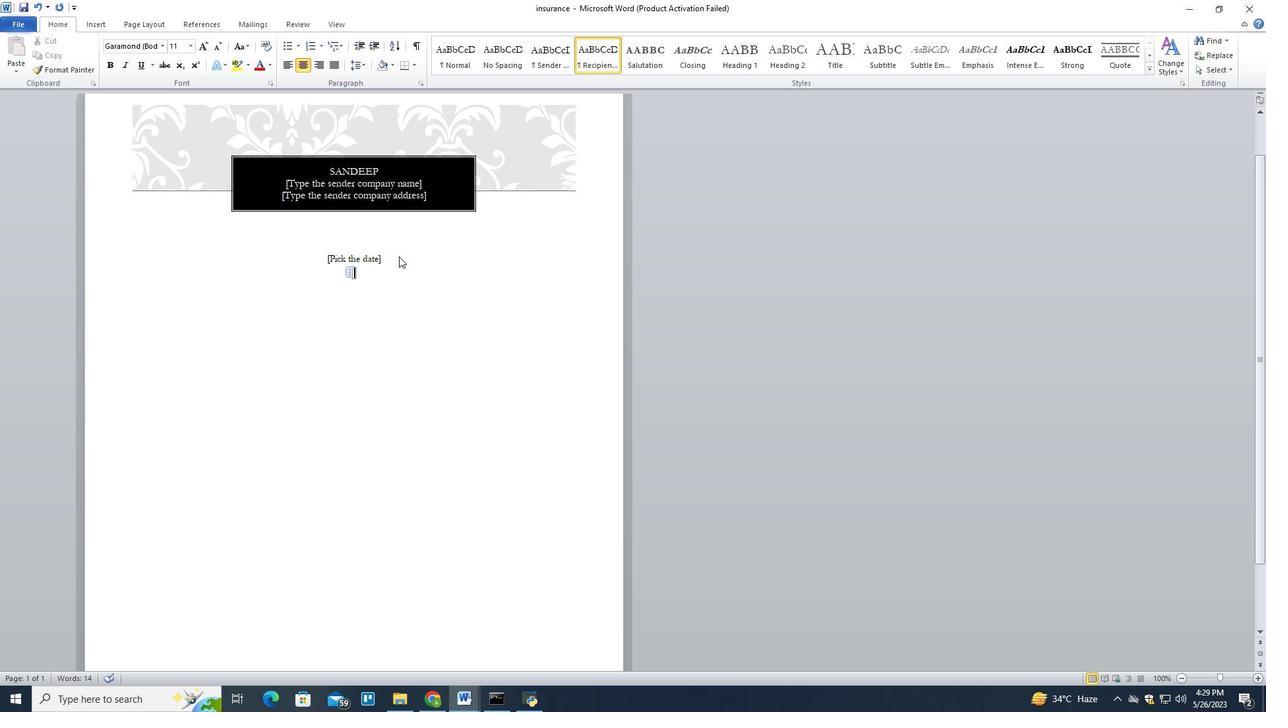 
Action: Key pressed <Key.delete>
Screenshot: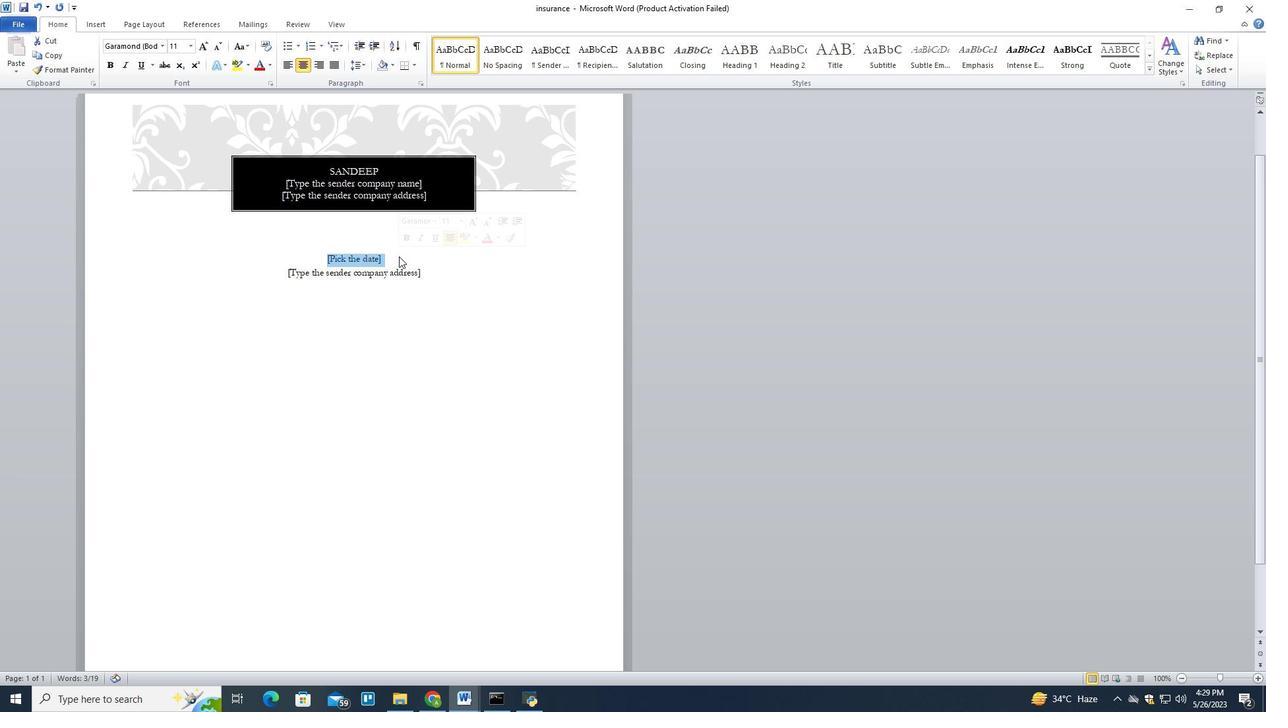 
Action: Mouse moved to (387, 276)
Screenshot: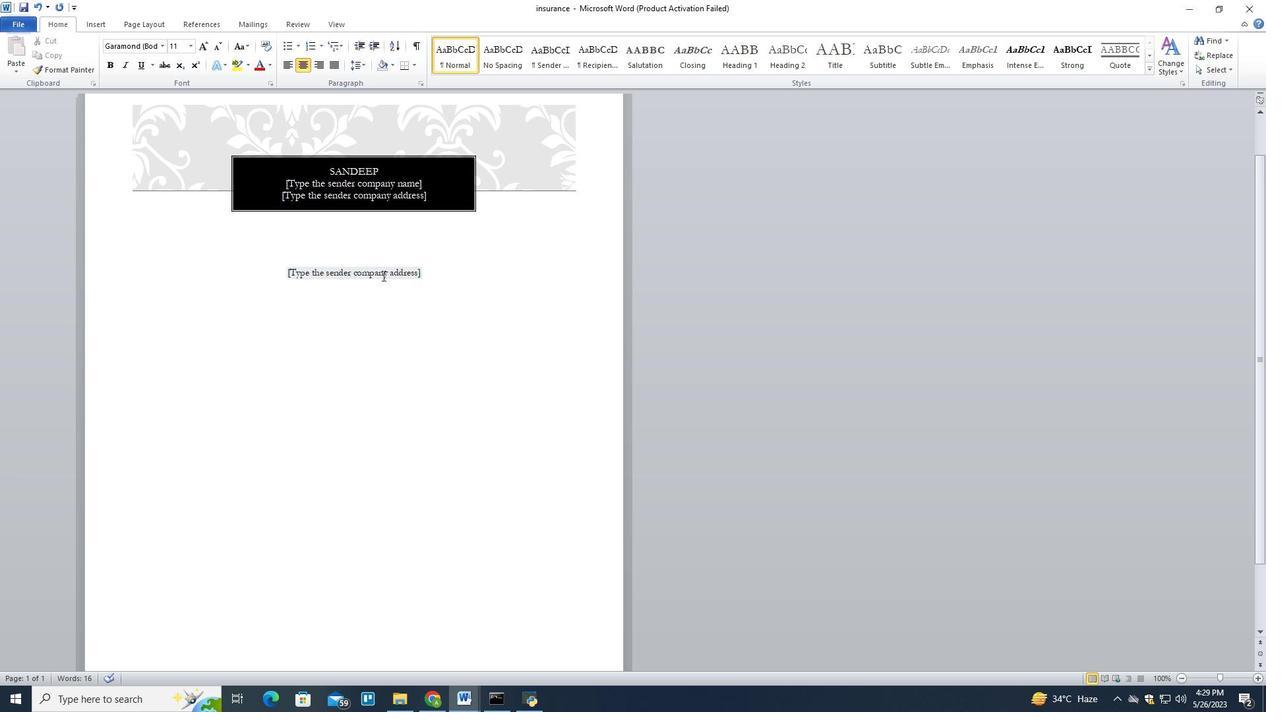 
Action: Mouse pressed left at (387, 276)
Screenshot: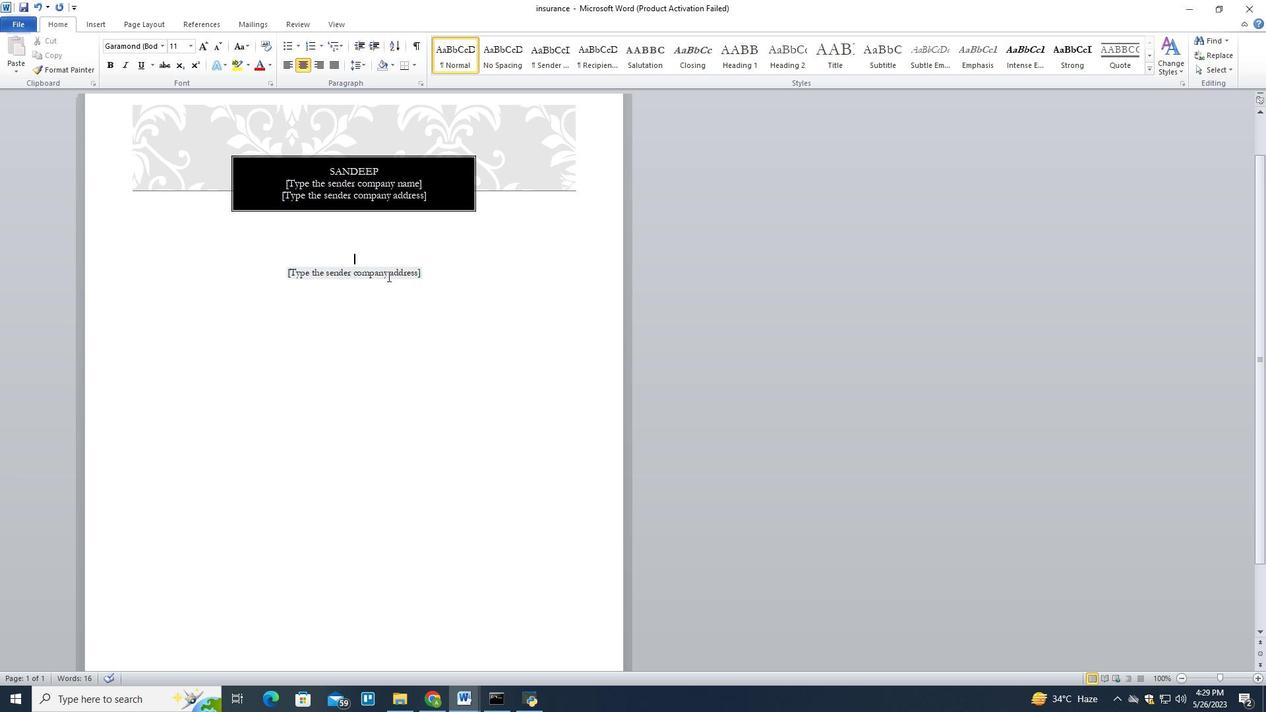 
Action: Mouse pressed left at (387, 276)
Screenshot: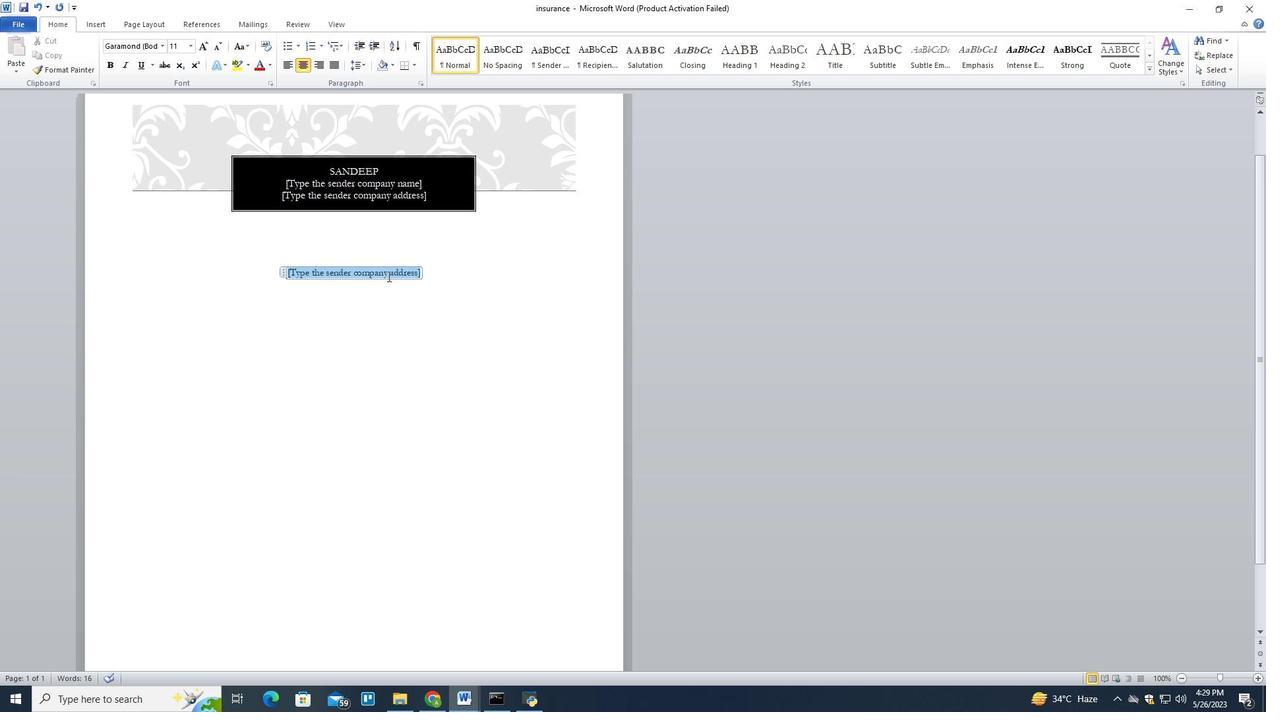 
Action: Mouse pressed left at (387, 276)
Screenshot: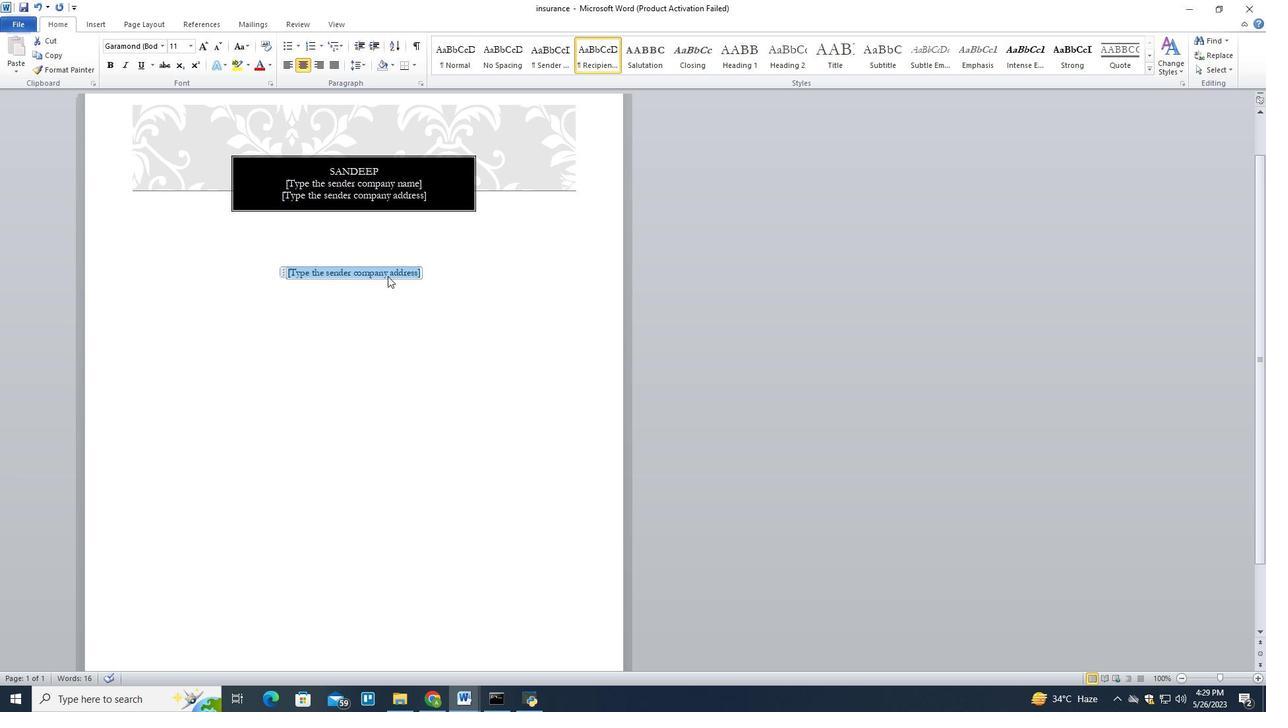
Action: Key pressed <Key.delete>
Screenshot: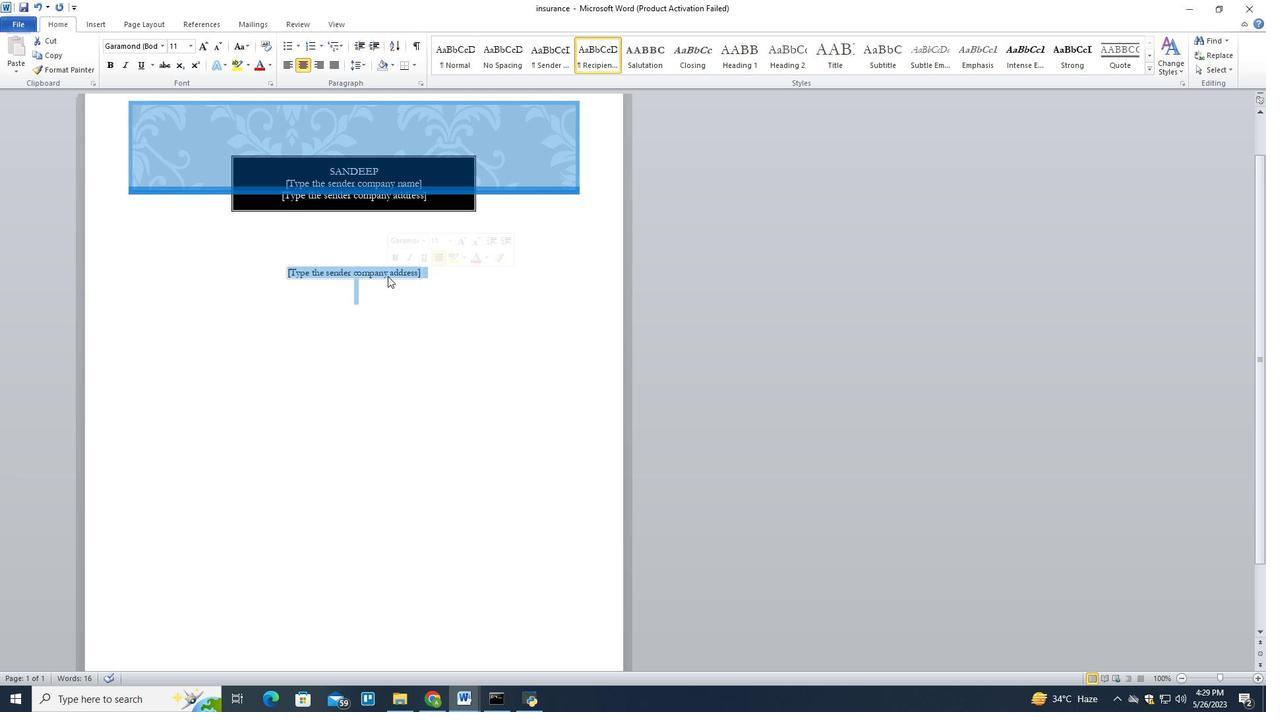 
Action: Mouse moved to (387, 277)
Screenshot: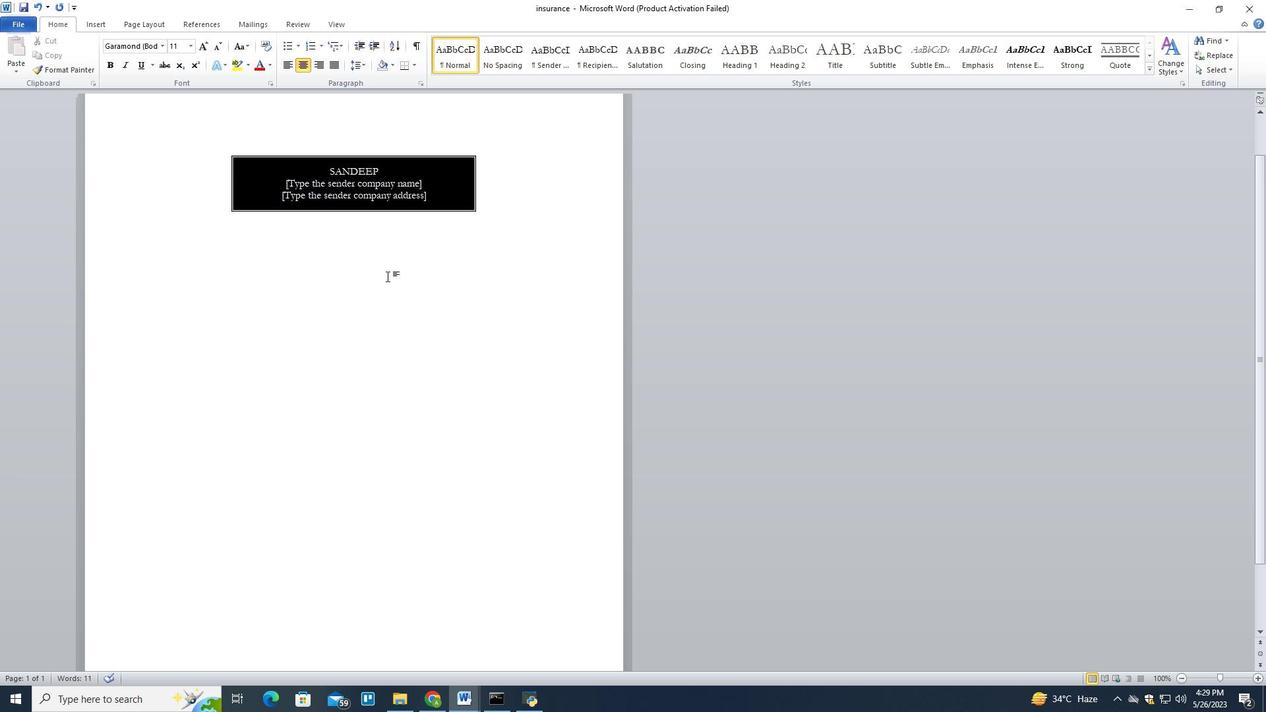
Action: Mouse scrolled (387, 276) with delta (0, 0)
Screenshot: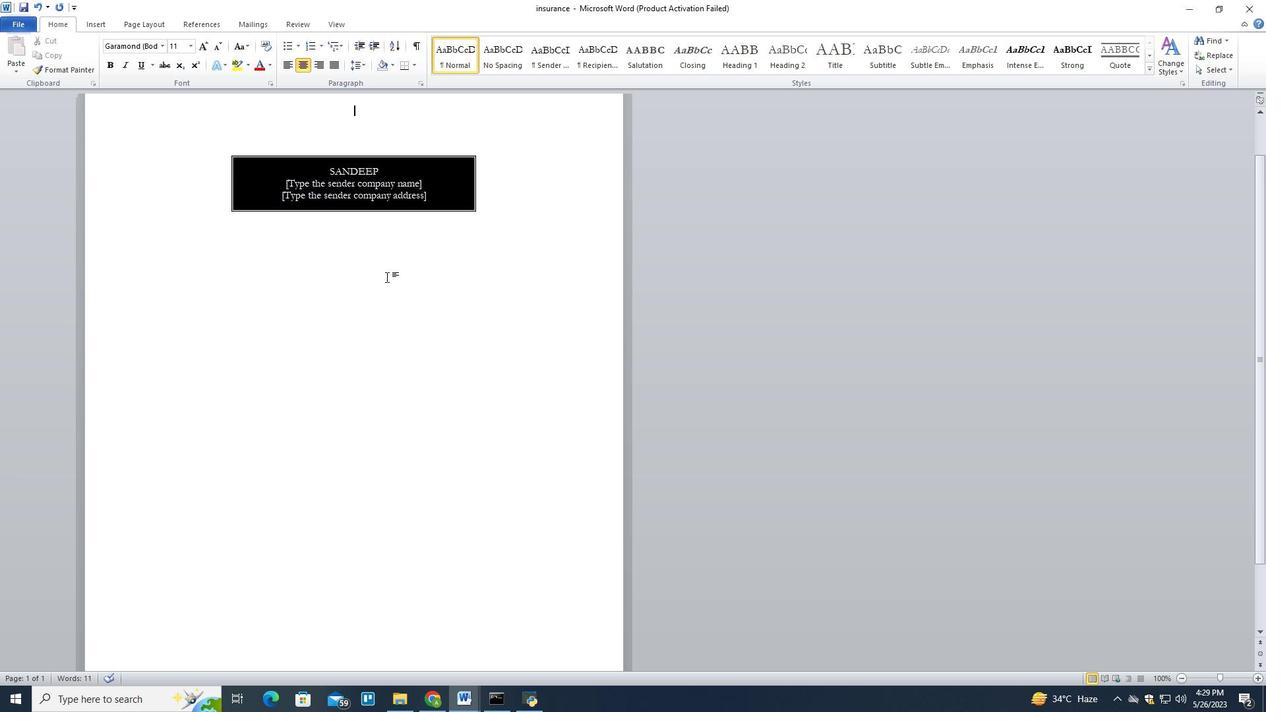 
Action: Mouse scrolled (387, 276) with delta (0, 0)
Screenshot: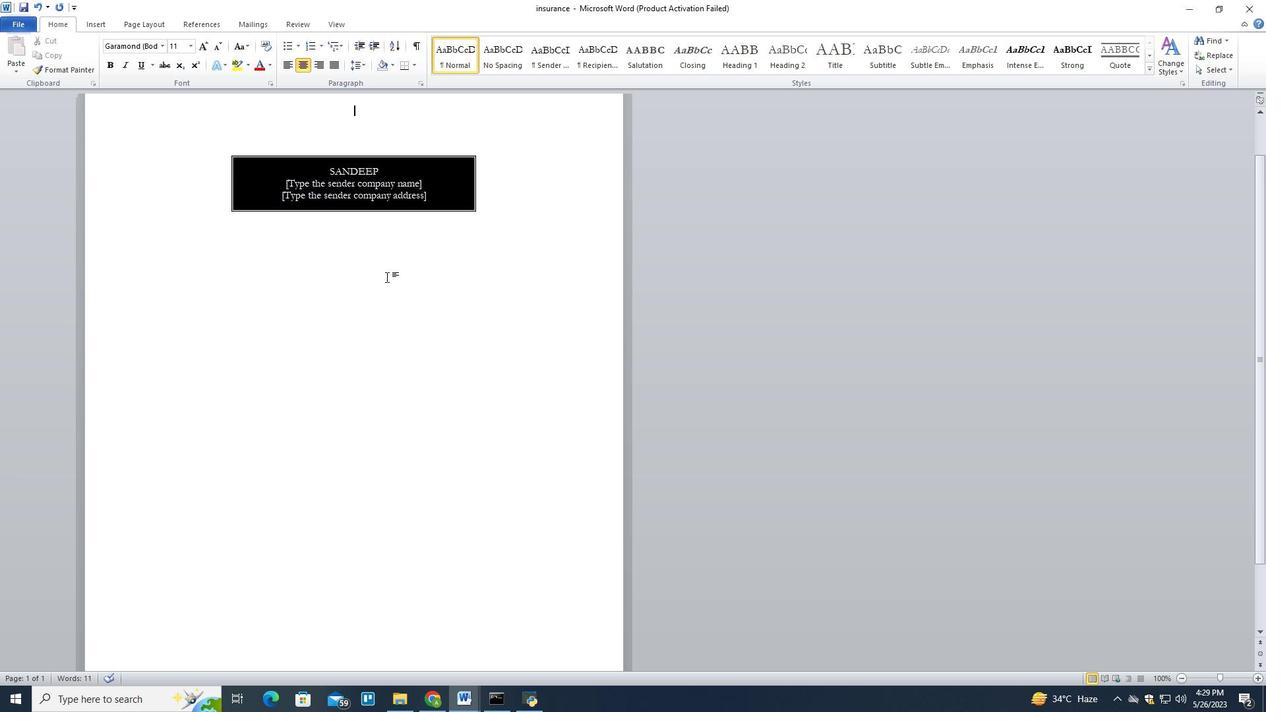 
Action: Mouse scrolled (387, 276) with delta (0, 0)
Screenshot: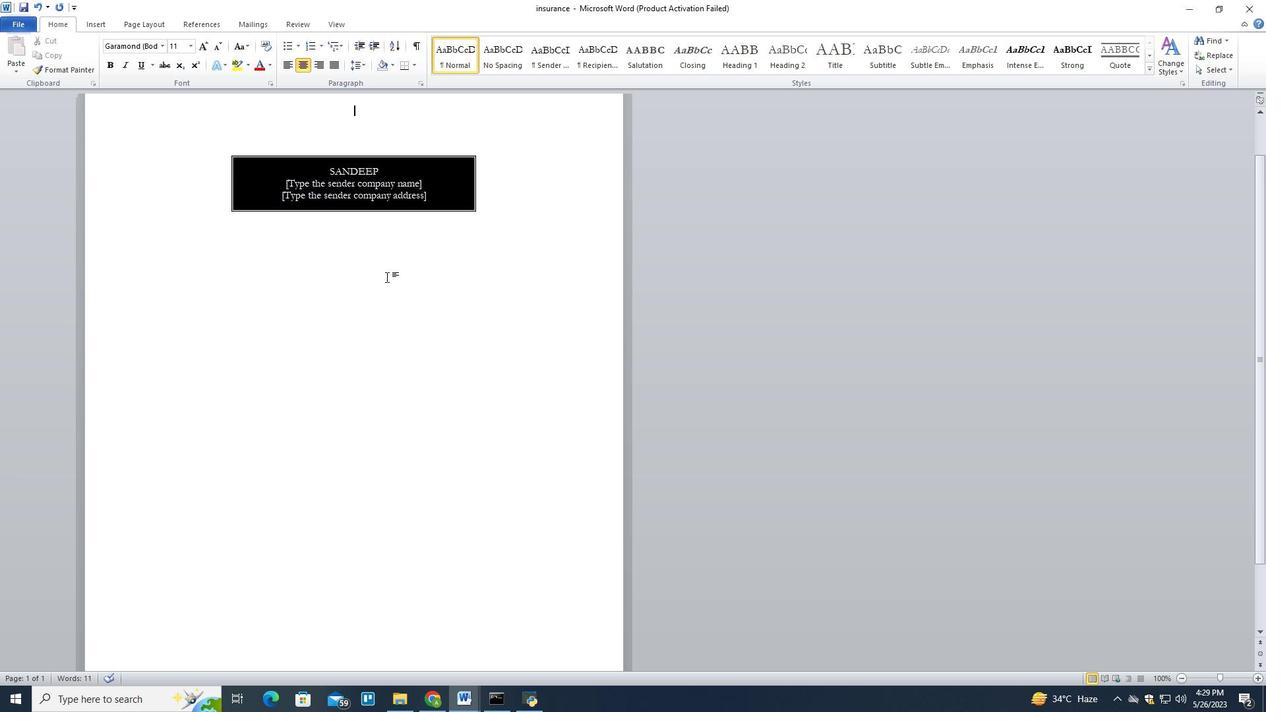 
Action: Mouse scrolled (387, 276) with delta (0, 0)
Screenshot: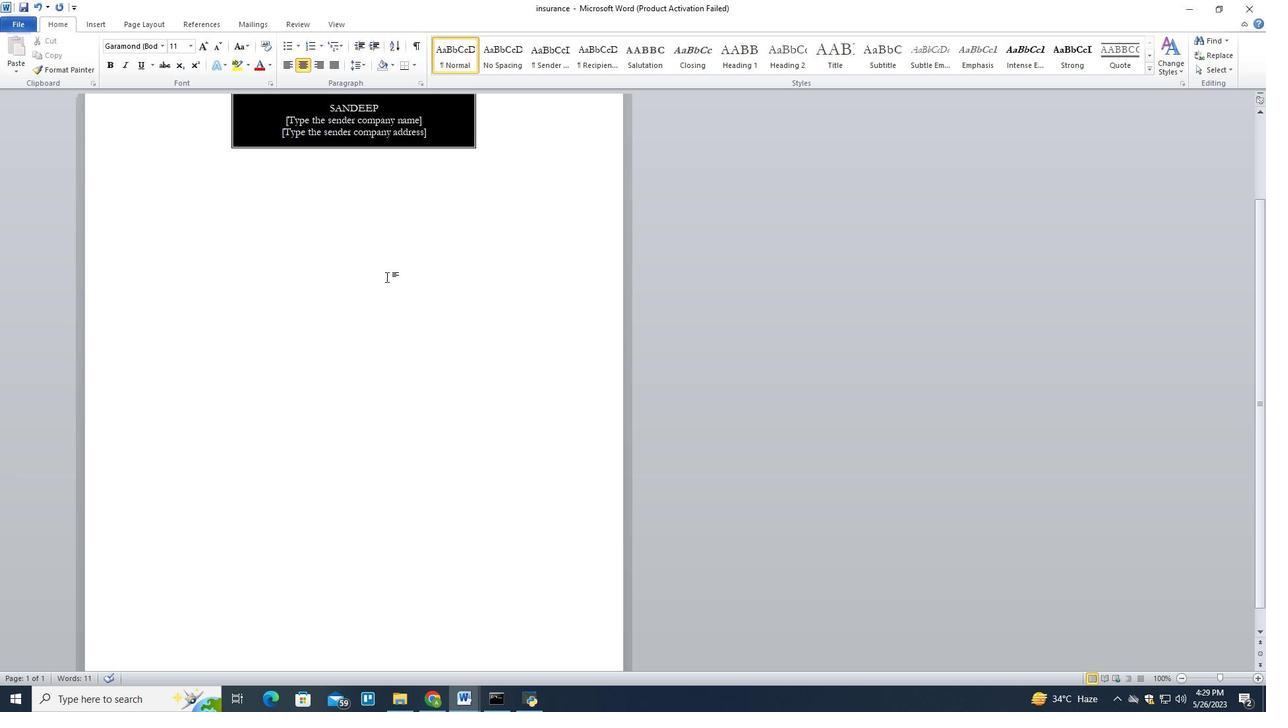 
Action: Mouse scrolled (387, 277) with delta (0, 0)
Screenshot: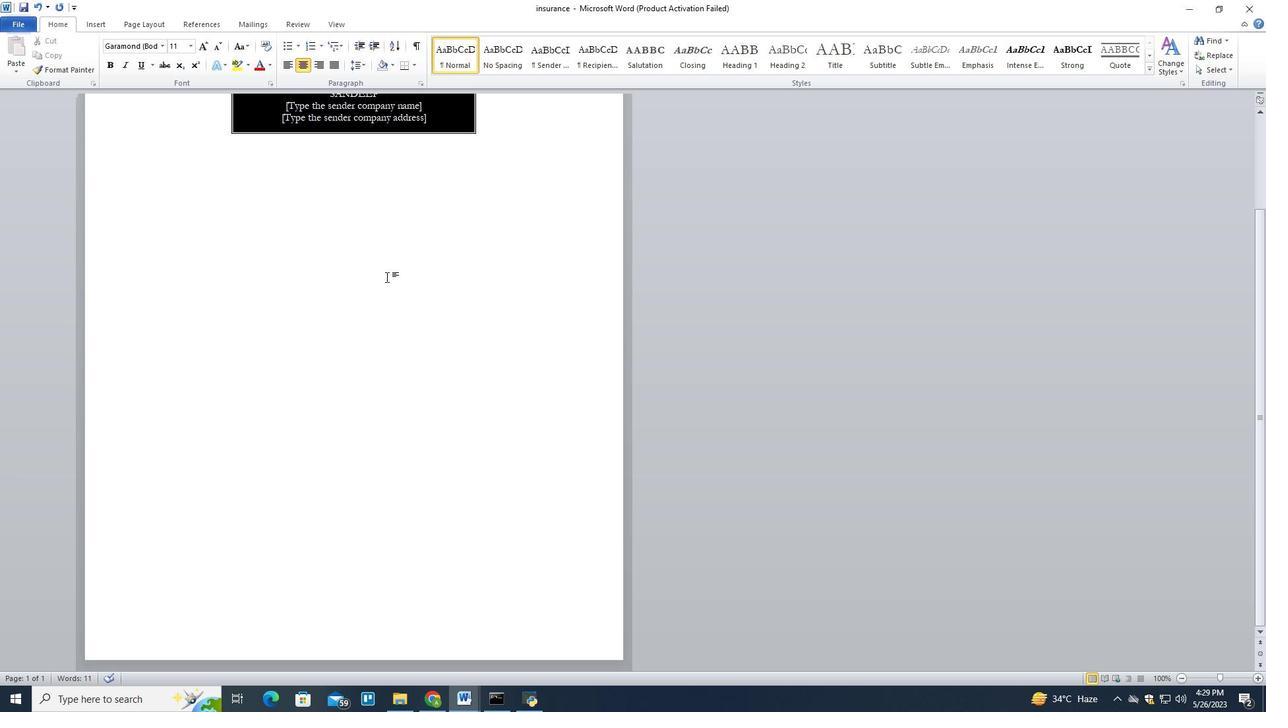 
Action: Mouse scrolled (387, 277) with delta (0, 0)
Screenshot: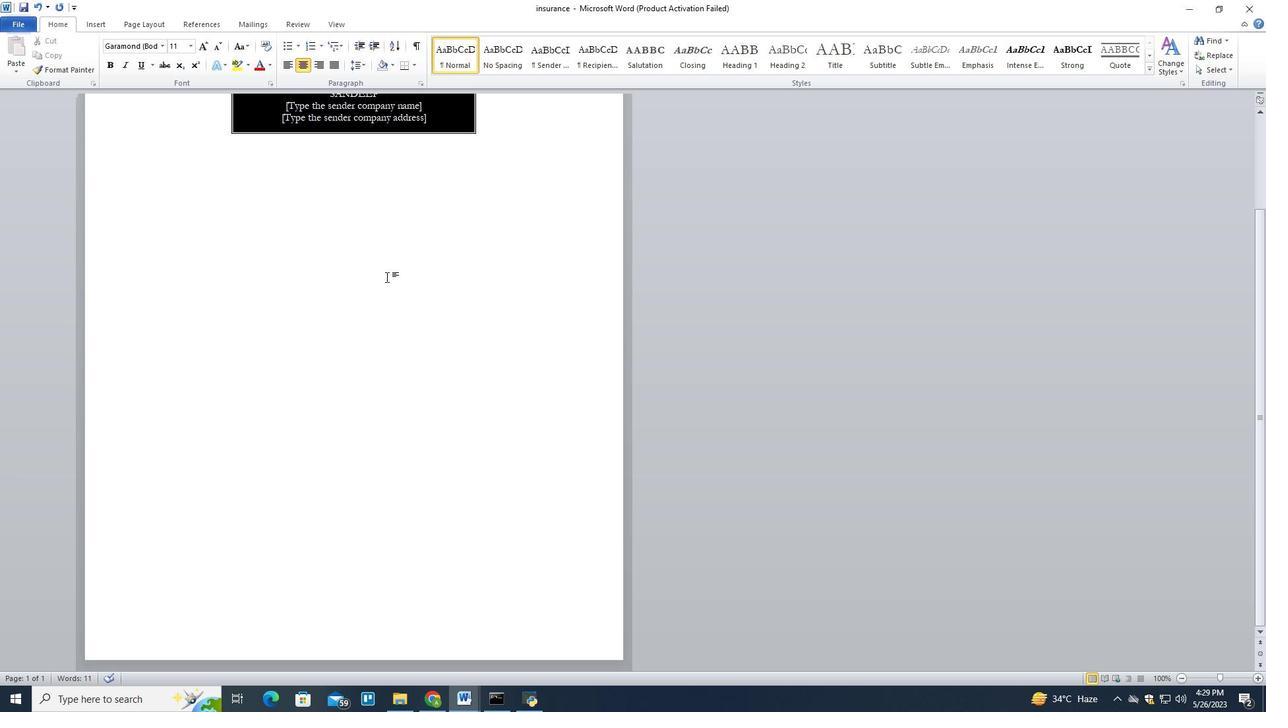 
Action: Mouse moved to (287, 288)
Screenshot: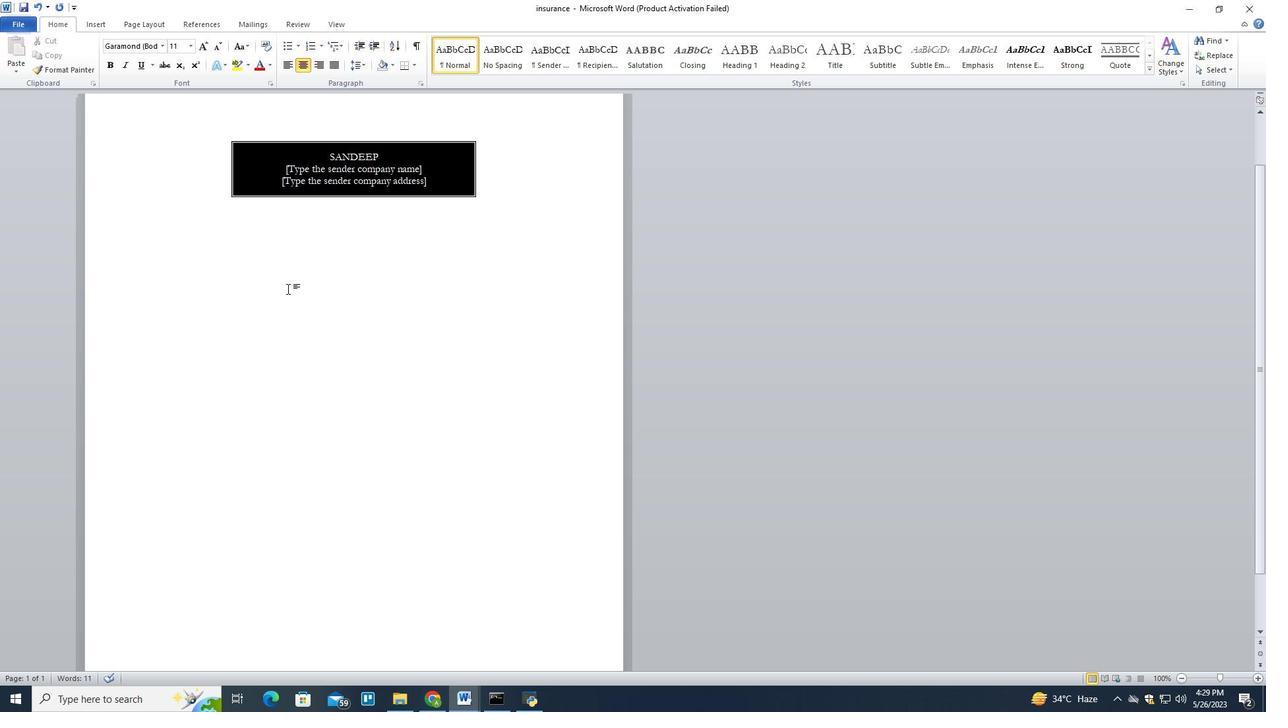 
Action: Mouse pressed left at (287, 288)
Screenshot: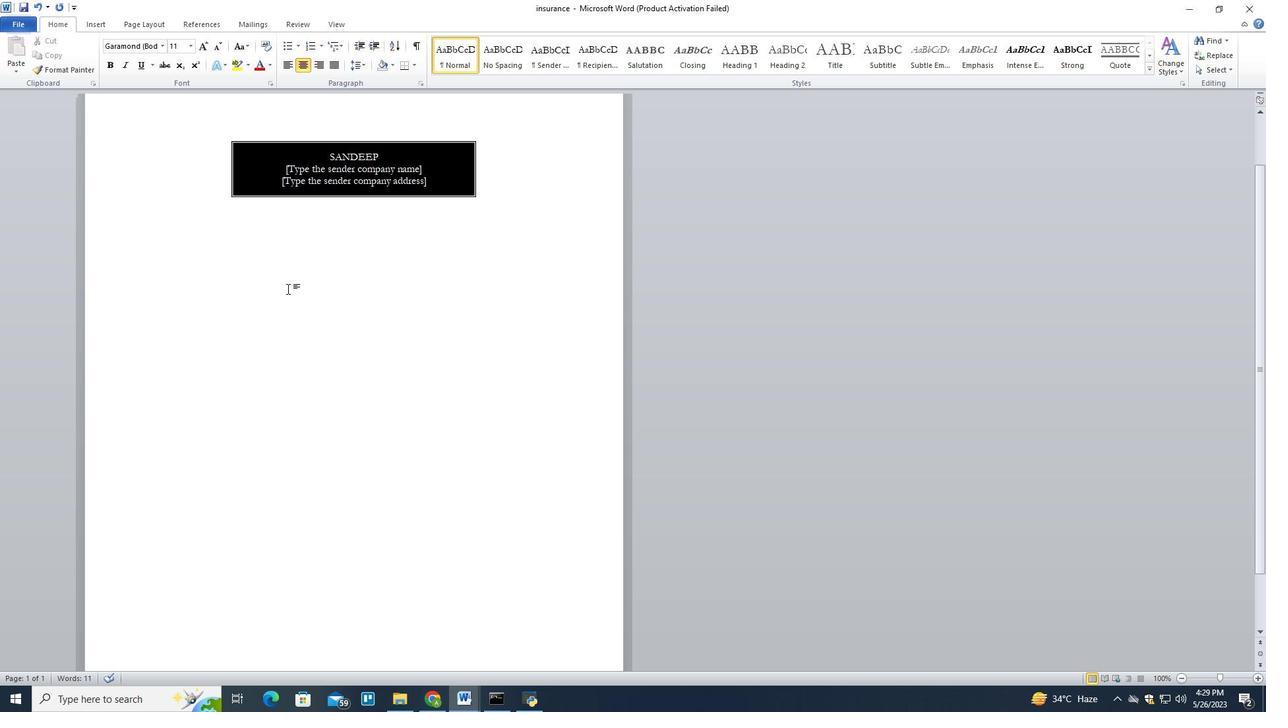 
Action: Mouse moved to (519, 199)
Screenshot: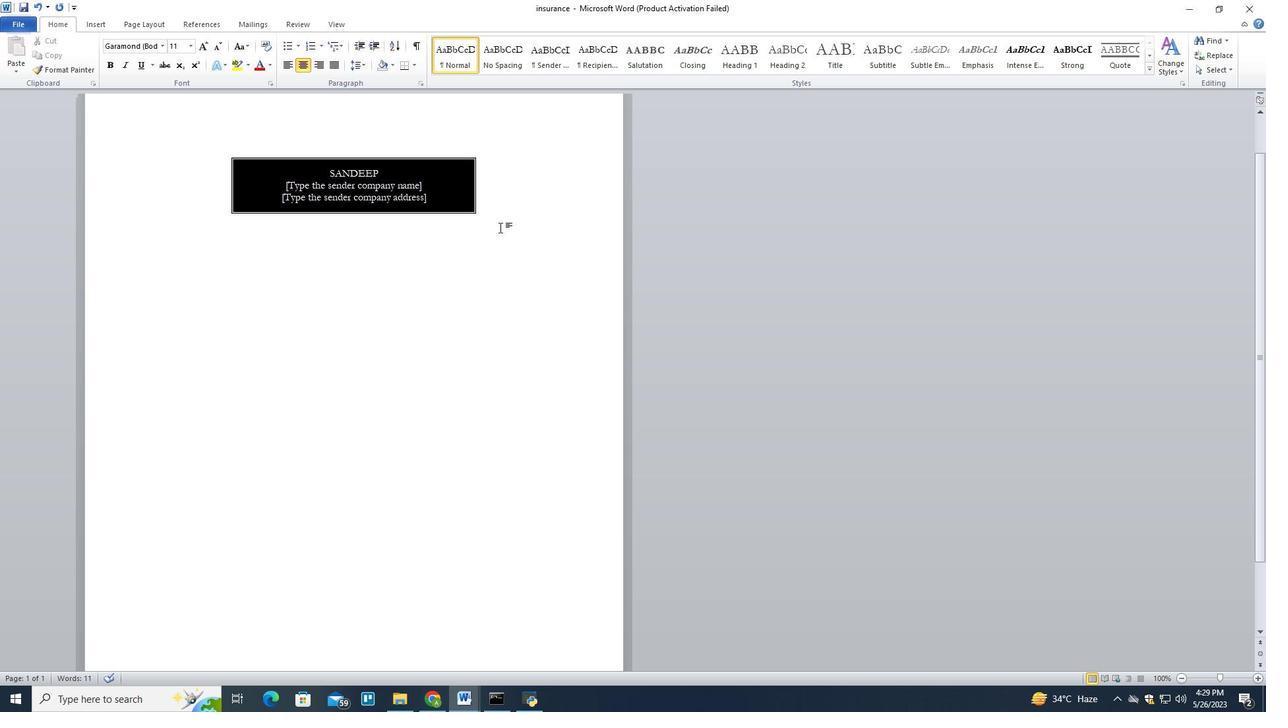 
Action: Mouse pressed left at (519, 199)
Screenshot: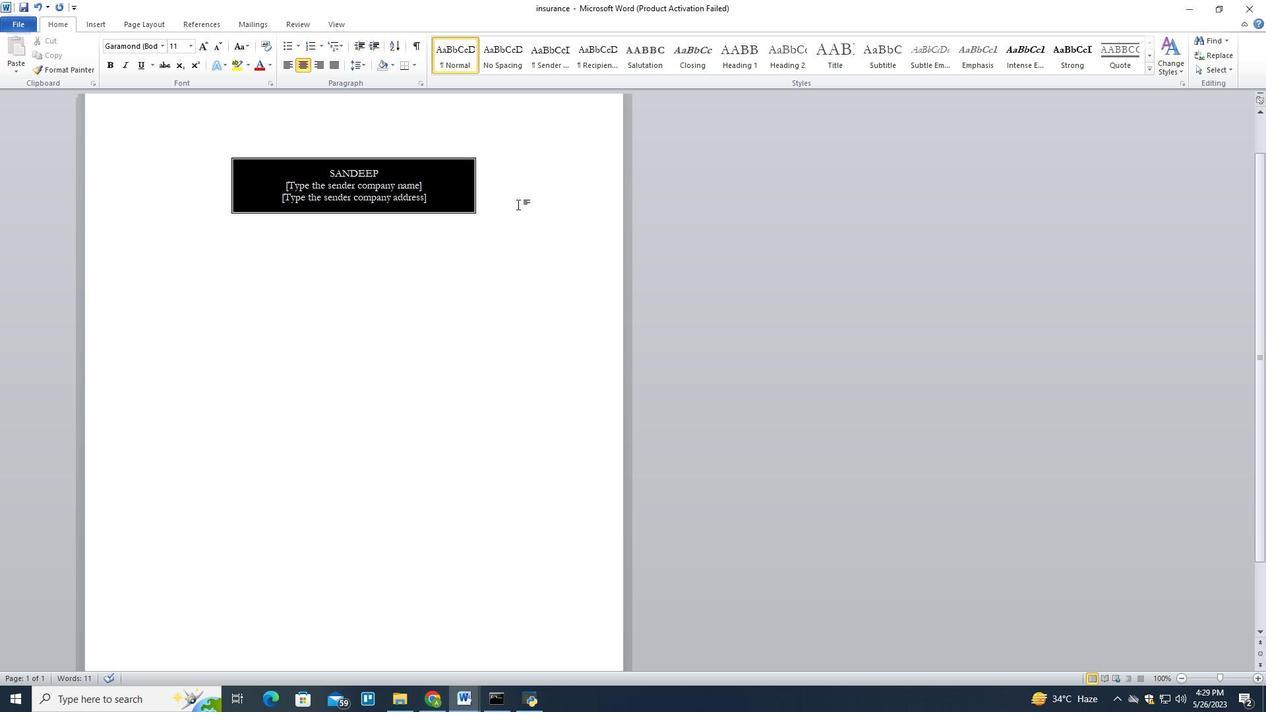 
Action: Mouse moved to (410, 160)
Screenshot: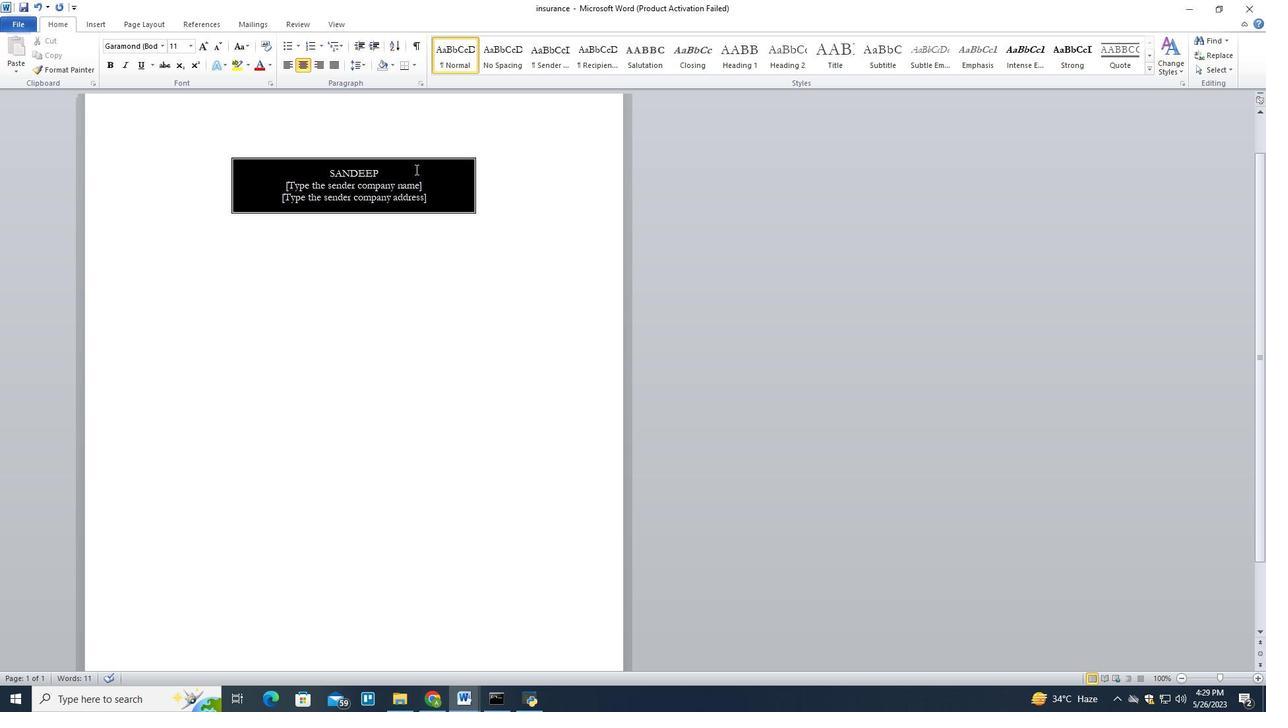 
Action: Key pressed <Key.backspace>
Screenshot: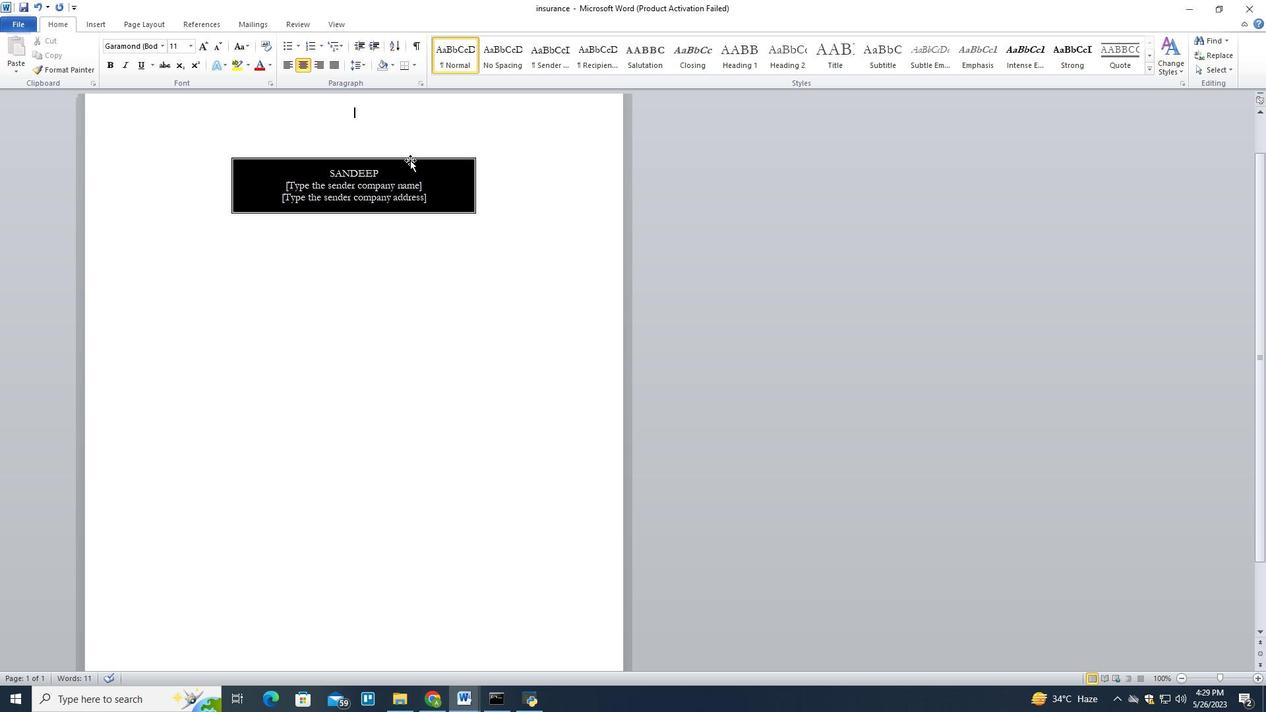 
Action: Mouse moved to (331, 160)
Screenshot: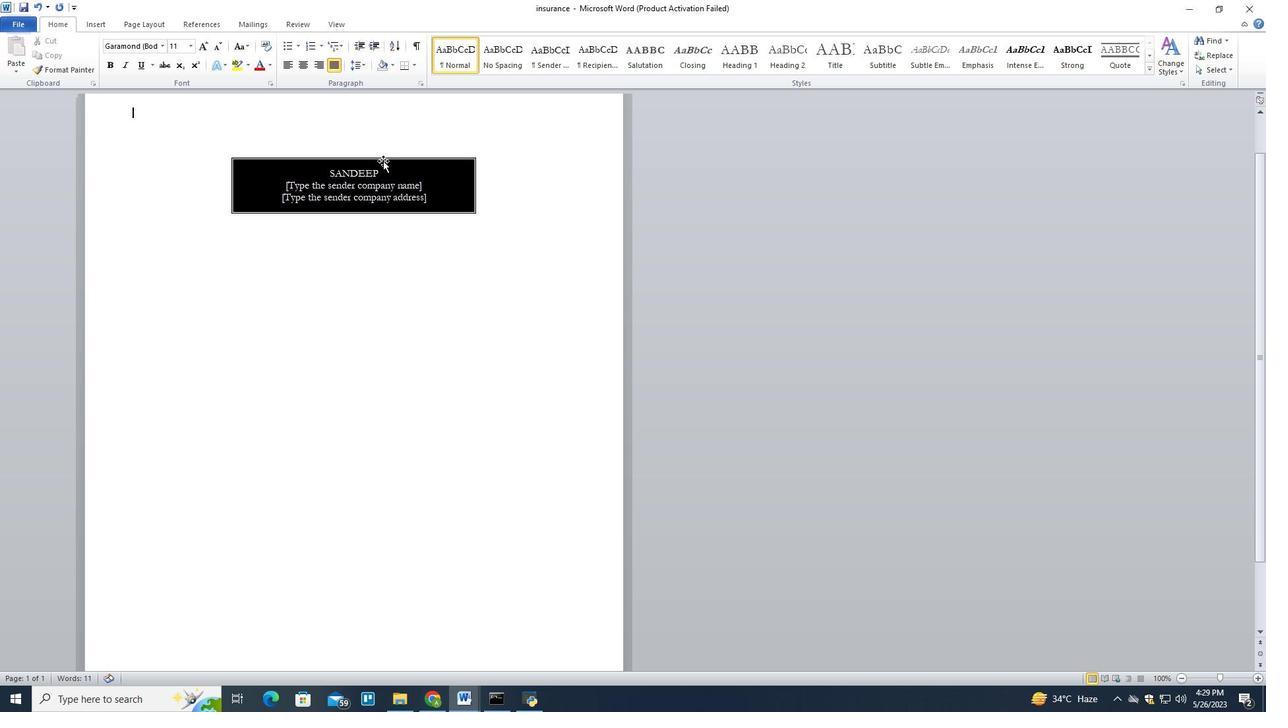 
Action: Key pressed <Key.backspace>
Screenshot: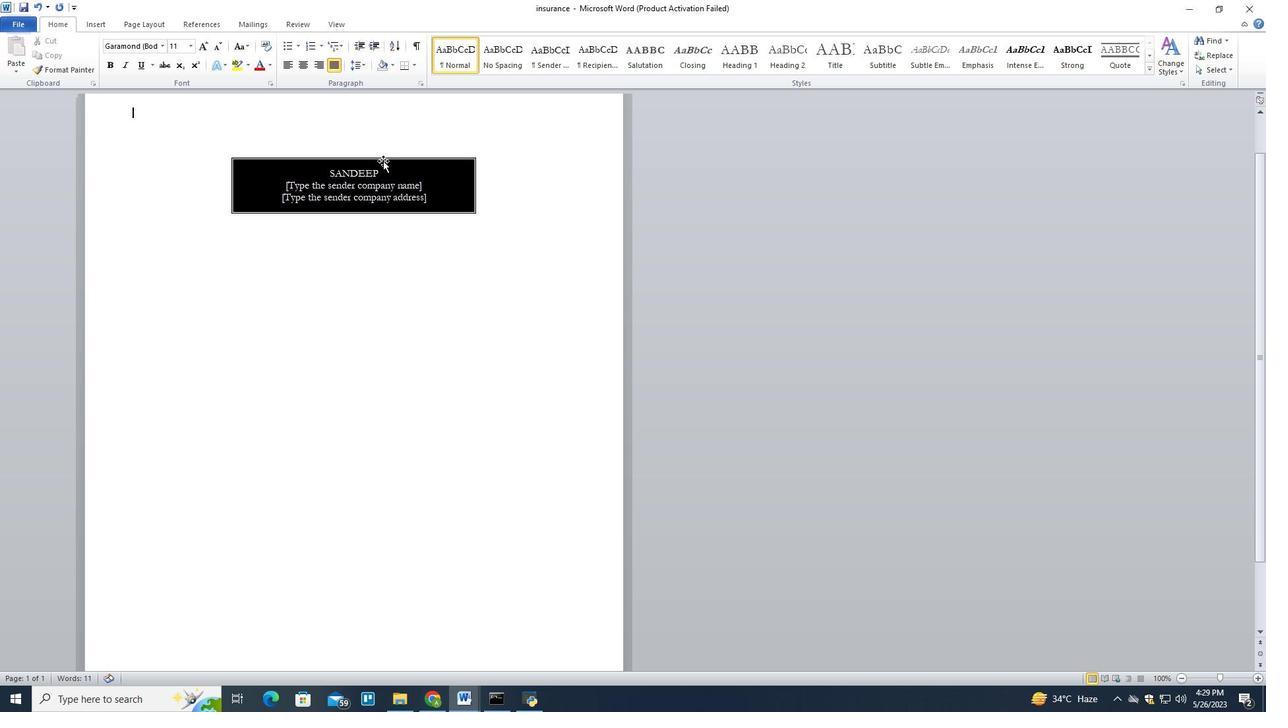
Action: Mouse moved to (232, 172)
Screenshot: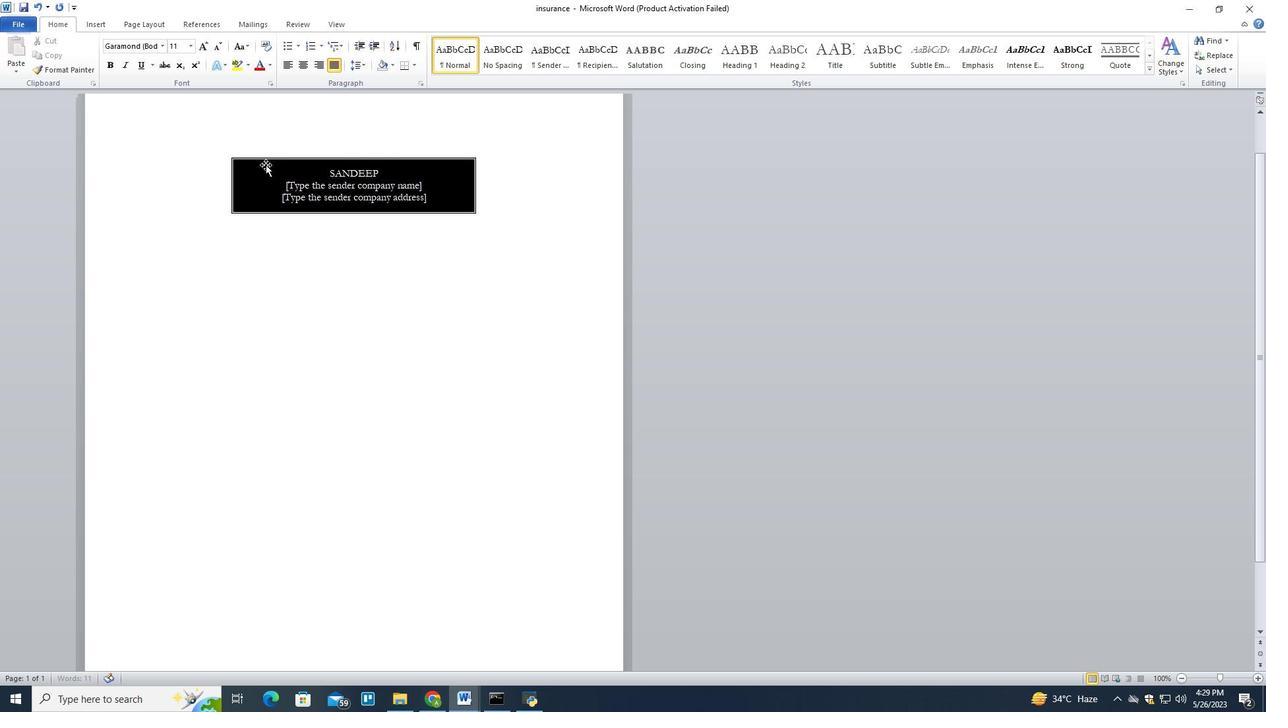 
Action: Key pressed <Key.backspace>
Screenshot: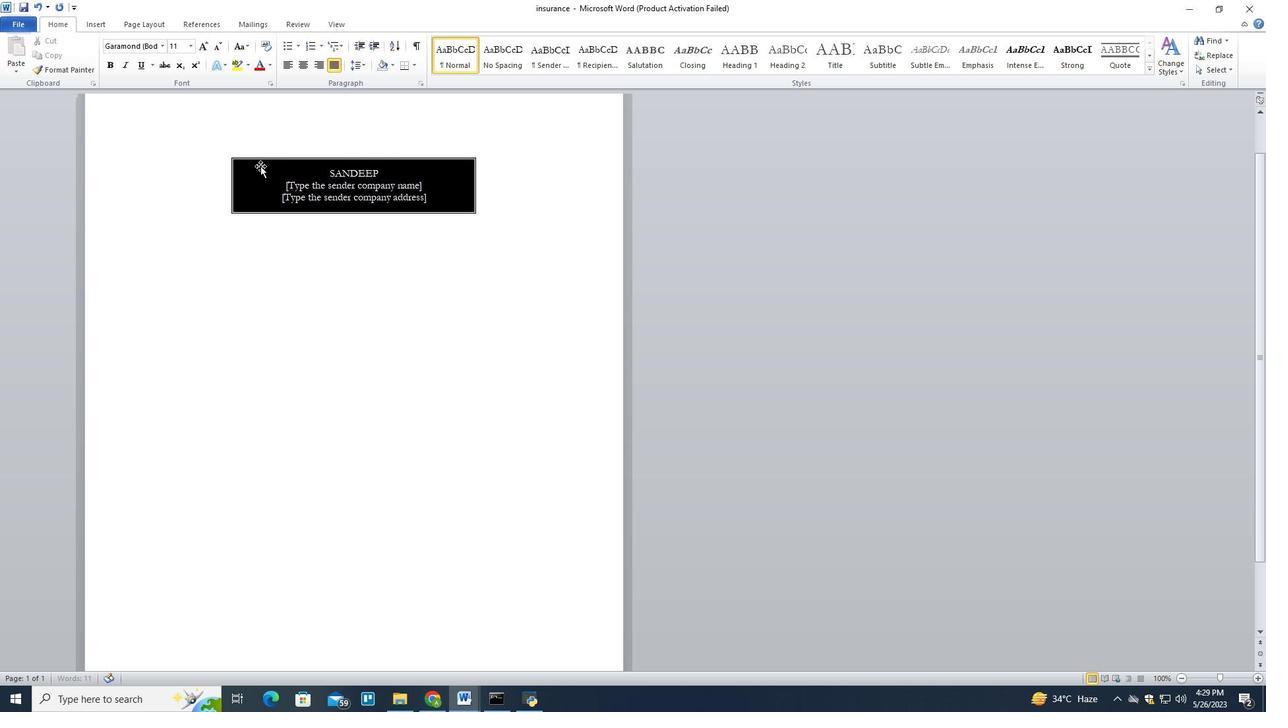 
Action: Mouse moved to (210, 166)
Screenshot: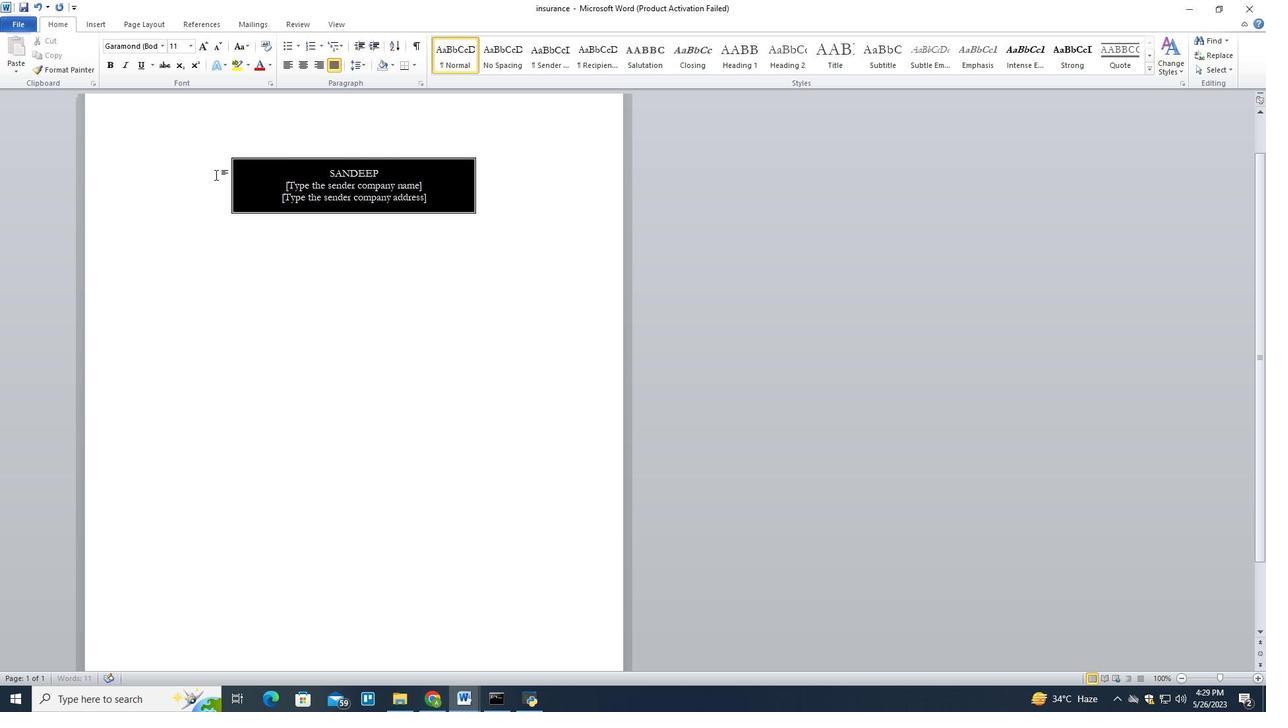 
Action: Key pressed <Key.backspace>
Screenshot: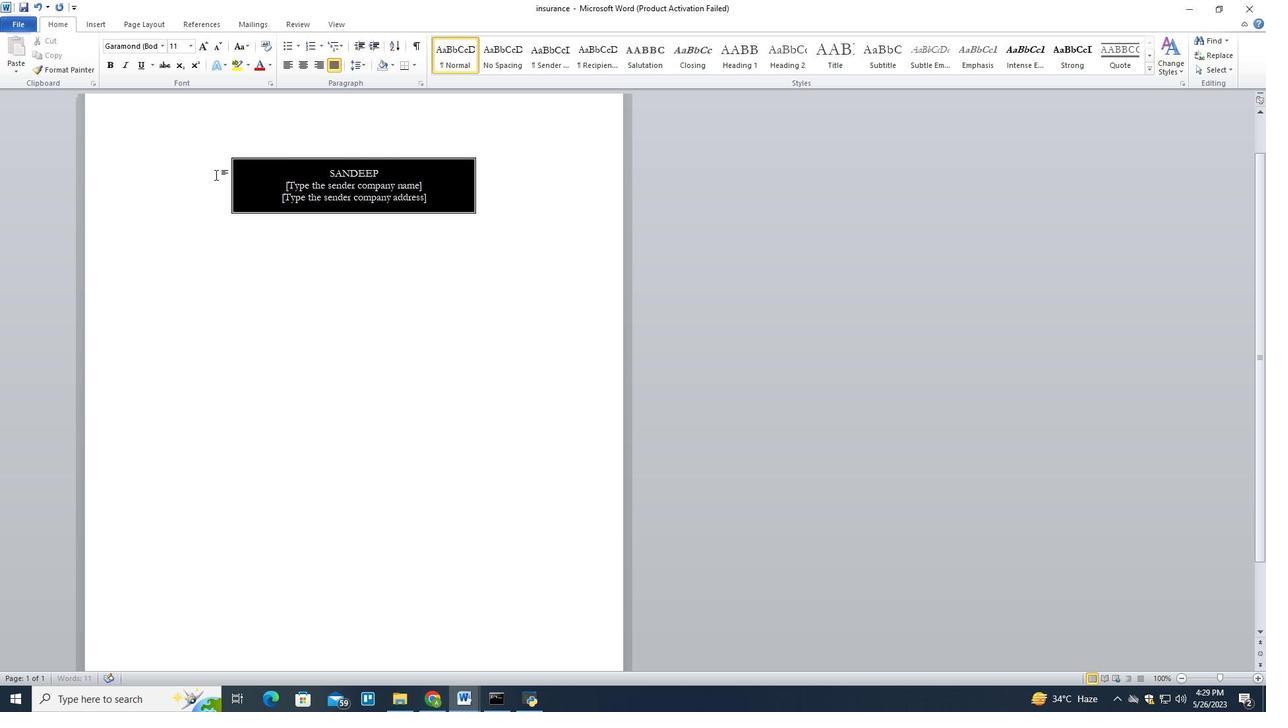 
Action: Mouse moved to (203, 153)
Screenshot: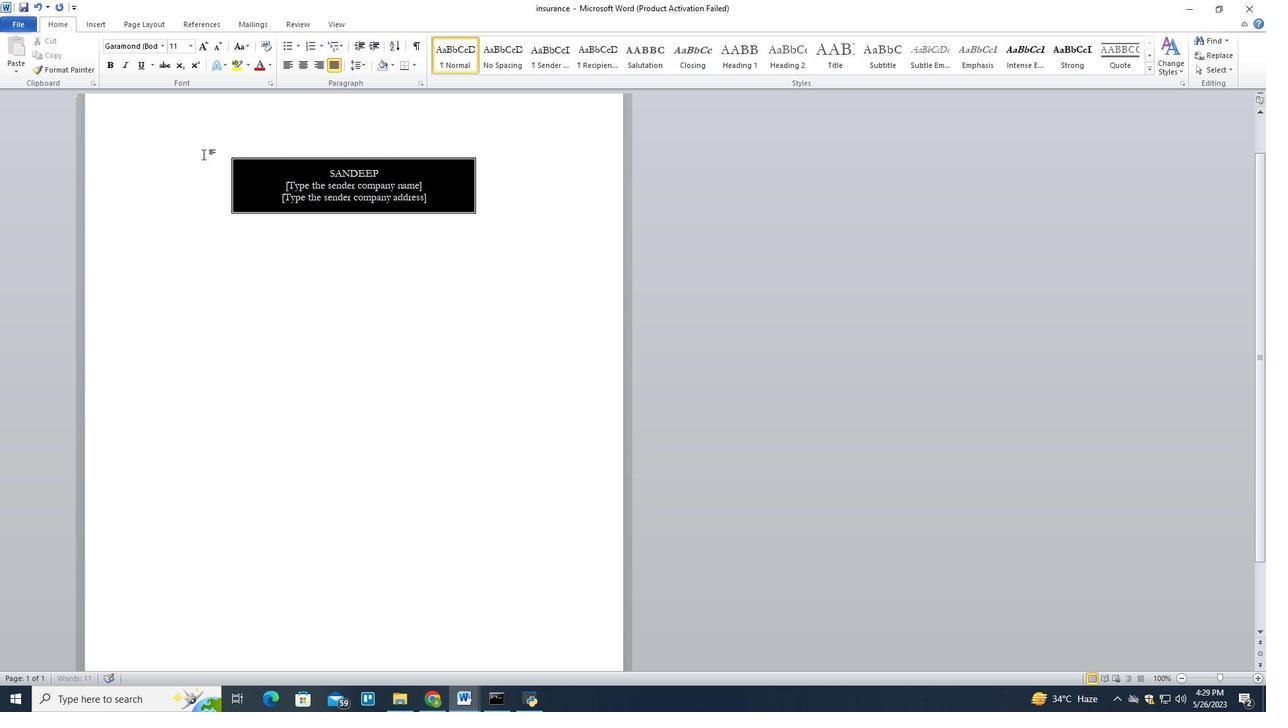 
Action: Mouse pressed left at (203, 153)
Screenshot: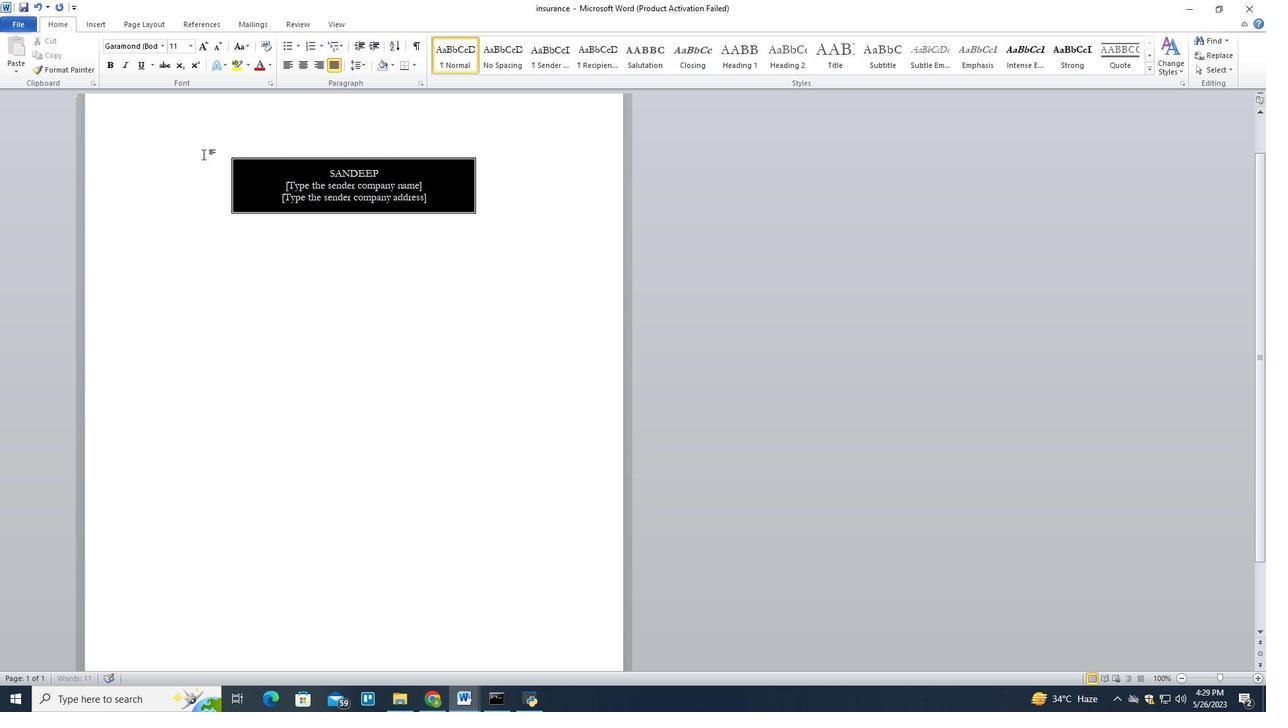 
Action: Key pressed <Key.backspace><Key.backspace>
Screenshot: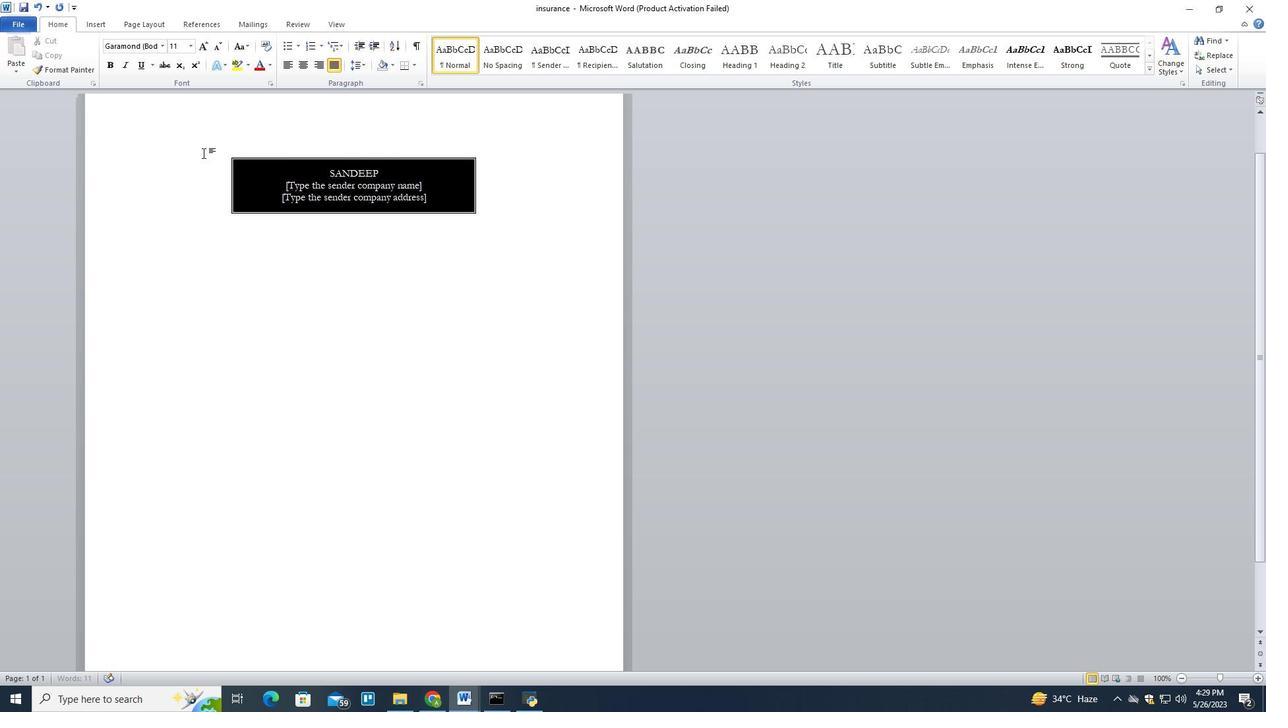 
Action: Mouse moved to (203, 157)
Screenshot: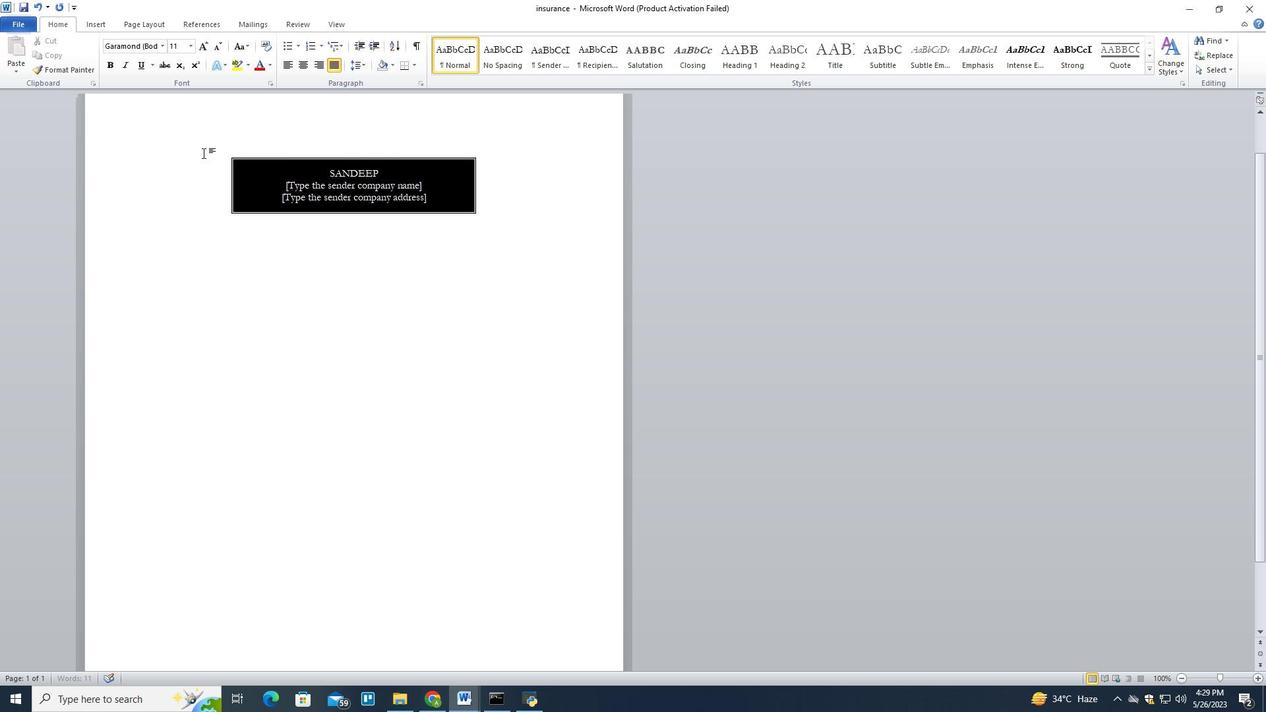 
Action: Key pressed <Key.backspace>
Screenshot: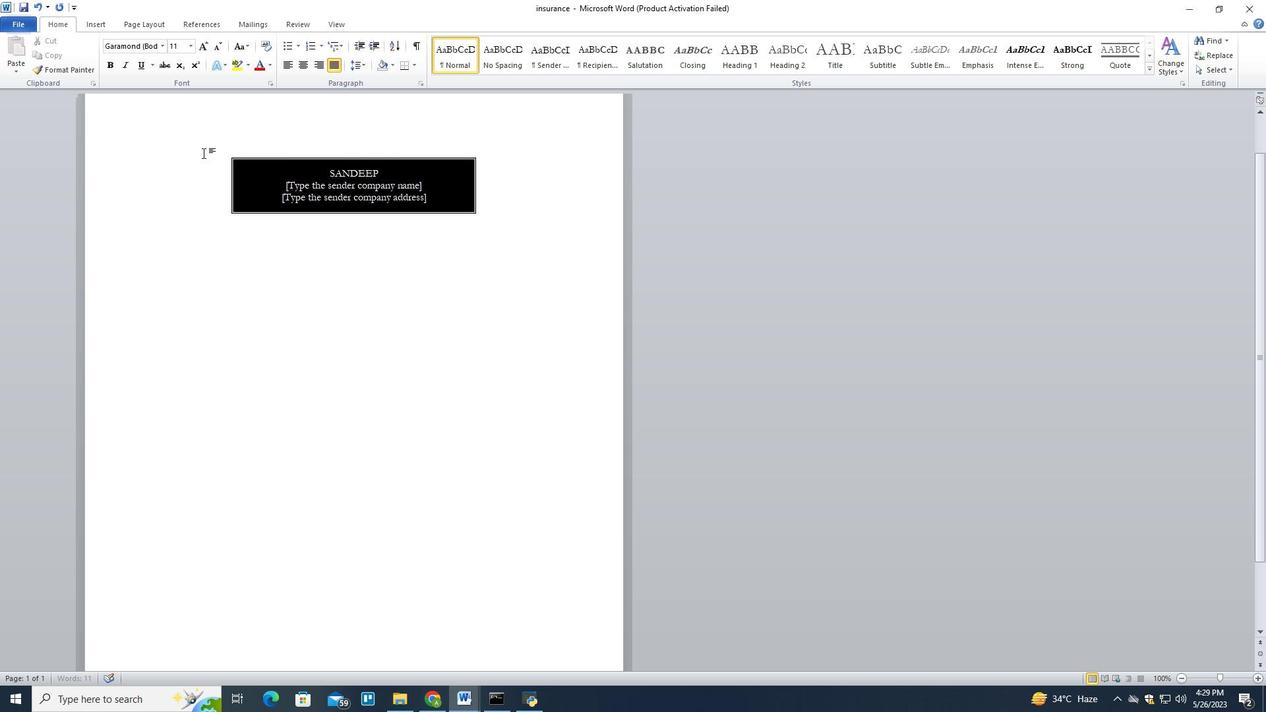 
Action: Mouse moved to (267, 316)
Screenshot: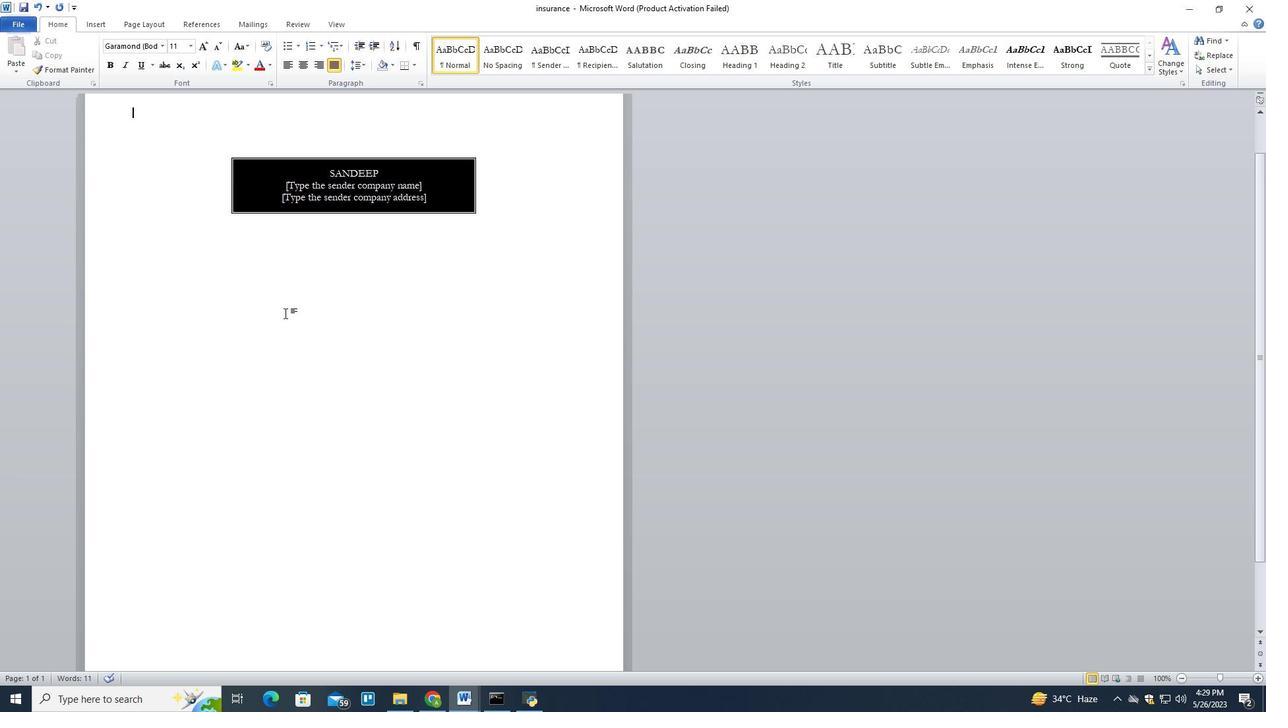
Action: Mouse scrolled (267, 315) with delta (0, 0)
Screenshot: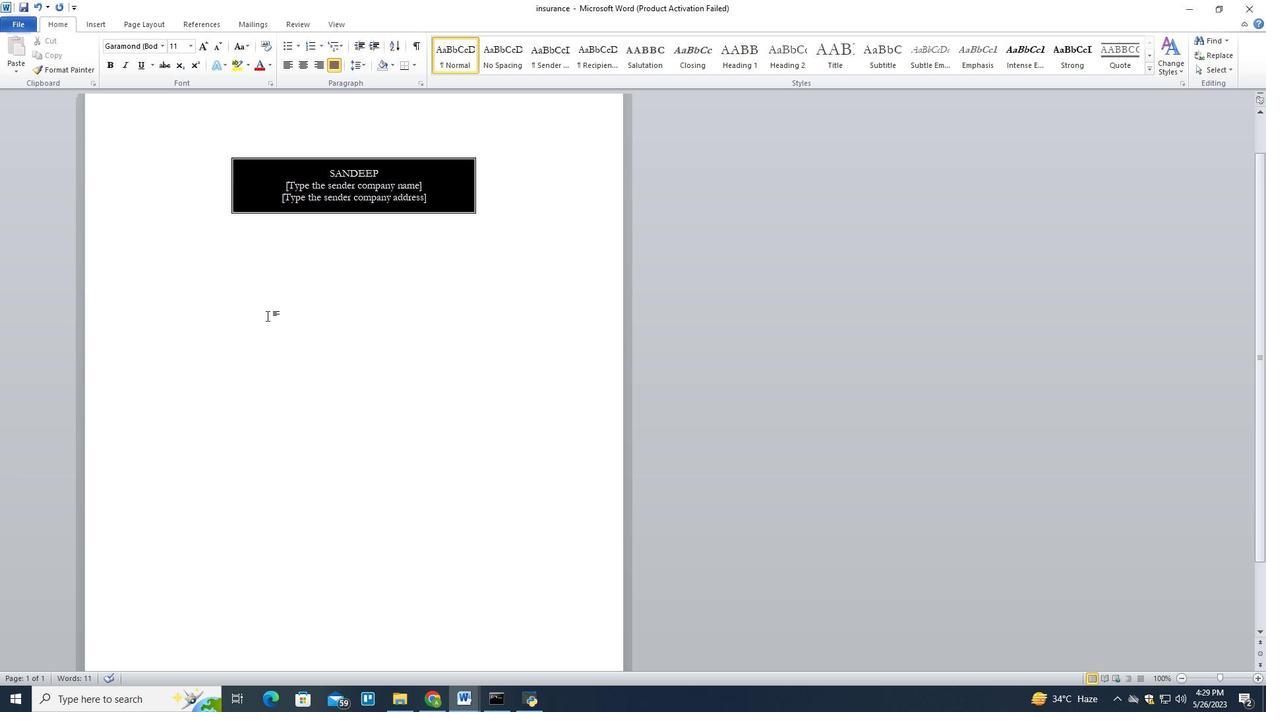 
Action: Mouse moved to (329, 153)
Screenshot: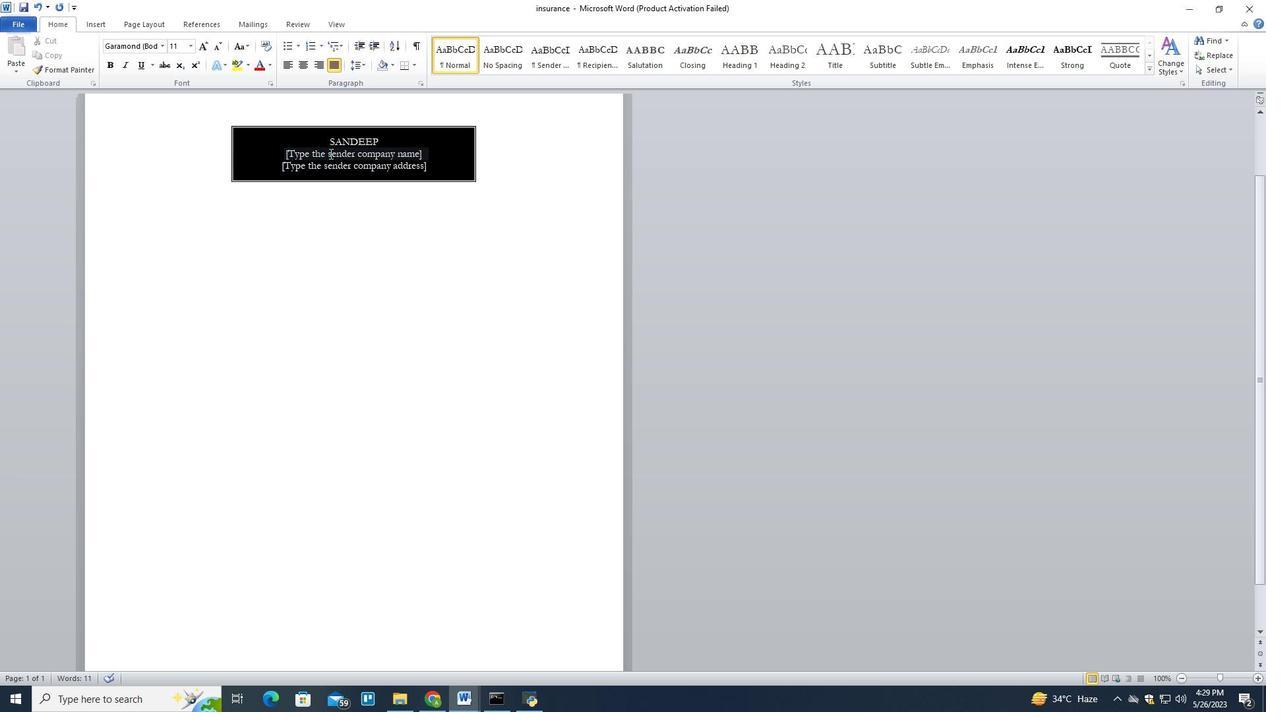 
Action: Mouse pressed left at (329, 153)
Screenshot: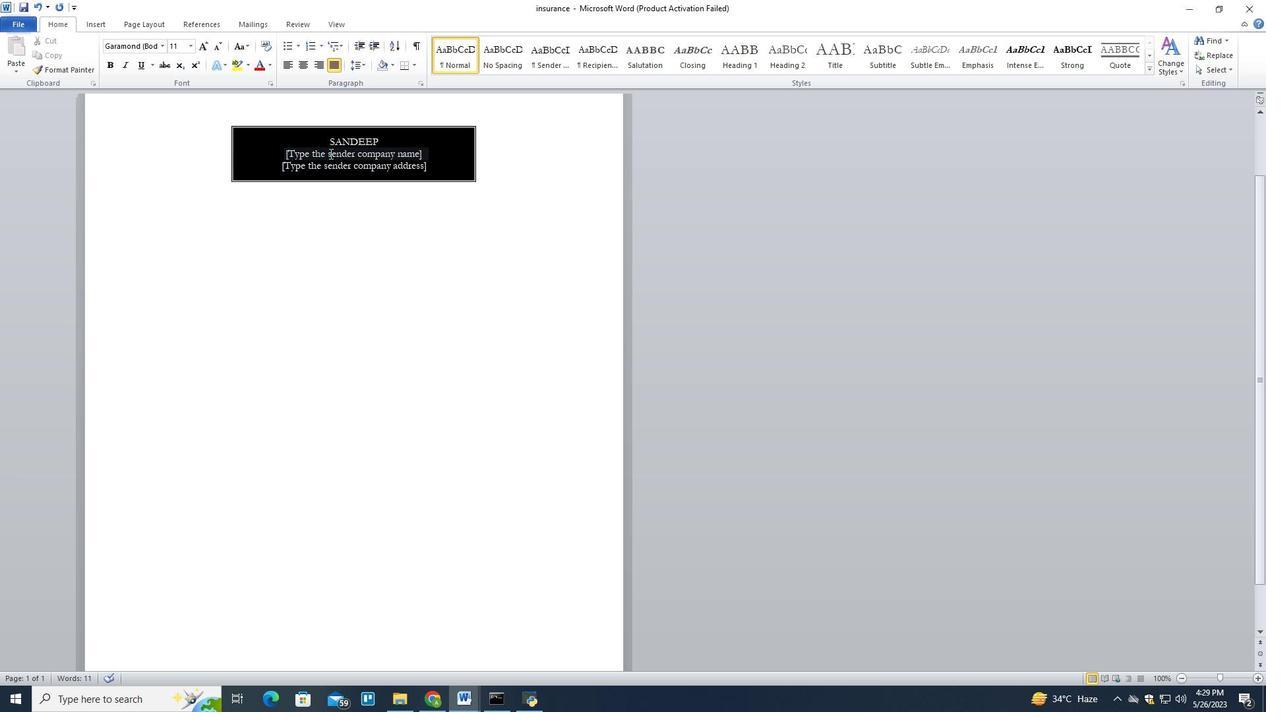 
Action: Key pressed ctrl+Z<'\x1a'><'\x1a'><'\x1a'><'\x1a'><'\x1a'><'\x1a'><'\x1a'><'\x1a'><'\x1a'><'\x1a'><'\x1a'><'\x1a'><'\x1a'><'\x1a'><'\x1a'><'\x1a'>
Screenshot: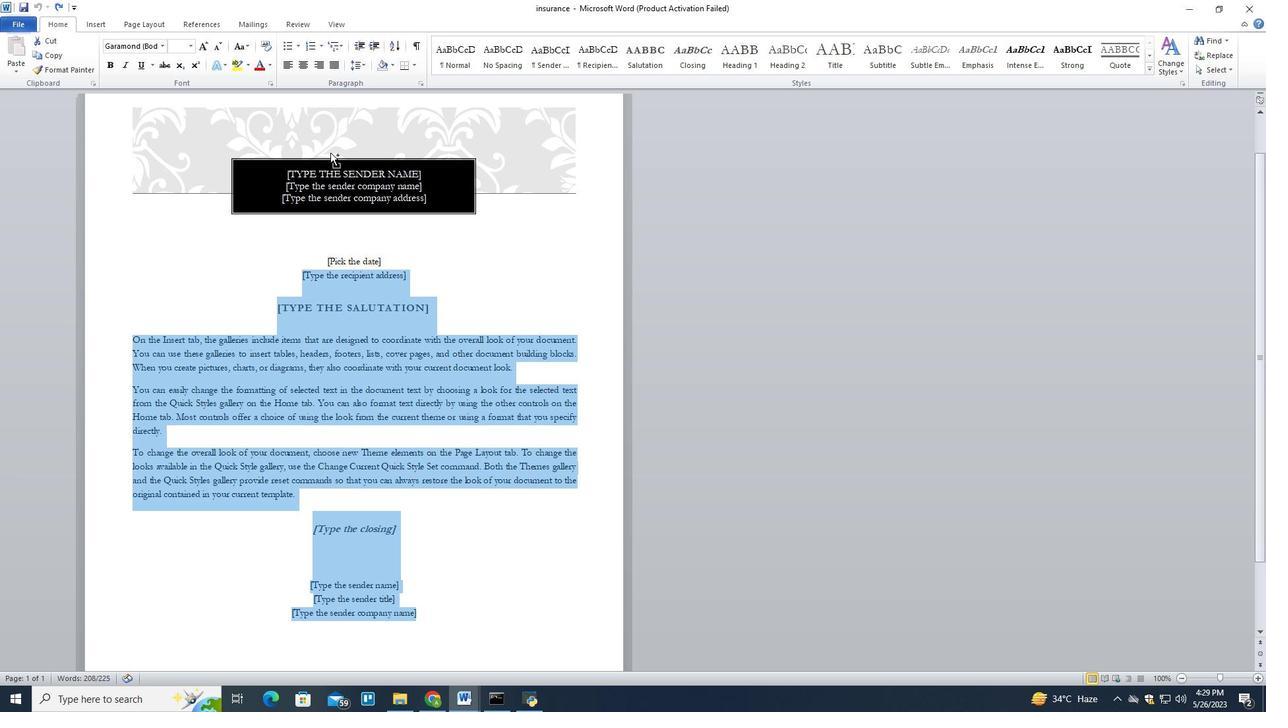 
Action: Mouse moved to (406, 258)
Screenshot: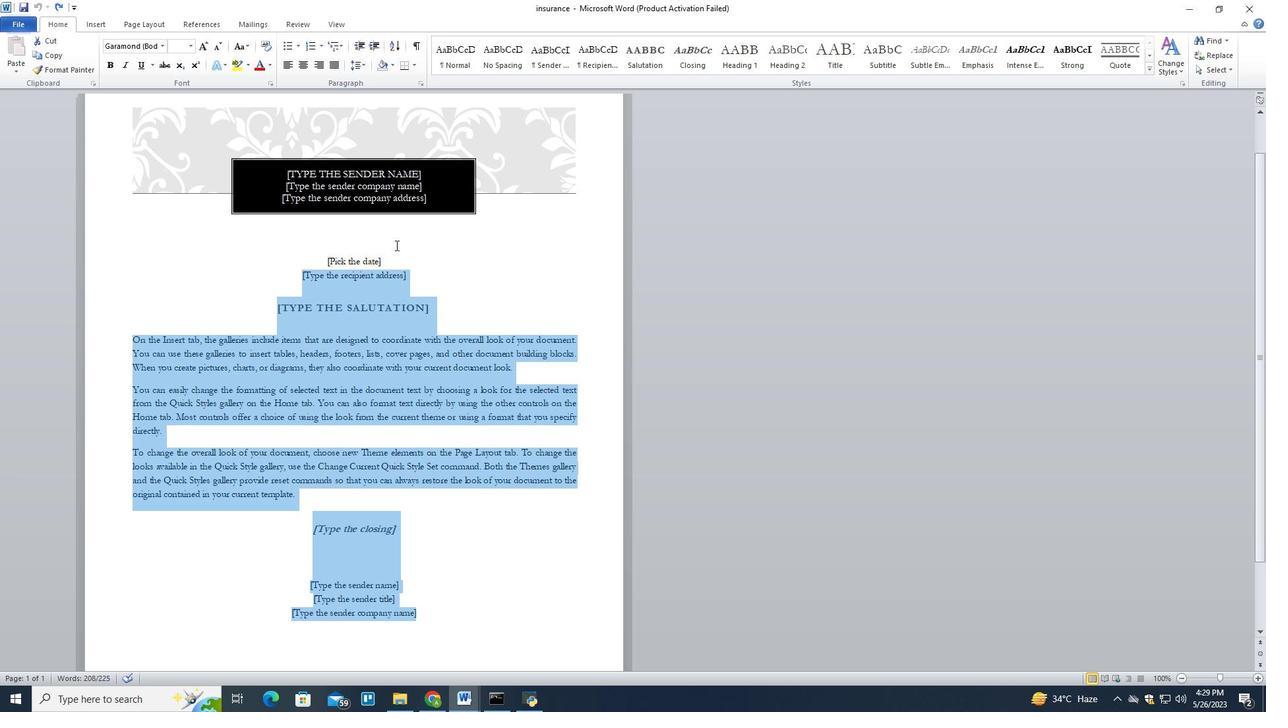 
Action: Mouse pressed left at (406, 258)
Screenshot: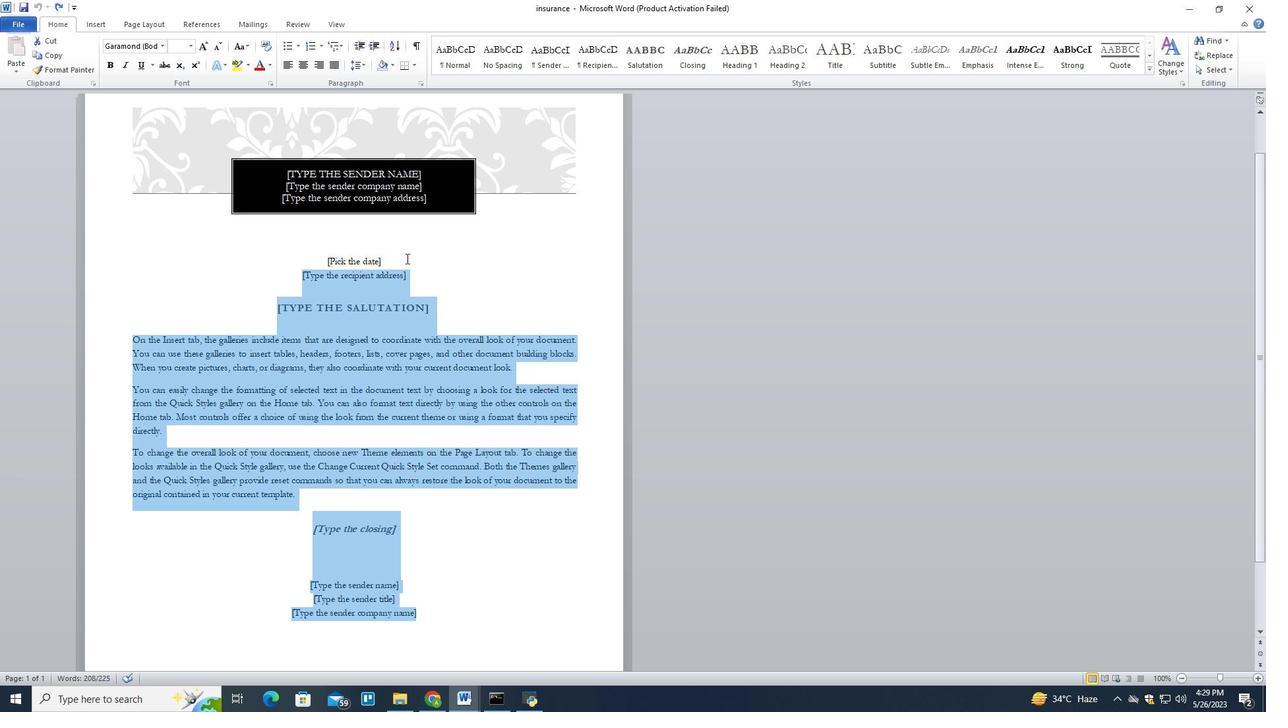 
Action: Mouse moved to (482, 250)
Screenshot: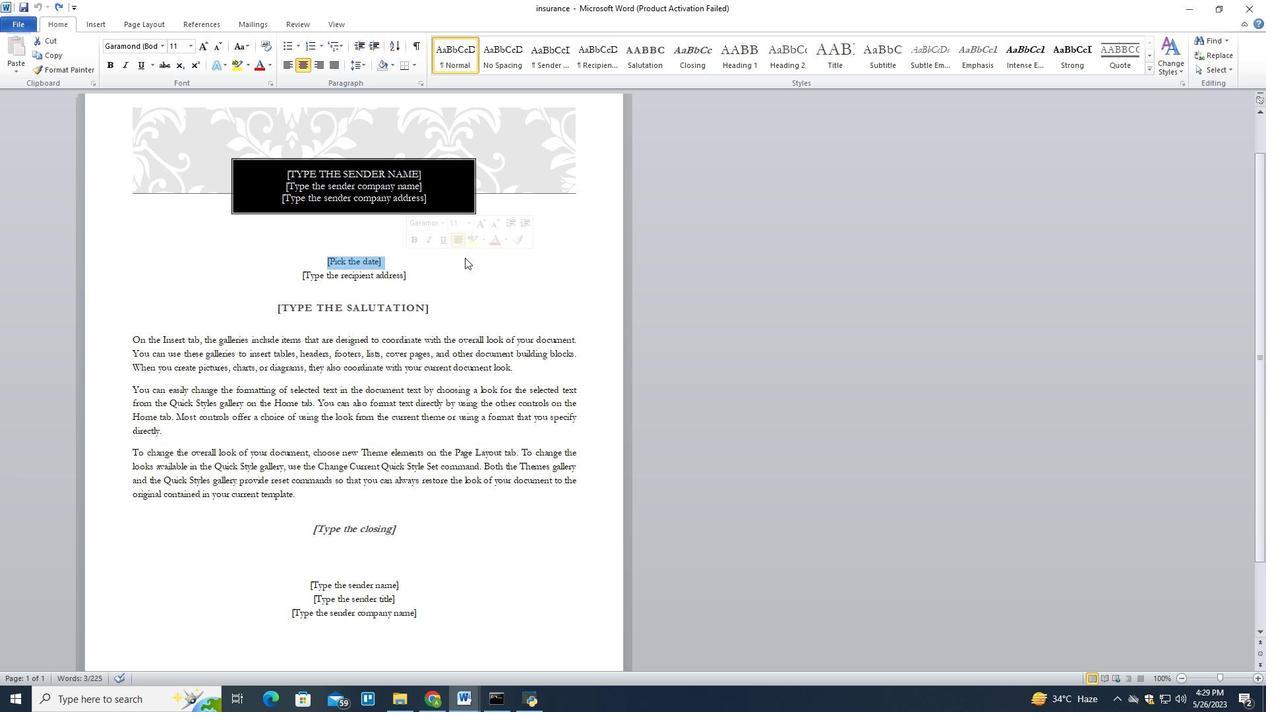 
Action: Mouse pressed left at (482, 250)
Screenshot: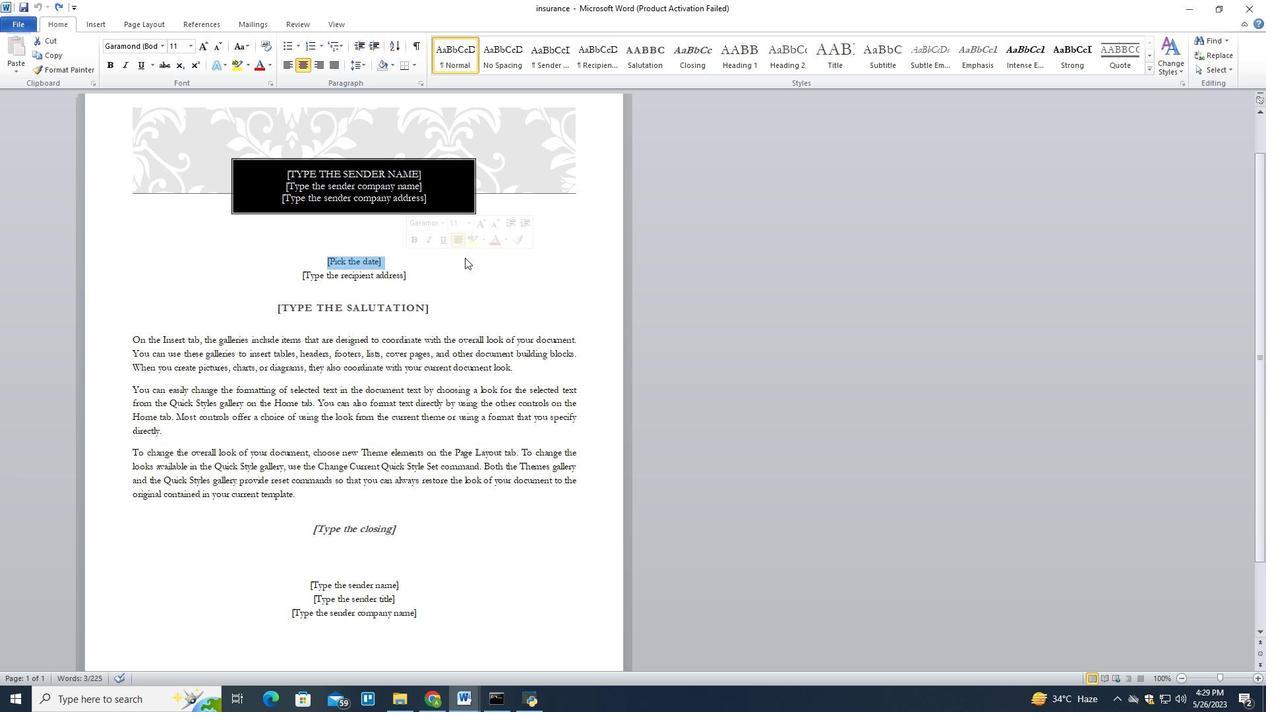 
Action: Mouse moved to (540, 281)
Screenshot: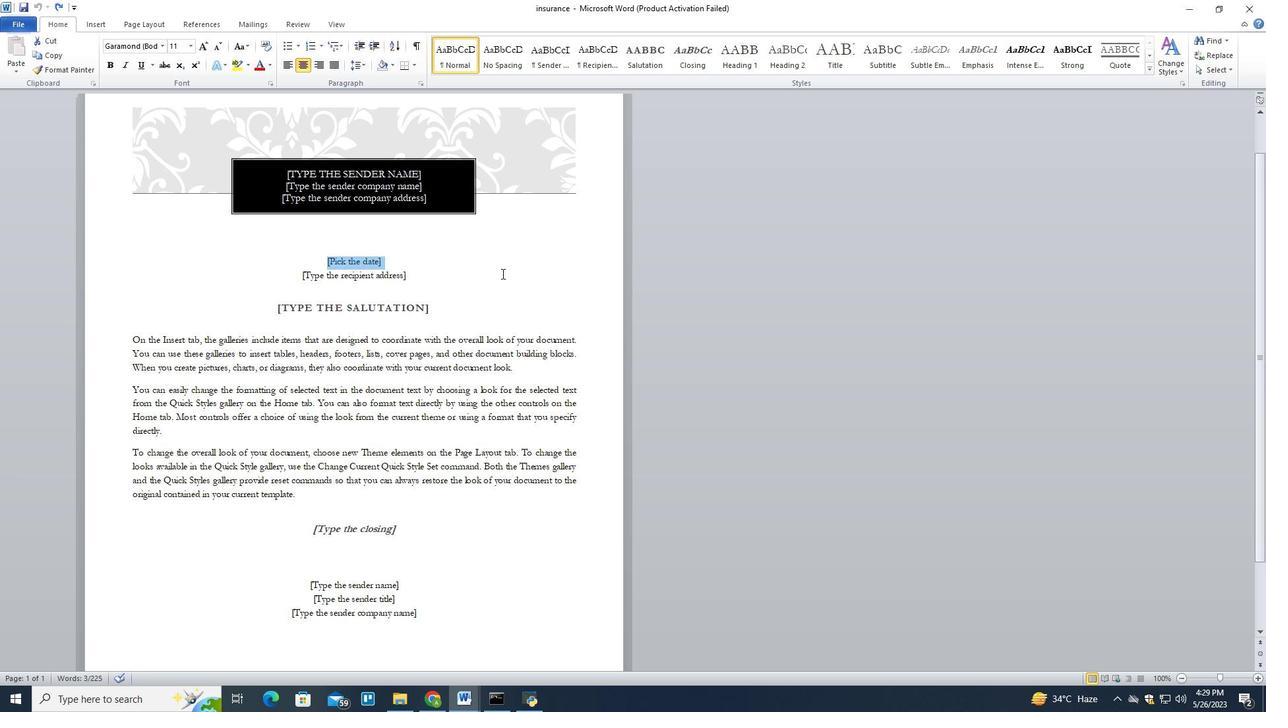 
Action: Mouse pressed left at (540, 281)
Screenshot: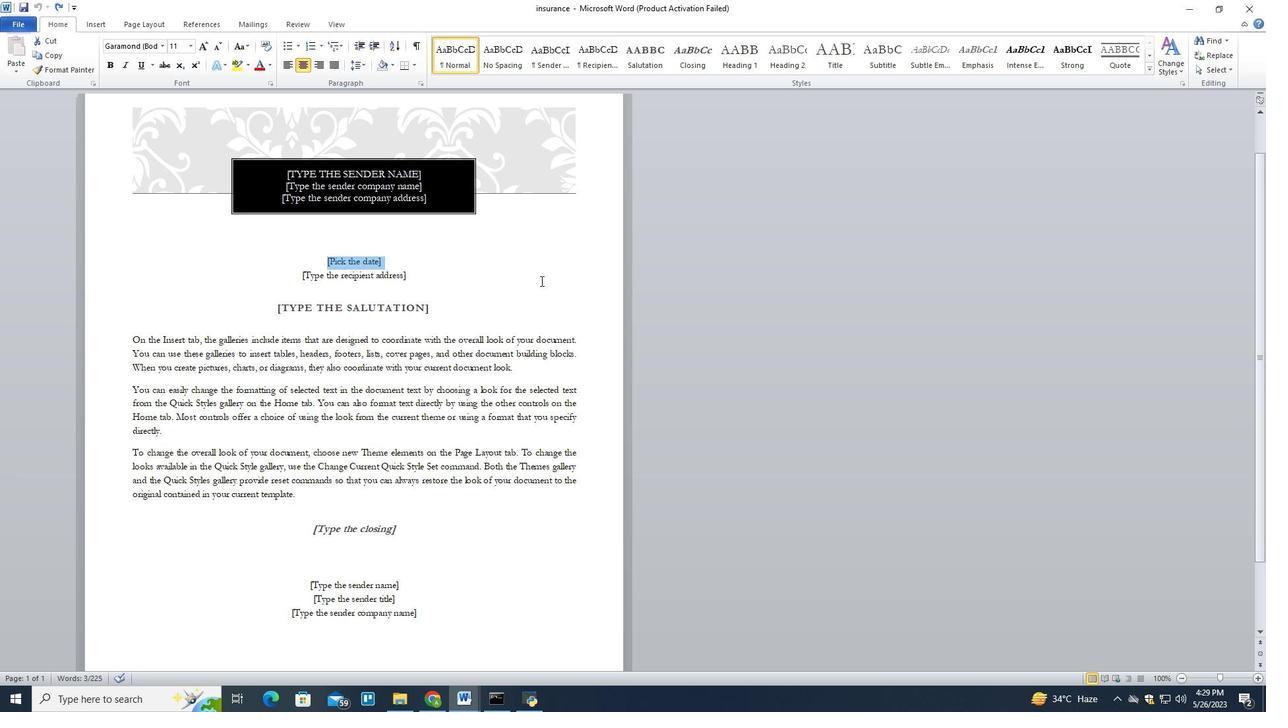 
Action: Mouse moved to (552, 314)
Screenshot: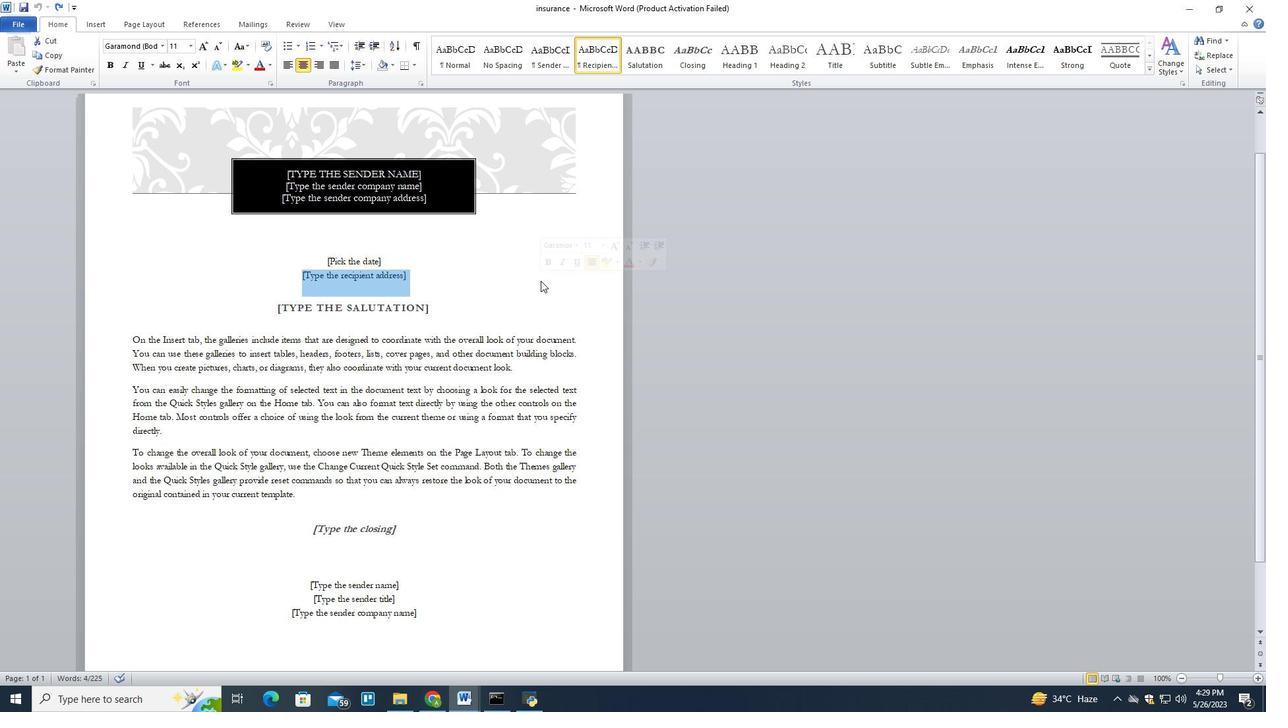 
Action: Mouse pressed left at (552, 314)
Screenshot: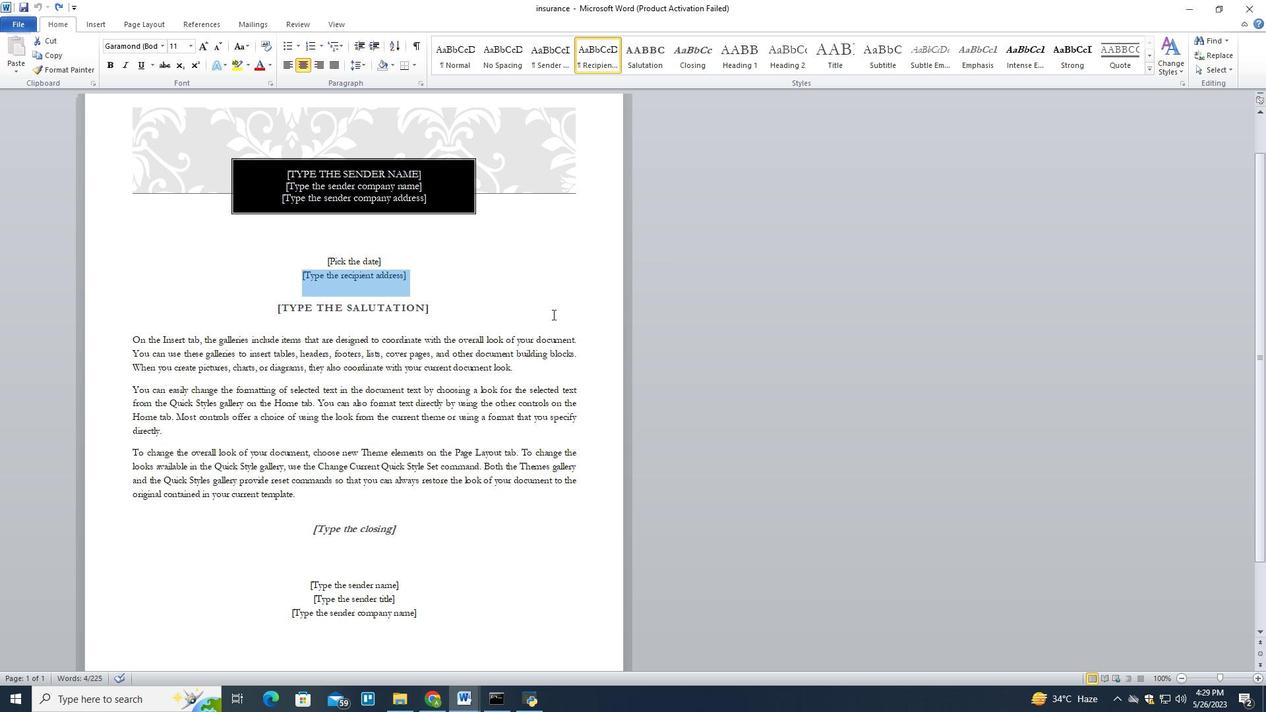 
Action: Mouse moved to (346, 187)
Screenshot: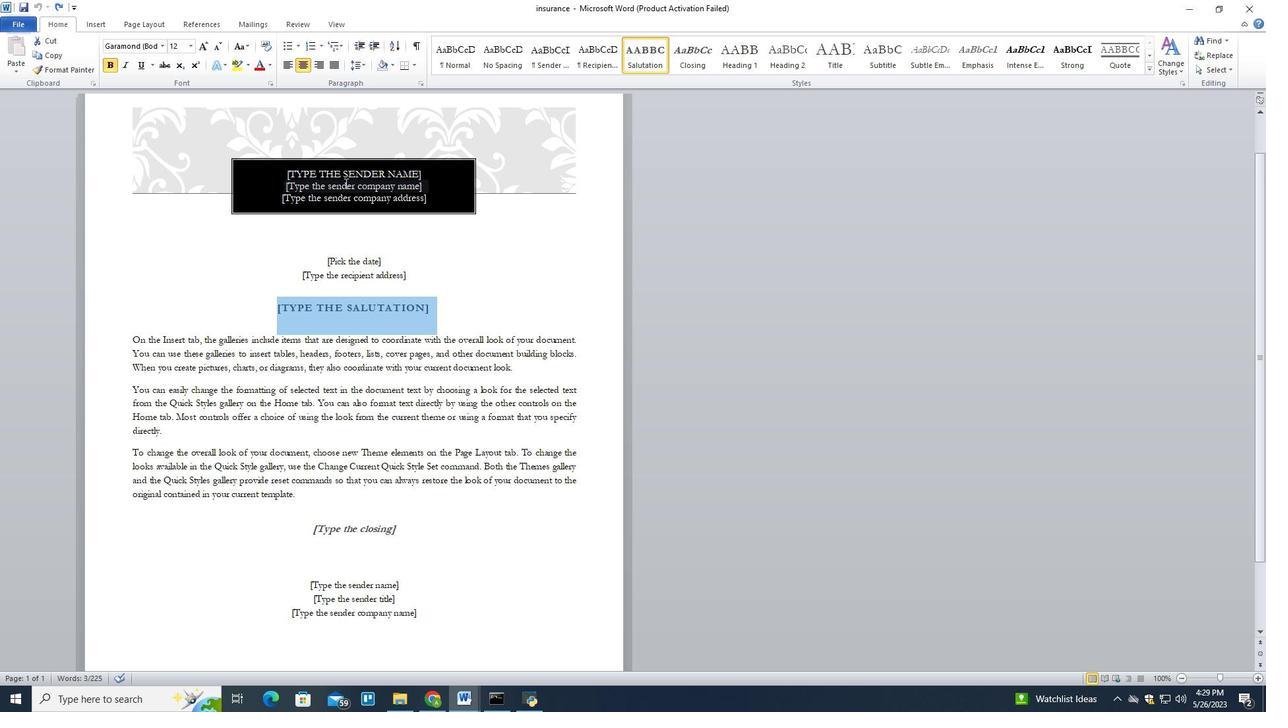 
Action: Mouse pressed left at (346, 187)
Screenshot: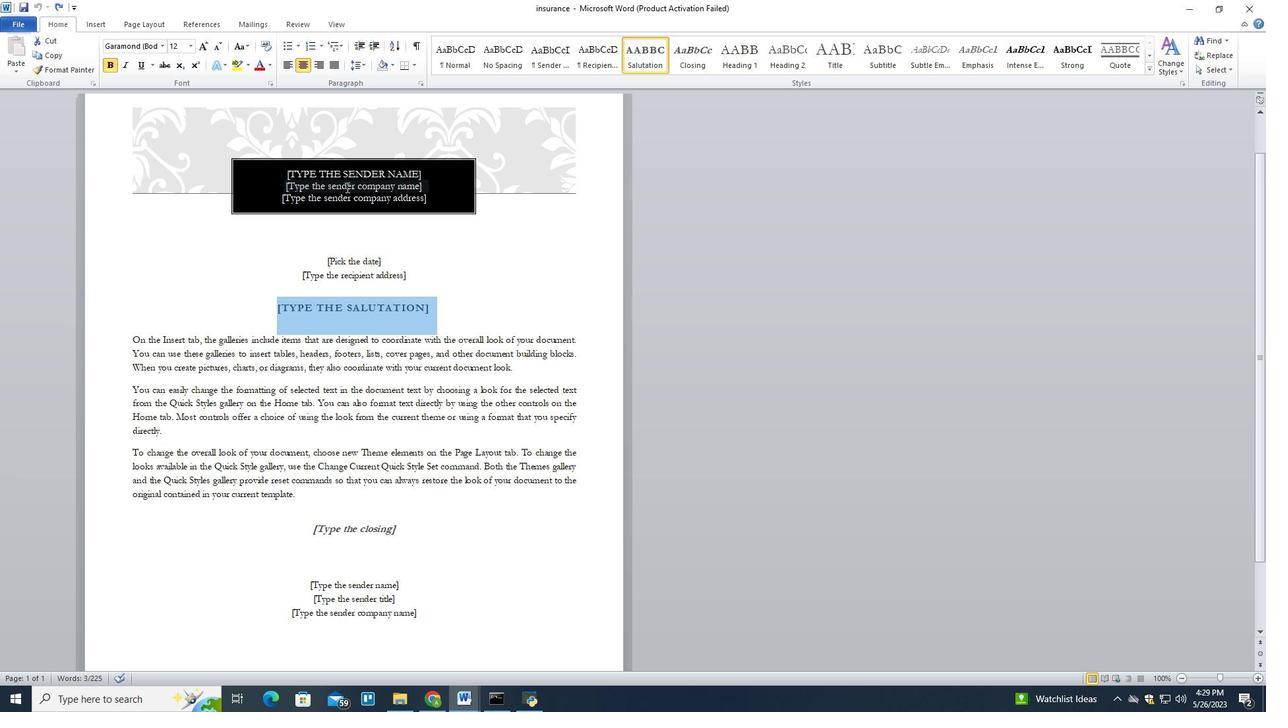 
Action: Mouse pressed left at (346, 187)
Screenshot: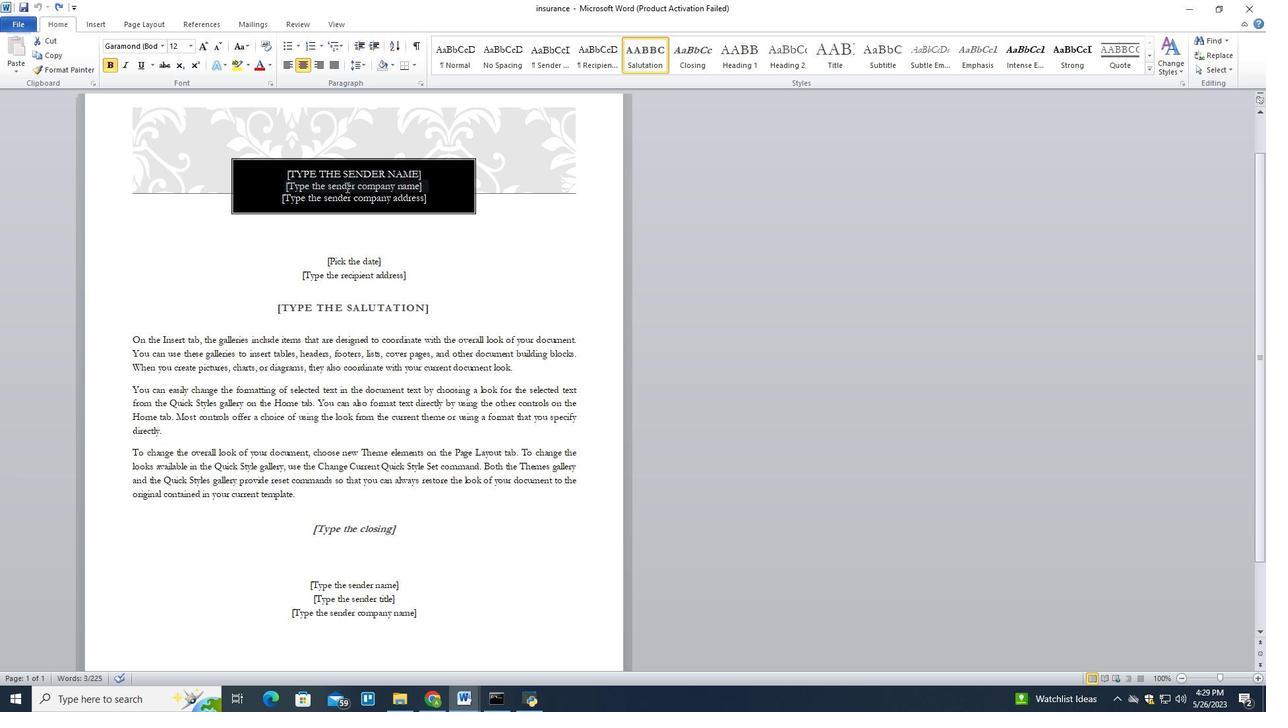 
Action: Mouse moved to (413, 218)
Screenshot: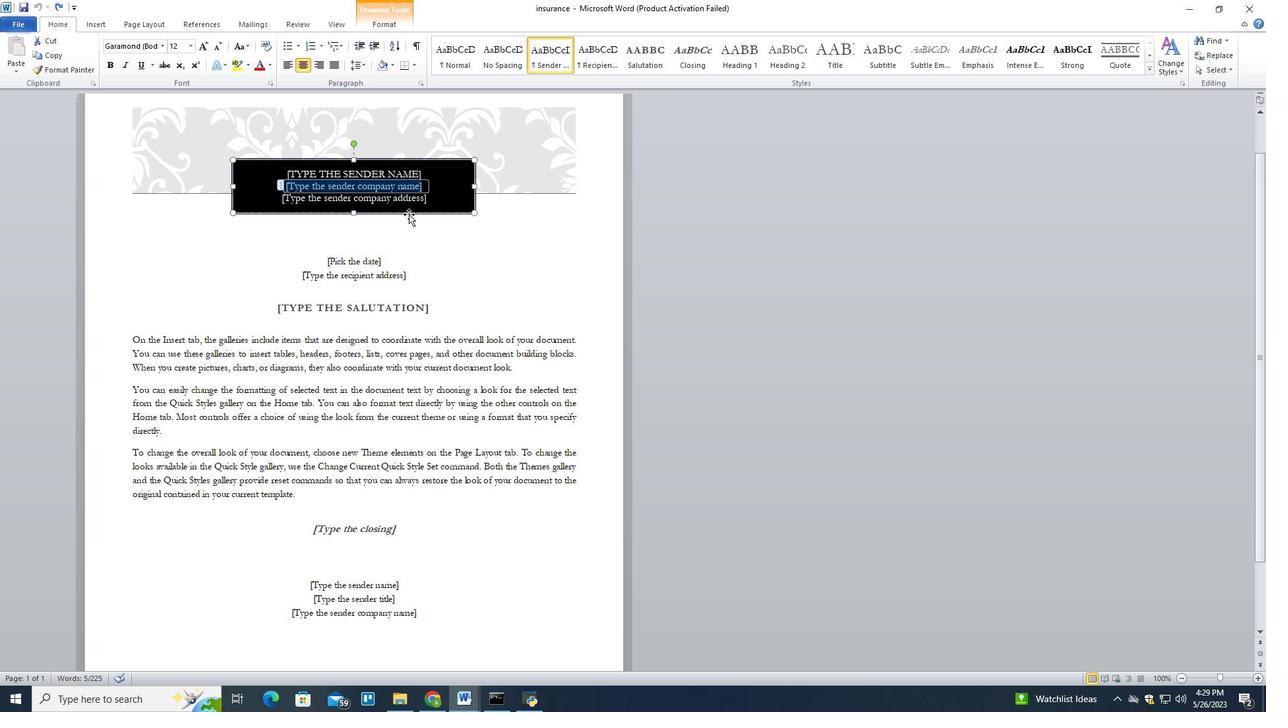 
Action: Key pressed <Key.delete>
Screenshot: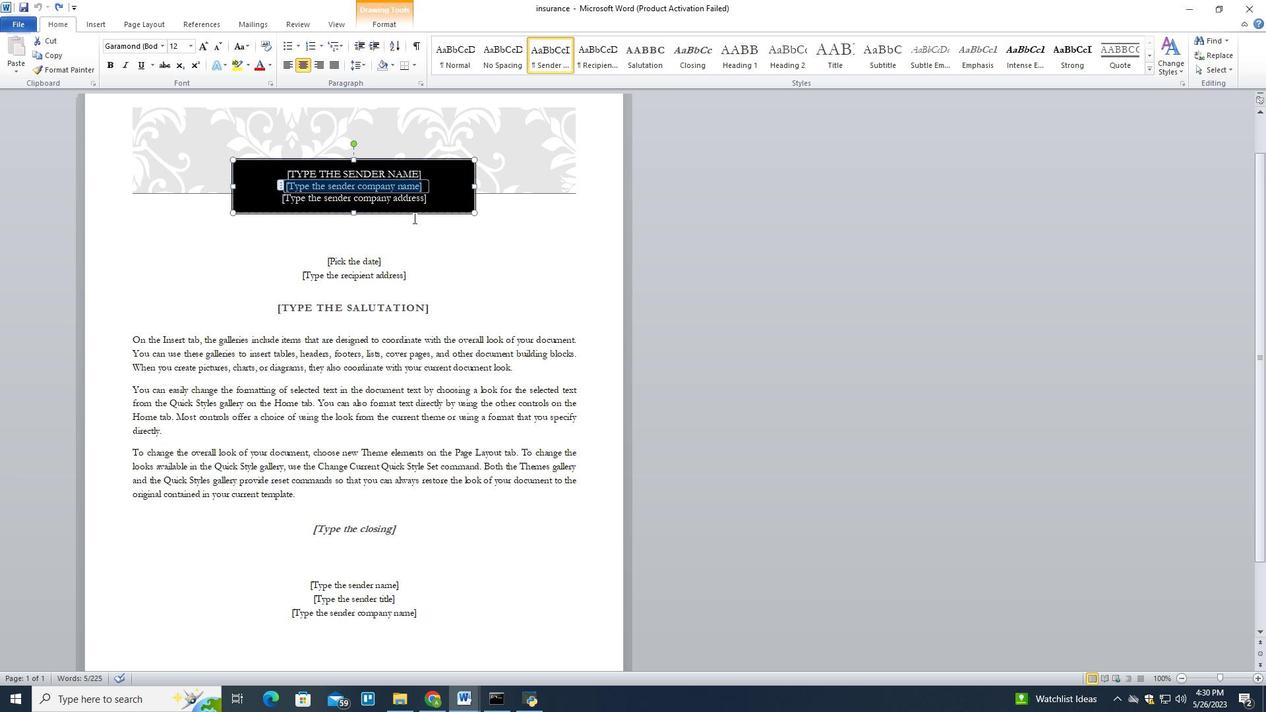 
Action: Mouse moved to (358, 201)
Screenshot: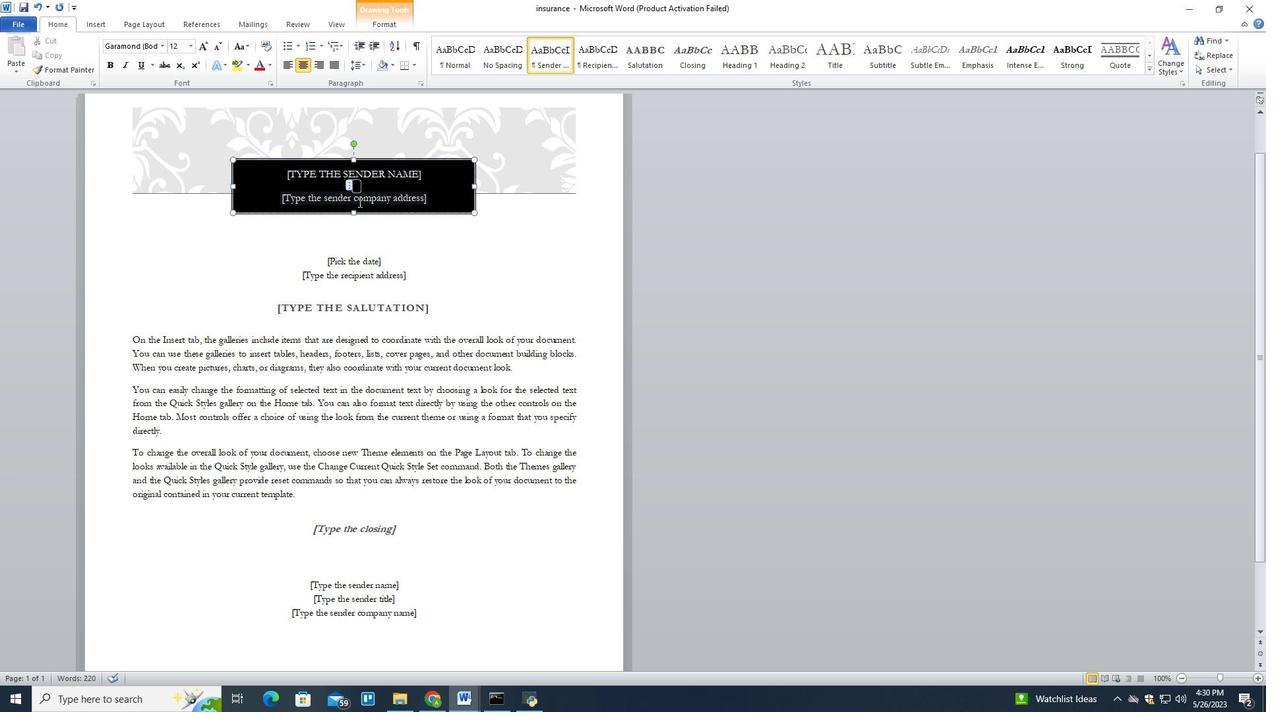 
Action: Mouse pressed left at (358, 201)
Screenshot: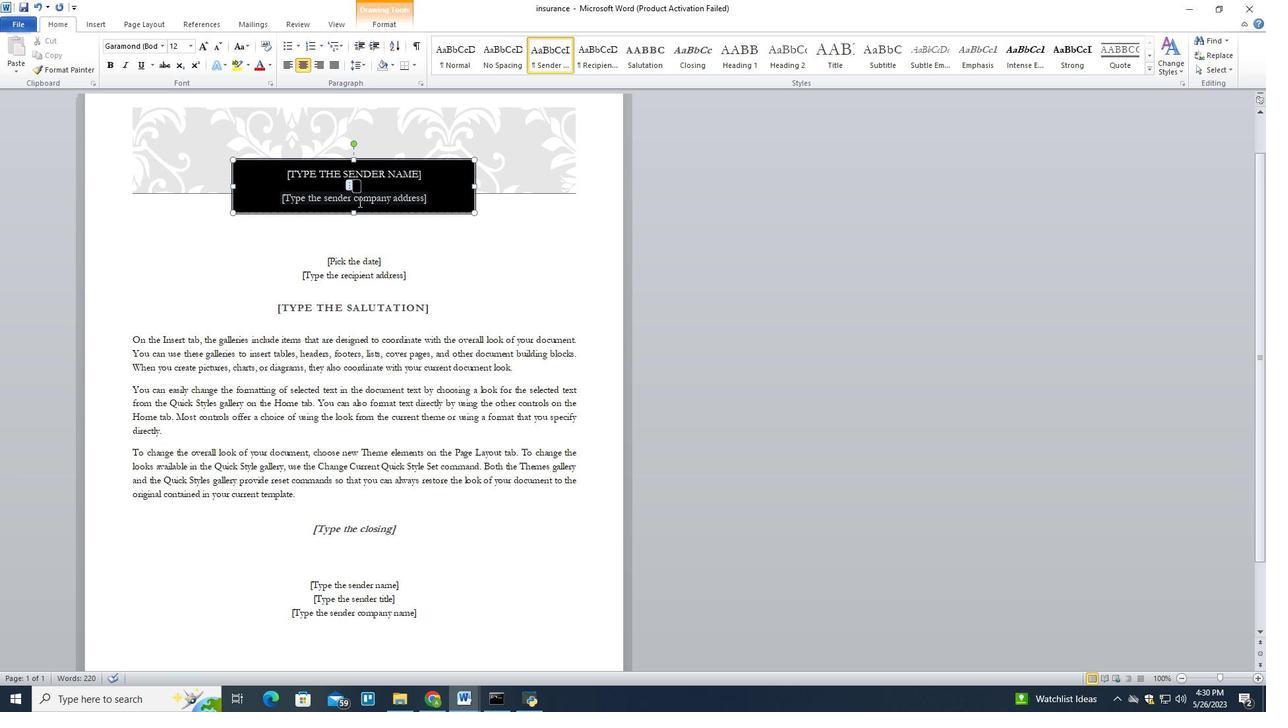 
Action: Mouse pressed left at (358, 201)
Screenshot: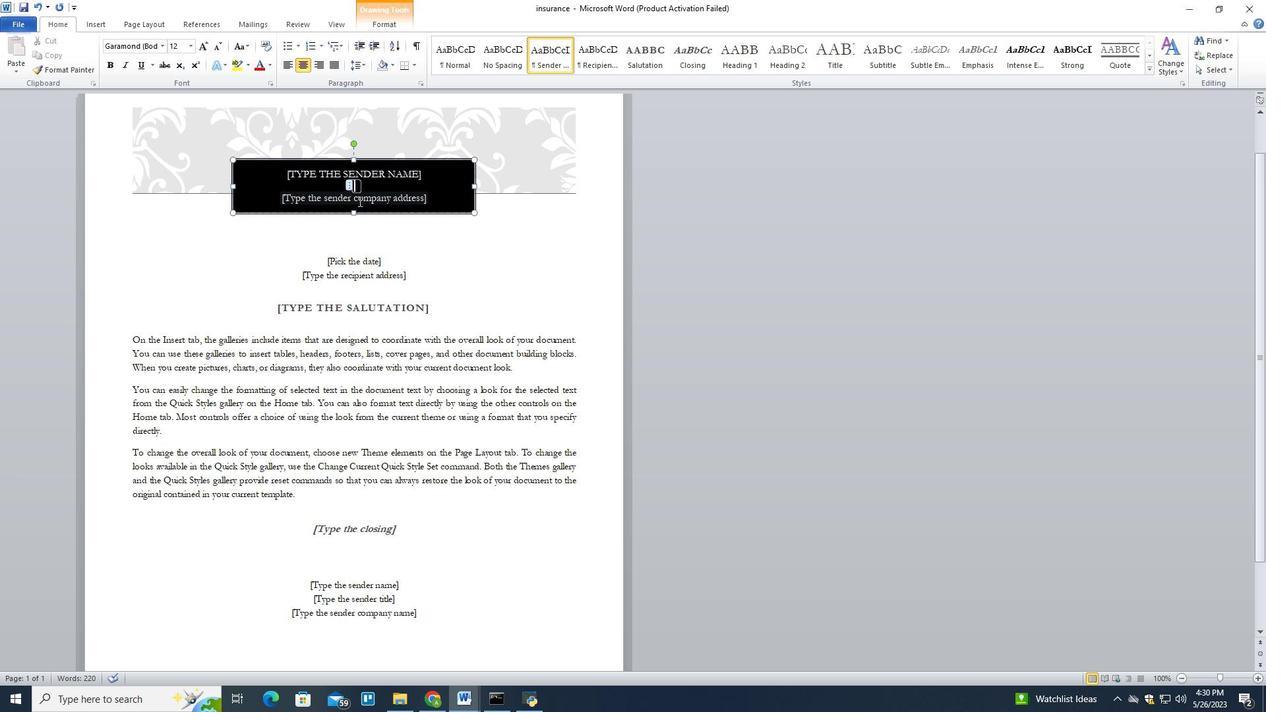
Action: Mouse pressed left at (358, 201)
Screenshot: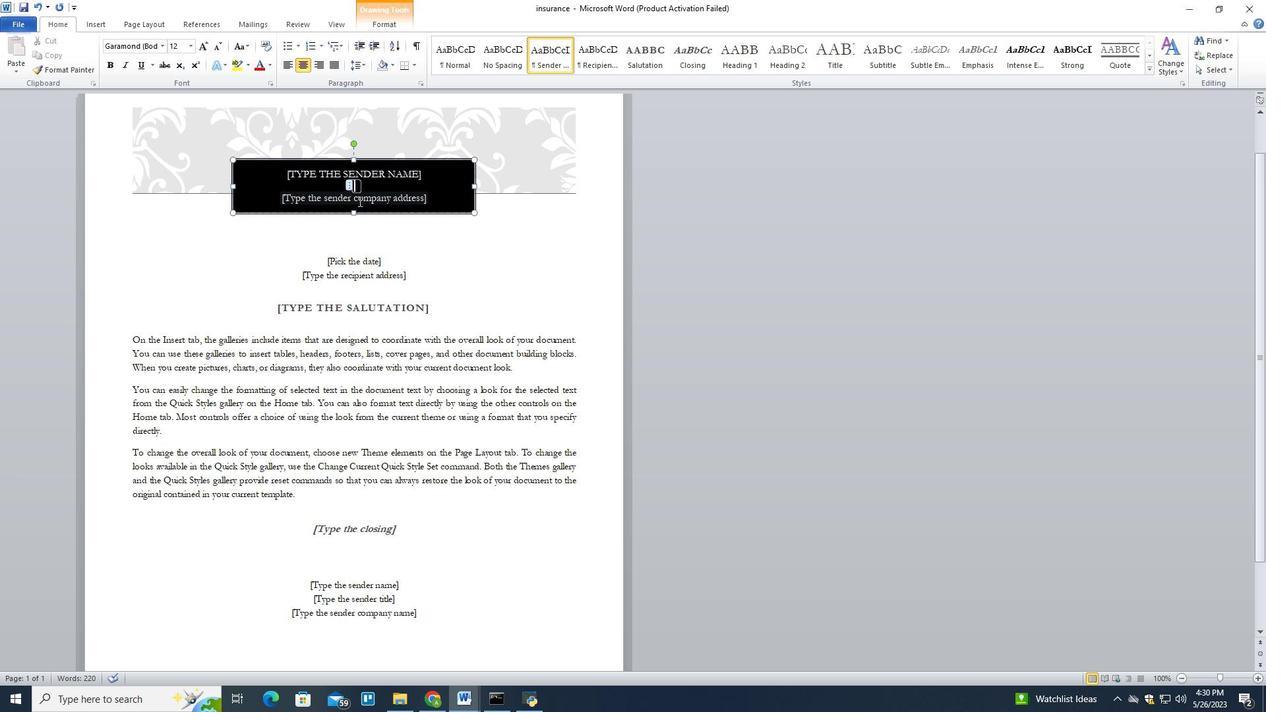 
Action: Key pressed <Key.delete>
Screenshot: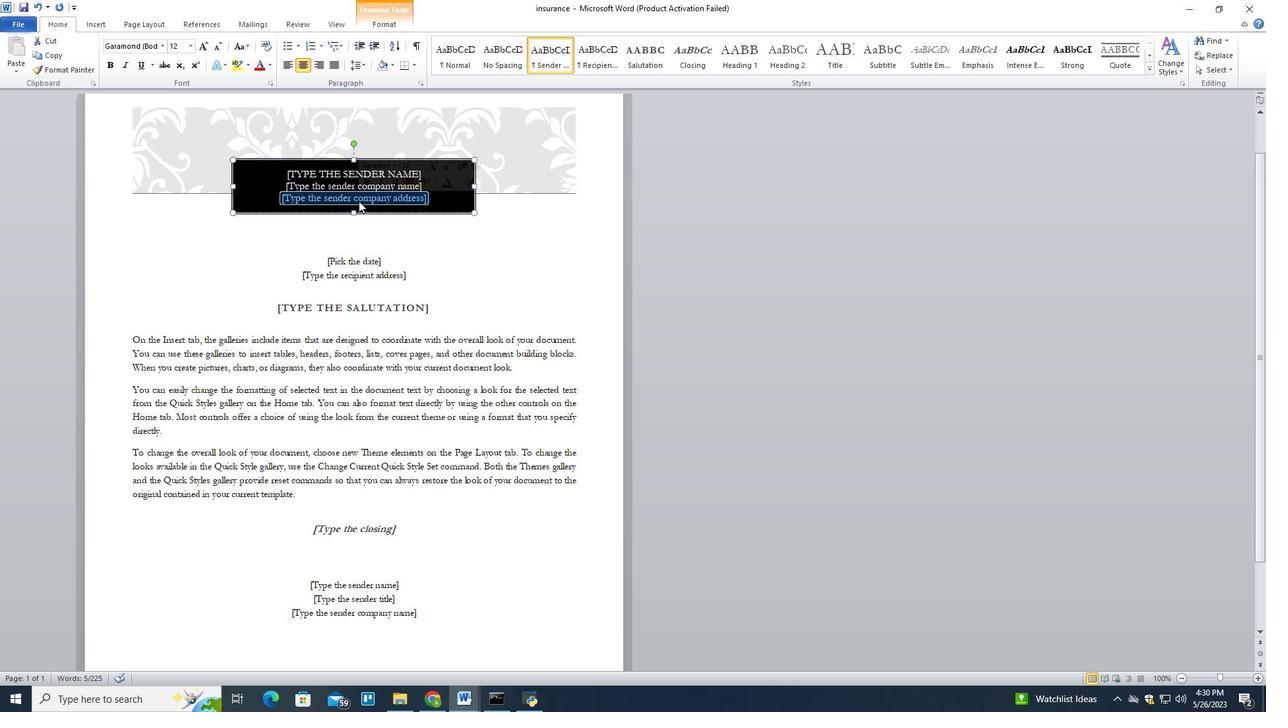 
Action: Mouse moved to (357, 185)
Screenshot: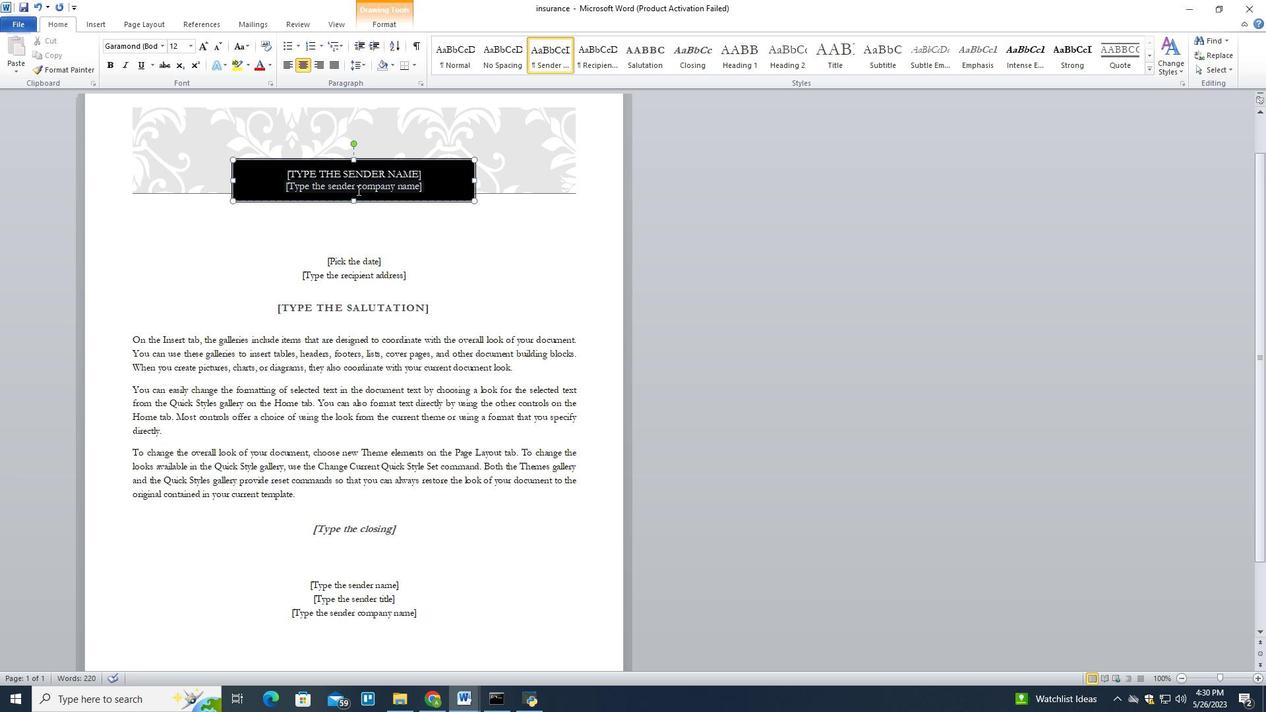 
Action: Mouse pressed left at (357, 185)
Screenshot: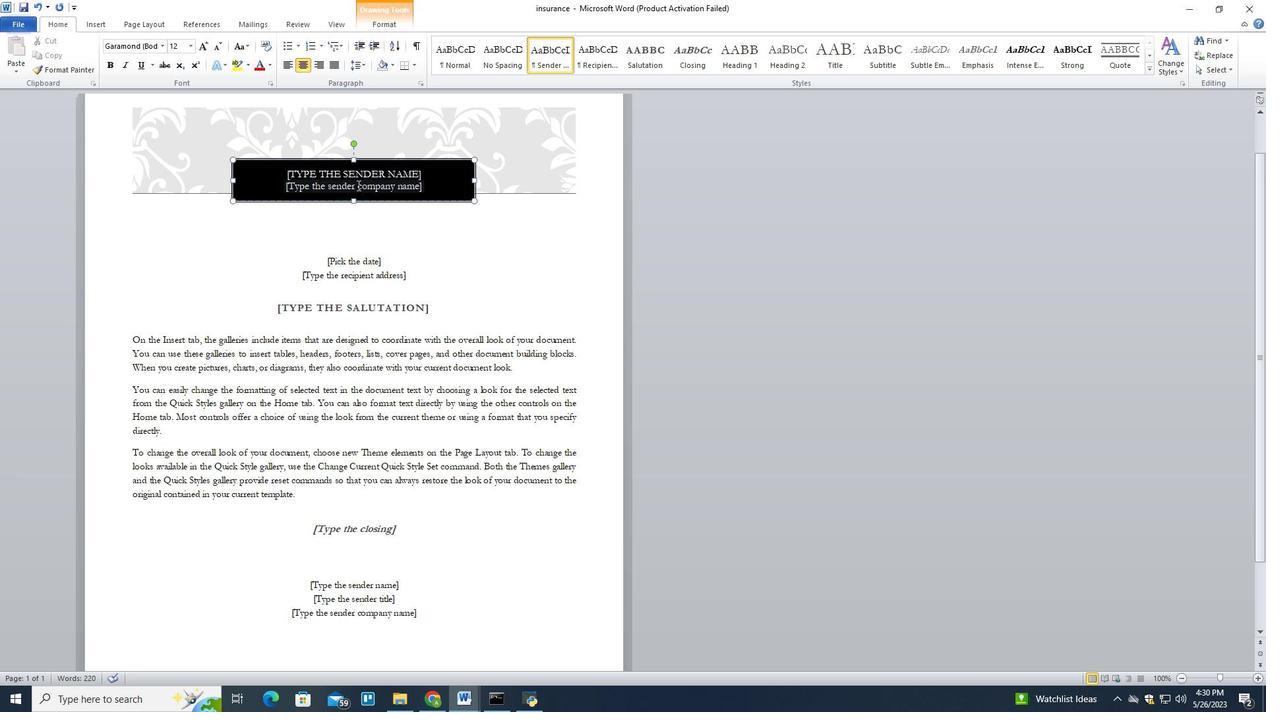 
Action: Mouse pressed left at (357, 185)
Screenshot: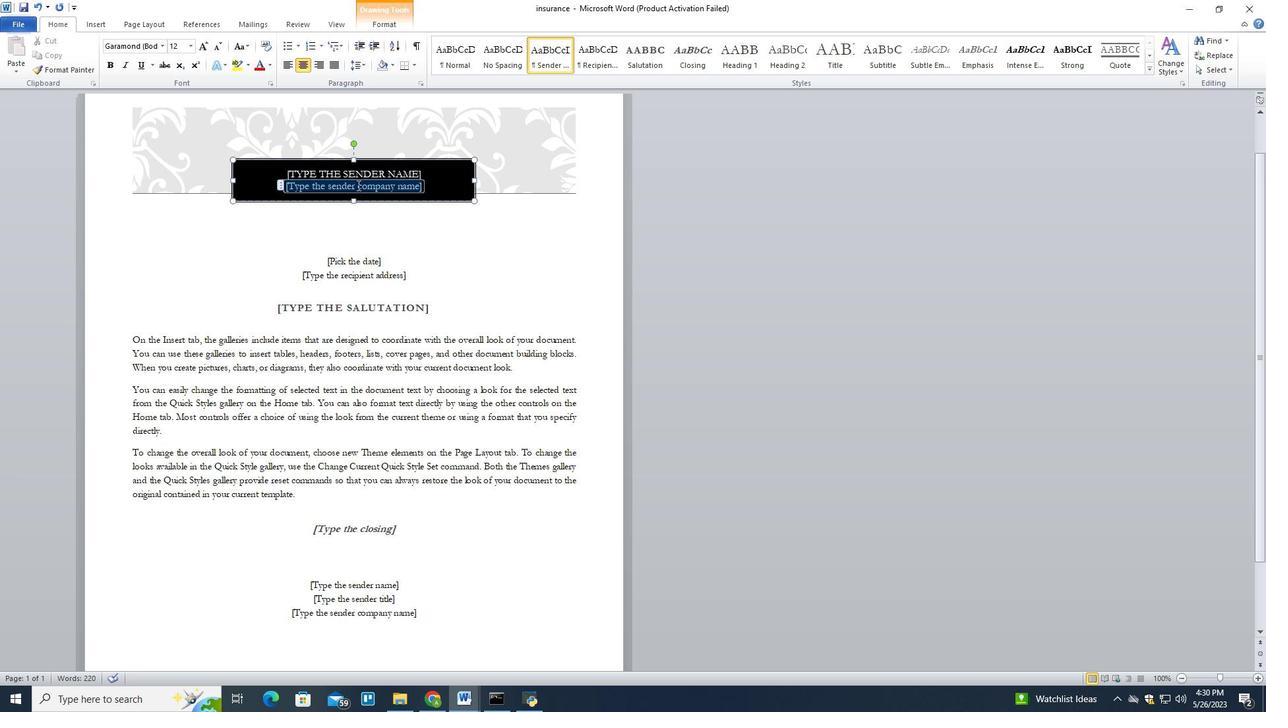 
Action: Mouse pressed left at (357, 185)
Screenshot: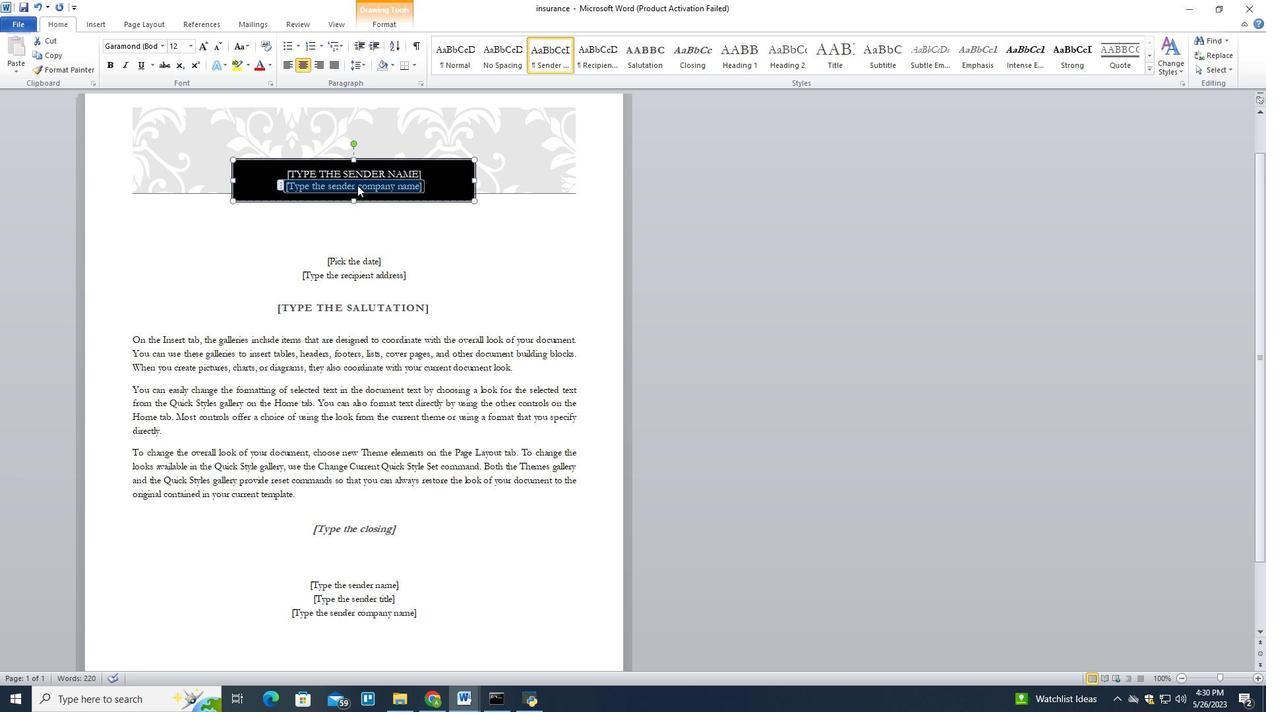 
Action: Key pressed <Key.delete>
Screenshot: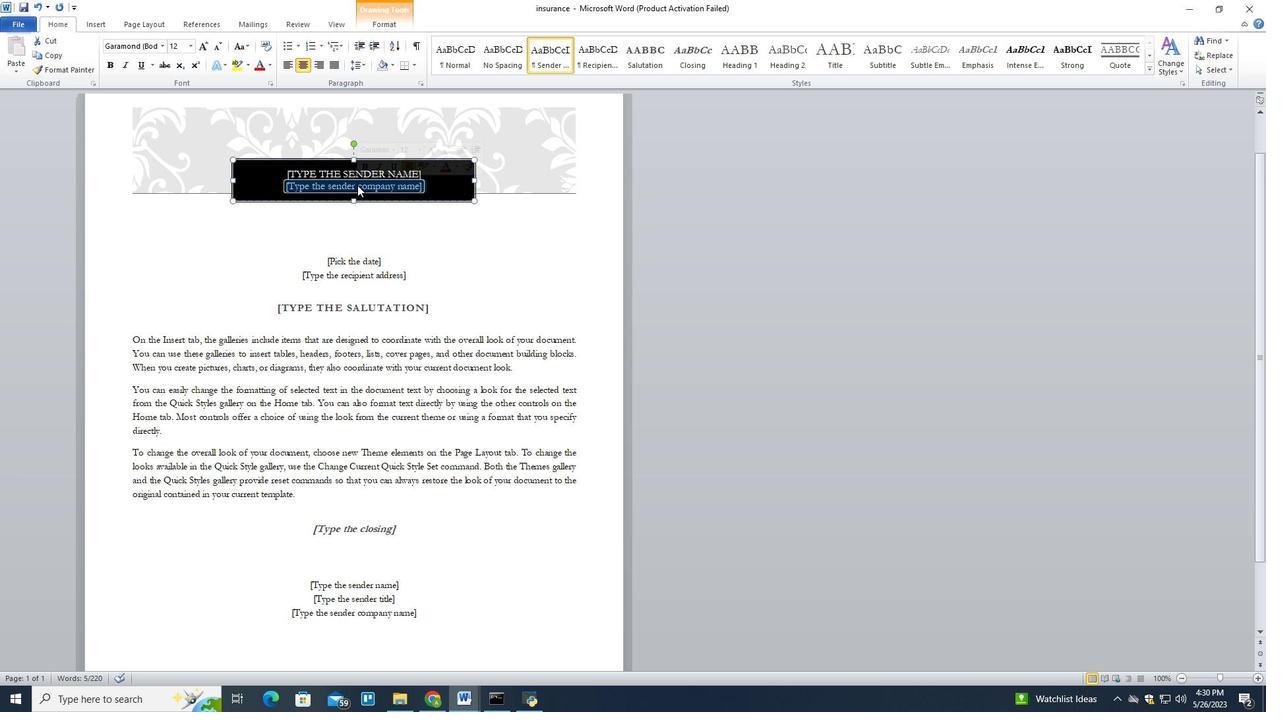 
Action: Mouse moved to (382, 219)
Screenshot: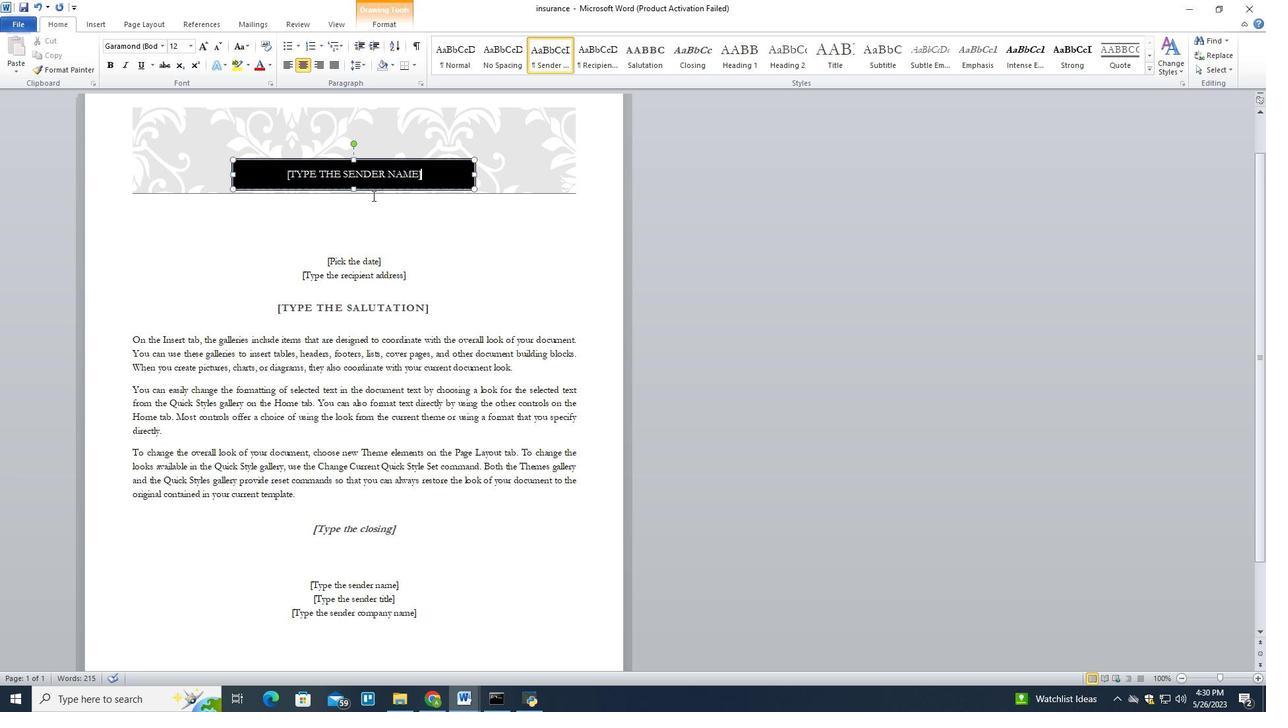 
Action: Mouse pressed left at (382, 219)
Screenshot: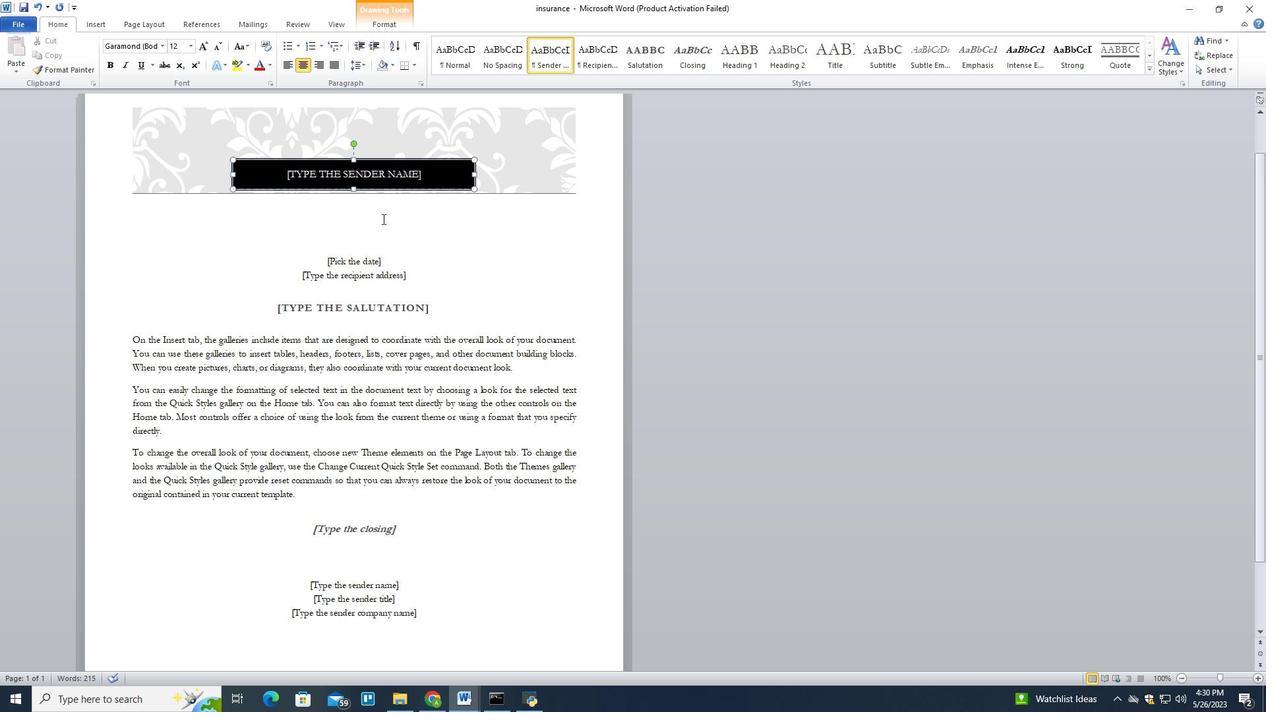 
Action: Mouse moved to (184, 273)
Screenshot: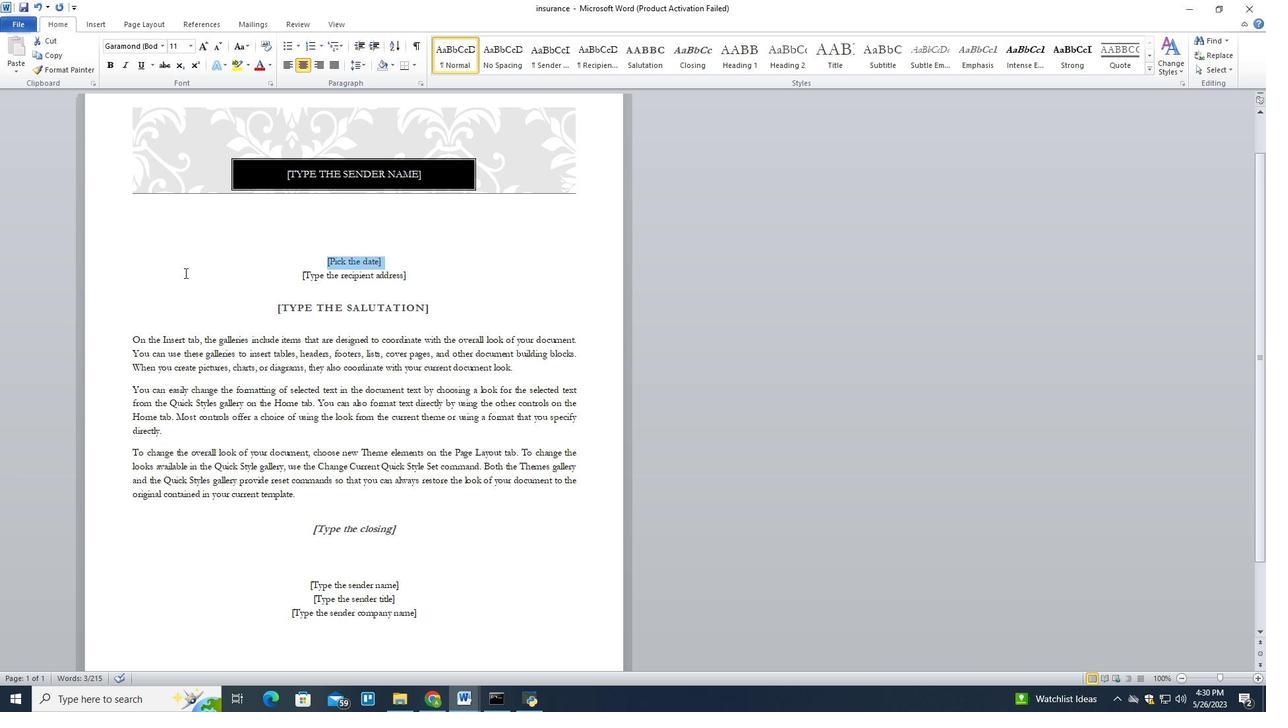 
Action: Mouse pressed left at (184, 273)
Screenshot: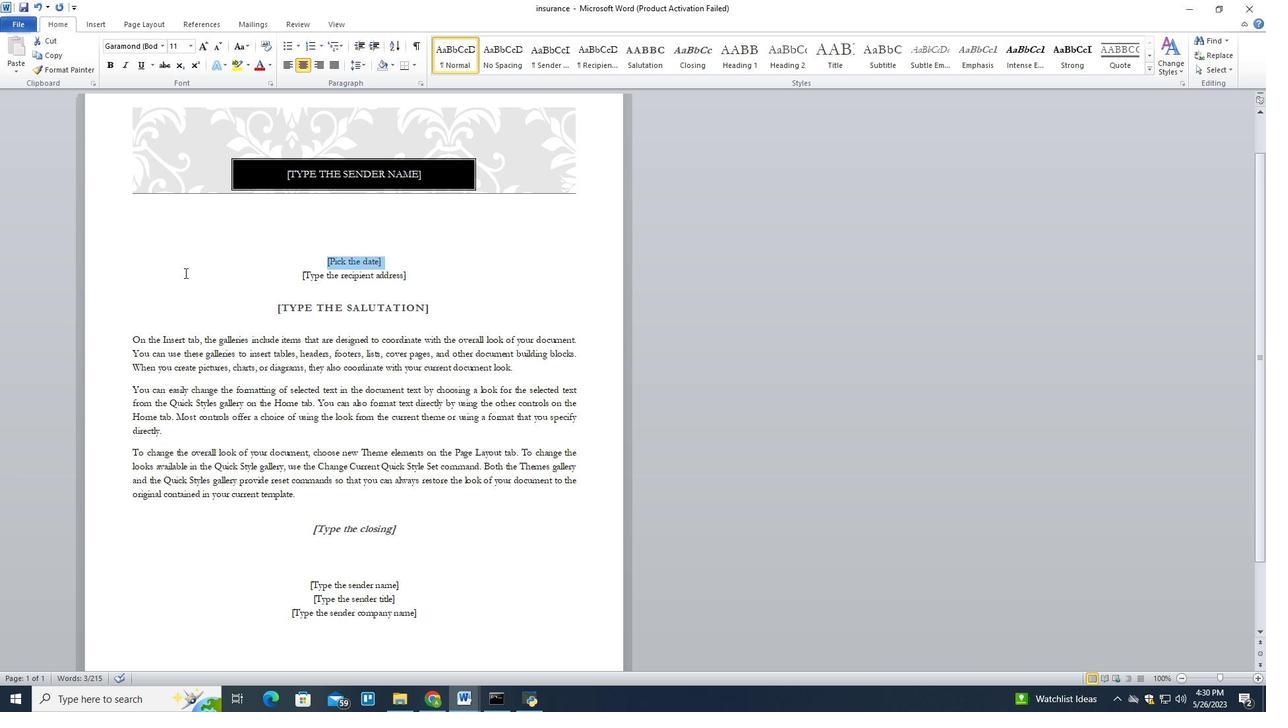 
Action: Mouse moved to (353, 277)
Screenshot: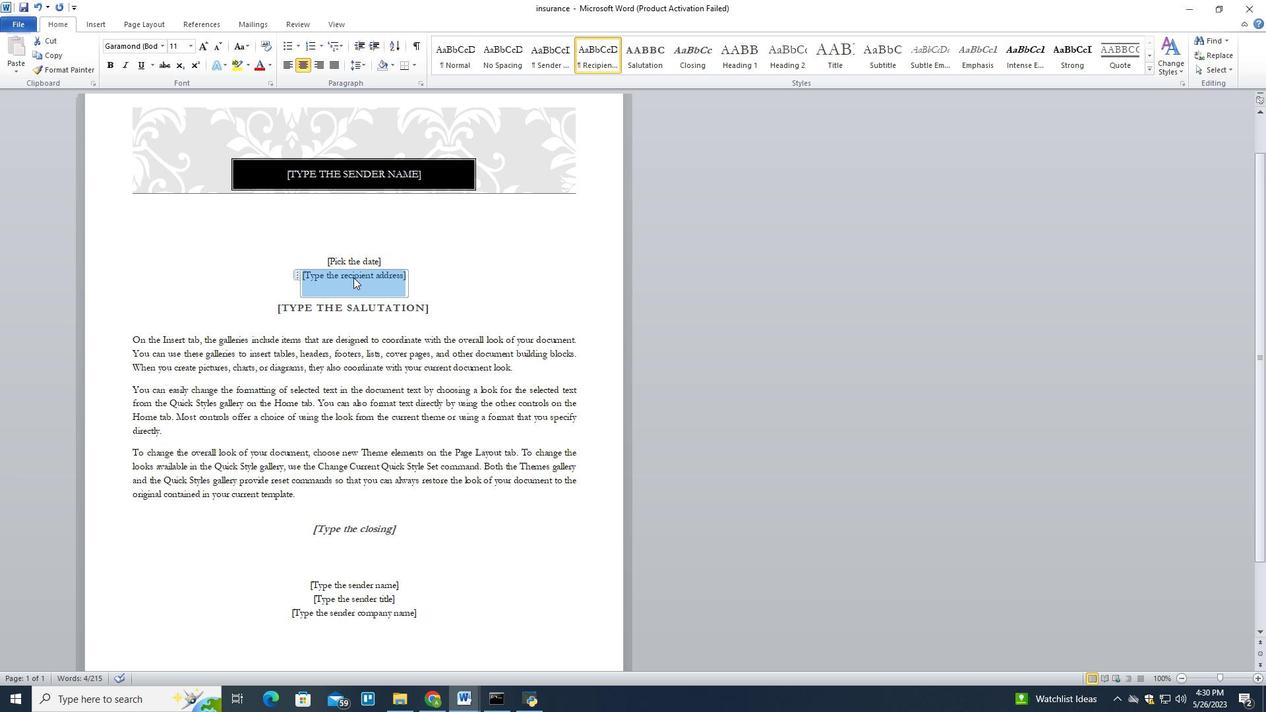 
Action: Key pressed <Key.delete>
Screenshot: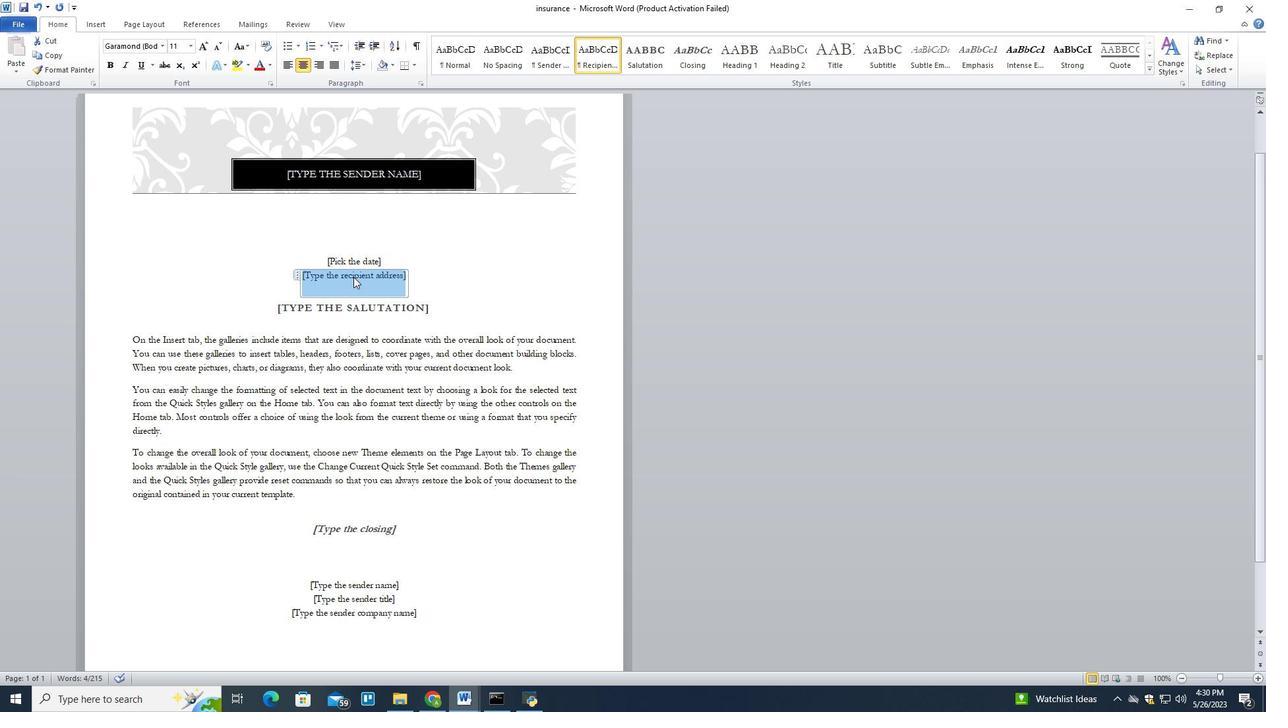 
Action: Mouse moved to (374, 546)
Screenshot: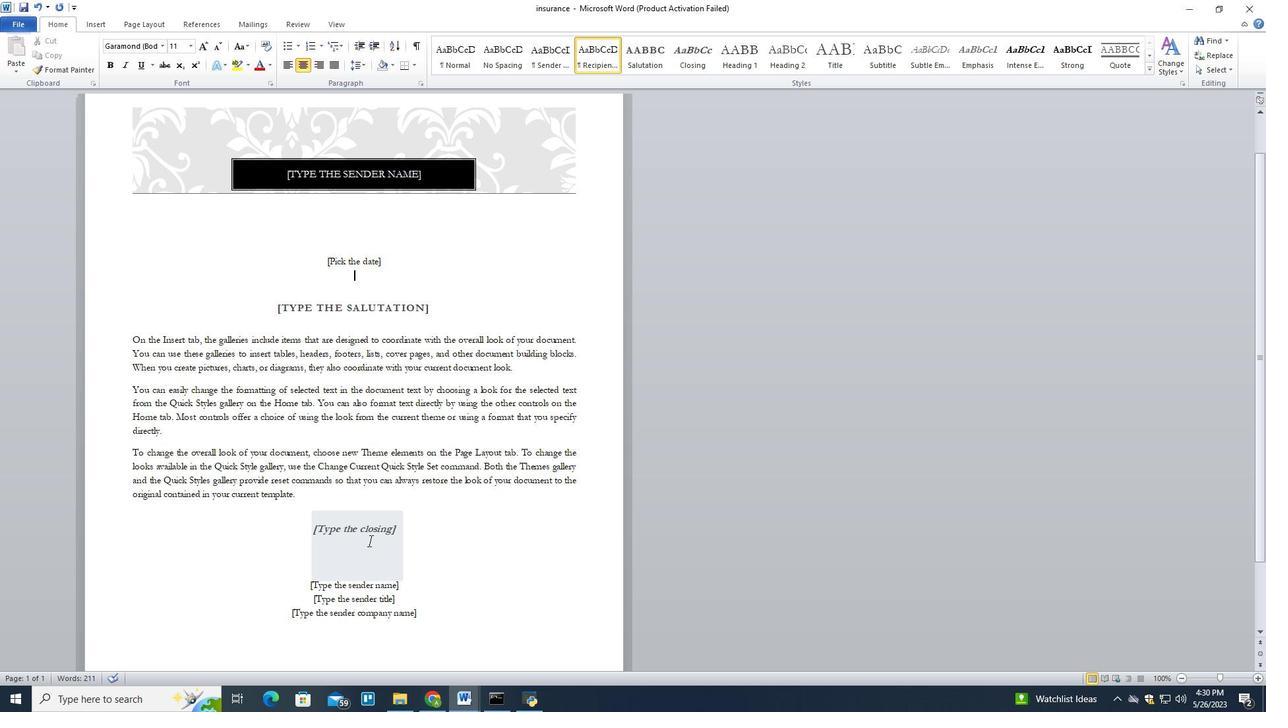 
Action: Mouse pressed left at (374, 546)
Screenshot: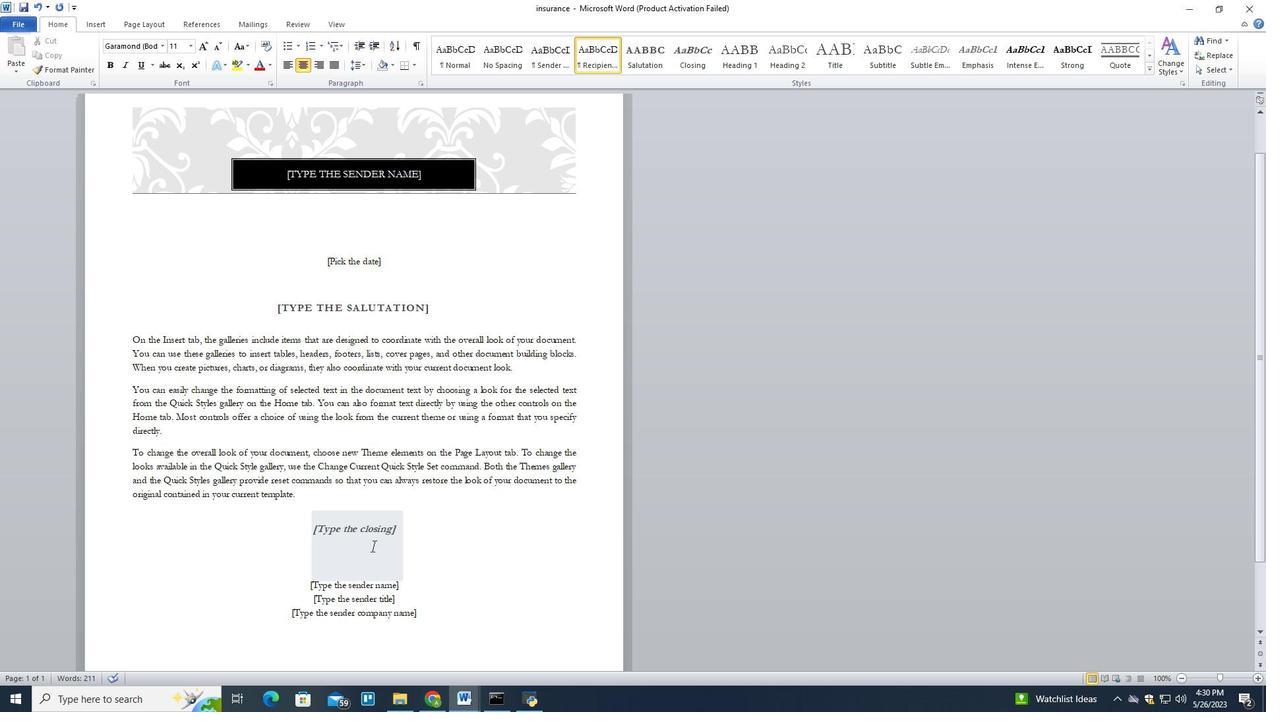 
Action: Key pressed <Key.delete>
Screenshot: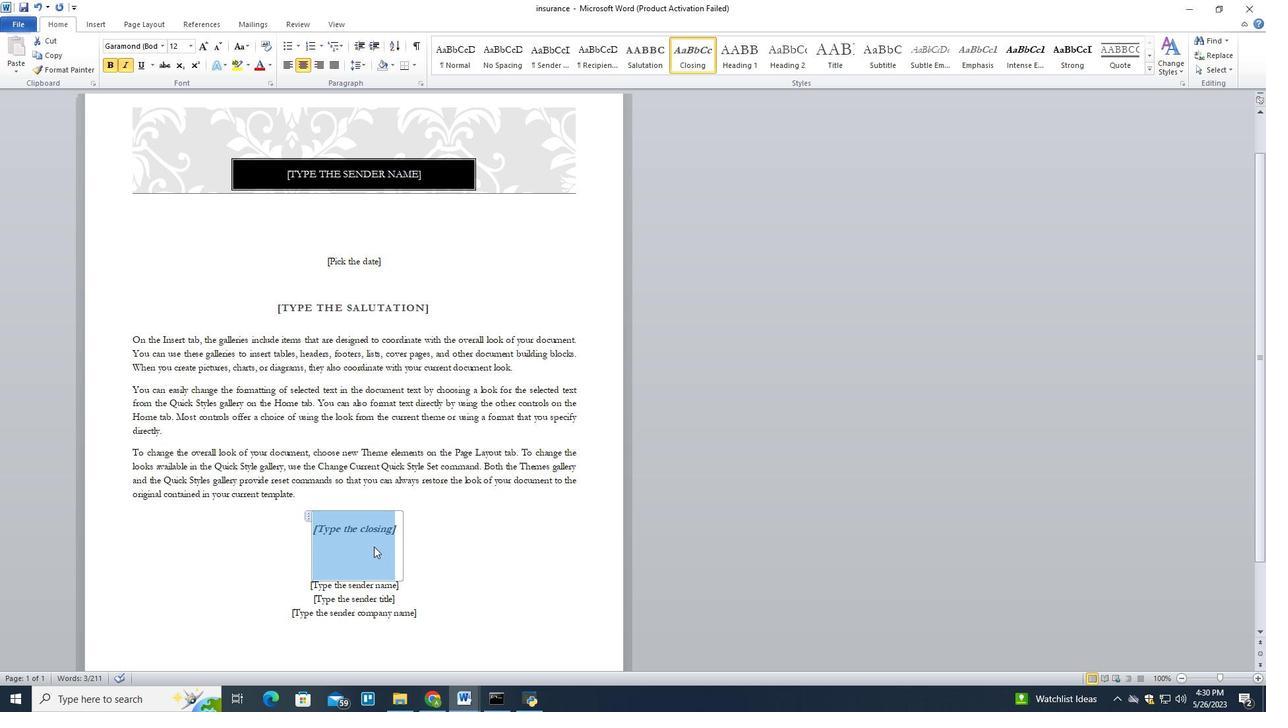 
Action: Mouse moved to (374, 527)
Screenshot: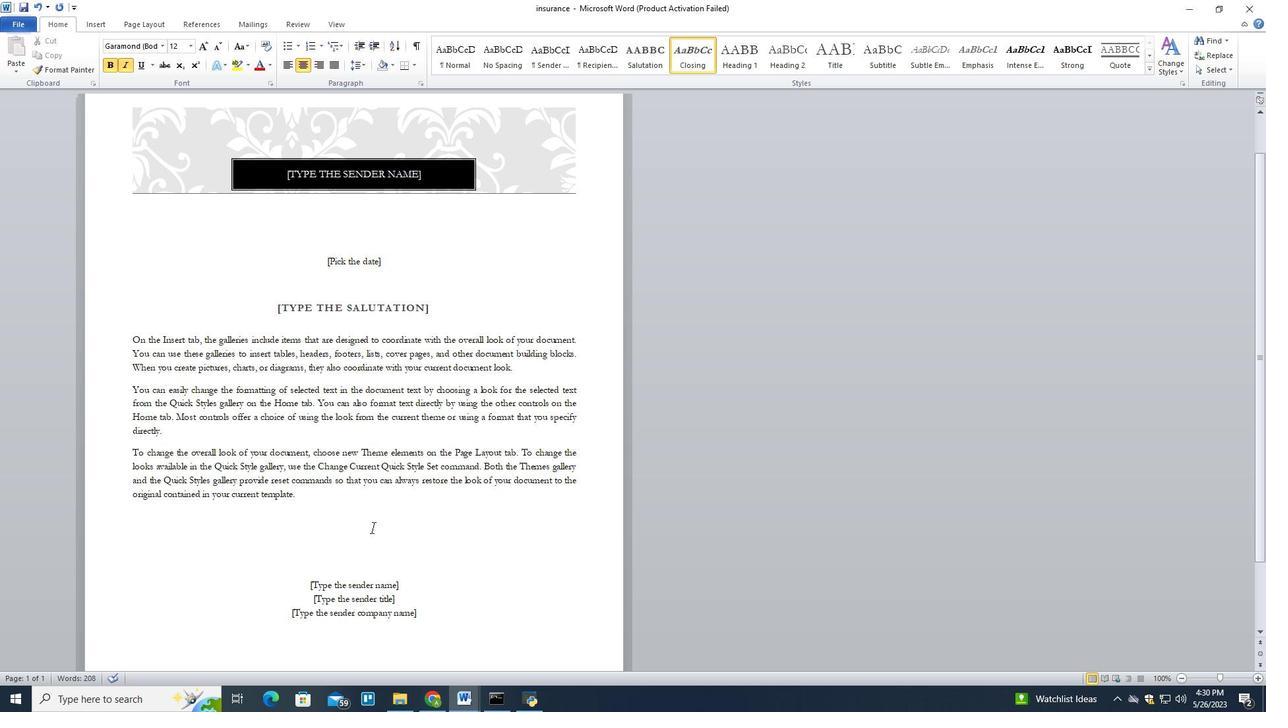 
Action: Mouse scrolled (374, 526) with delta (0, 0)
Screenshot: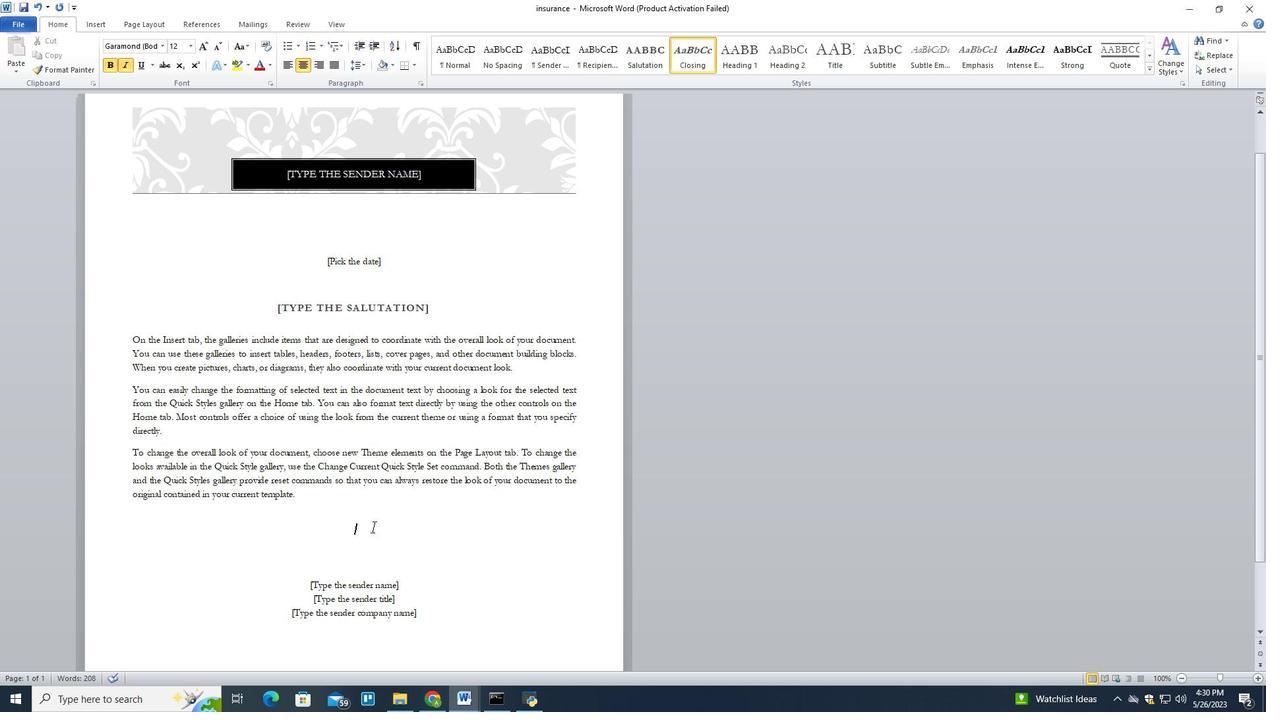 
Action: Mouse scrolled (374, 526) with delta (0, 0)
Screenshot: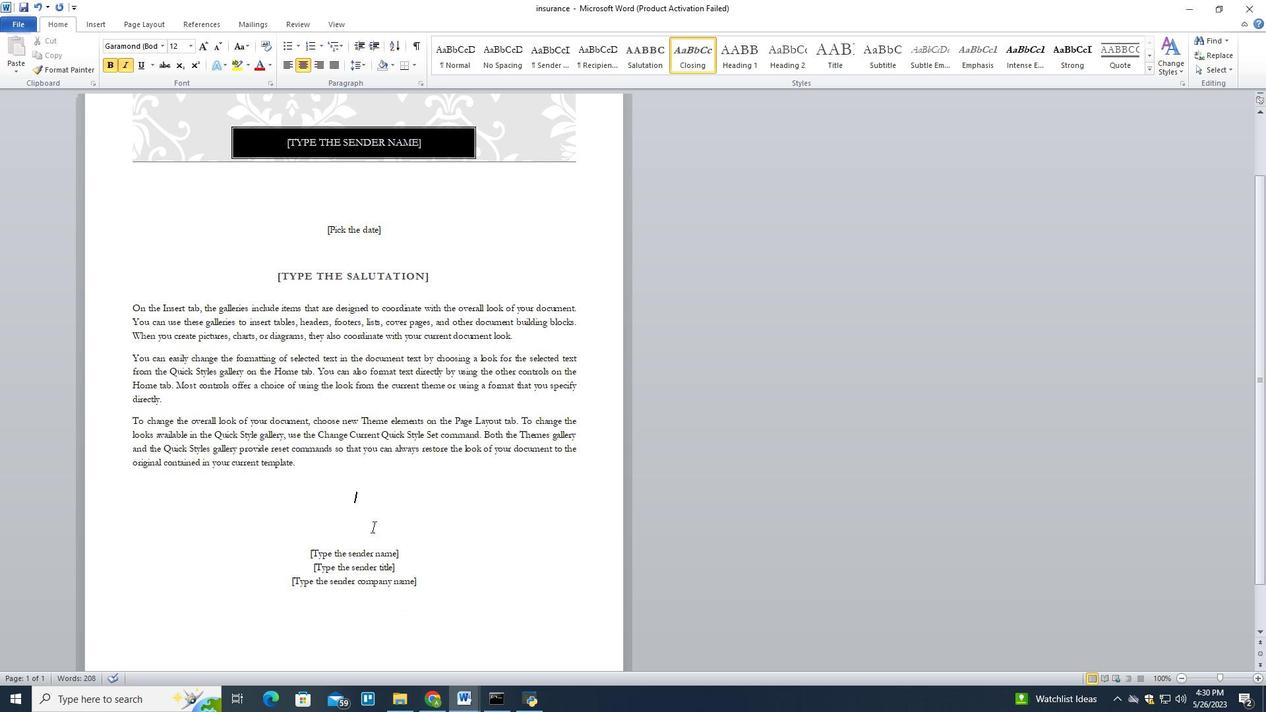
Action: Mouse moved to (381, 541)
Screenshot: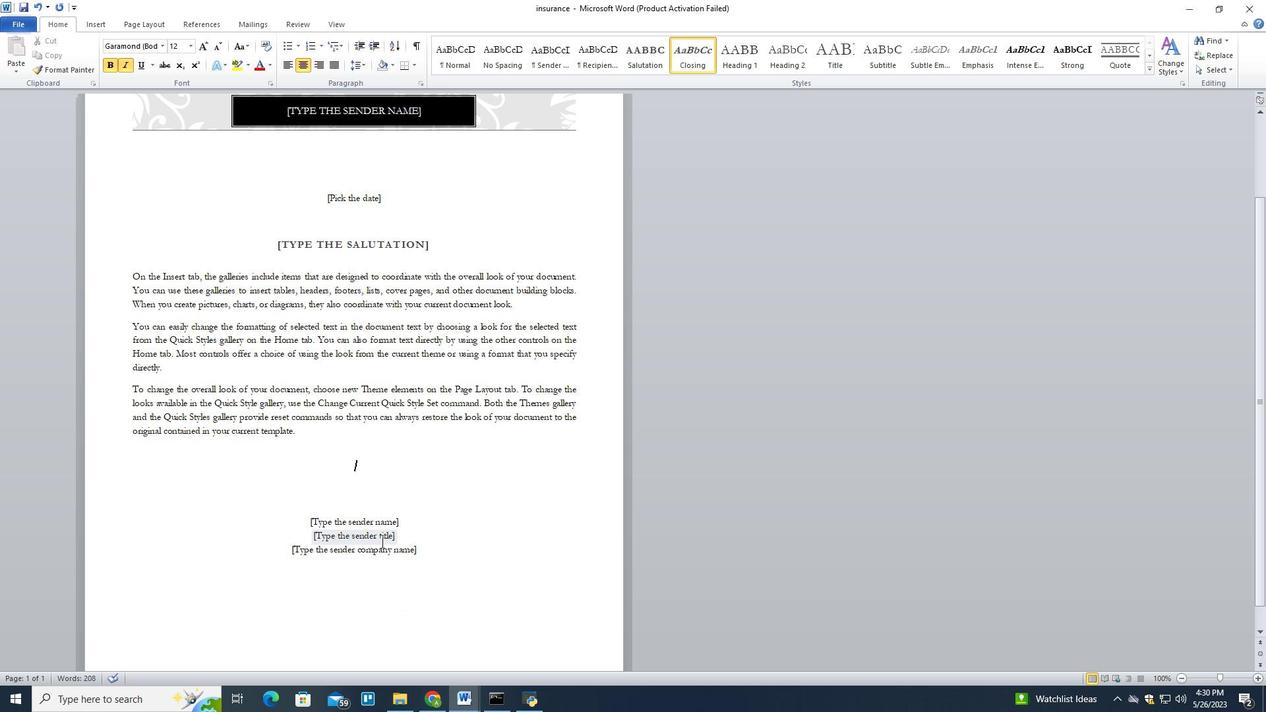 
Action: Mouse pressed left at (381, 541)
Screenshot: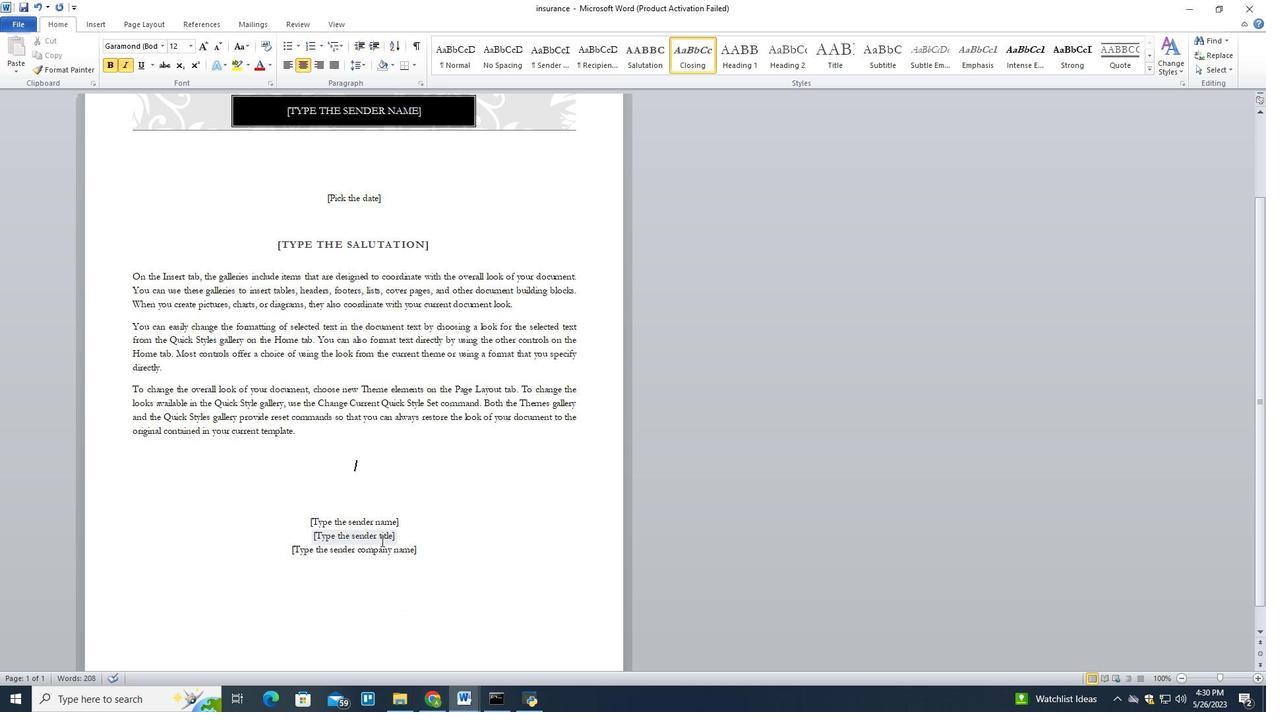 
Action: Key pressed <Key.delete>
Screenshot: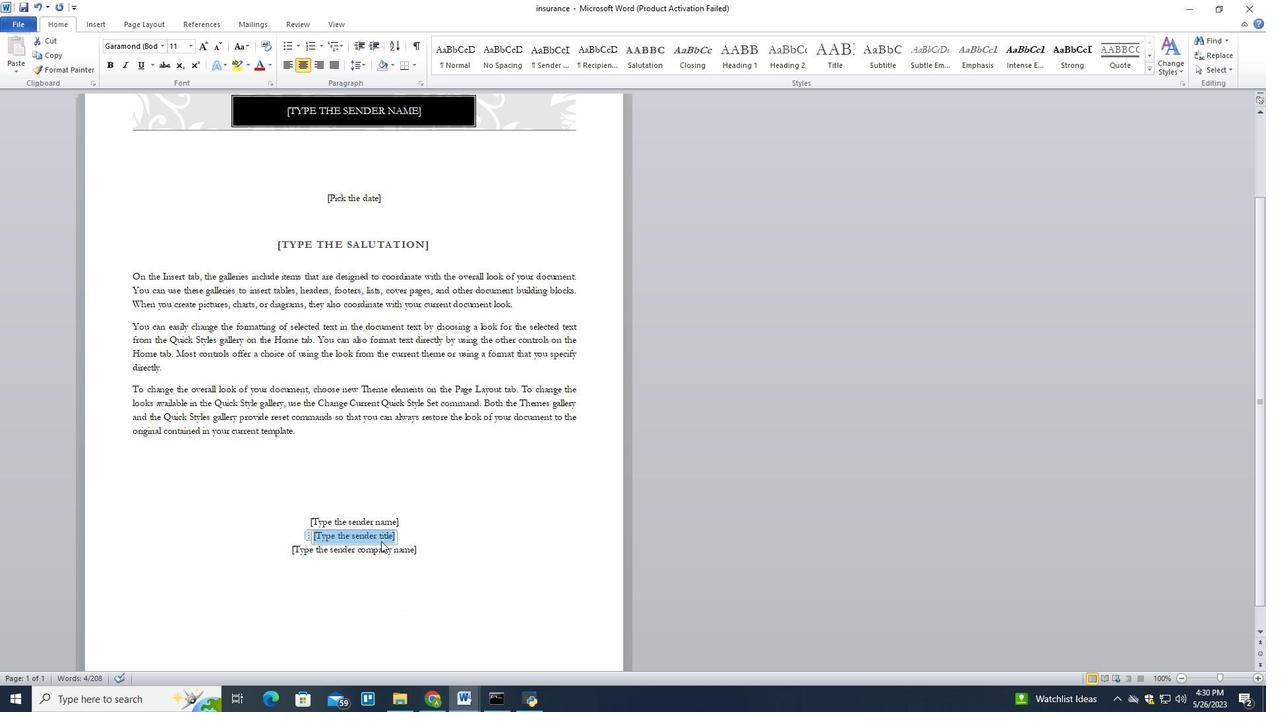 
Action: Mouse moved to (472, 499)
Screenshot: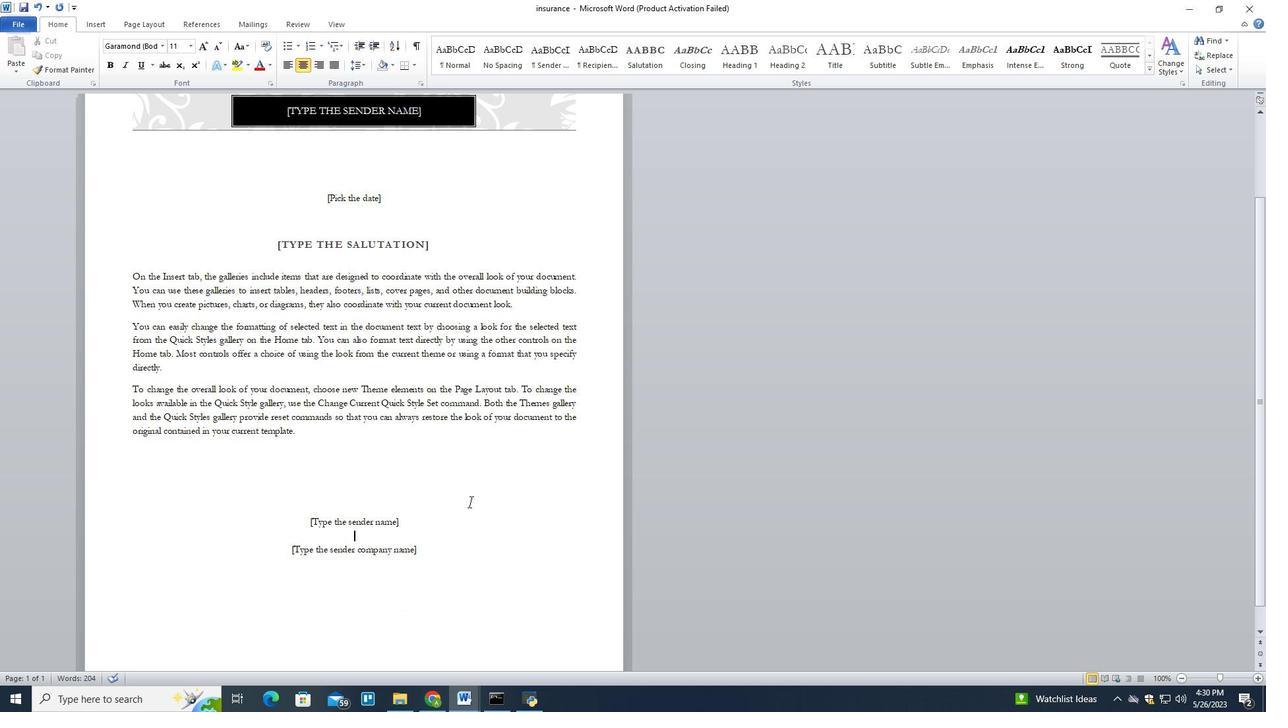 
Action: Mouse scrolled (472, 498) with delta (0, 0)
Screenshot: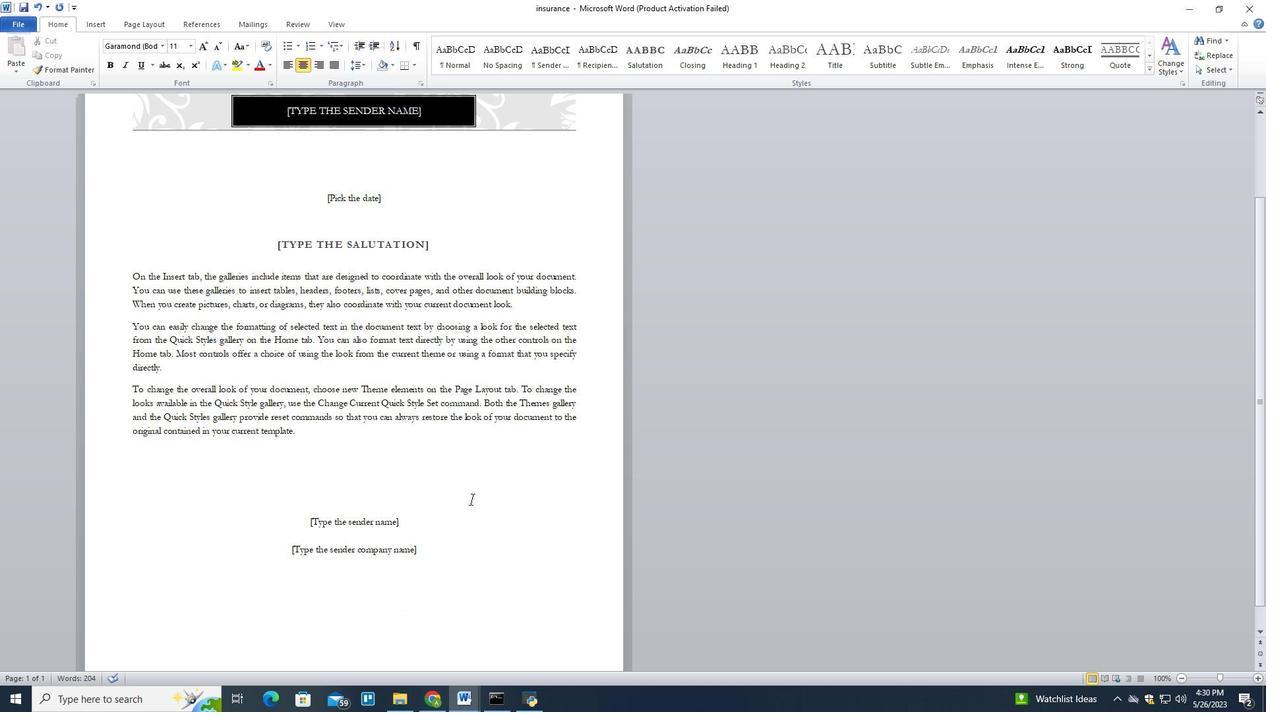 
Action: Mouse moved to (383, 533)
Screenshot: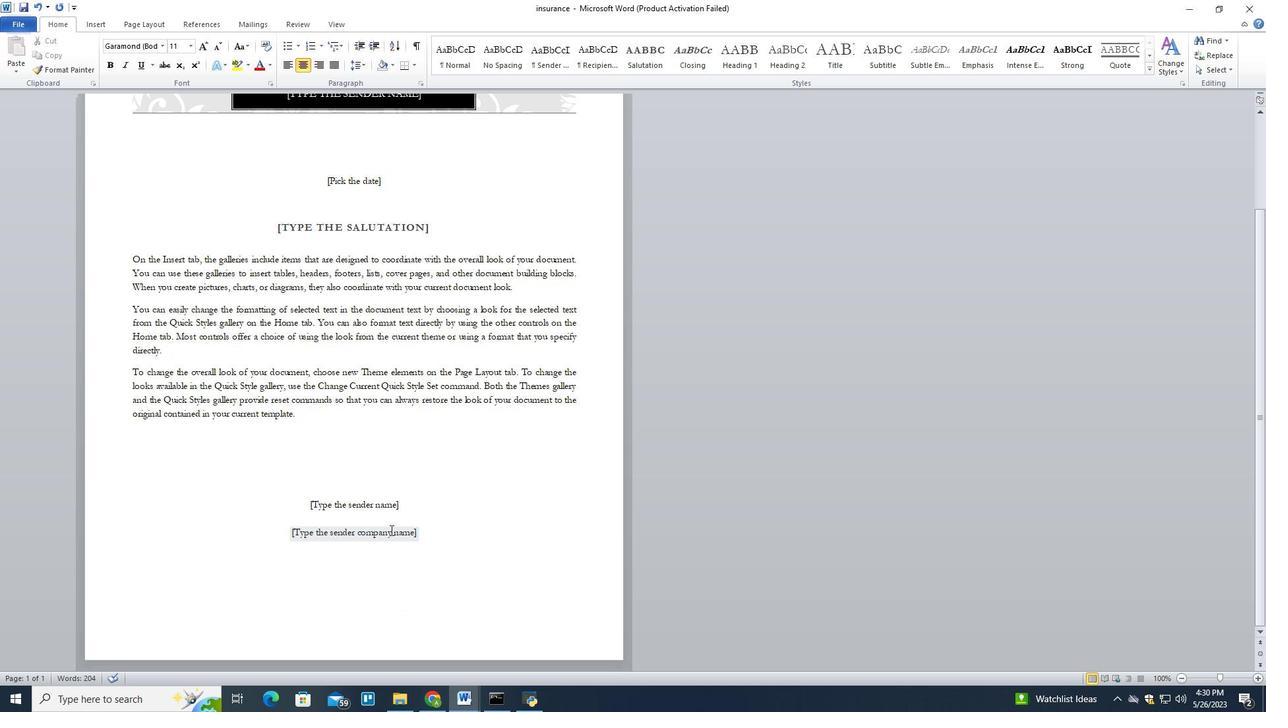 
Action: Mouse pressed left at (383, 533)
Screenshot: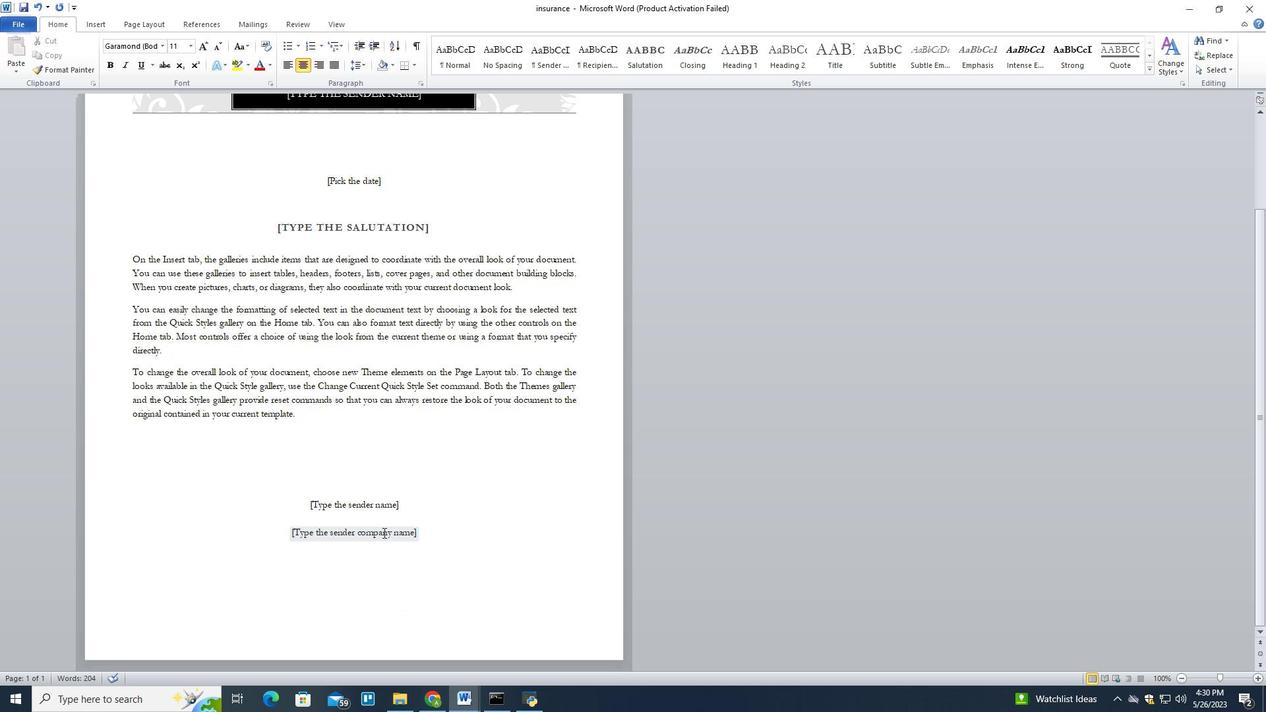 
Action: Mouse moved to (507, 535)
Screenshot: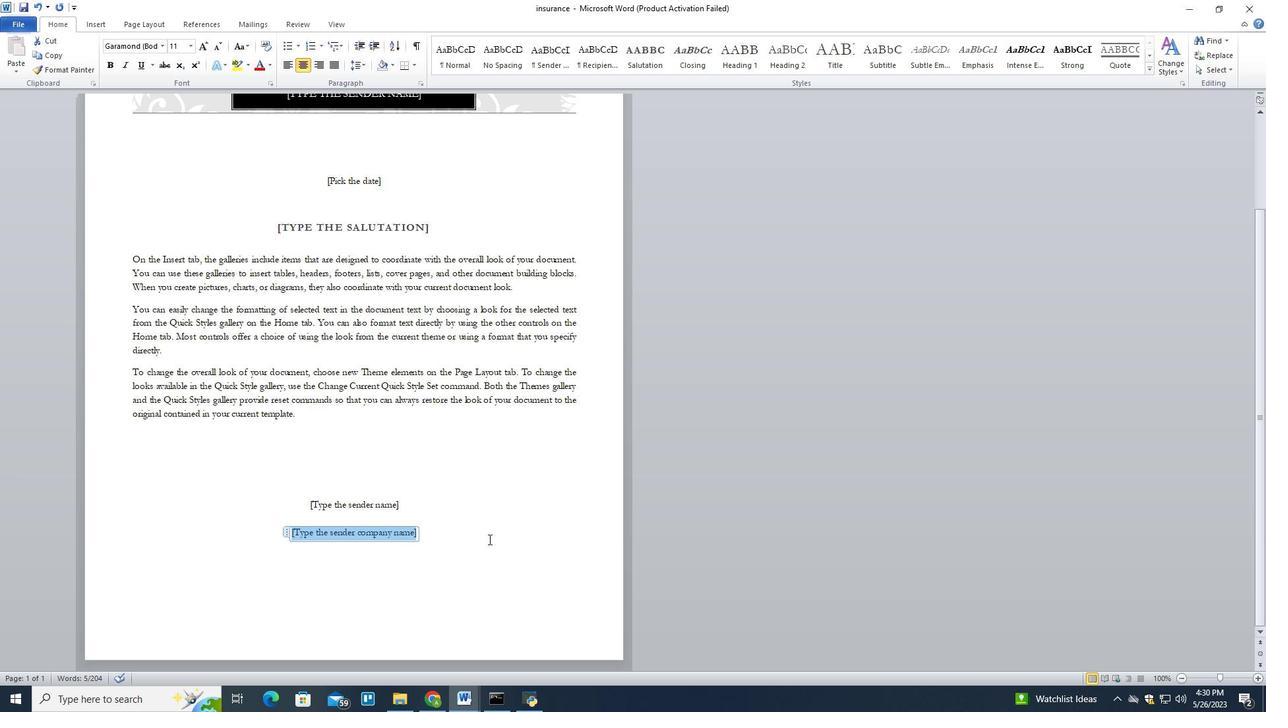 
Action: Key pressed <Key.delete>
Screenshot: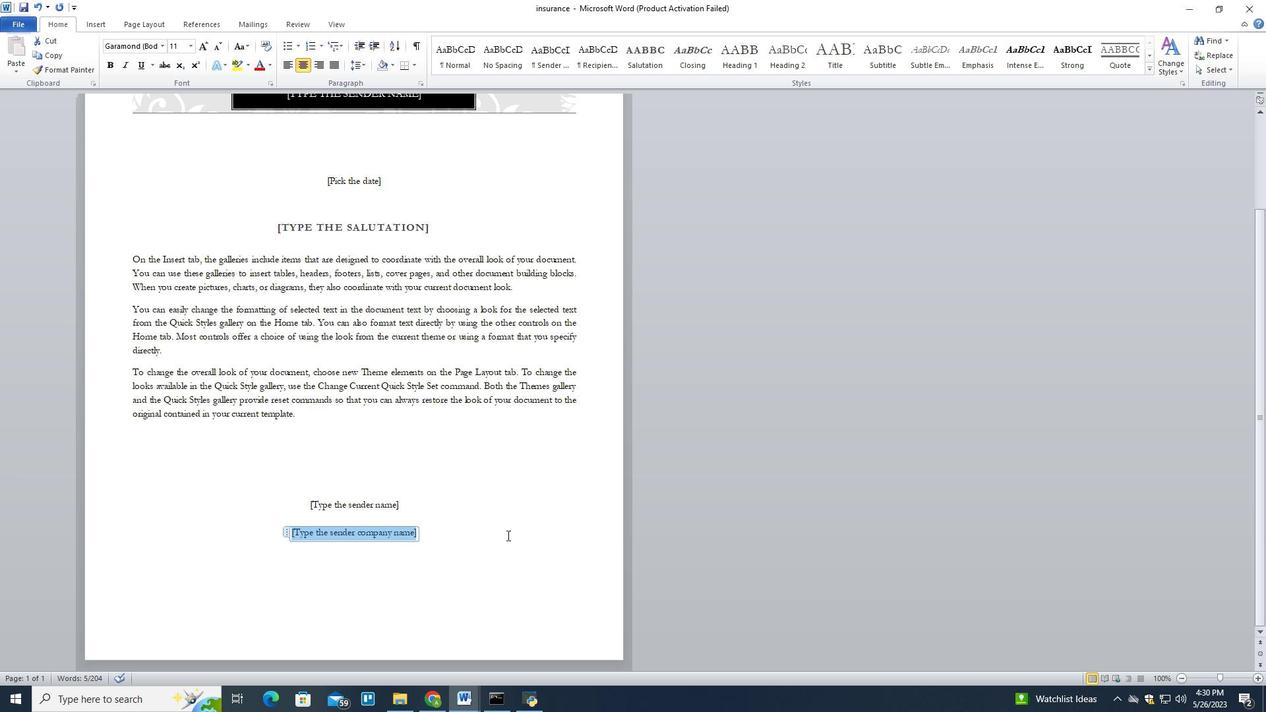 
Action: Mouse moved to (507, 527)
Screenshot: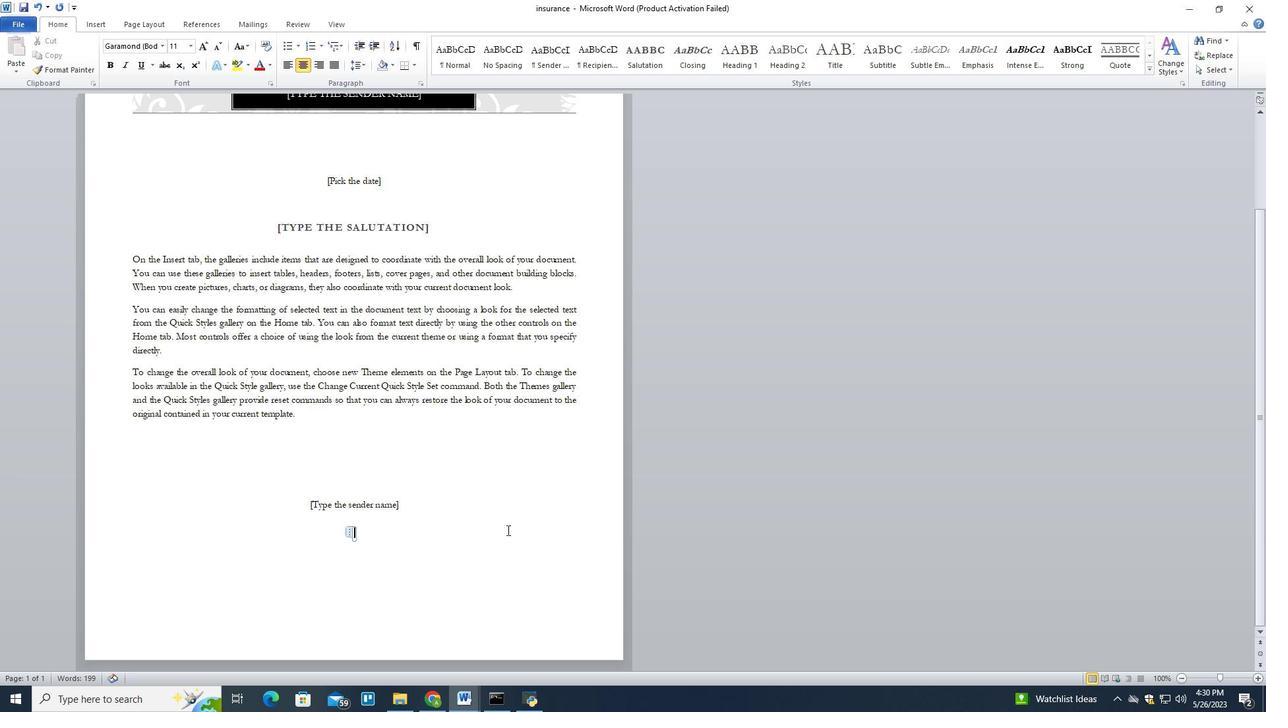 
Action: Key pressed <Key.delete>
Screenshot: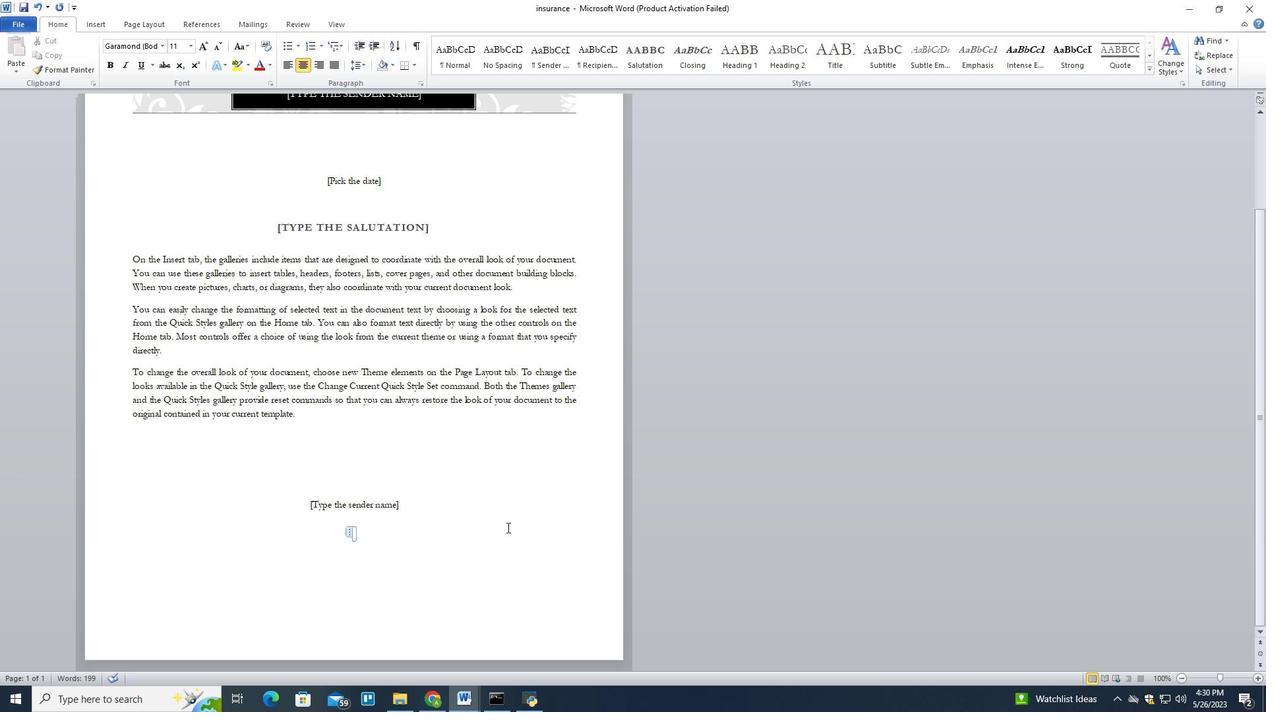 
Action: Mouse scrolled (507, 527) with delta (0, 0)
Screenshot: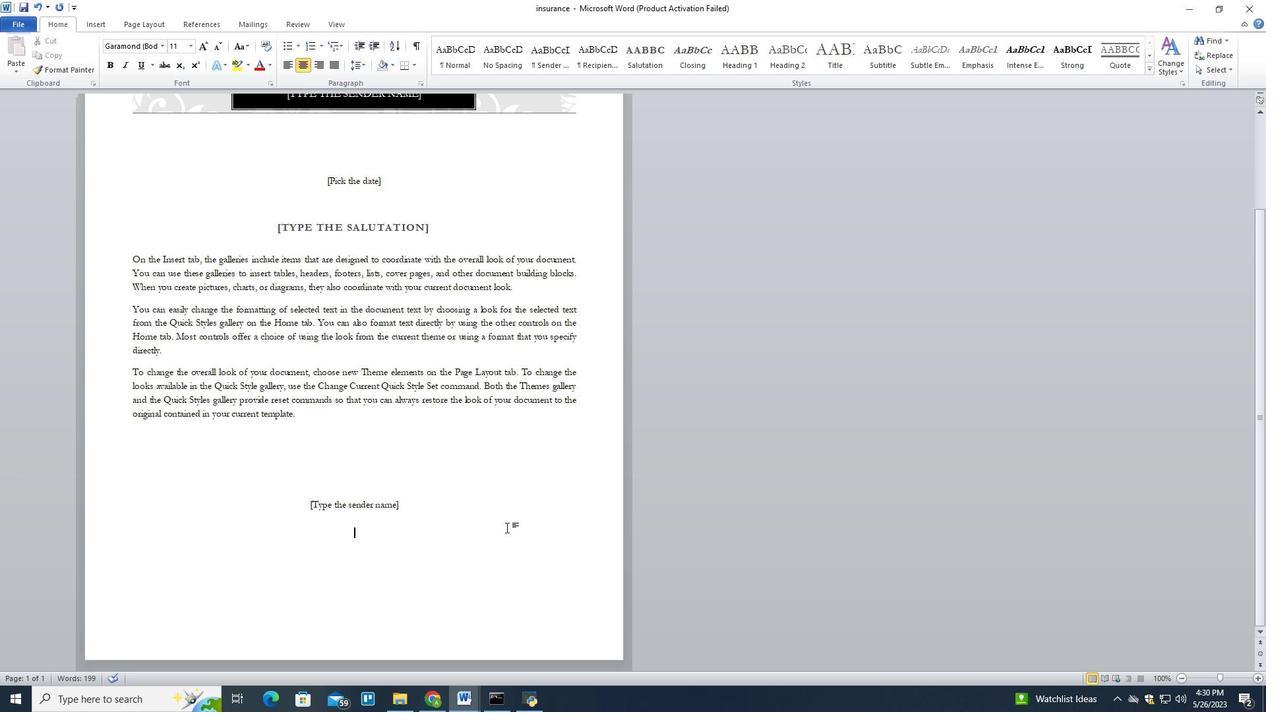 
Action: Mouse scrolled (507, 528) with delta (0, 0)
Screenshot: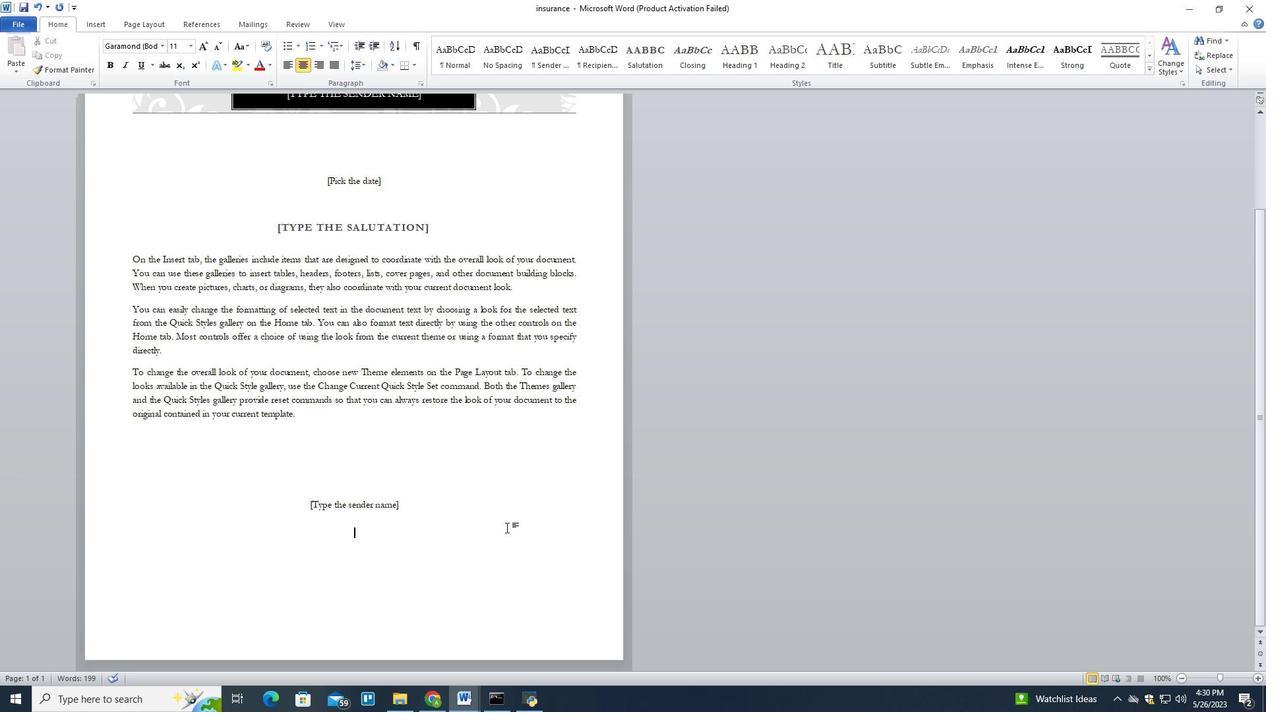 
Action: Mouse scrolled (507, 528) with delta (0, 0)
Screenshot: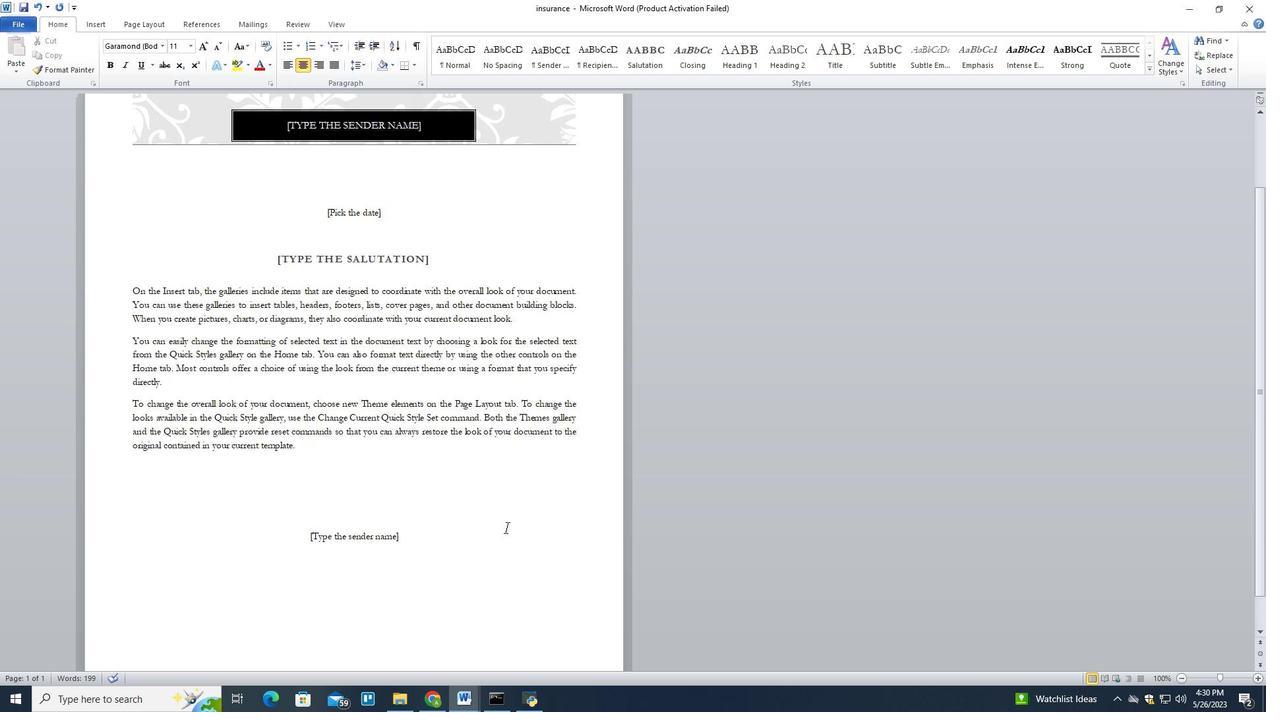
Action: Mouse scrolled (507, 528) with delta (0, 0)
Screenshot: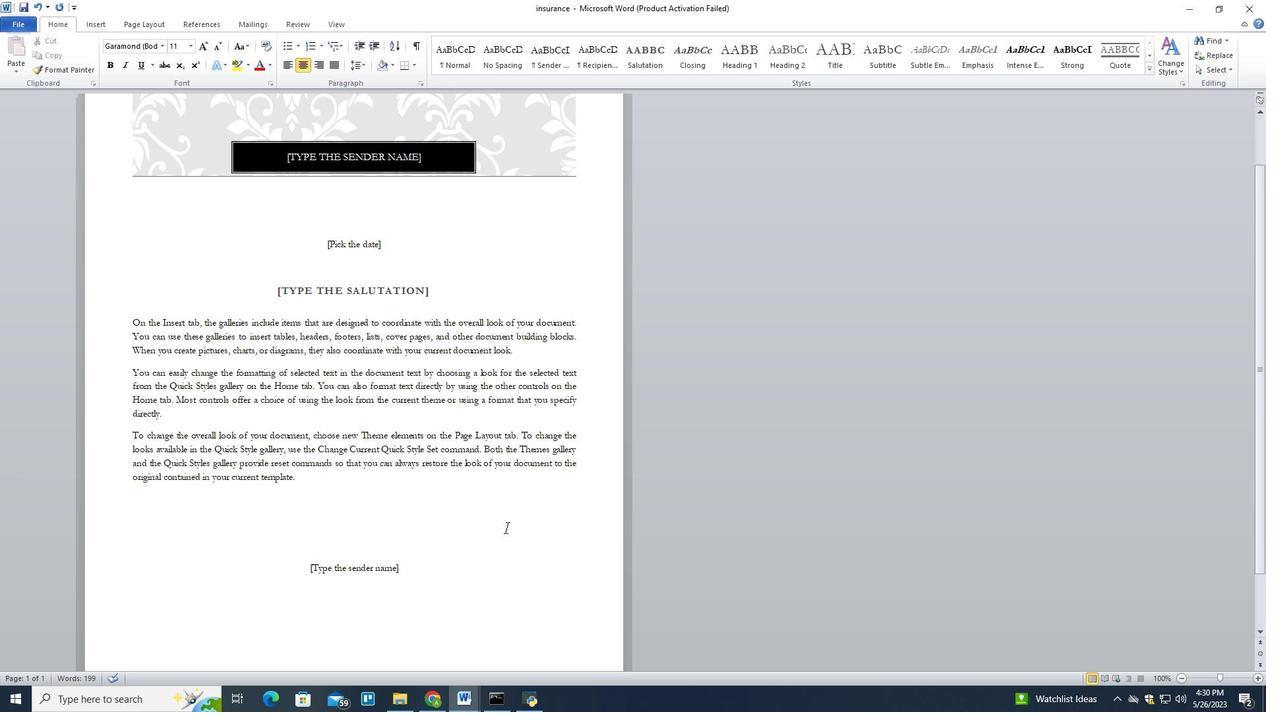 
Action: Mouse moved to (350, 272)
Screenshot: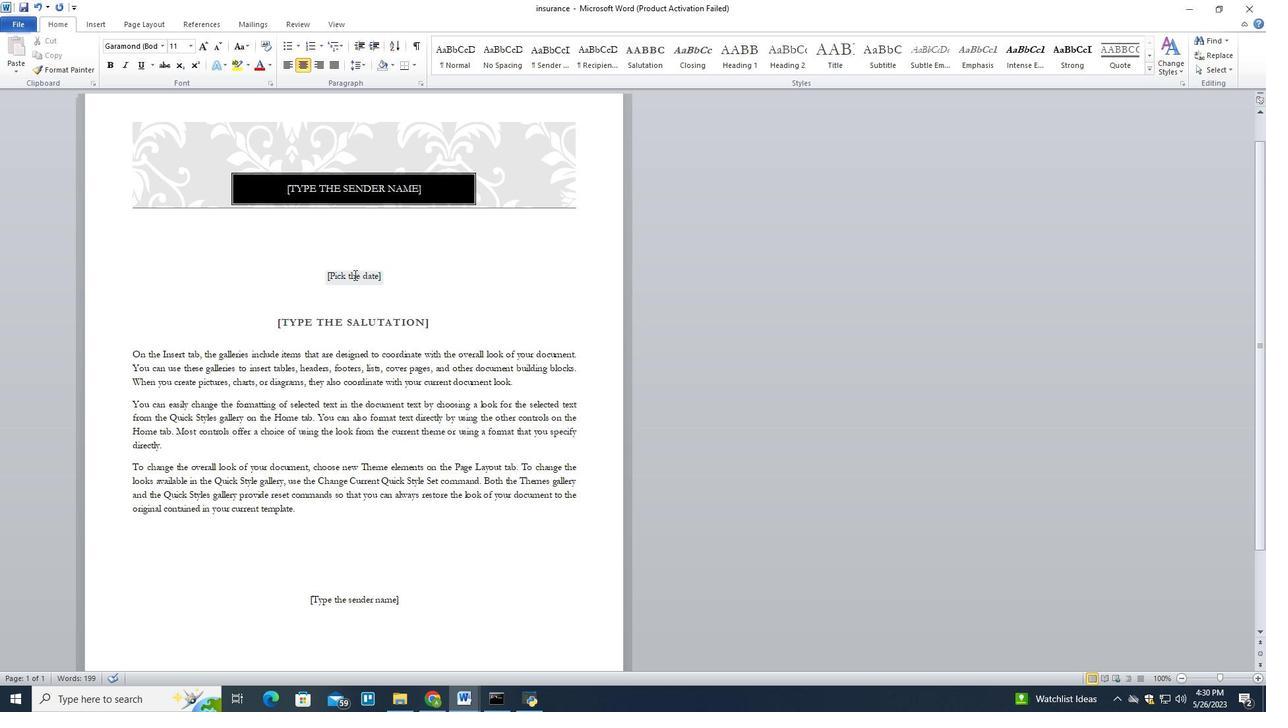 
Action: Mouse pressed left at (350, 272)
Screenshot: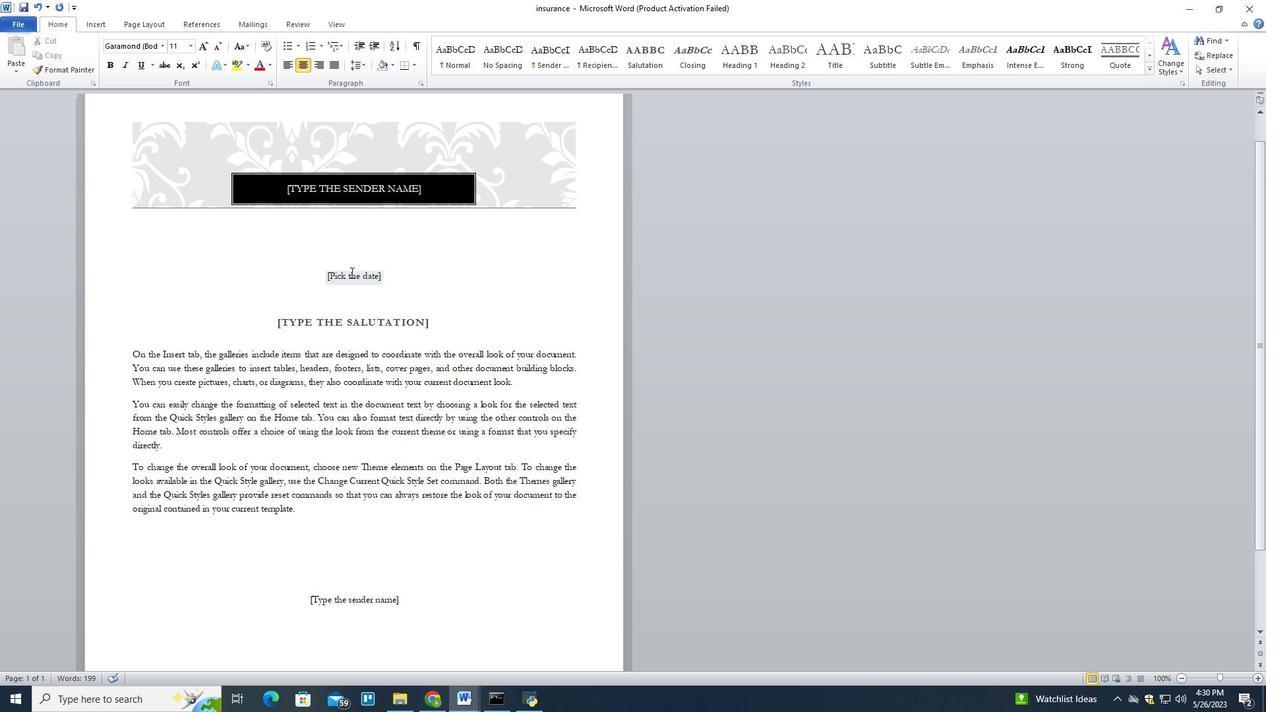
Action: Key pressed 8<Key.space><Key.shift>April<Key.space><Key.backspace>,<Key.space>2023<Key.enter>
Screenshot: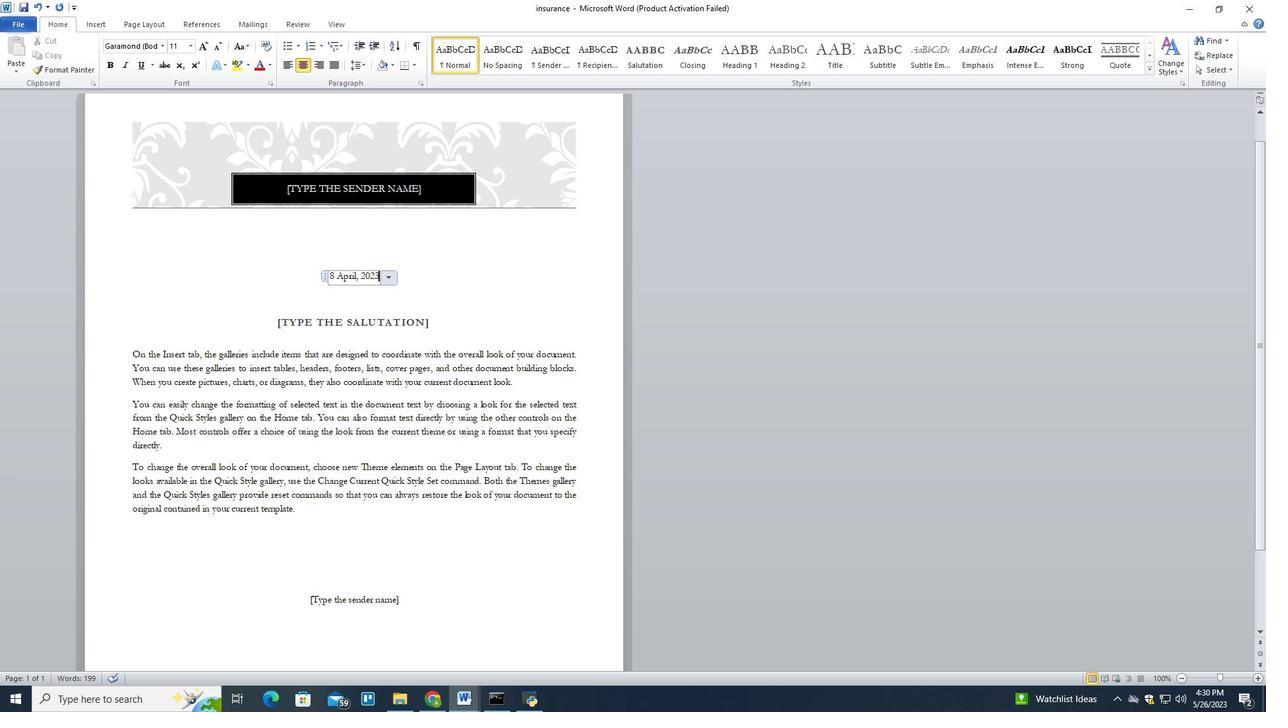
Action: Mouse moved to (464, 298)
Screenshot: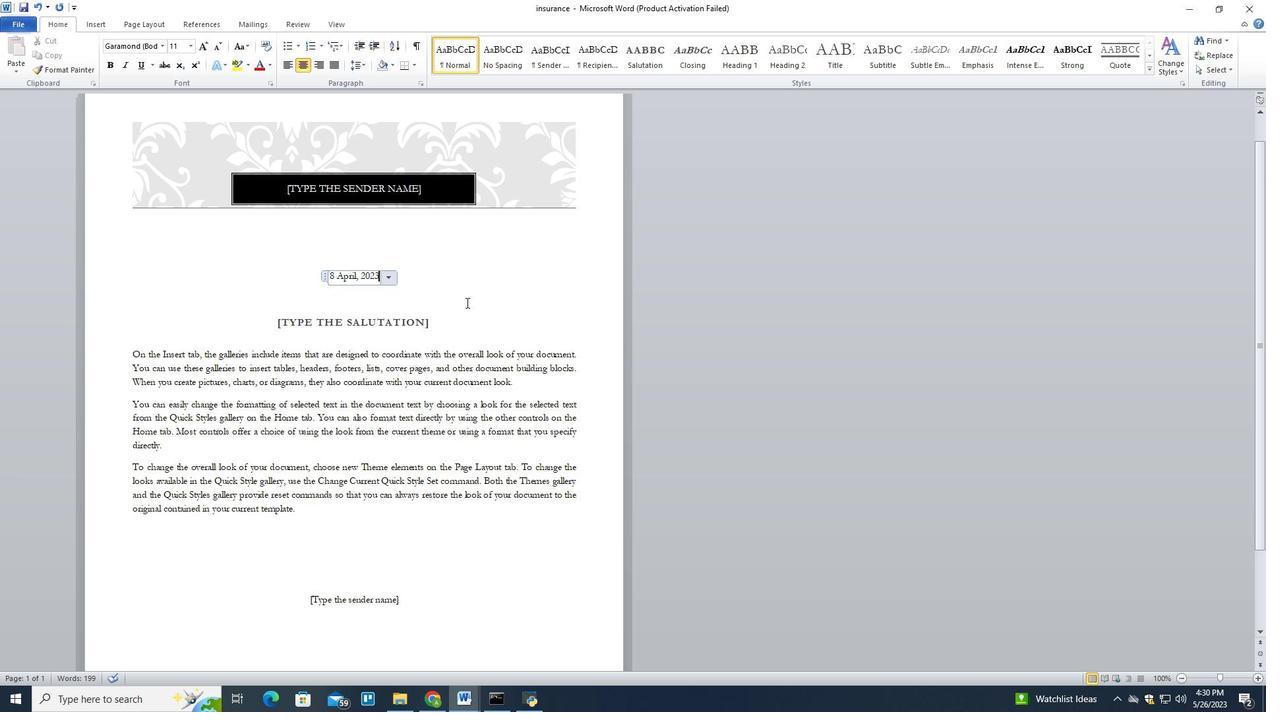 
Action: Mouse pressed left at (464, 298)
Screenshot: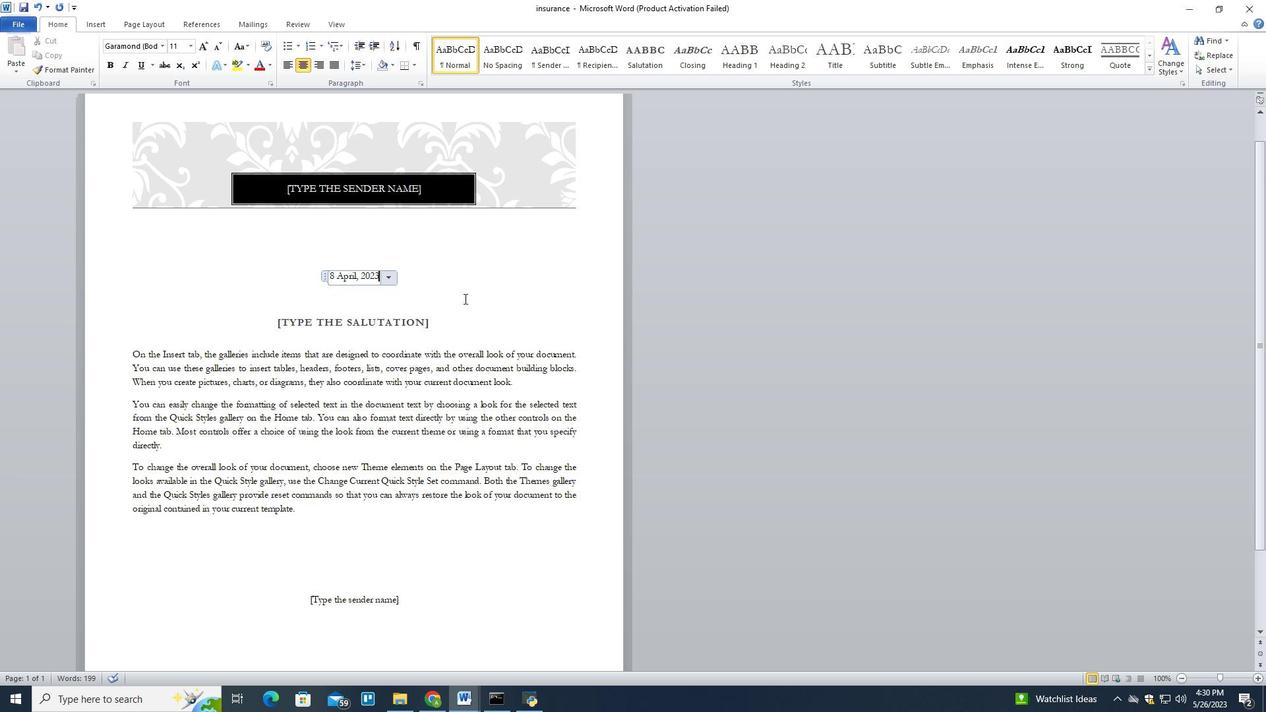 
Action: Mouse moved to (329, 319)
Screenshot: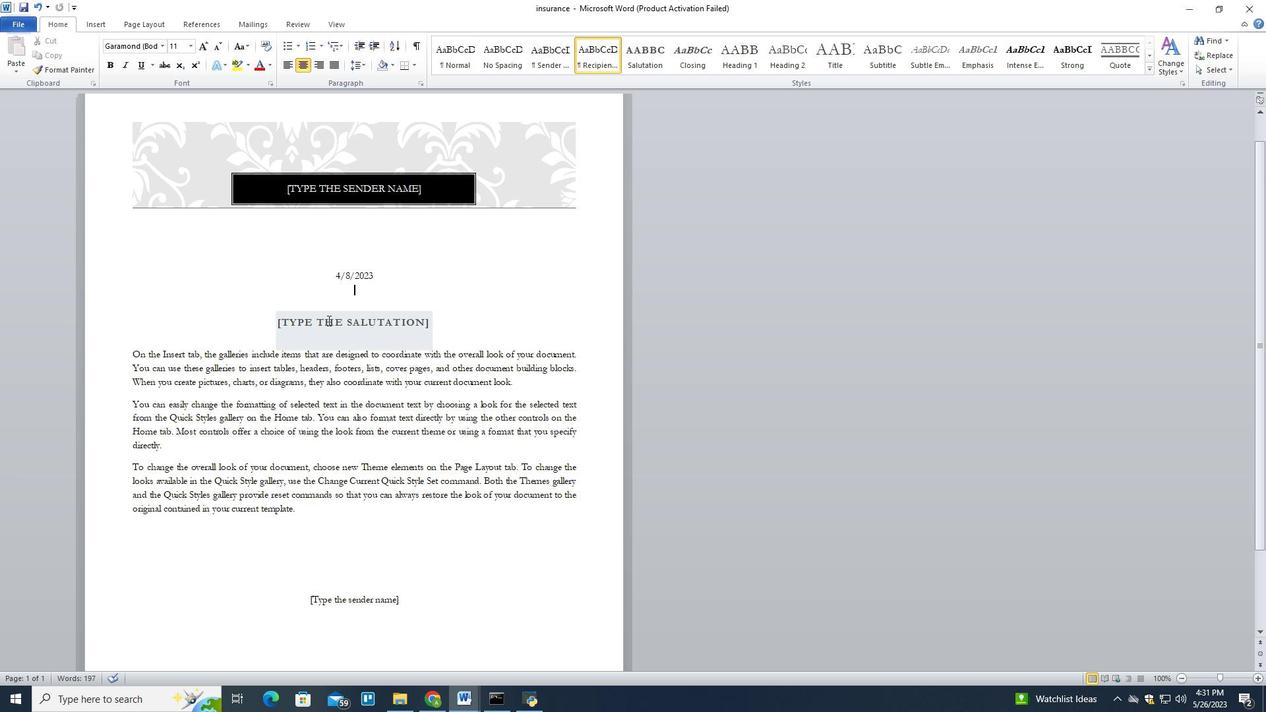 
Action: Mouse pressed left at (329, 319)
Screenshot: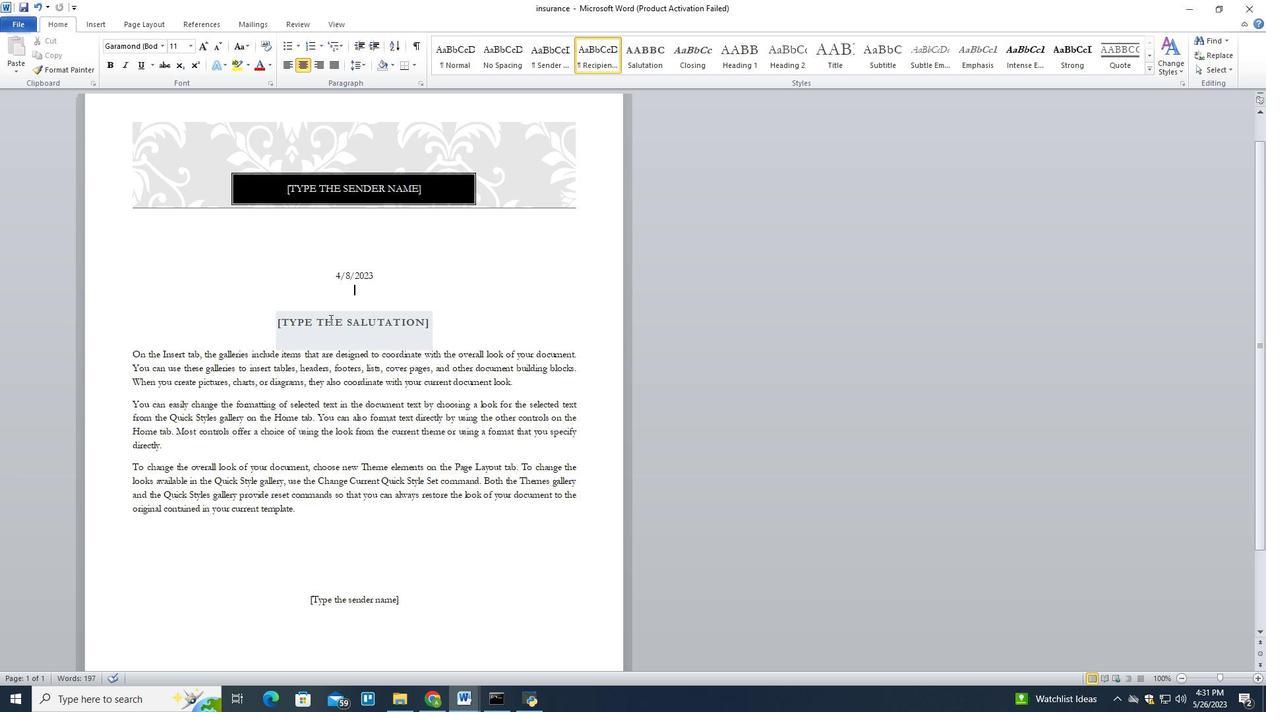 
Action: Mouse pressed left at (329, 319)
Screenshot: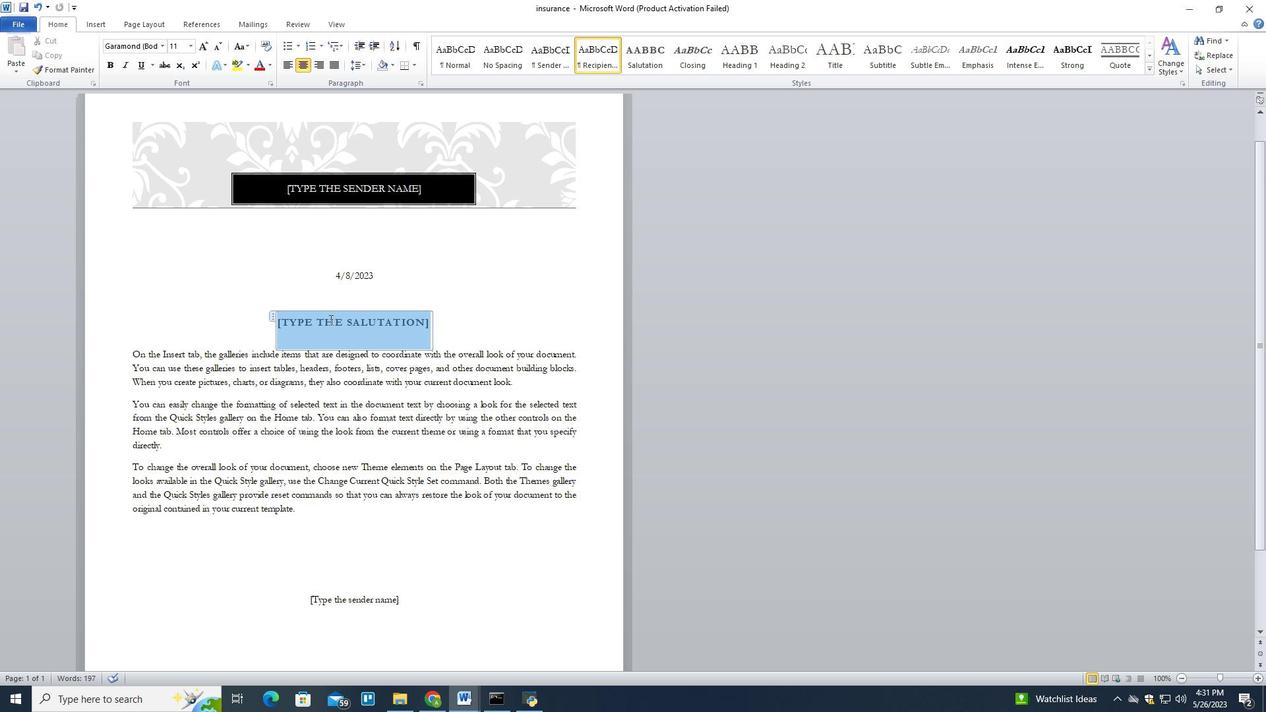 
Action: Key pressed <Key.shift><Key.shift><Key.shift><Key.shift><Key.shift><Key.shift><Key.shift><Key.shift><Key.shift><Key.shift>Gr<Key.backspace>reeting
